 Task: Explore Airbnb listings in Savannah, Georgia, focusing on historical homes, charming squares, and antebellum architecture.
Action: Mouse moved to (415, 65)
Screenshot: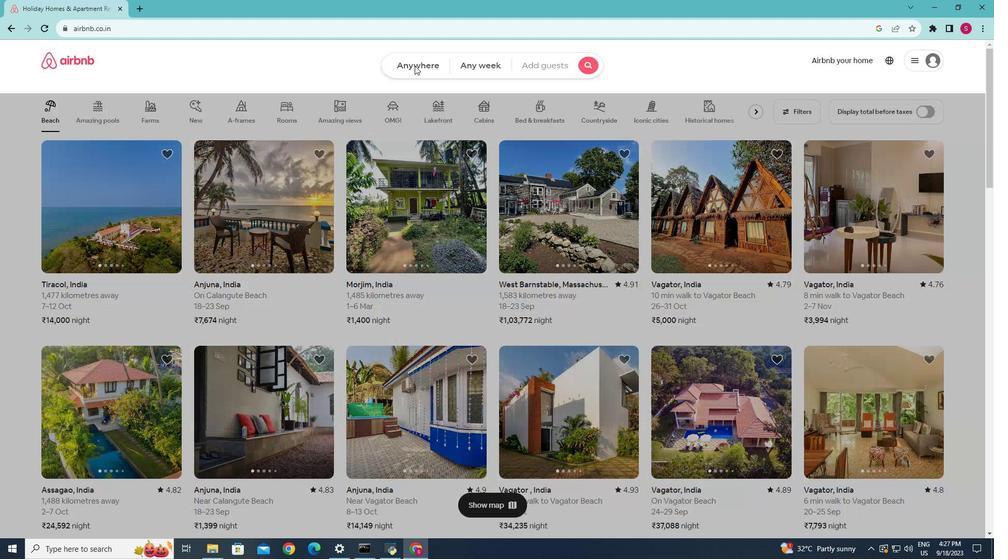 
Action: Mouse pressed left at (415, 65)
Screenshot: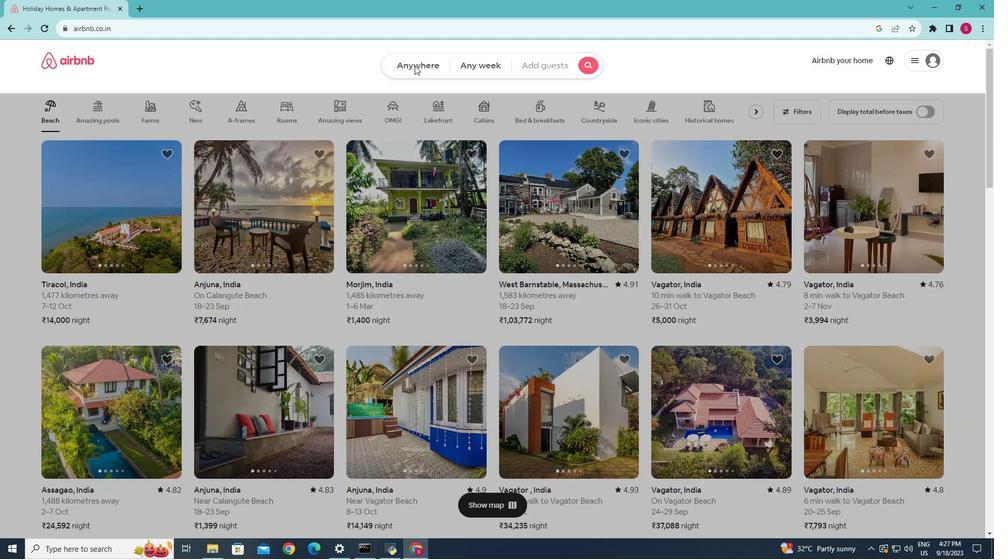 
Action: Mouse moved to (366, 94)
Screenshot: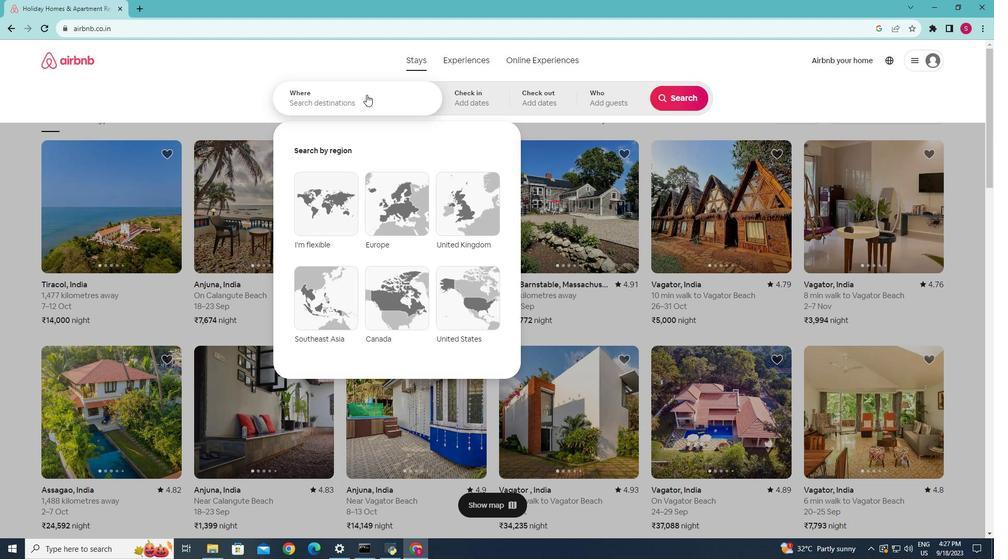 
Action: Mouse pressed left at (366, 94)
Screenshot: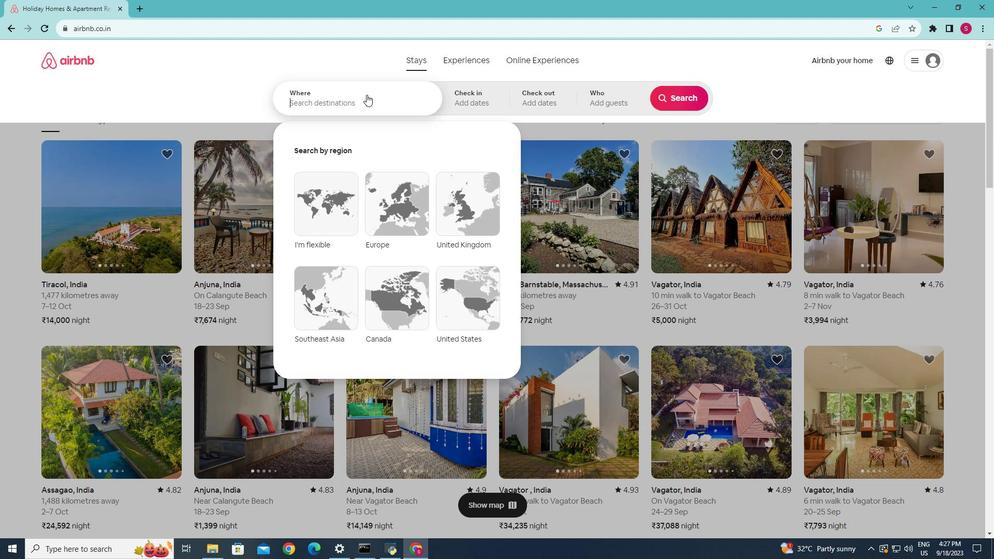 
Action: Mouse moved to (354, 92)
Screenshot: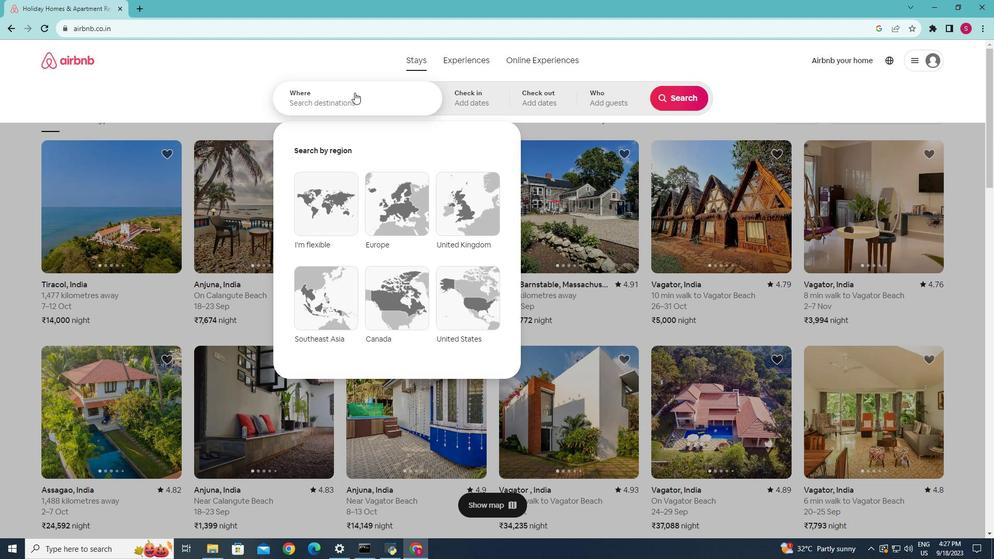 
Action: Key pressed <Key.caps_lock>S<Key.caps_lock>avannah,<Key.space><Key.caps_lock>G<Key.caps_lock>eorgia
Screenshot: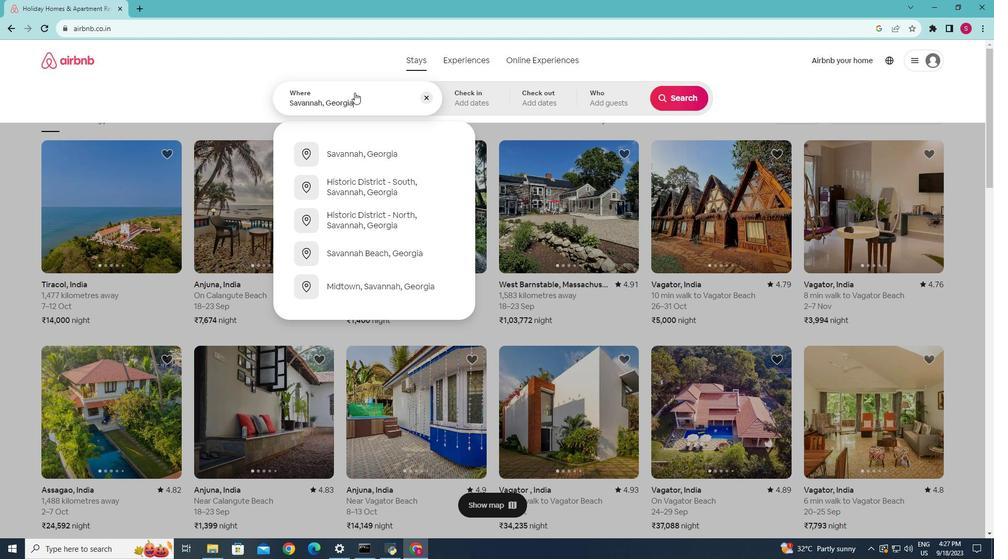 
Action: Mouse moved to (367, 152)
Screenshot: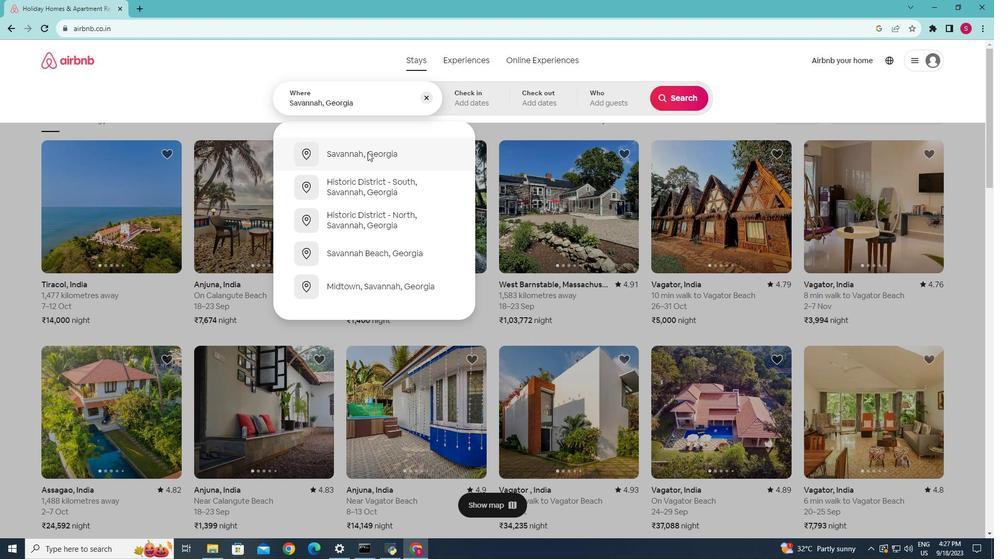 
Action: Mouse pressed left at (367, 152)
Screenshot: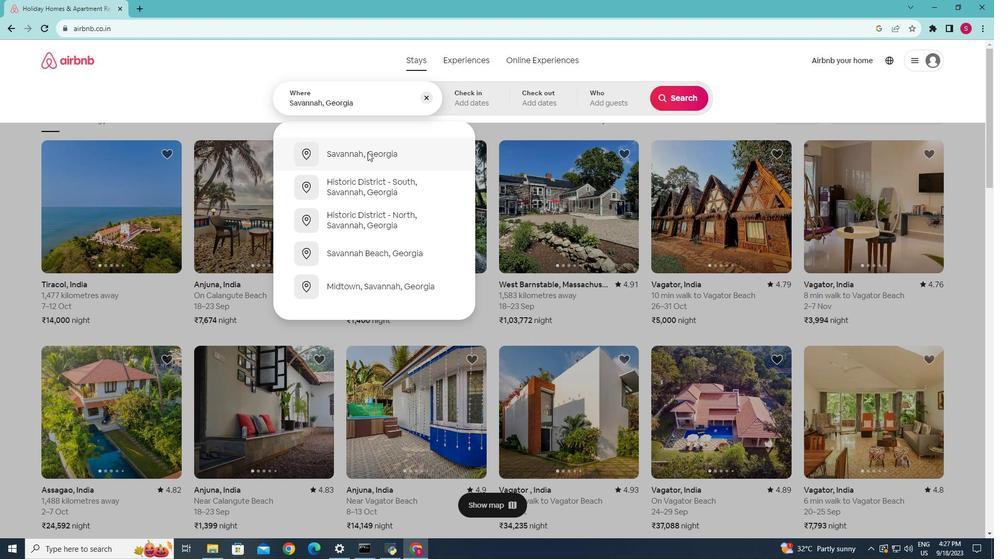 
Action: Mouse moved to (677, 101)
Screenshot: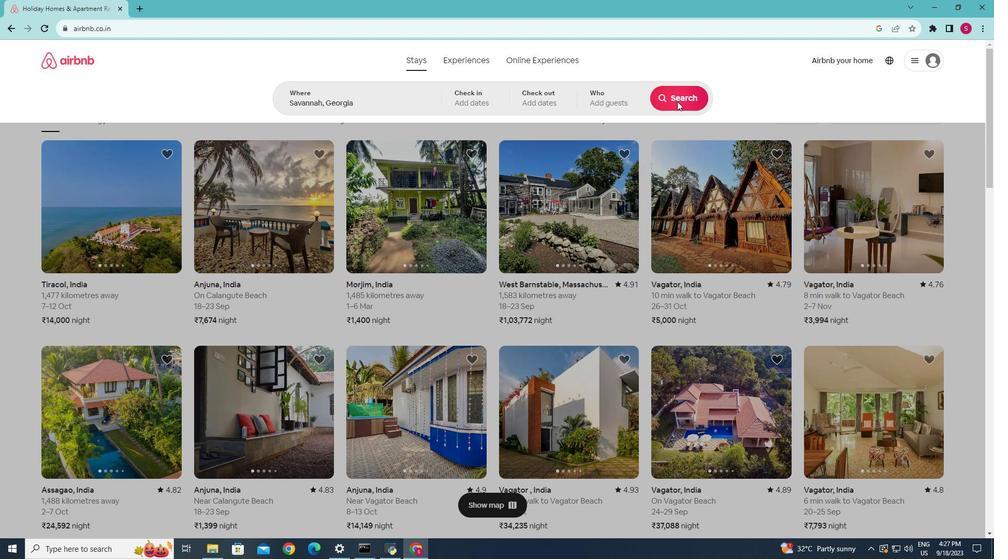 
Action: Mouse pressed left at (677, 101)
Screenshot: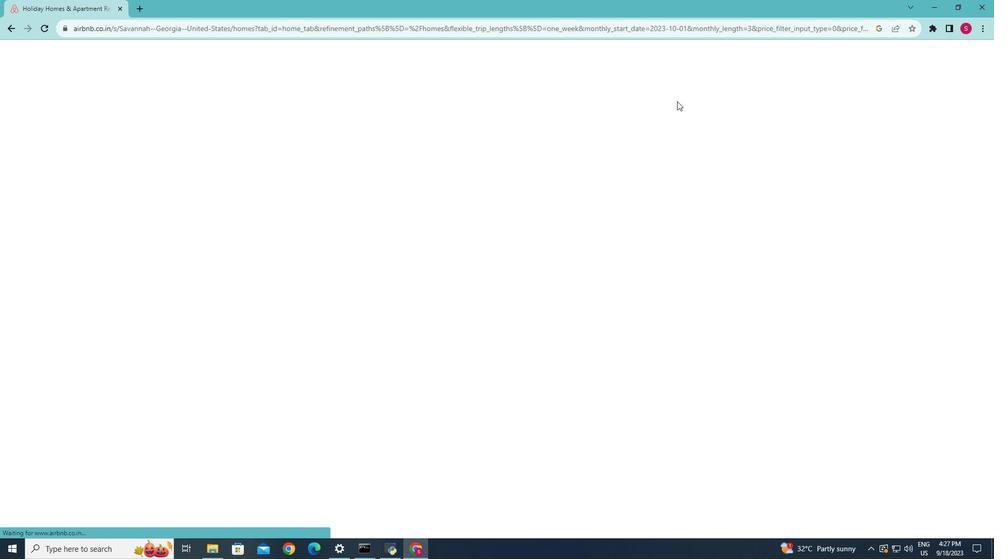 
Action: Mouse moved to (340, 261)
Screenshot: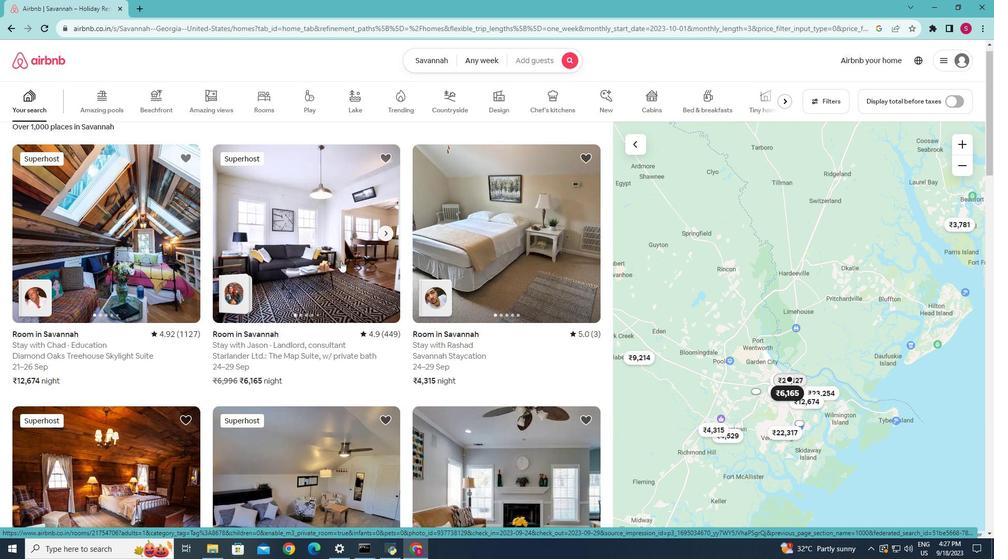 
Action: Mouse scrolled (340, 260) with delta (0, 0)
Screenshot: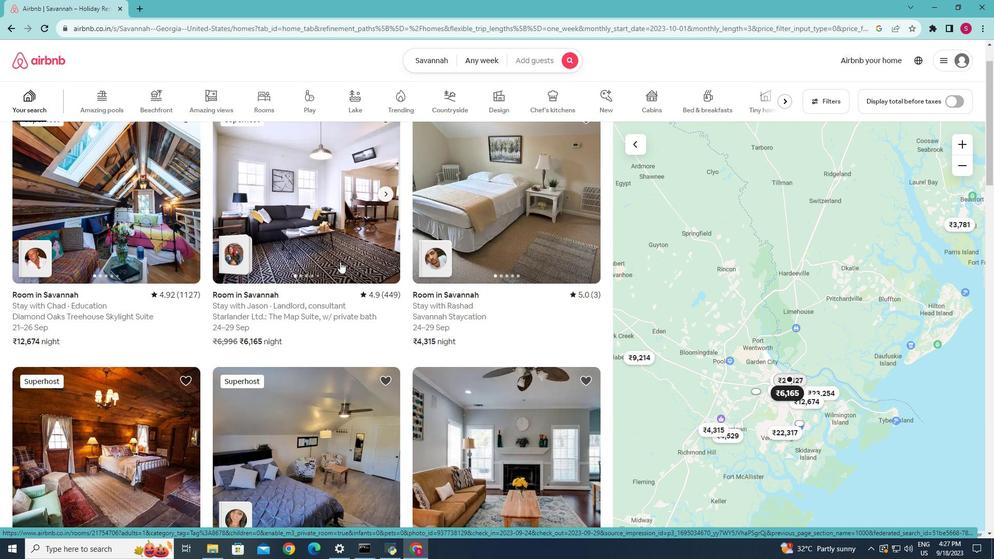 
Action: Mouse moved to (337, 264)
Screenshot: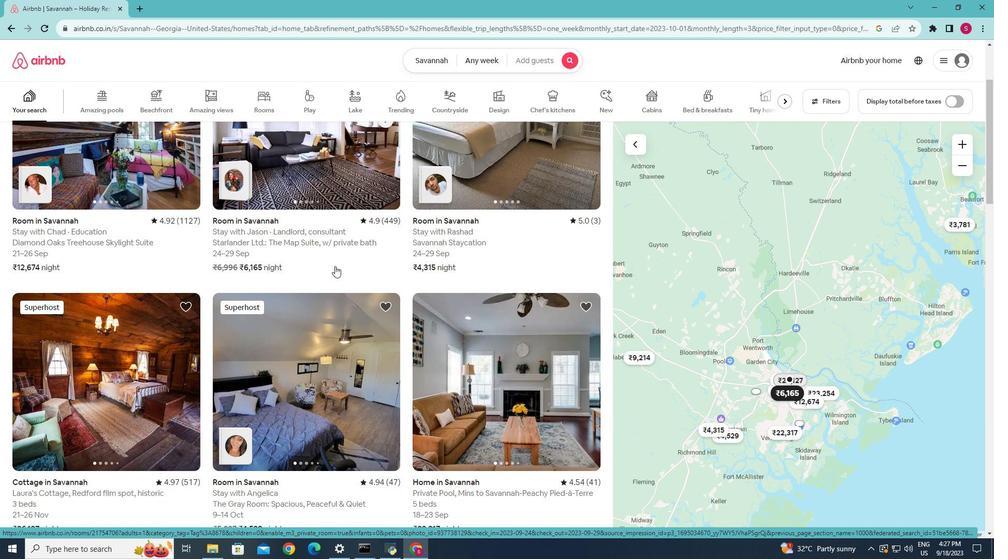 
Action: Mouse scrolled (337, 264) with delta (0, 0)
Screenshot: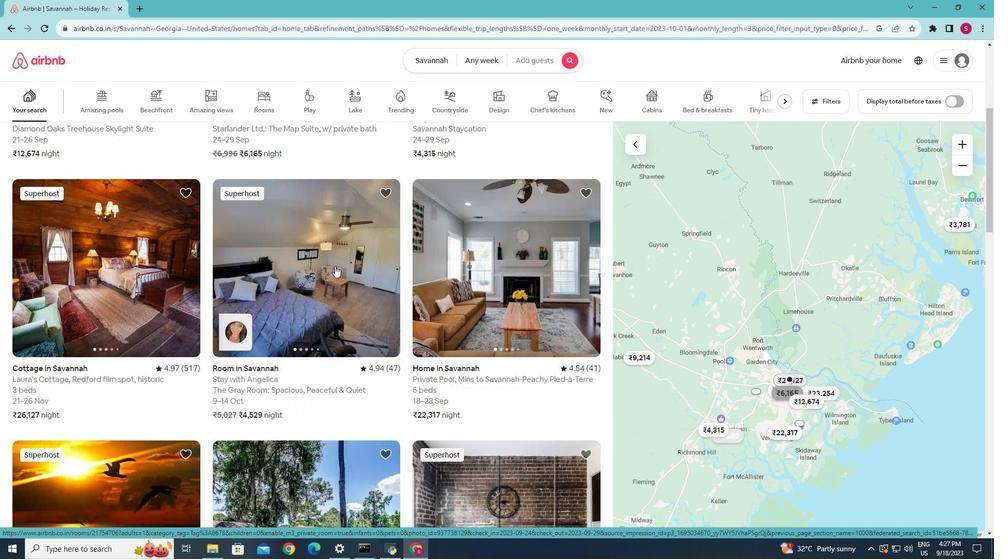 
Action: Mouse moved to (336, 265)
Screenshot: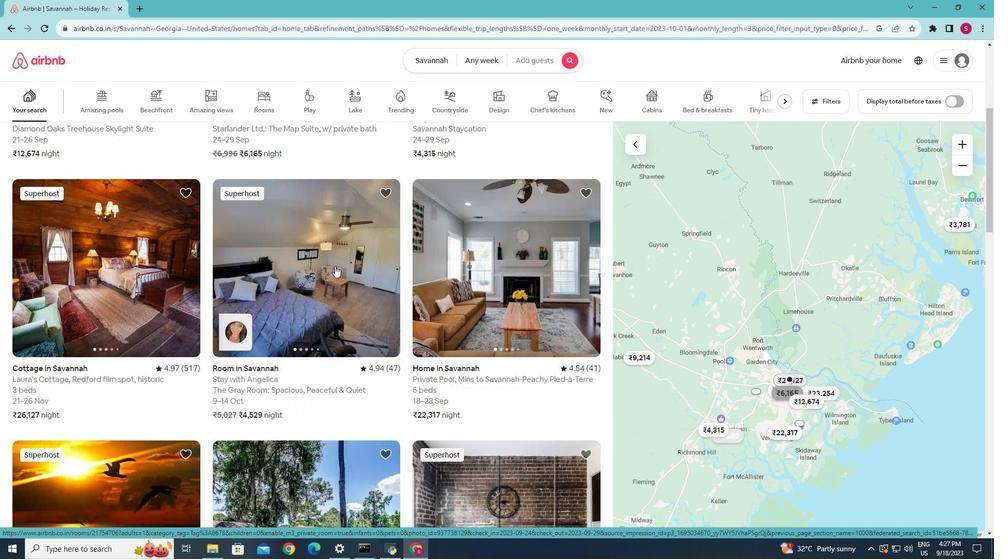
Action: Mouse scrolled (336, 264) with delta (0, 0)
Screenshot: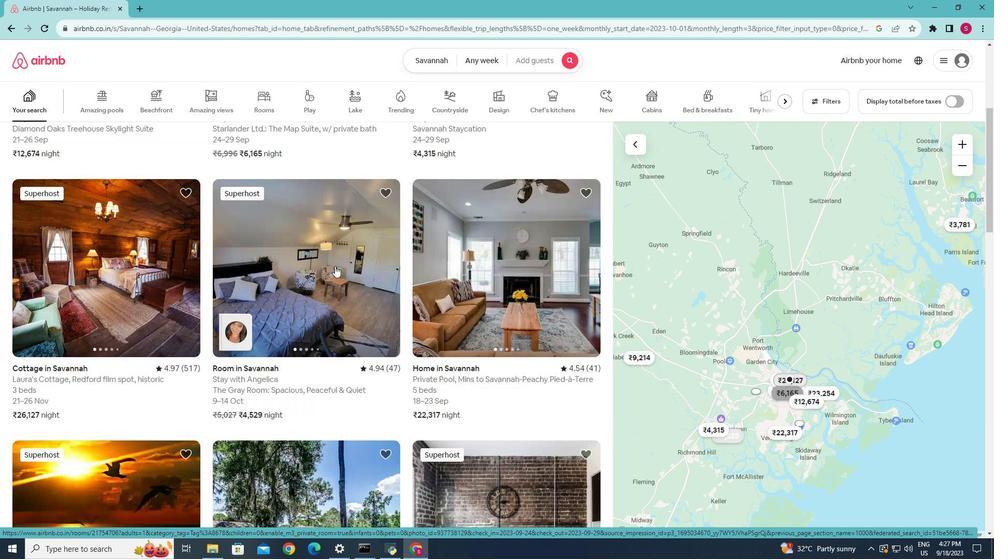 
Action: Mouse moved to (335, 265)
Screenshot: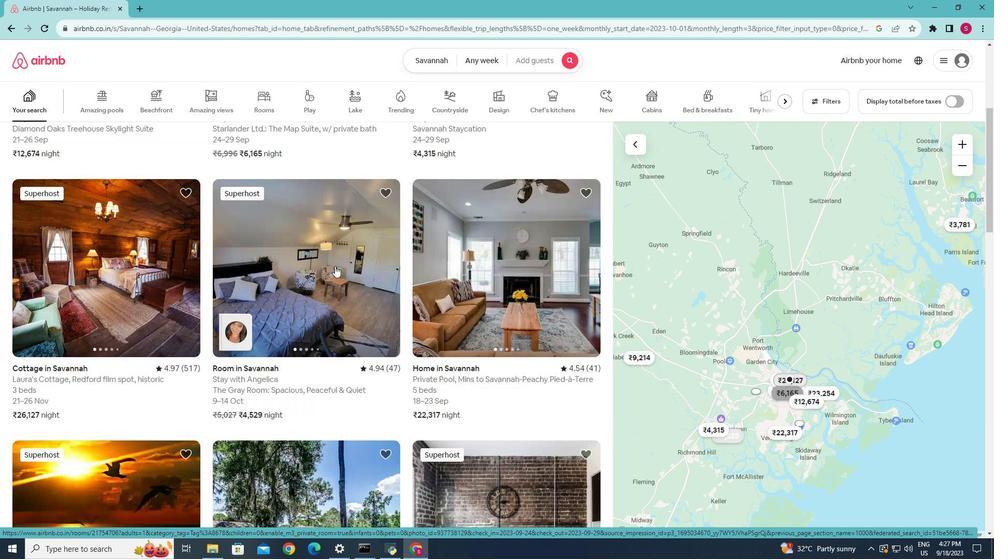 
Action: Mouse scrolled (335, 265) with delta (0, 0)
Screenshot: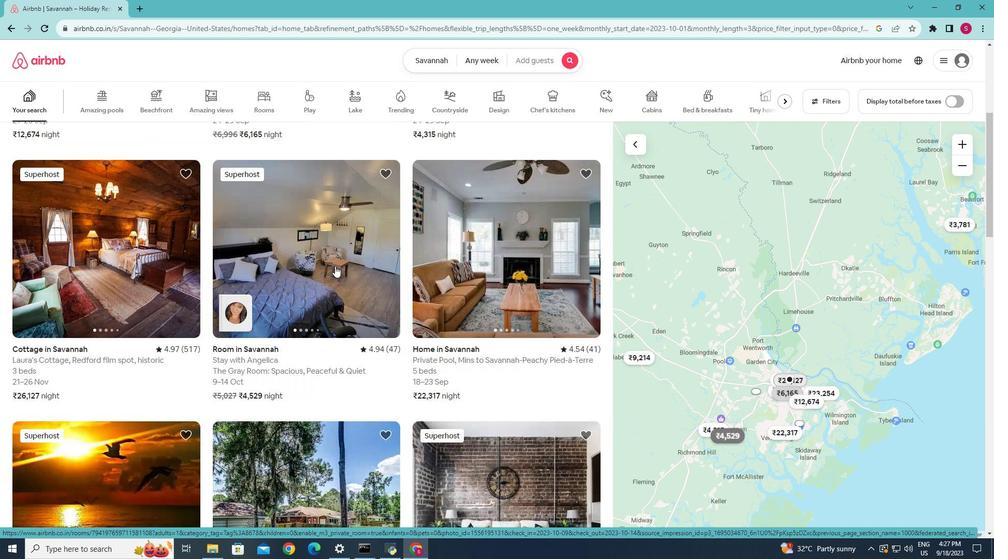 
Action: Mouse moved to (335, 266)
Screenshot: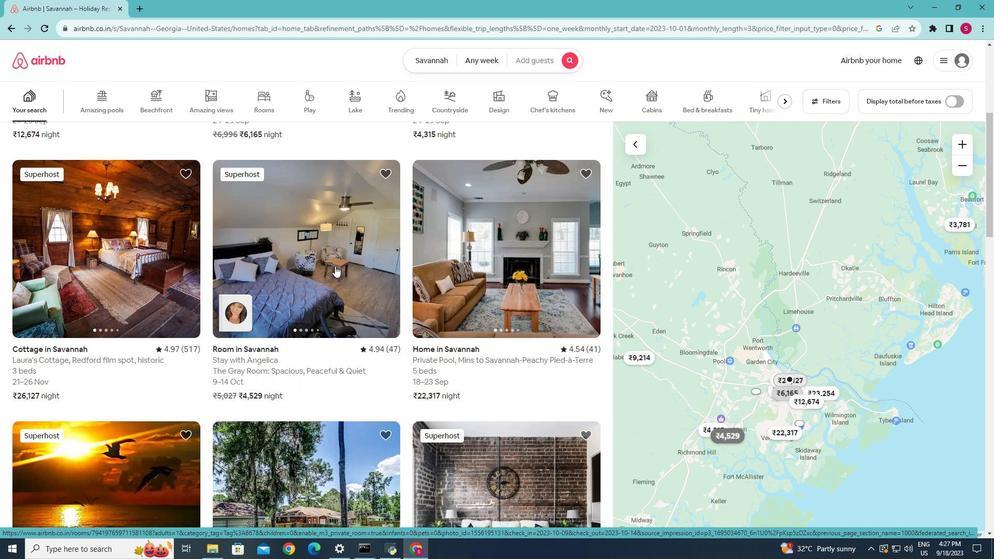 
Action: Mouse scrolled (335, 265) with delta (0, 0)
Screenshot: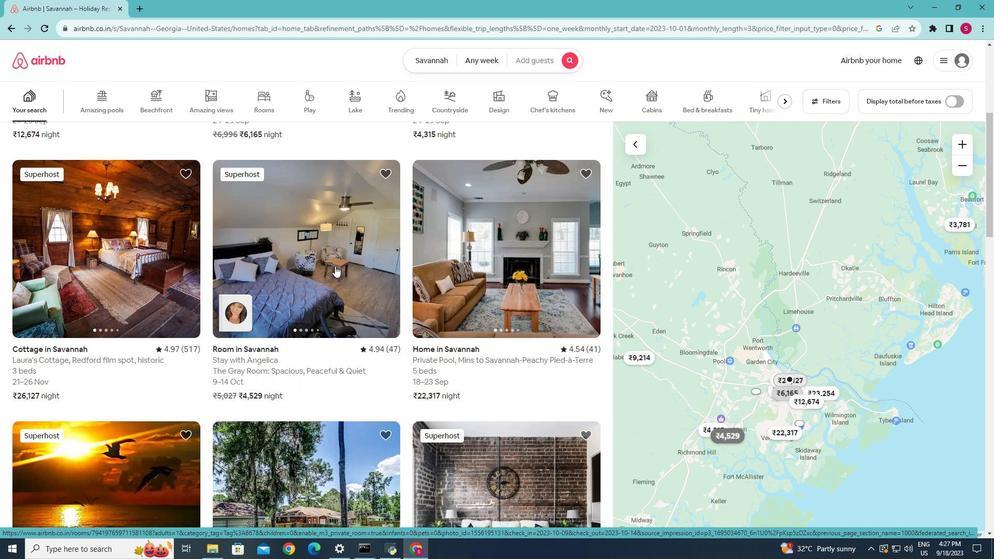 
Action: Mouse scrolled (335, 265) with delta (0, 0)
Screenshot: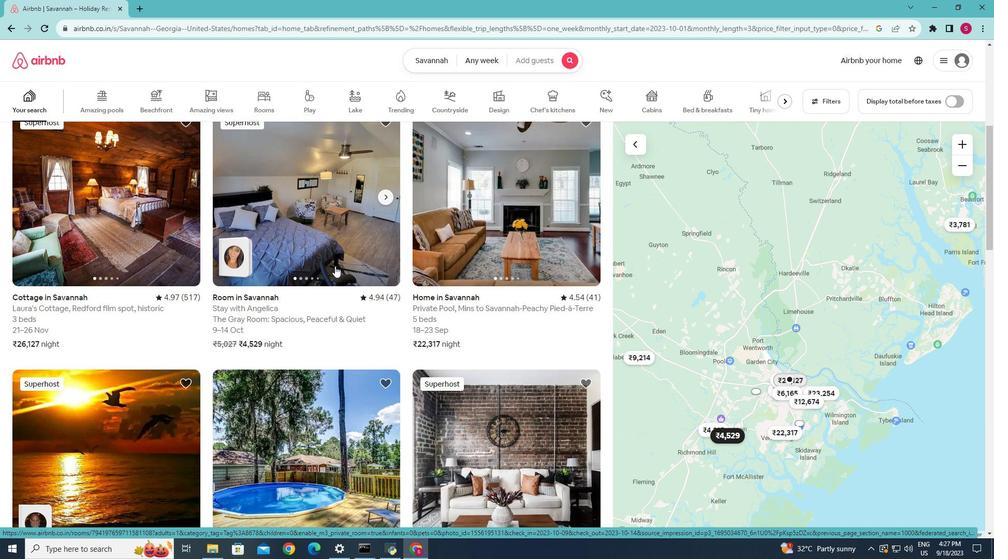 
Action: Mouse moved to (332, 269)
Screenshot: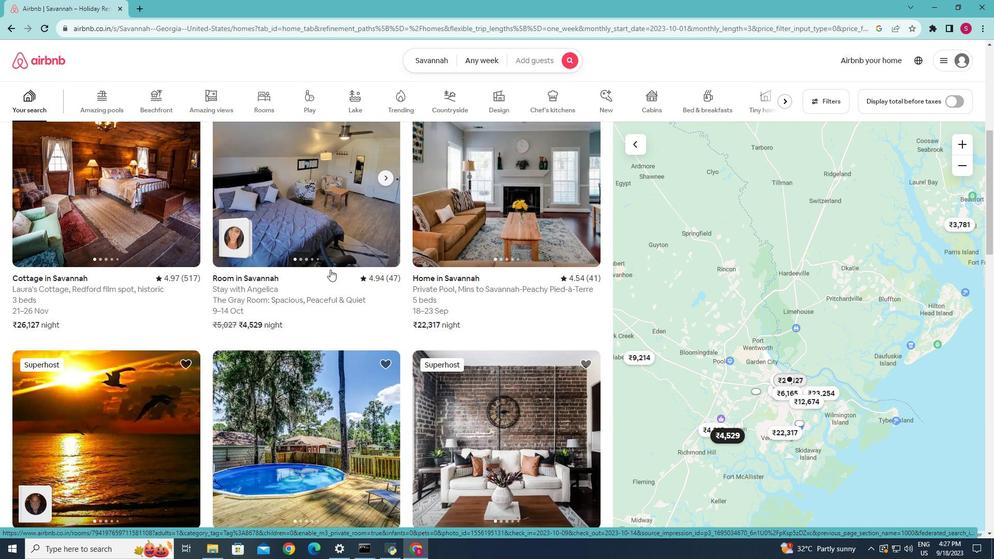 
Action: Mouse scrolled (332, 268) with delta (0, 0)
Screenshot: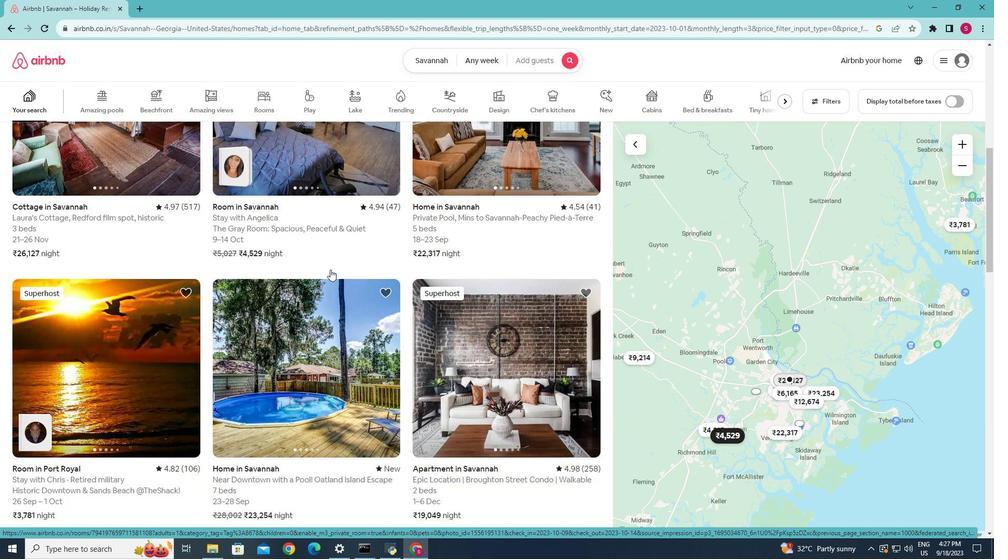 
Action: Mouse moved to (331, 269)
Screenshot: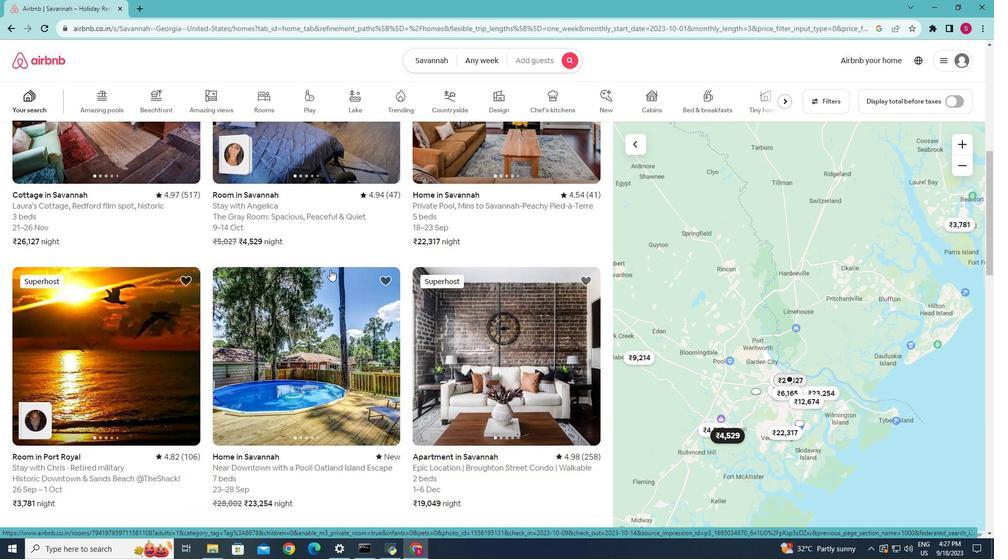
Action: Mouse scrolled (331, 268) with delta (0, 0)
Screenshot: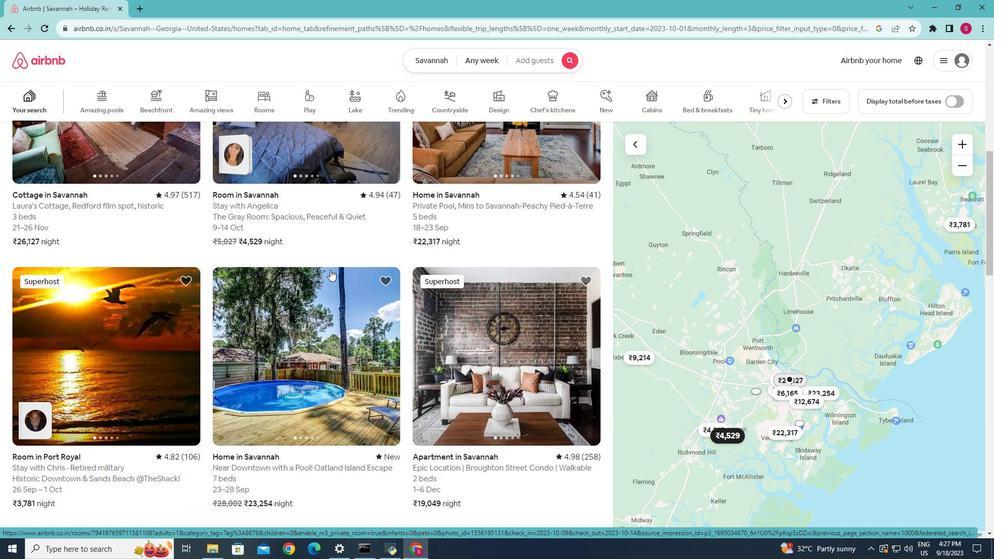 
Action: Mouse moved to (330, 269)
Screenshot: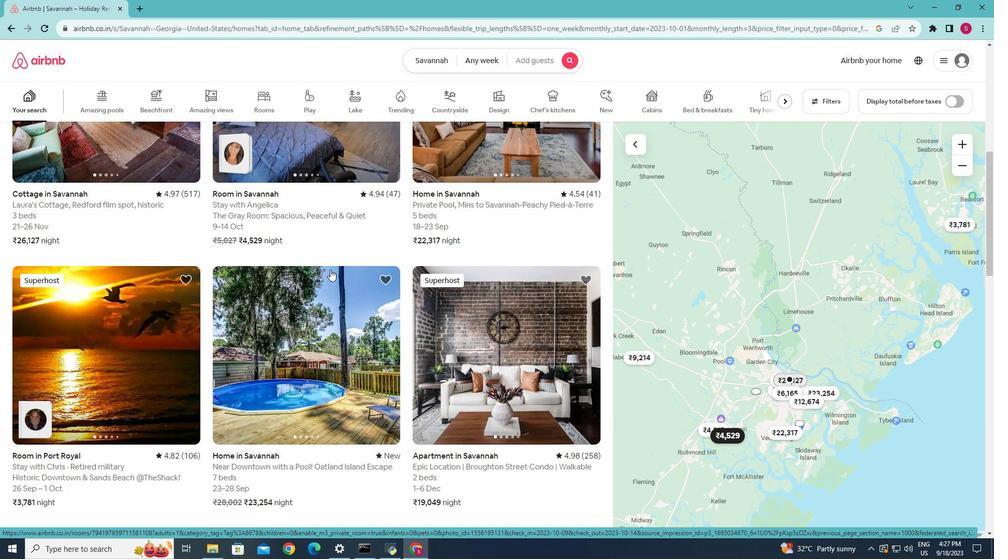 
Action: Mouse scrolled (330, 269) with delta (0, 0)
Screenshot: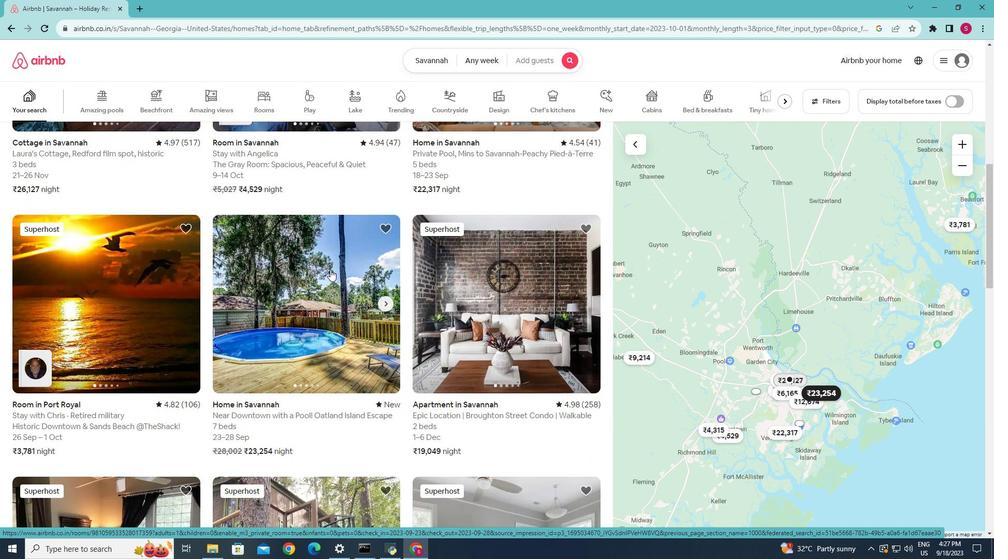 
Action: Mouse scrolled (330, 269) with delta (0, 0)
Screenshot: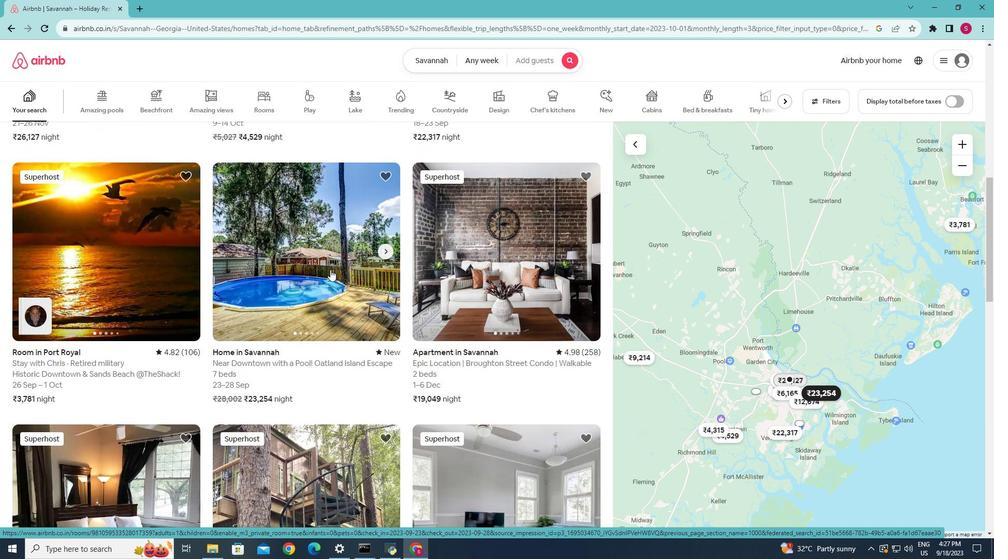 
Action: Mouse scrolled (330, 269) with delta (0, 0)
Screenshot: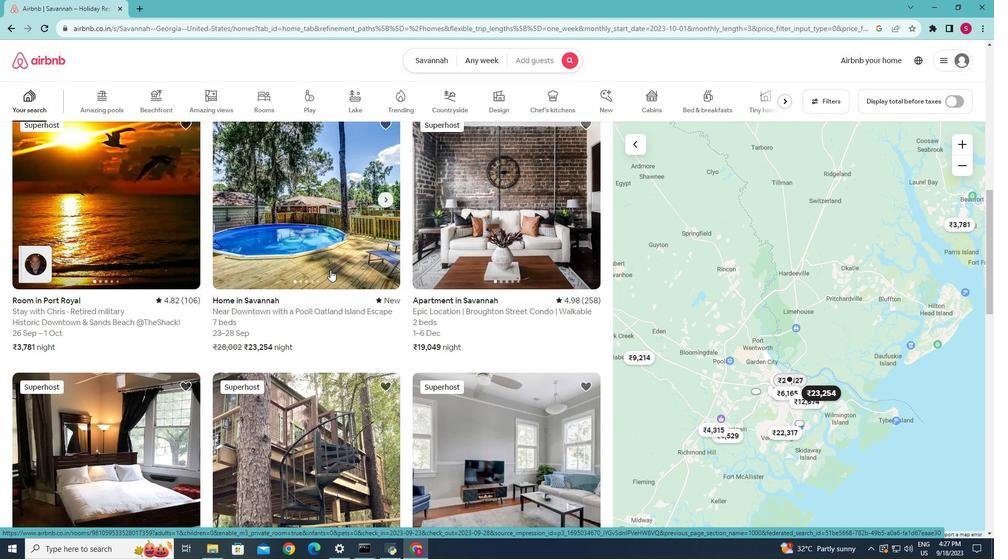 
Action: Mouse moved to (330, 270)
Screenshot: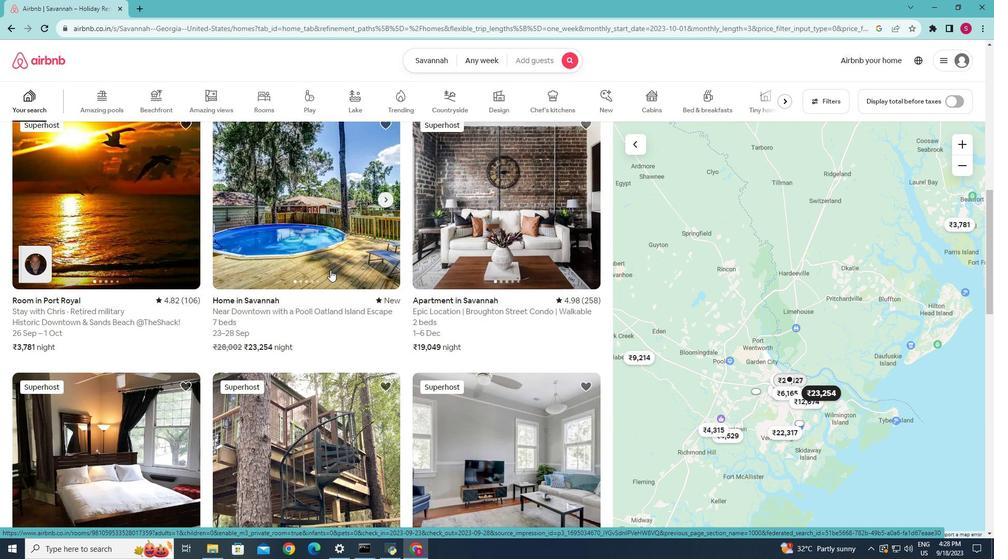 
Action: Mouse scrolled (330, 269) with delta (0, 0)
Screenshot: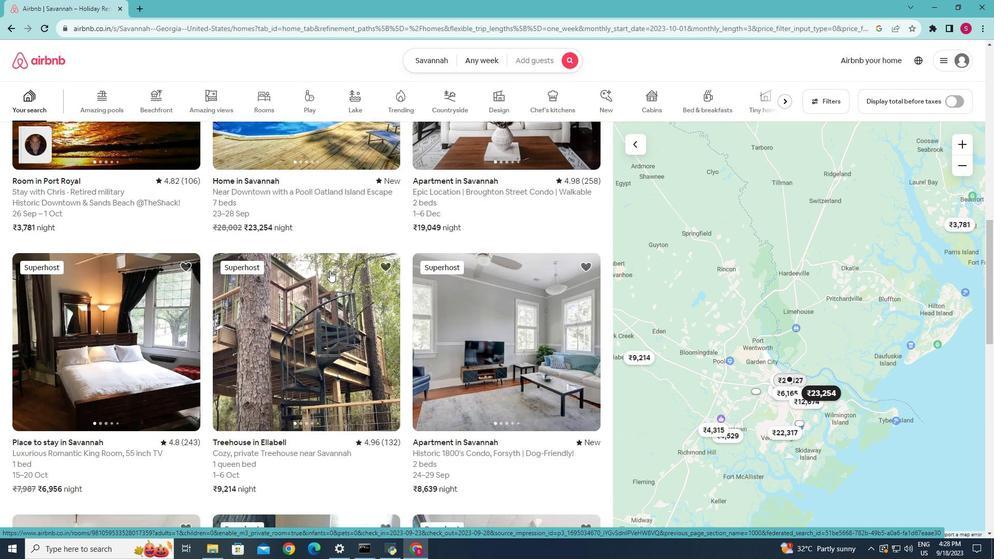 
Action: Mouse scrolled (330, 269) with delta (0, 0)
Screenshot: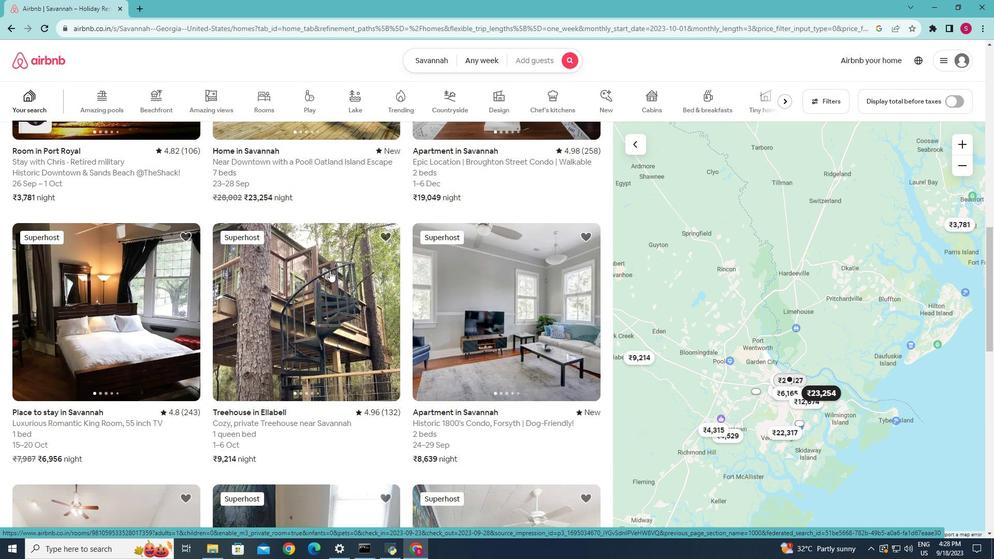 
Action: Mouse moved to (330, 271)
Screenshot: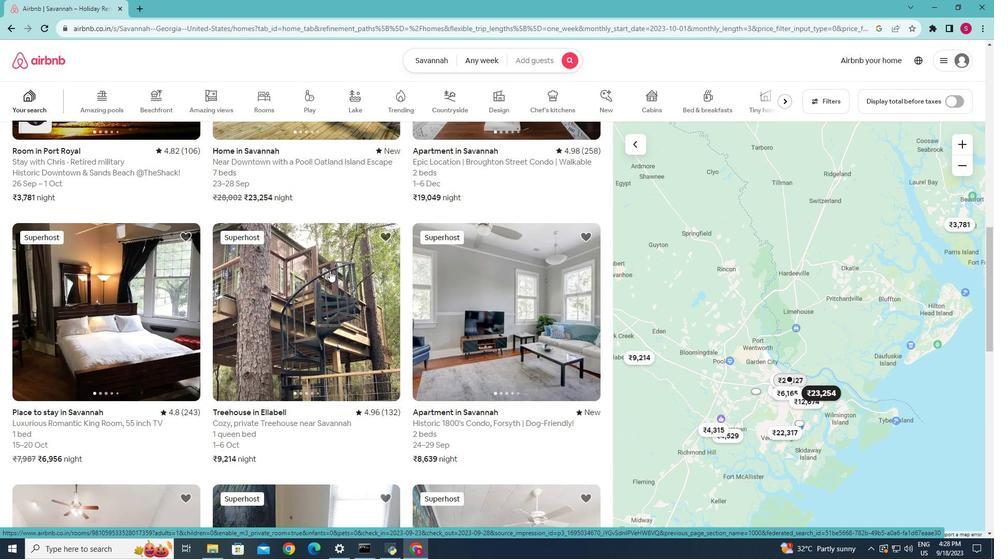 
Action: Mouse scrolled (330, 270) with delta (0, 0)
Screenshot: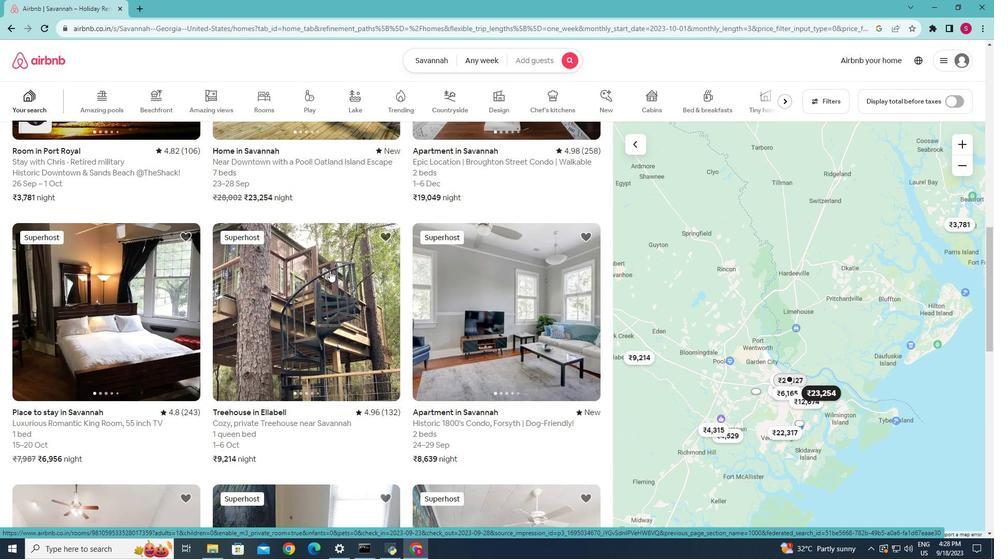 
Action: Mouse scrolled (330, 270) with delta (0, 0)
Screenshot: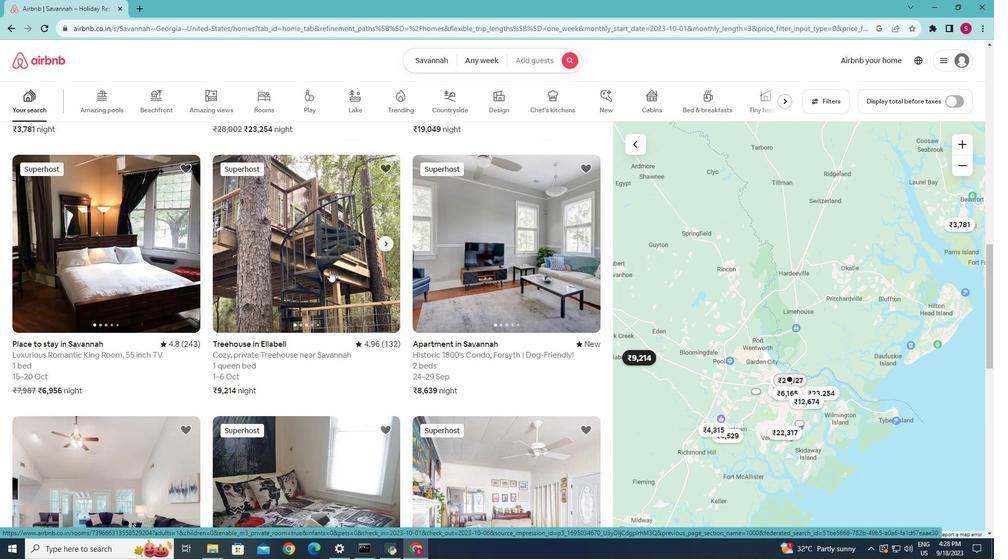 
Action: Mouse scrolled (330, 270) with delta (0, 0)
Screenshot: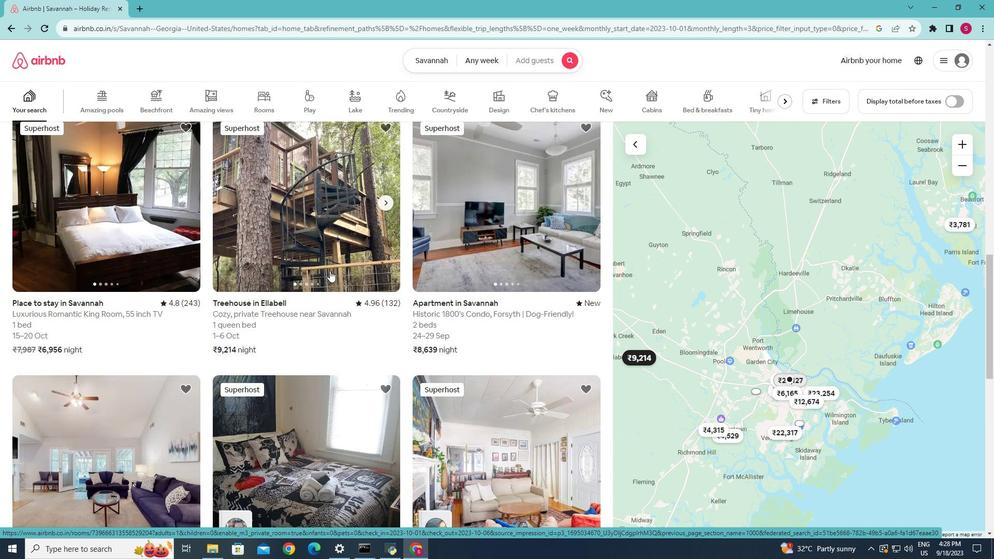 
Action: Mouse scrolled (330, 270) with delta (0, 0)
Screenshot: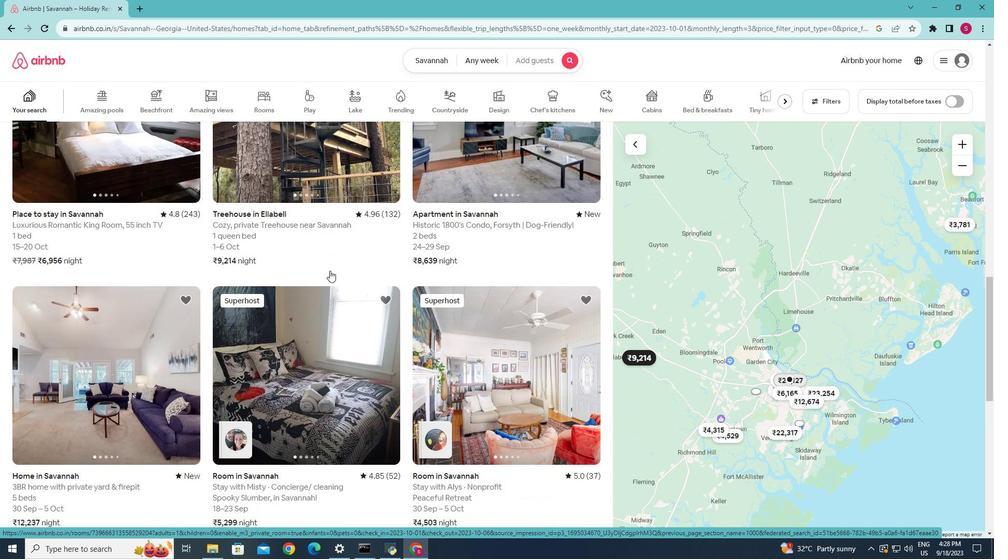 
Action: Mouse scrolled (330, 270) with delta (0, 0)
Screenshot: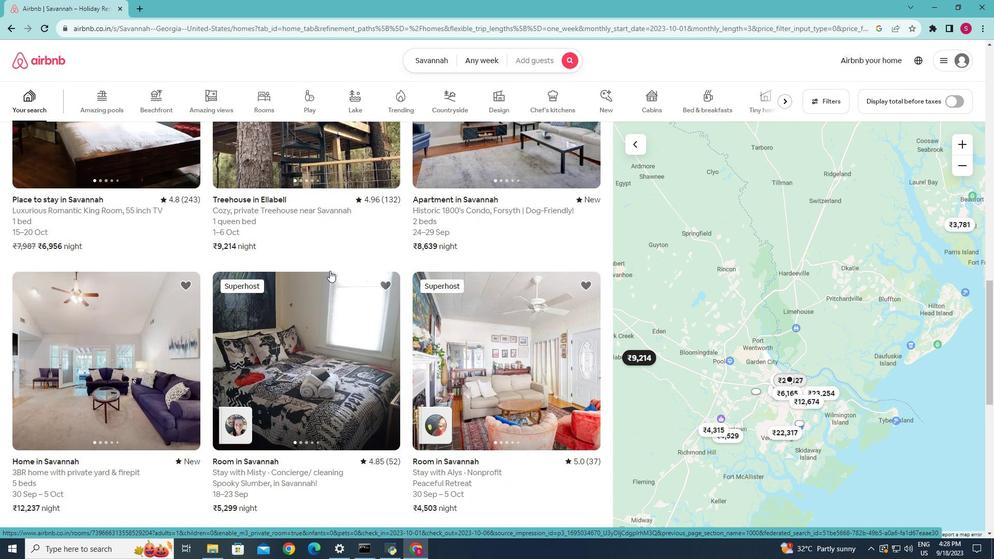 
Action: Mouse scrolled (330, 270) with delta (0, 0)
Screenshot: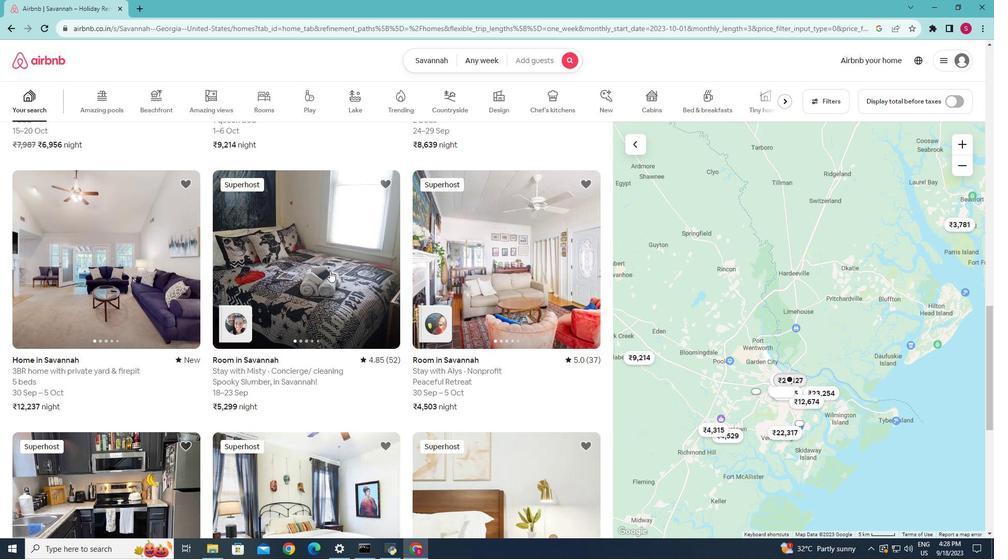
Action: Mouse scrolled (330, 270) with delta (0, 0)
Screenshot: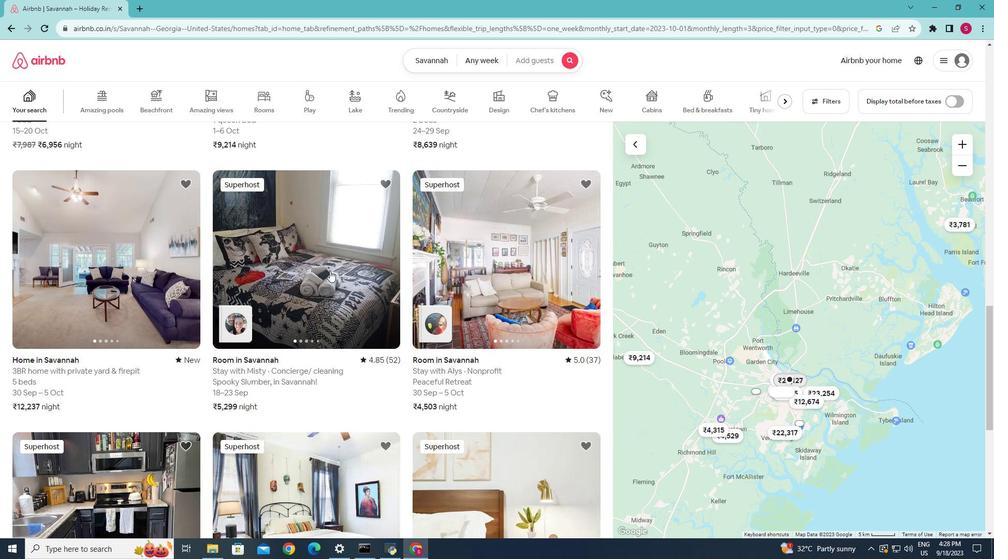 
Action: Mouse scrolled (330, 270) with delta (0, 0)
Screenshot: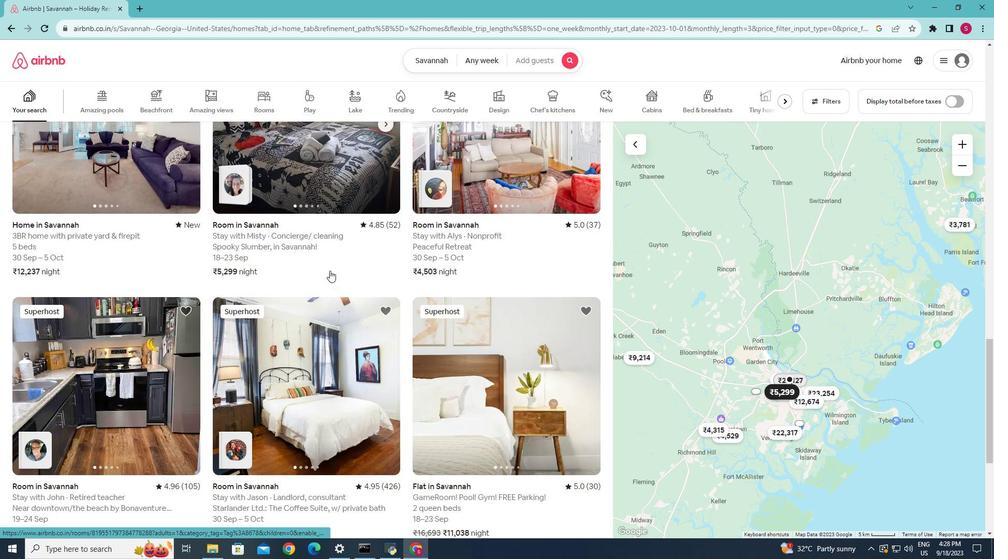 
Action: Mouse scrolled (330, 270) with delta (0, 0)
Screenshot: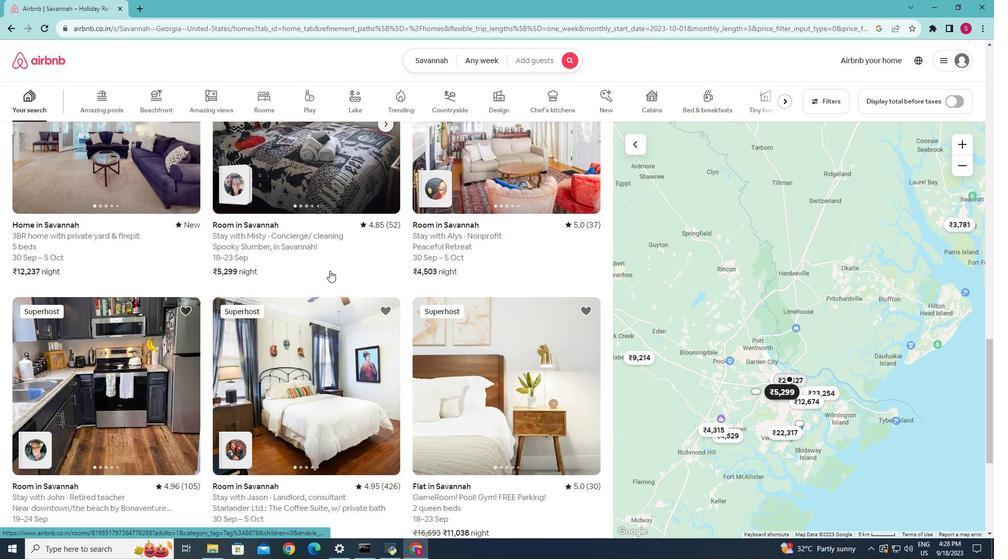 
Action: Mouse scrolled (330, 270) with delta (0, 0)
Screenshot: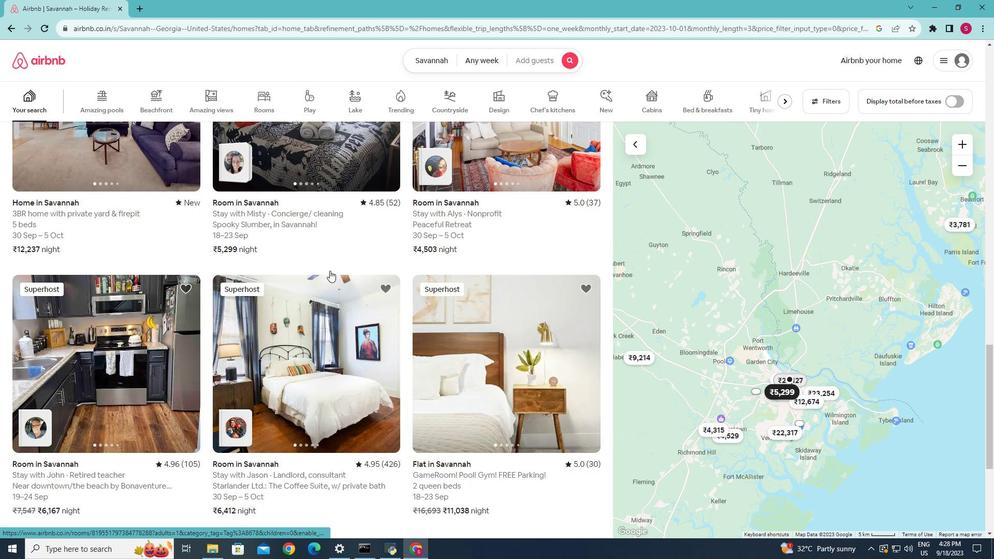 
Action: Mouse scrolled (330, 270) with delta (0, 0)
Screenshot: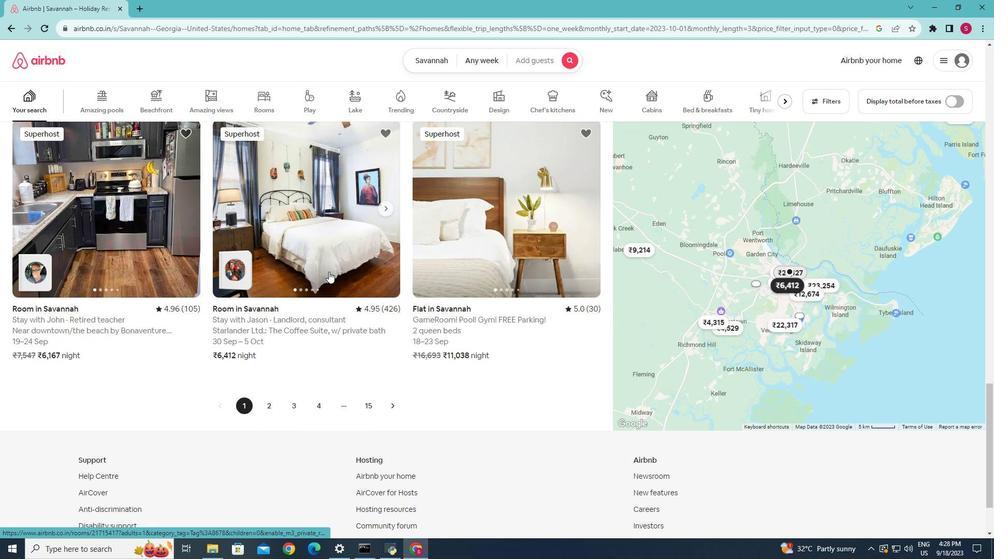 
Action: Mouse moved to (329, 271)
Screenshot: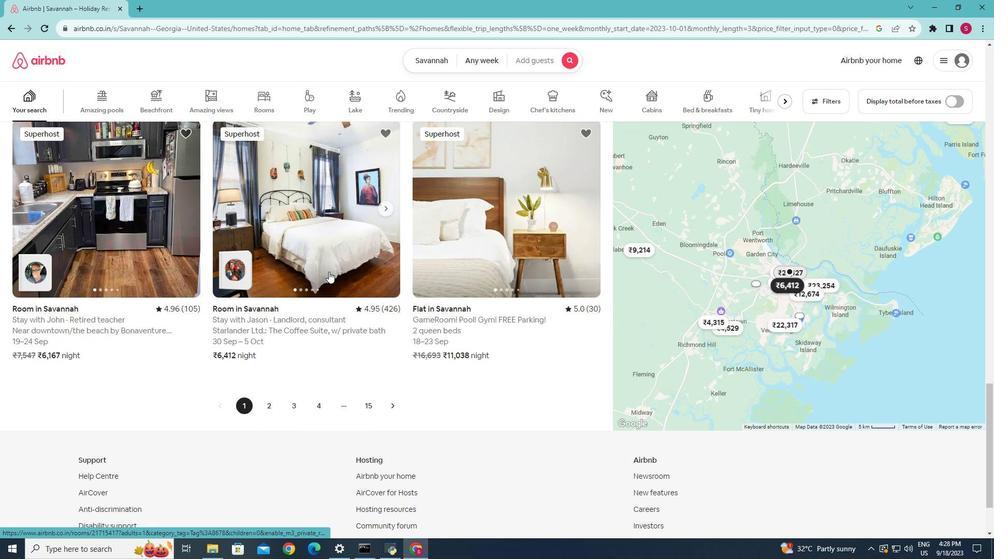 
Action: Mouse scrolled (329, 271) with delta (0, 0)
Screenshot: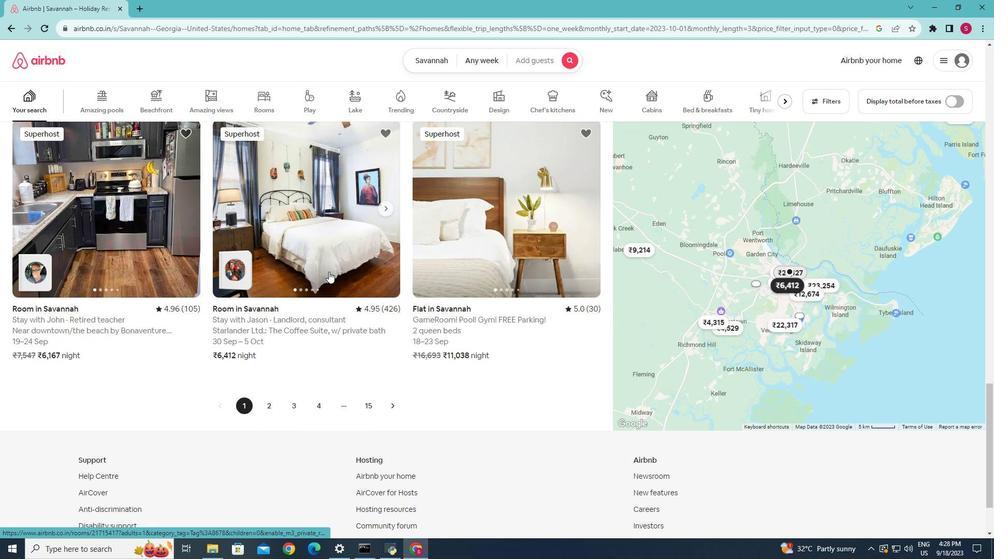 
Action: Mouse moved to (329, 272)
Screenshot: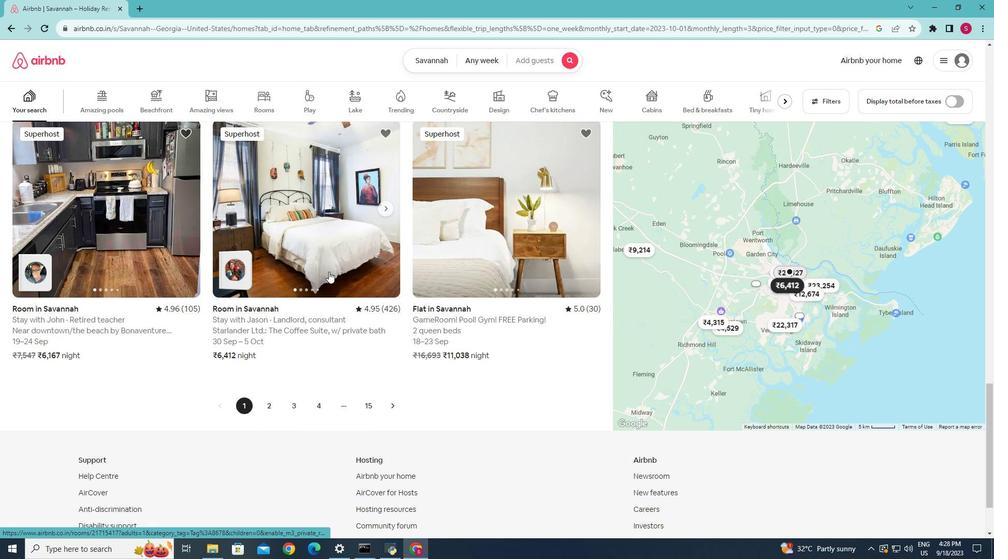 
Action: Mouse scrolled (329, 271) with delta (0, 0)
Screenshot: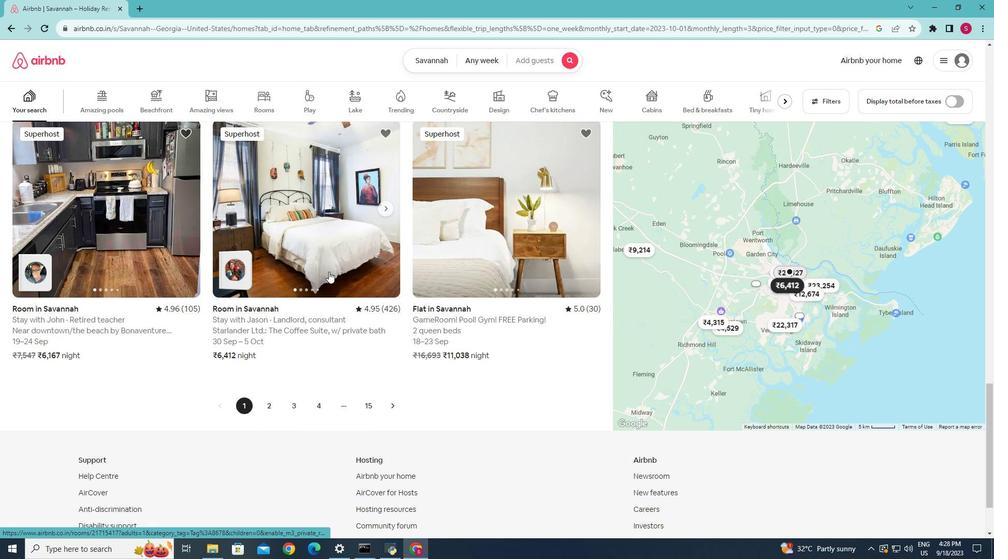 
Action: Mouse moved to (269, 407)
Screenshot: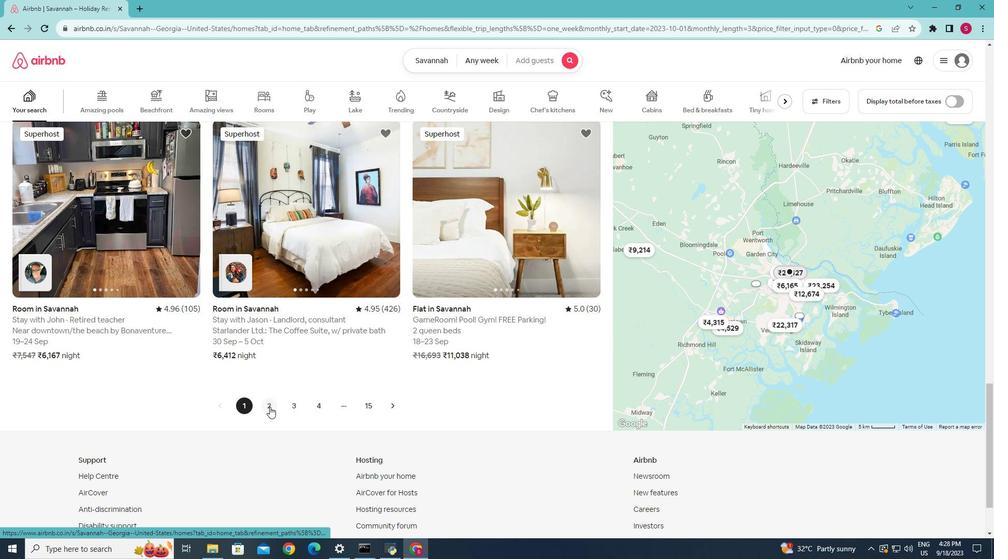 
Action: Mouse pressed left at (269, 407)
Screenshot: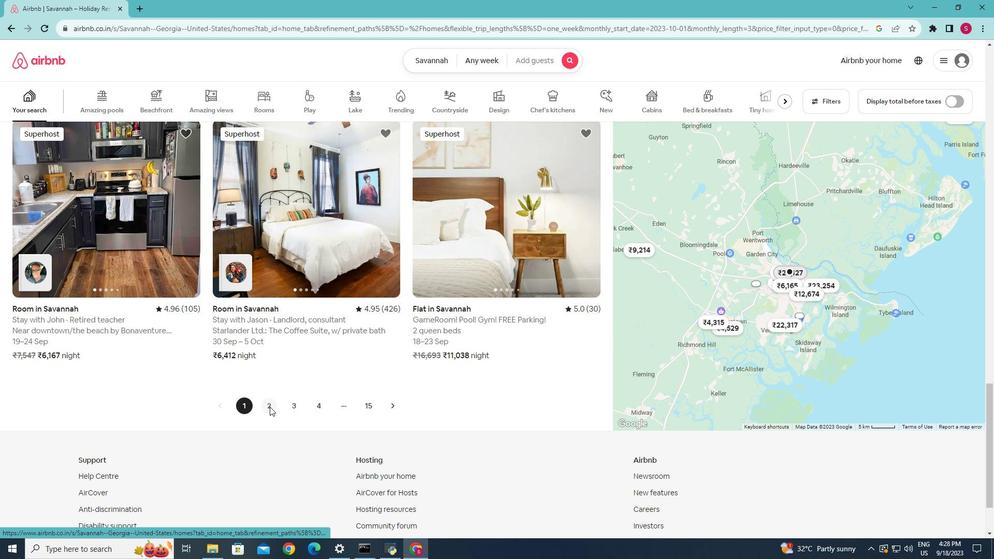 
Action: Mouse moved to (375, 359)
Screenshot: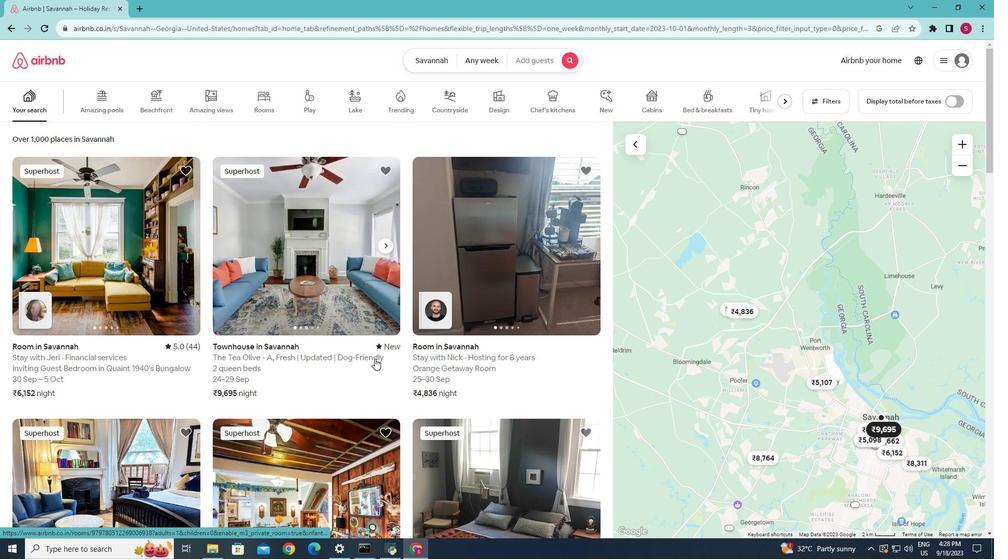 
Action: Mouse scrolled (375, 358) with delta (0, 0)
Screenshot: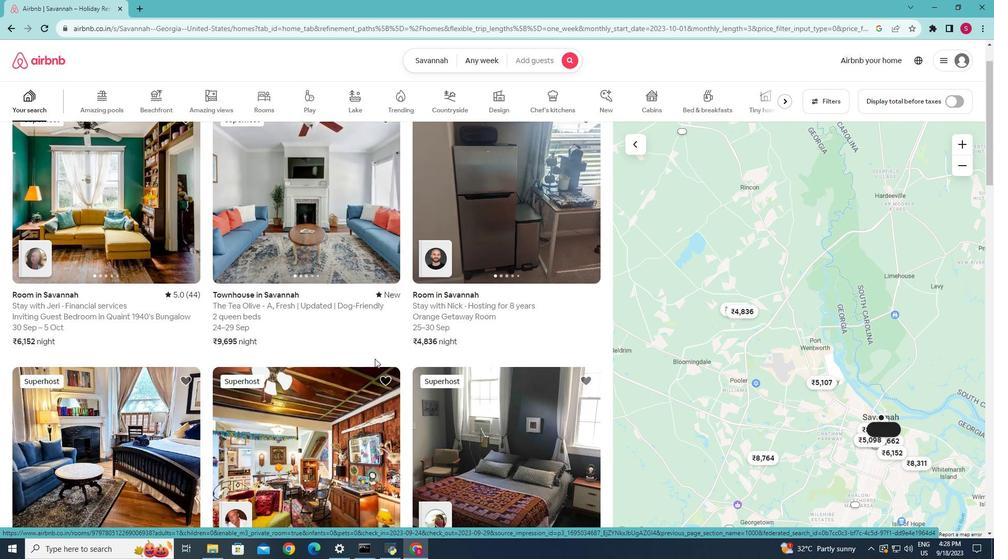 
Action: Mouse scrolled (375, 358) with delta (0, 0)
Screenshot: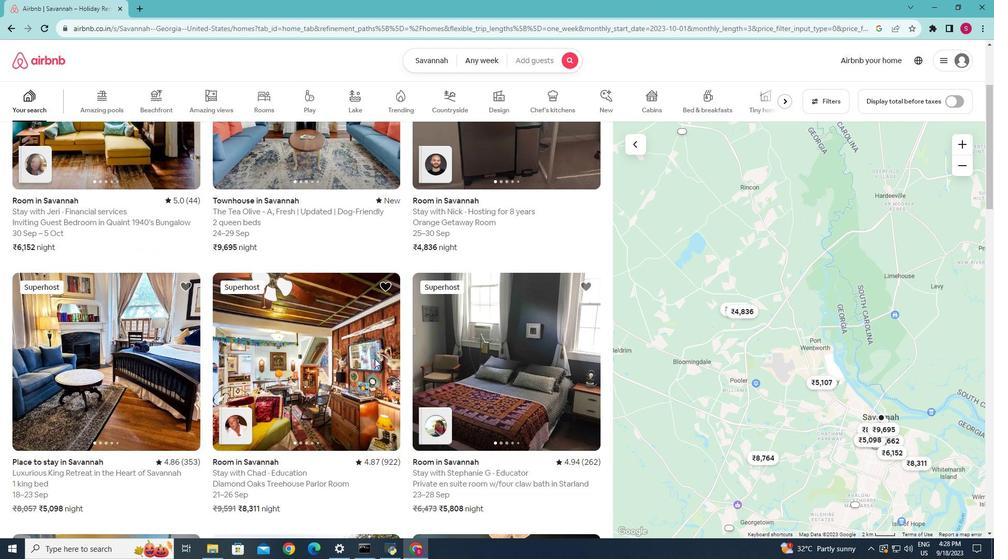 
Action: Mouse scrolled (375, 358) with delta (0, 0)
Screenshot: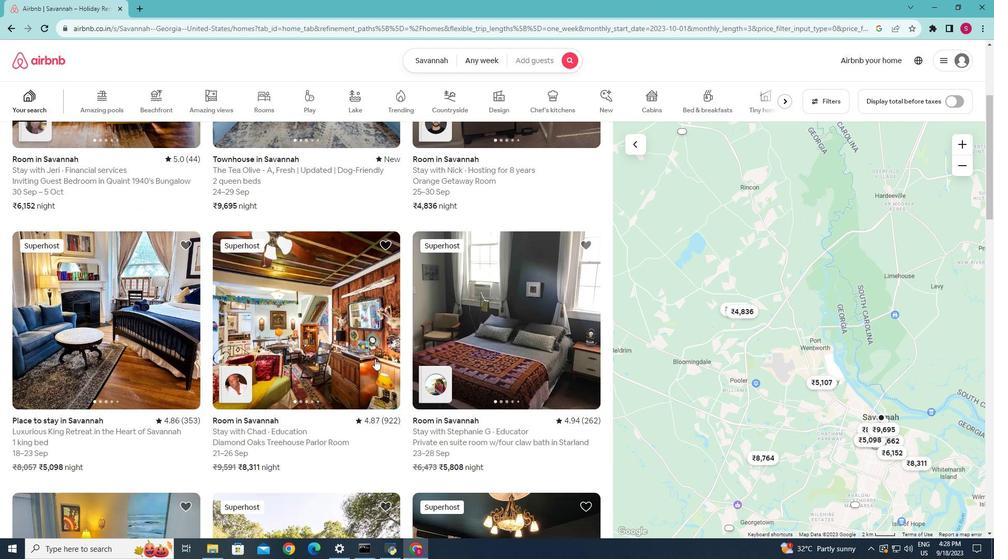 
Action: Mouse scrolled (375, 358) with delta (0, 0)
Screenshot: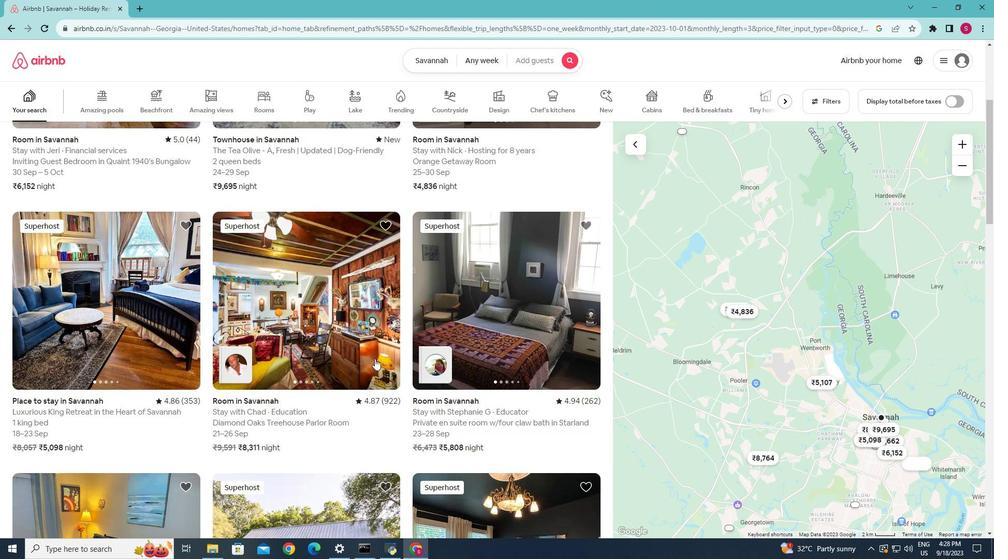 
Action: Mouse scrolled (375, 358) with delta (0, 0)
Screenshot: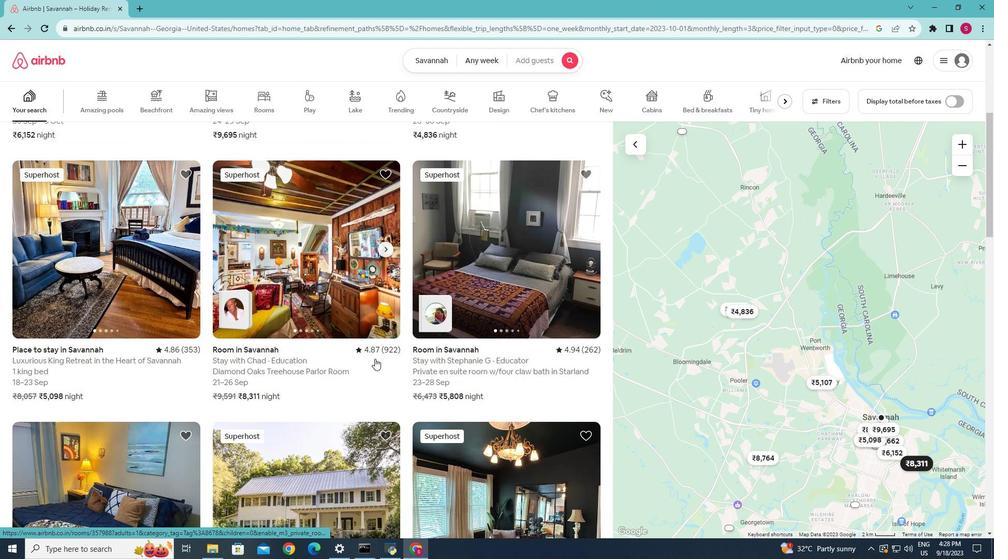 
Action: Mouse scrolled (375, 358) with delta (0, 0)
Screenshot: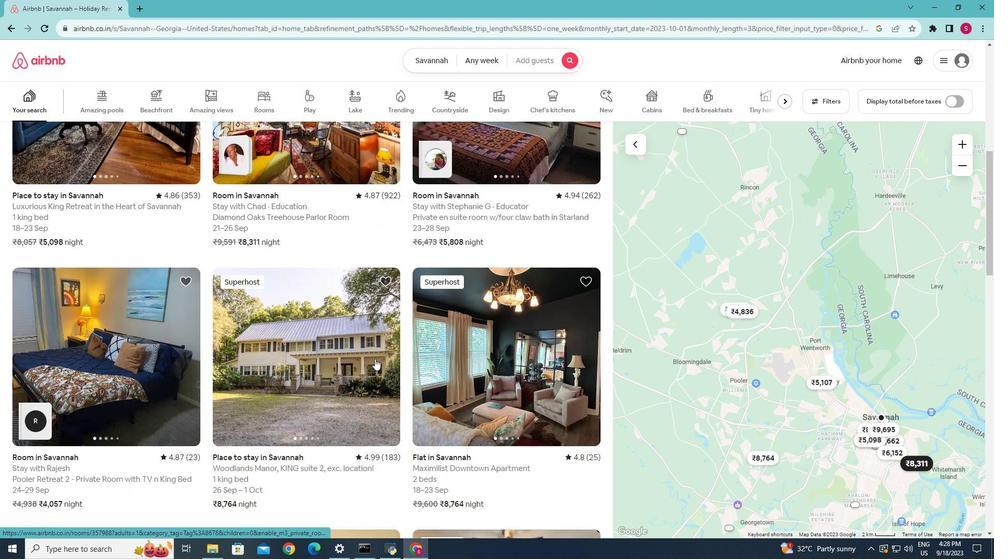 
Action: Mouse scrolled (375, 358) with delta (0, 0)
Screenshot: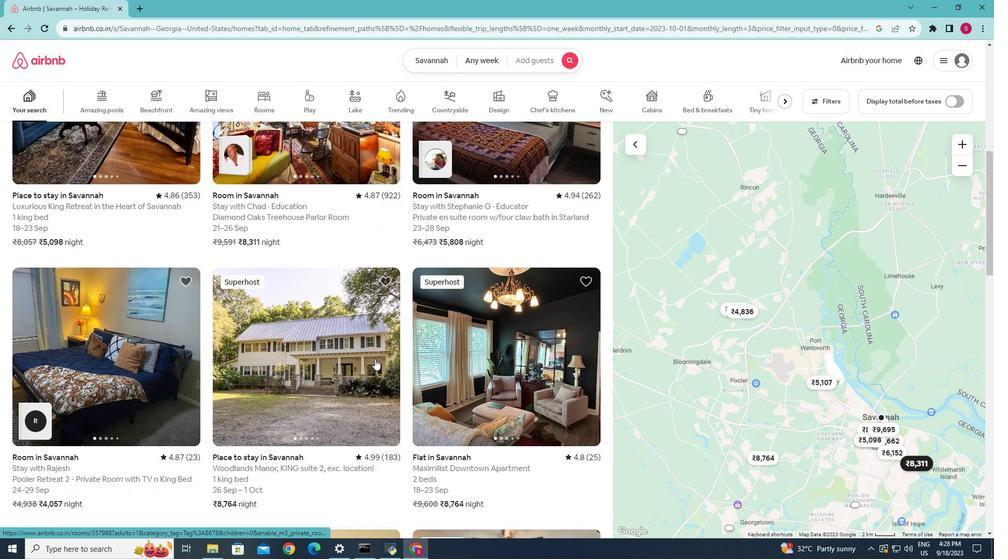 
Action: Mouse scrolled (375, 358) with delta (0, 0)
Screenshot: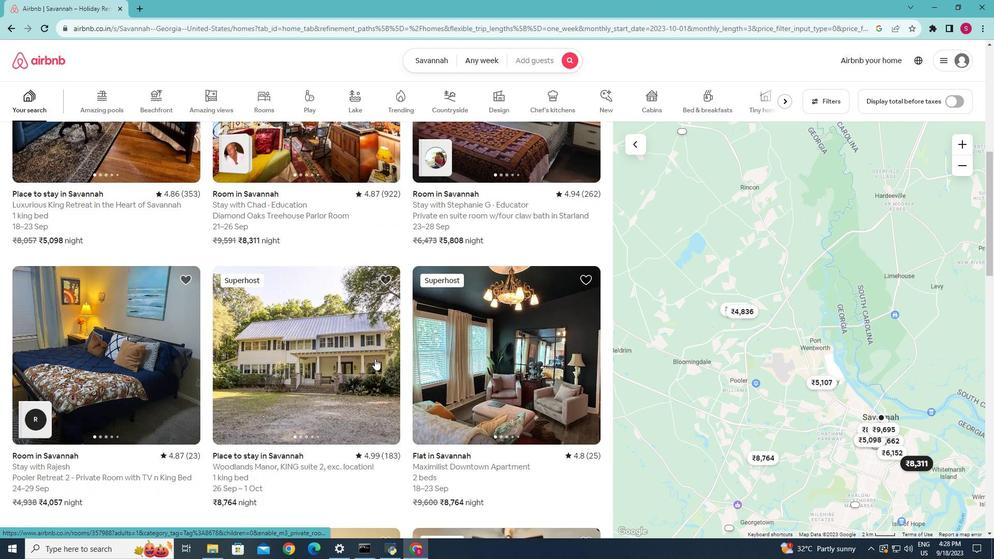 
Action: Mouse scrolled (375, 358) with delta (0, 0)
Screenshot: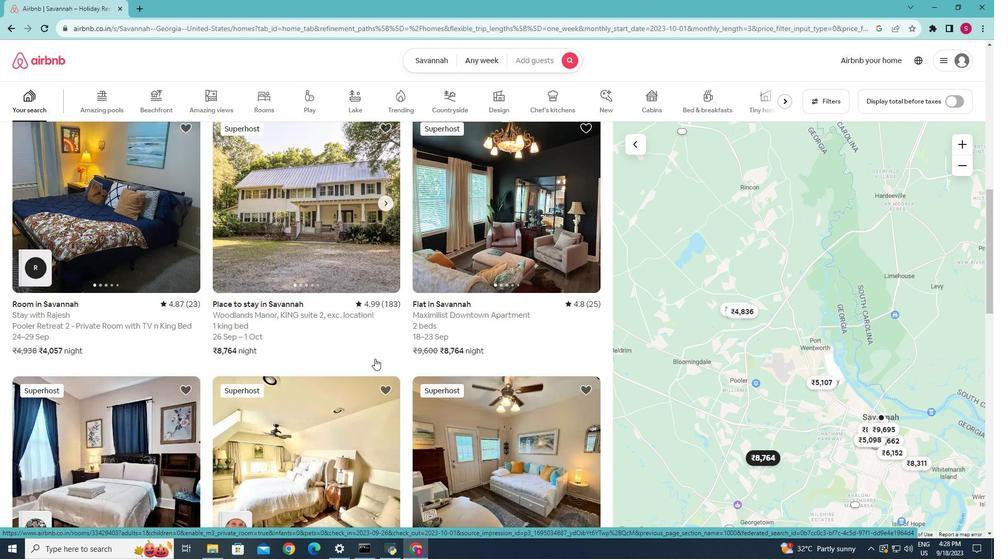 
Action: Mouse scrolled (375, 358) with delta (0, 0)
Screenshot: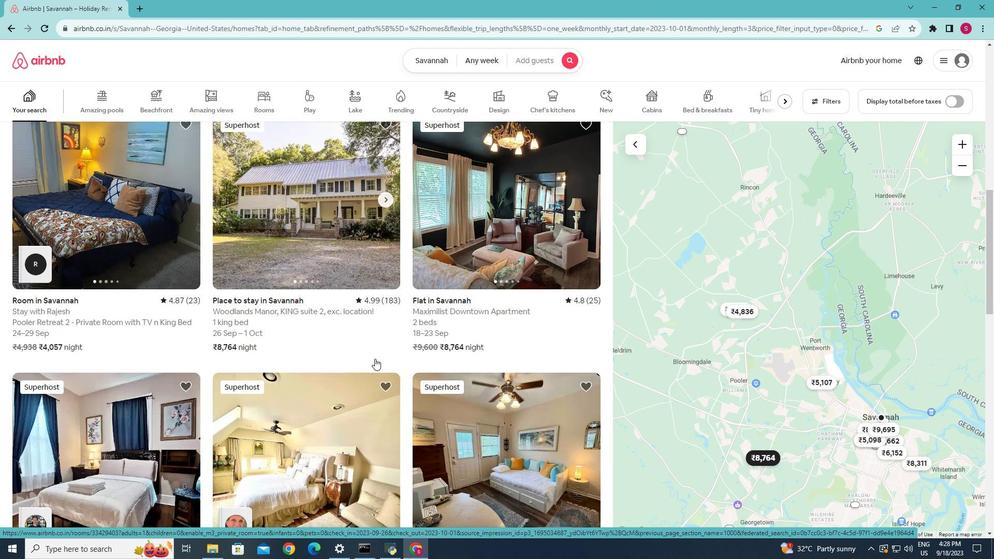 
Action: Mouse scrolled (375, 358) with delta (0, 0)
Screenshot: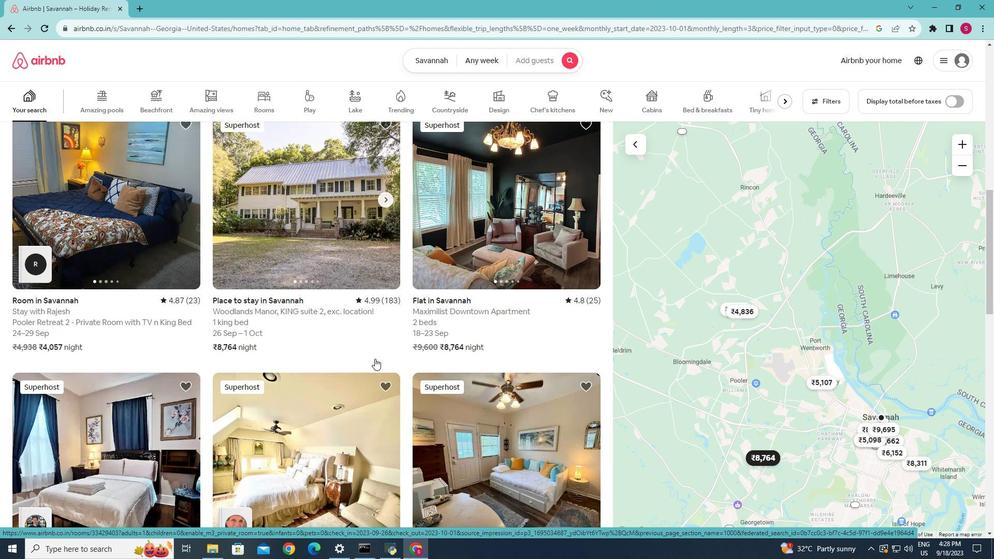 
Action: Mouse scrolled (375, 358) with delta (0, 0)
Screenshot: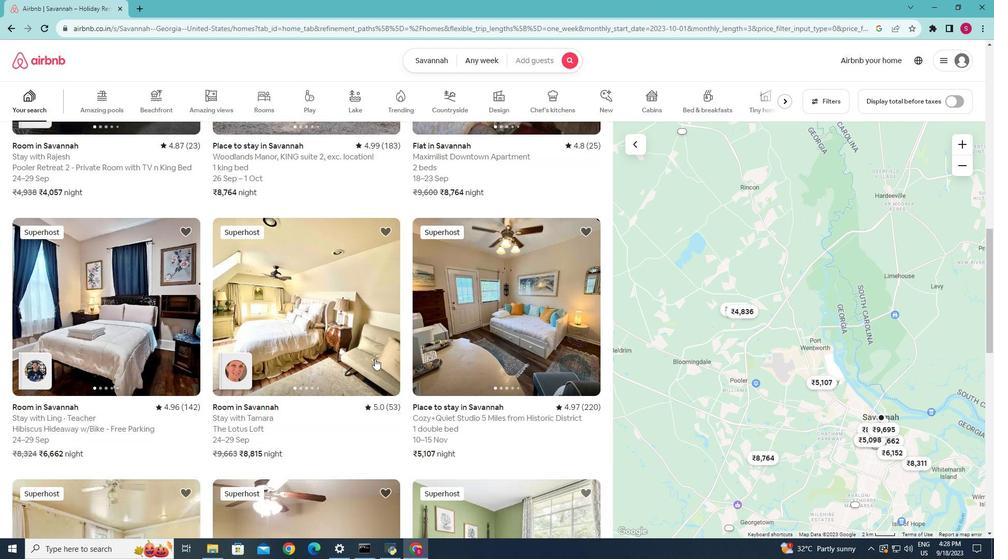 
Action: Mouse scrolled (375, 358) with delta (0, 0)
Screenshot: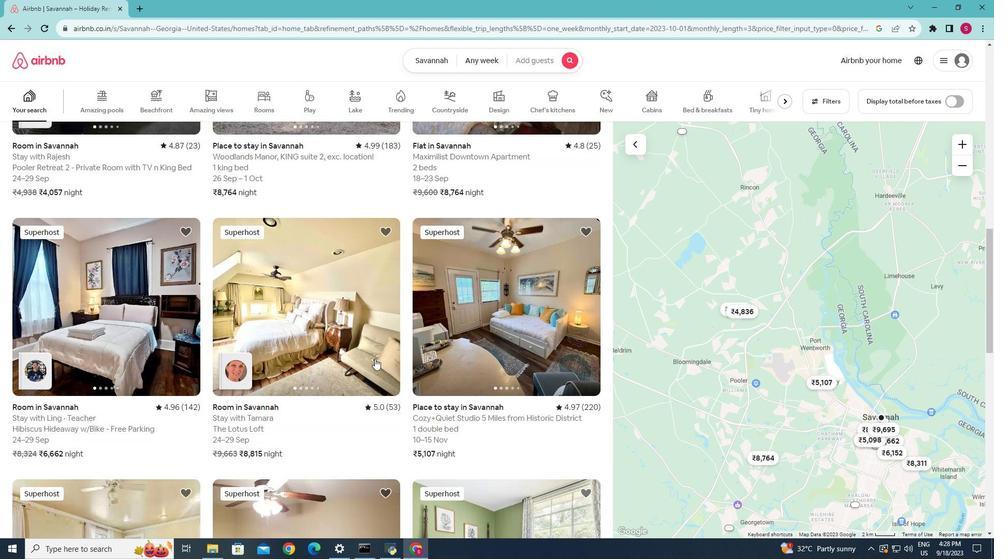 
Action: Mouse scrolled (375, 358) with delta (0, 0)
Screenshot: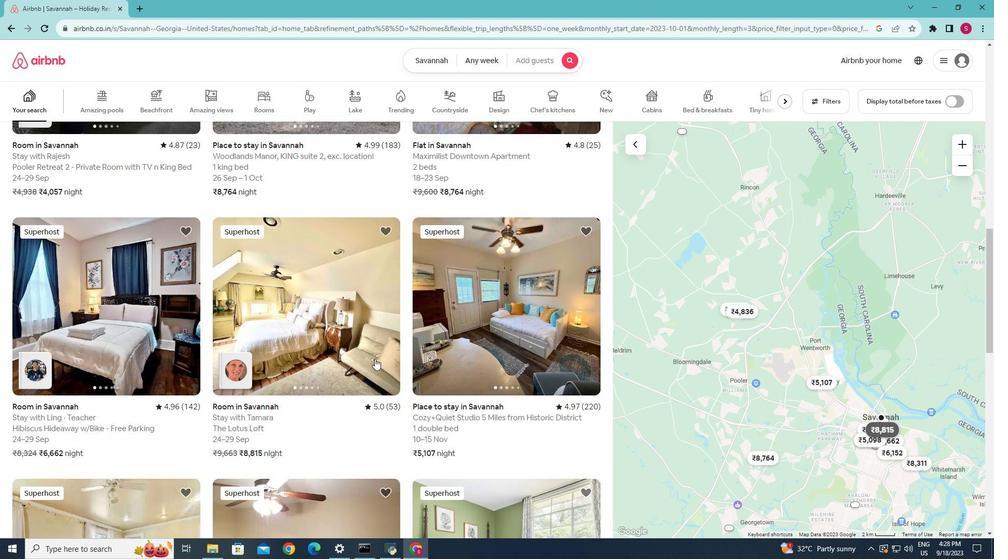 
Action: Mouse scrolled (375, 358) with delta (0, 0)
Screenshot: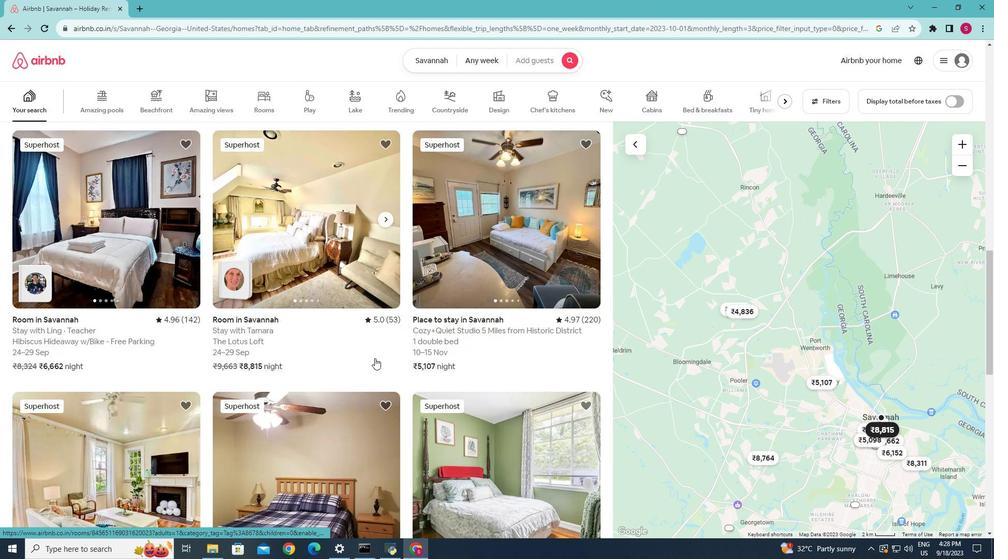 
Action: Mouse scrolled (375, 358) with delta (0, 0)
Screenshot: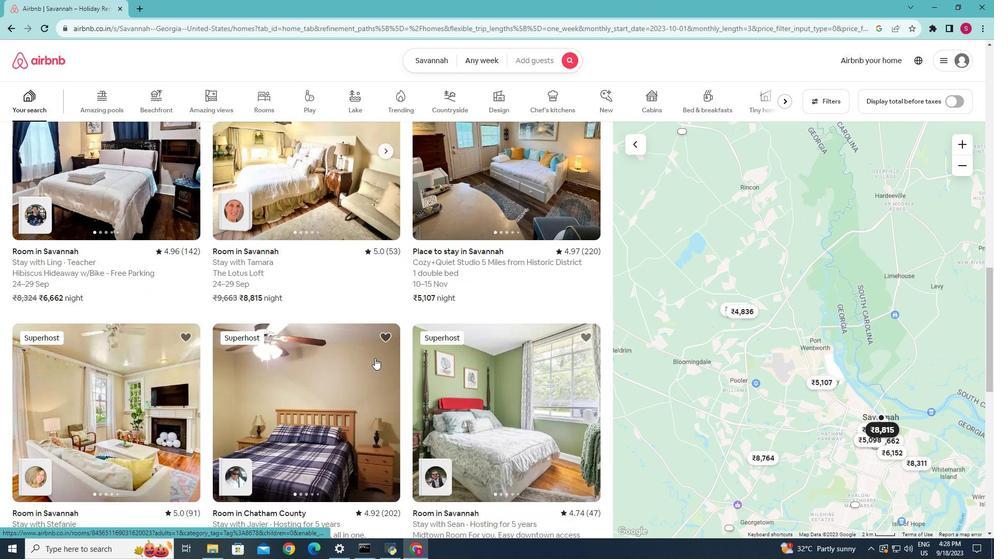 
Action: Mouse moved to (375, 358)
Screenshot: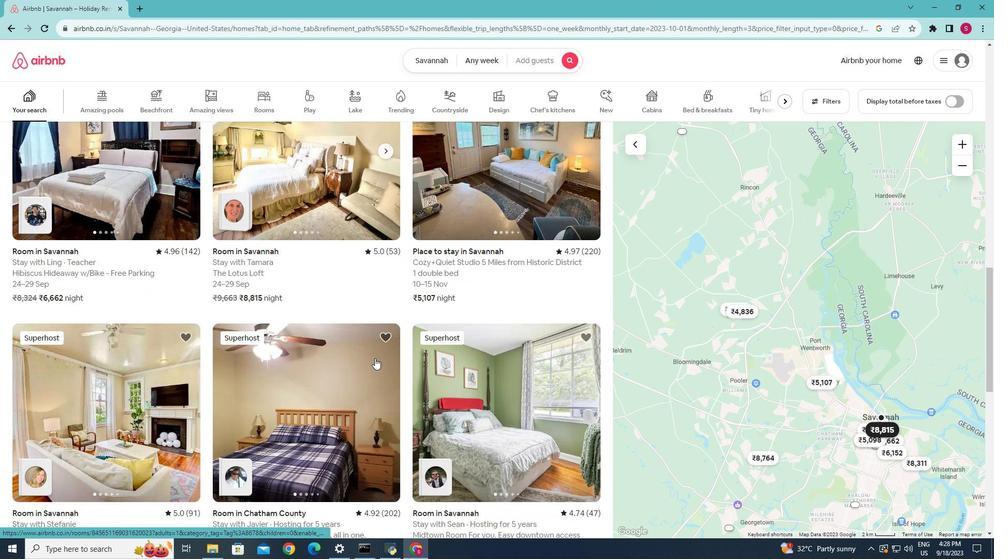 
Action: Mouse scrolled (375, 358) with delta (0, 0)
Screenshot: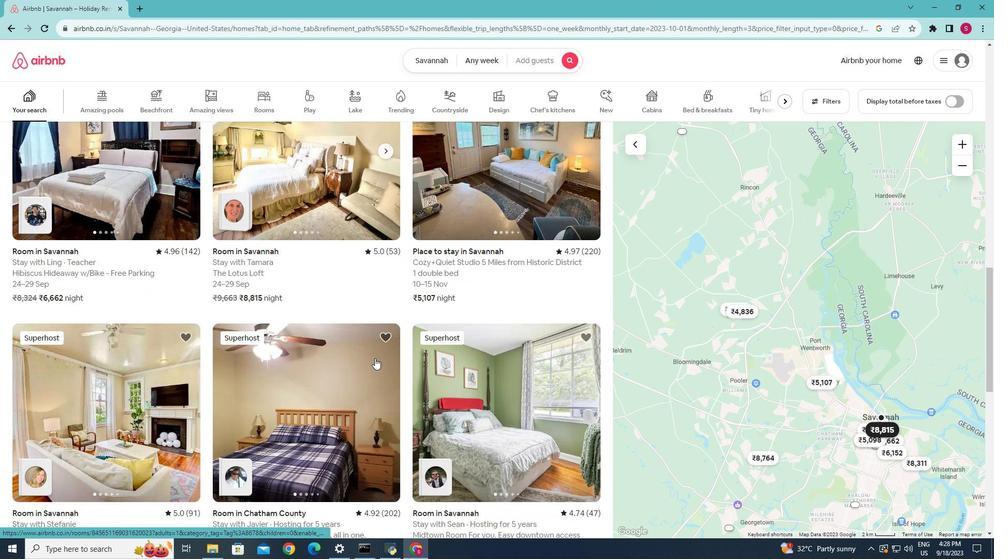 
Action: Mouse scrolled (375, 358) with delta (0, 0)
Screenshot: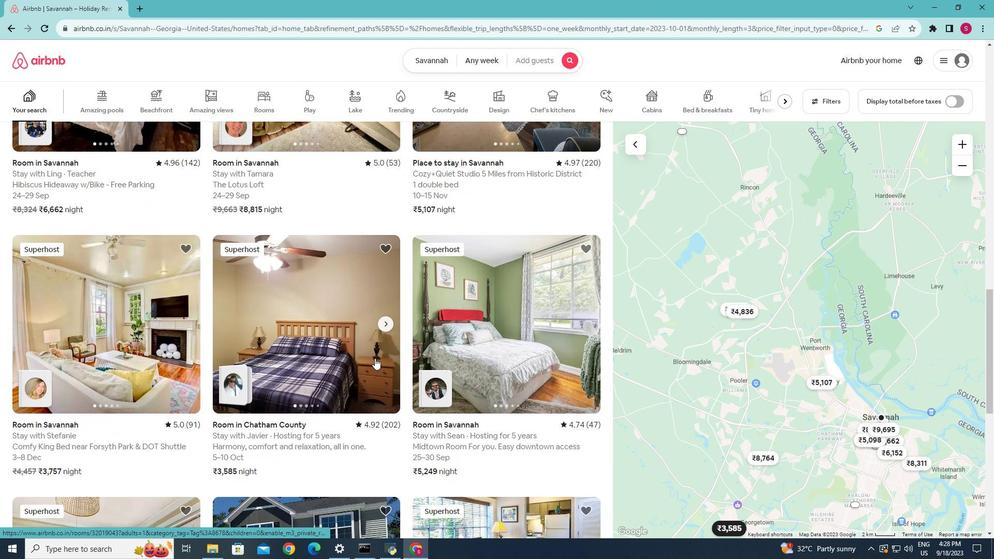
Action: Mouse scrolled (375, 358) with delta (0, 0)
Screenshot: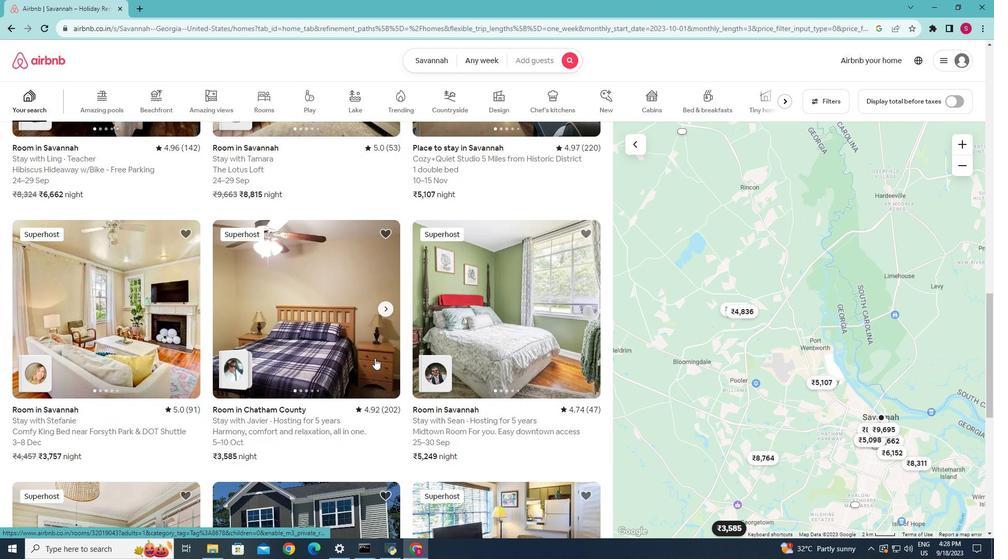 
Action: Mouse scrolled (375, 358) with delta (0, 0)
Screenshot: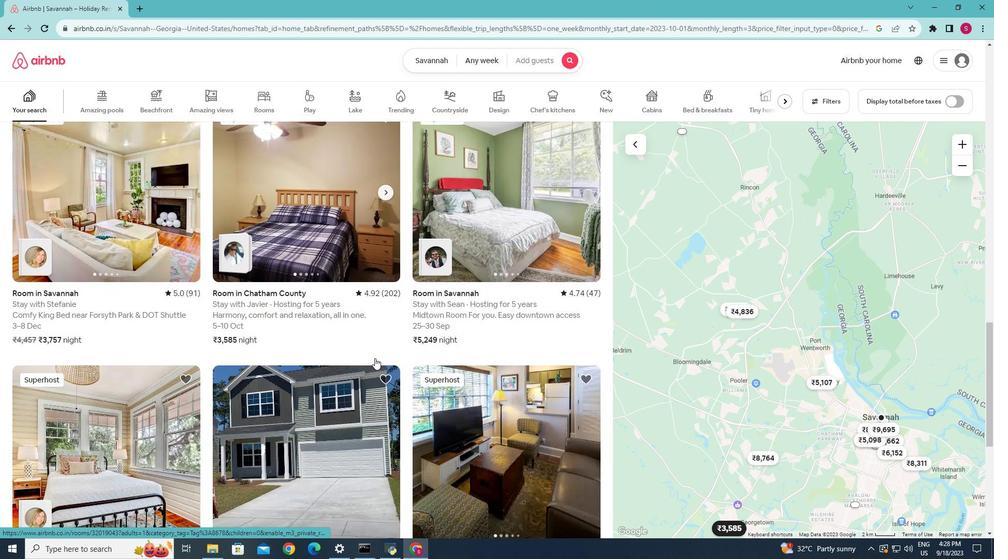 
Action: Mouse scrolled (375, 358) with delta (0, 0)
Screenshot: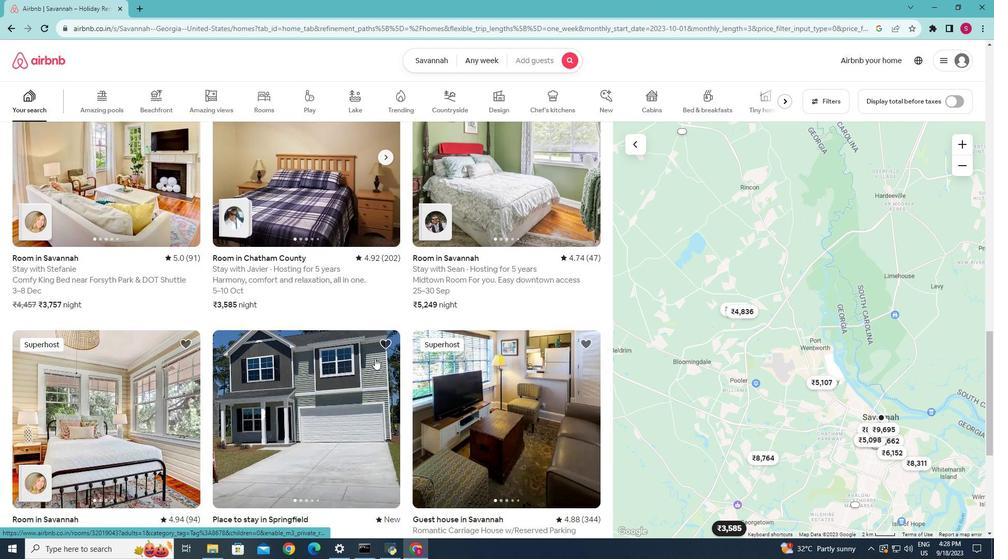
Action: Mouse scrolled (375, 358) with delta (0, 0)
Screenshot: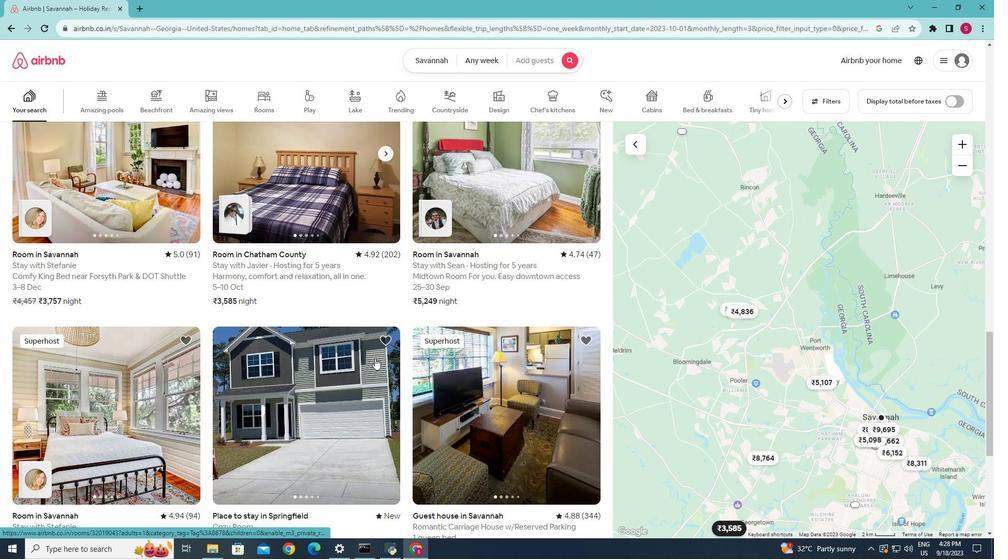 
Action: Mouse scrolled (375, 358) with delta (0, 0)
Screenshot: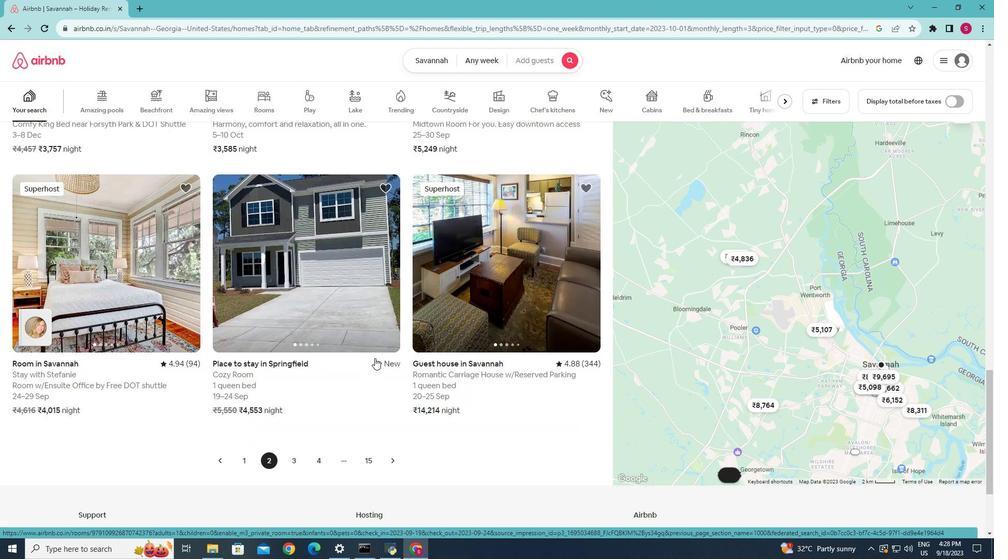 
Action: Mouse scrolled (375, 358) with delta (0, 0)
Screenshot: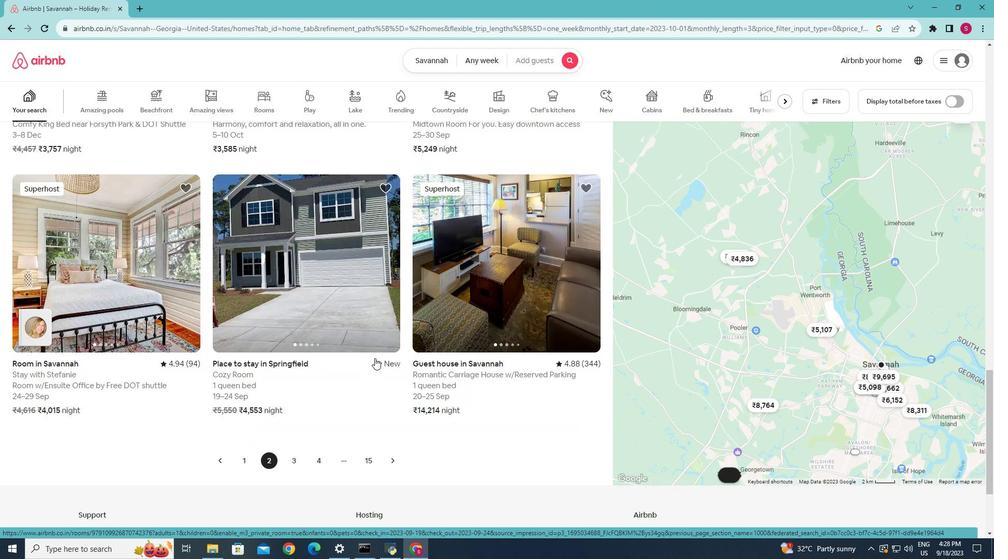 
Action: Mouse scrolled (375, 358) with delta (0, 0)
Screenshot: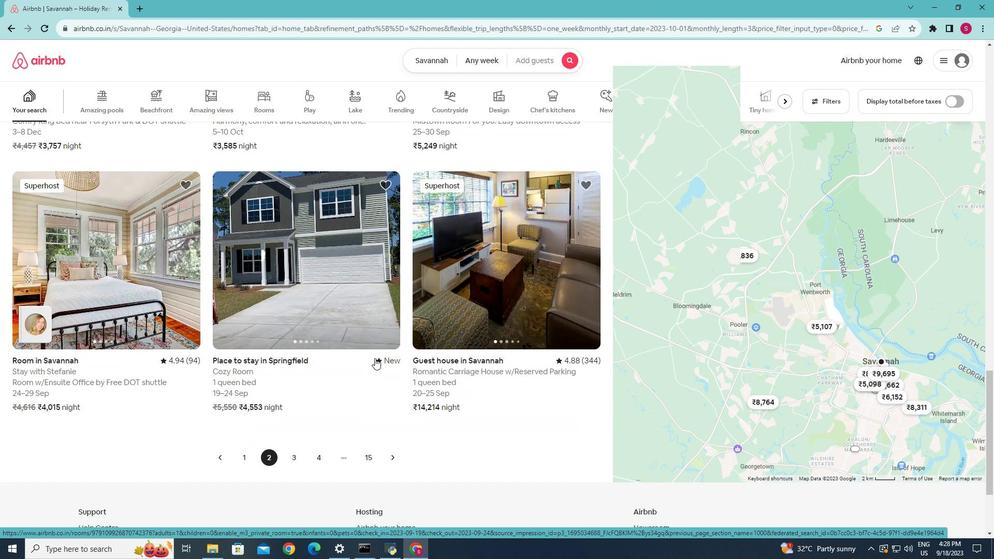 
Action: Mouse moved to (288, 456)
Screenshot: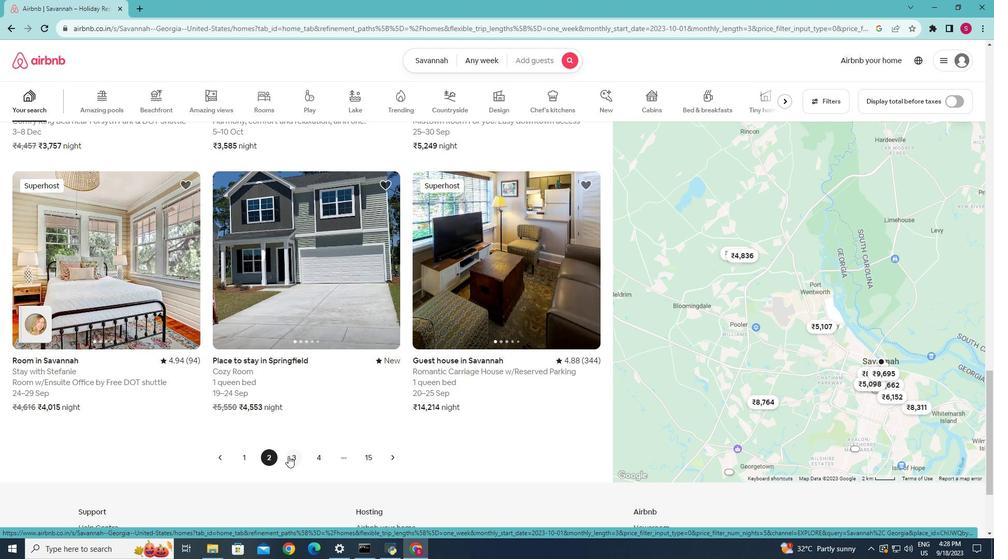 
Action: Mouse pressed left at (288, 456)
Screenshot: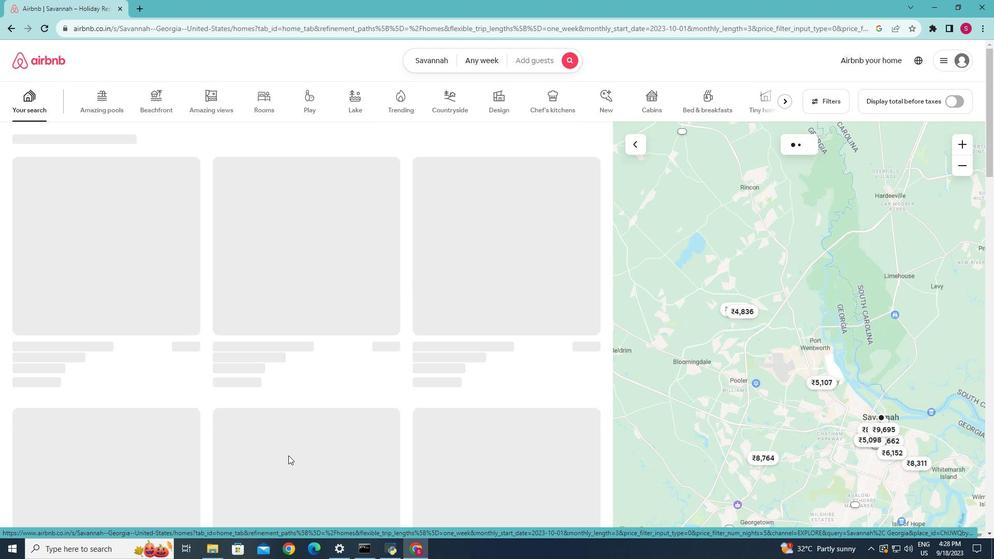 
Action: Mouse moved to (347, 384)
Screenshot: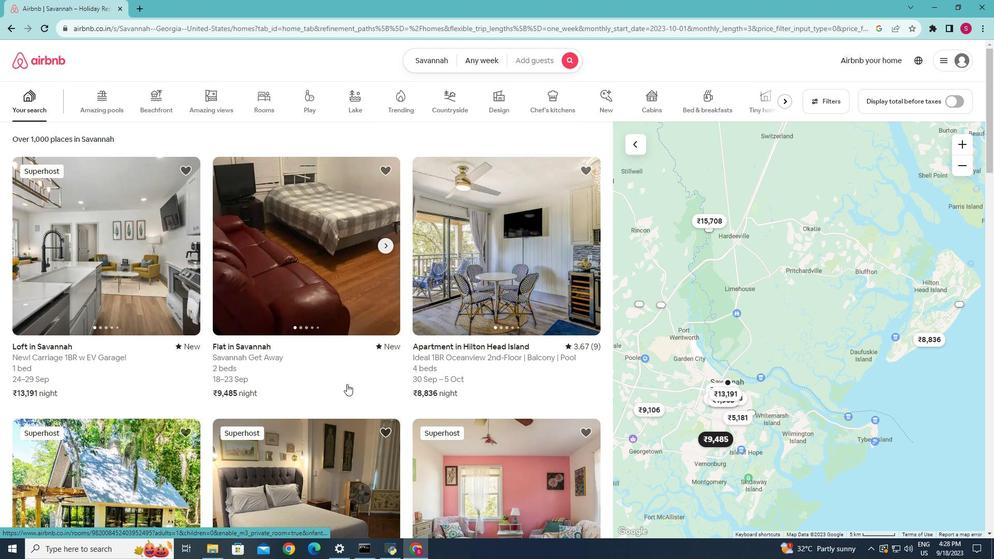 
Action: Mouse scrolled (347, 383) with delta (0, 0)
Screenshot: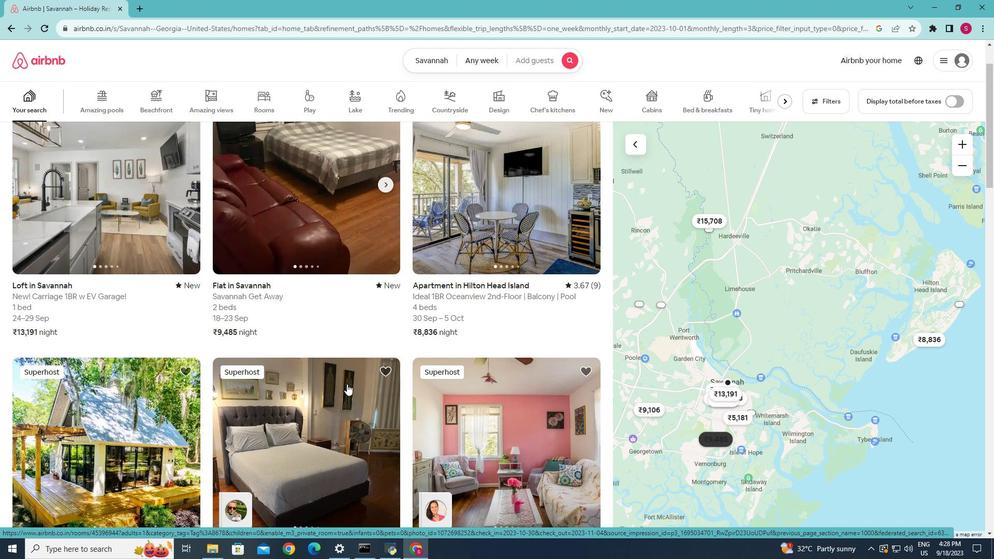 
Action: Mouse scrolled (347, 383) with delta (0, 0)
Screenshot: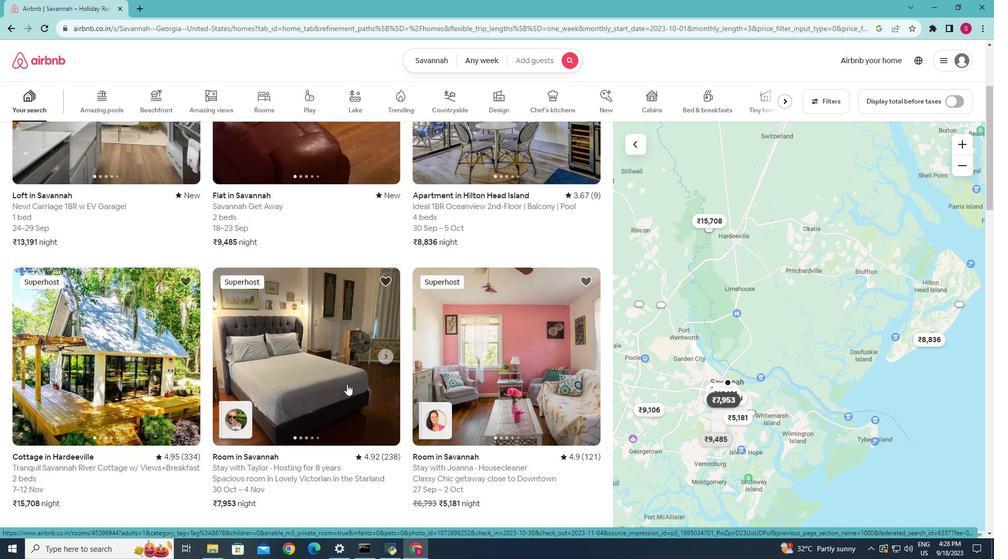
Action: Mouse scrolled (347, 383) with delta (0, 0)
Screenshot: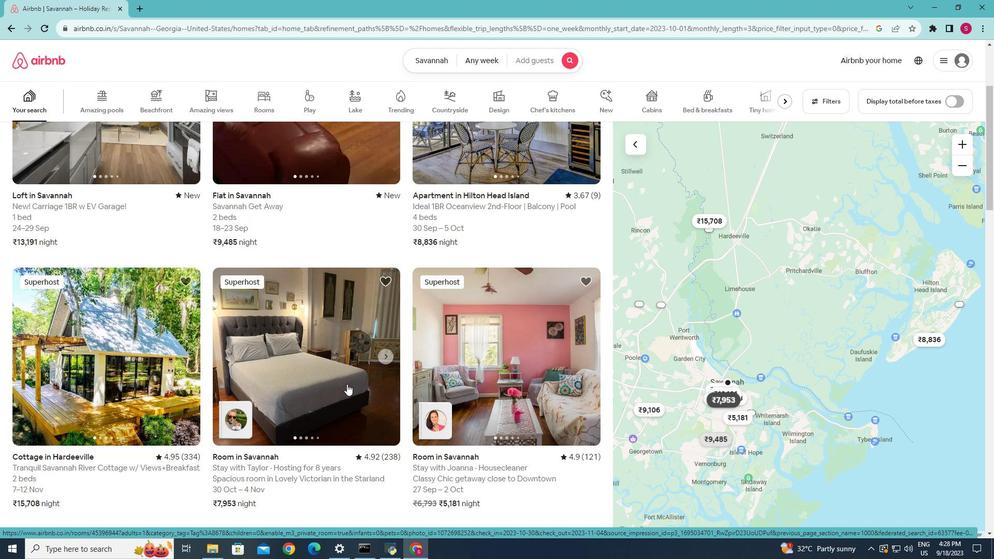 
Action: Mouse scrolled (347, 383) with delta (0, 0)
Screenshot: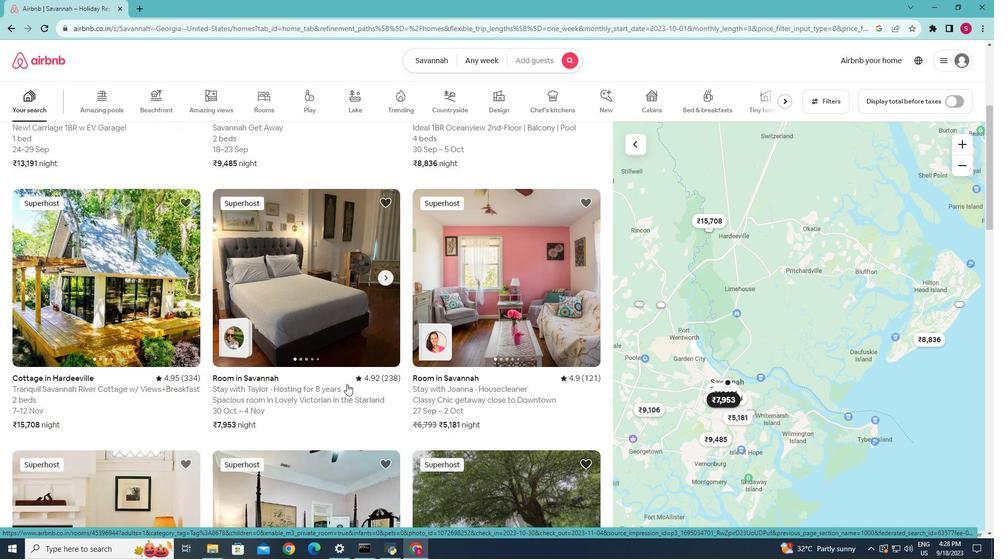 
Action: Mouse scrolled (347, 383) with delta (0, 0)
Screenshot: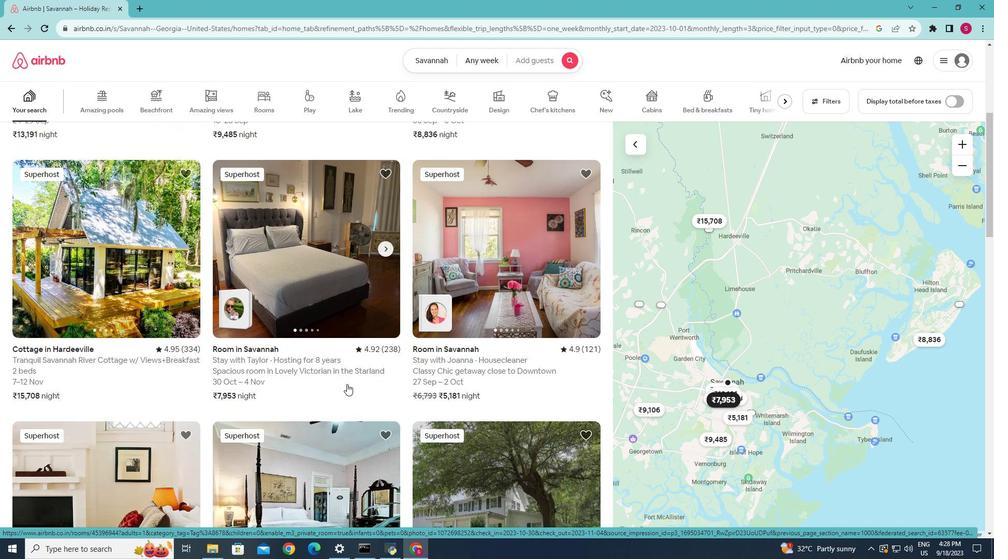 
Action: Mouse scrolled (347, 383) with delta (0, 0)
Screenshot: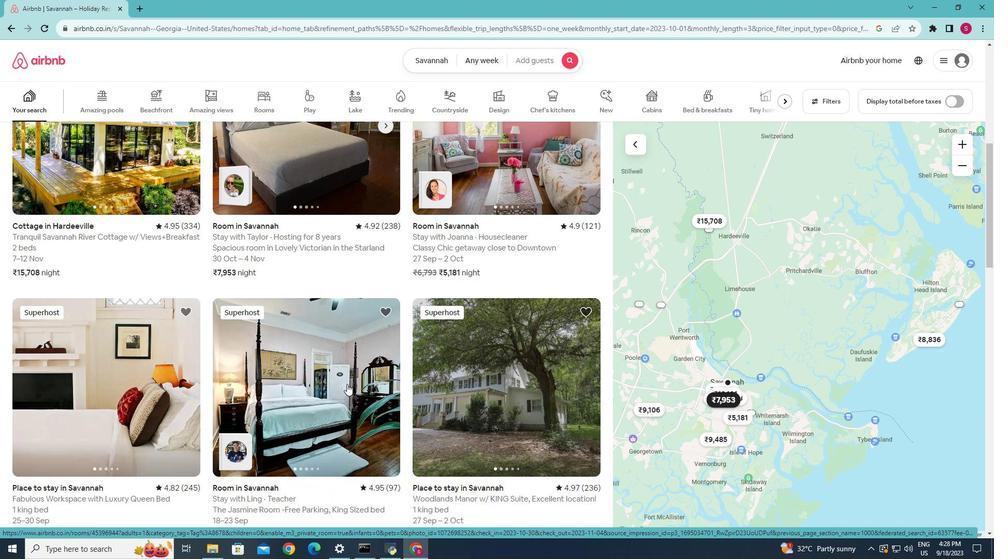 
Action: Mouse scrolled (347, 383) with delta (0, 0)
Screenshot: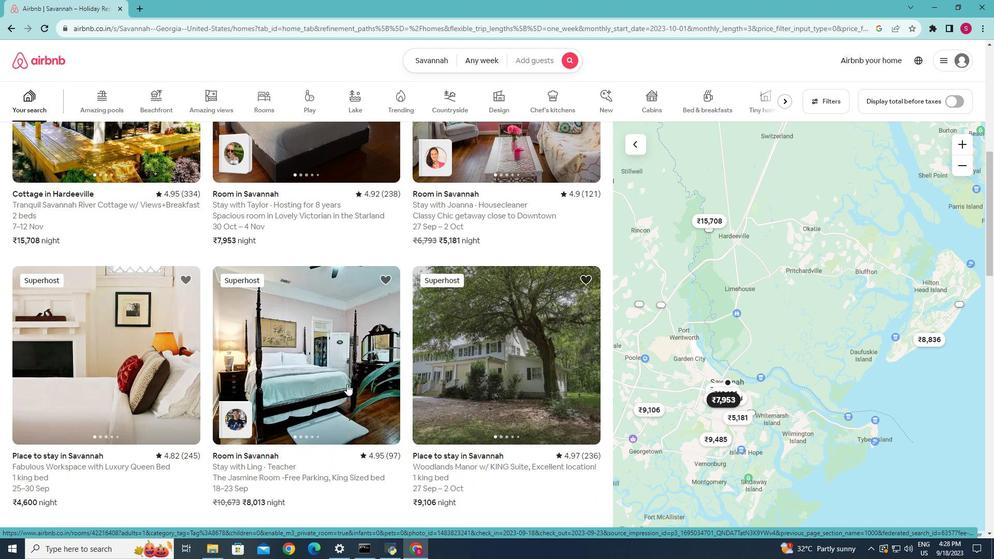 
Action: Mouse scrolled (347, 383) with delta (0, 0)
Screenshot: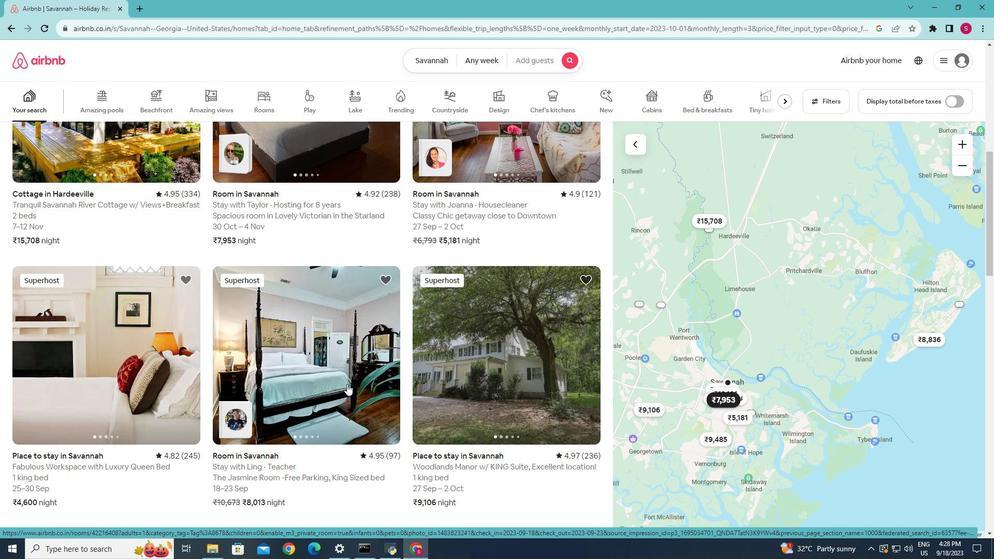 
Action: Mouse scrolled (347, 383) with delta (0, 0)
Screenshot: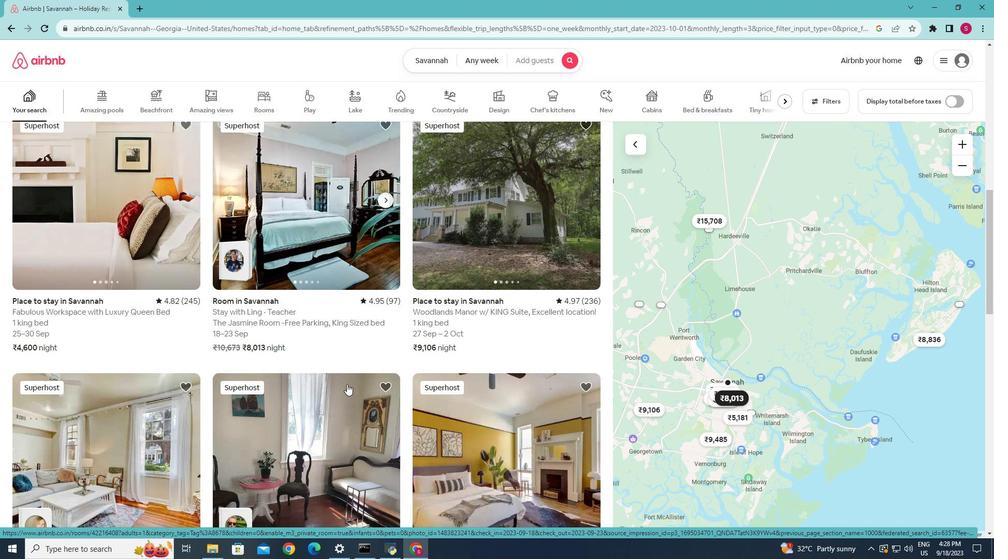 
Action: Mouse scrolled (347, 383) with delta (0, 0)
Screenshot: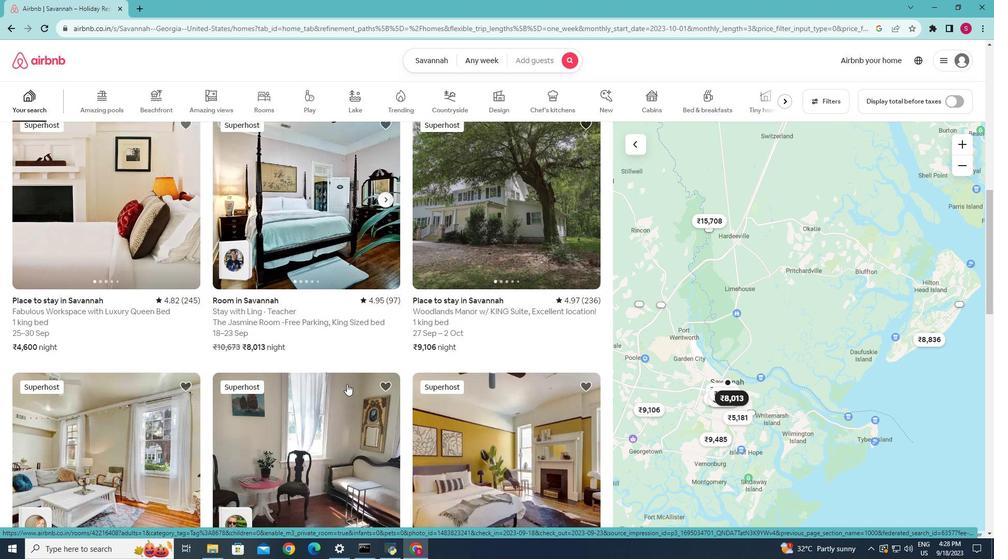 
Action: Mouse scrolled (347, 383) with delta (0, 0)
Screenshot: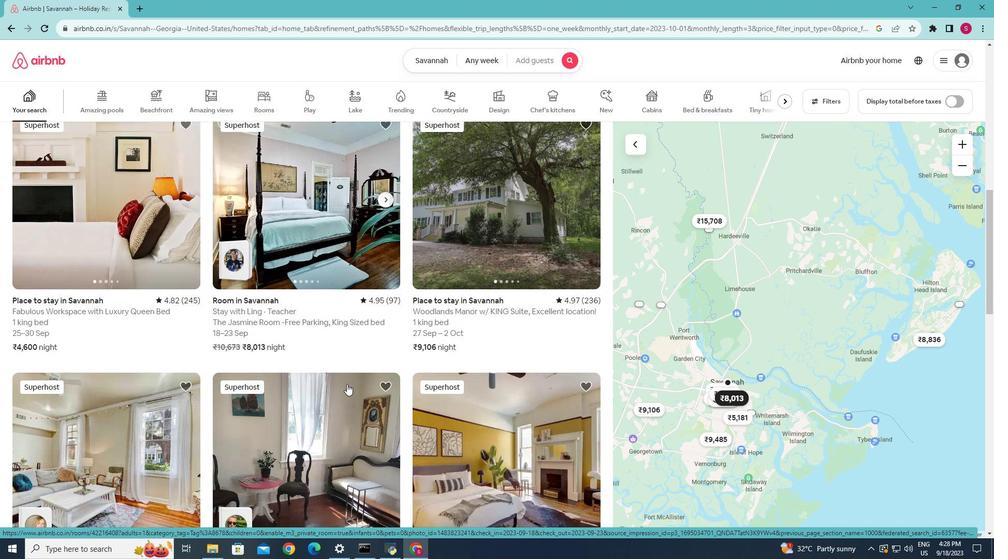 
Action: Mouse scrolled (347, 383) with delta (0, 0)
Screenshot: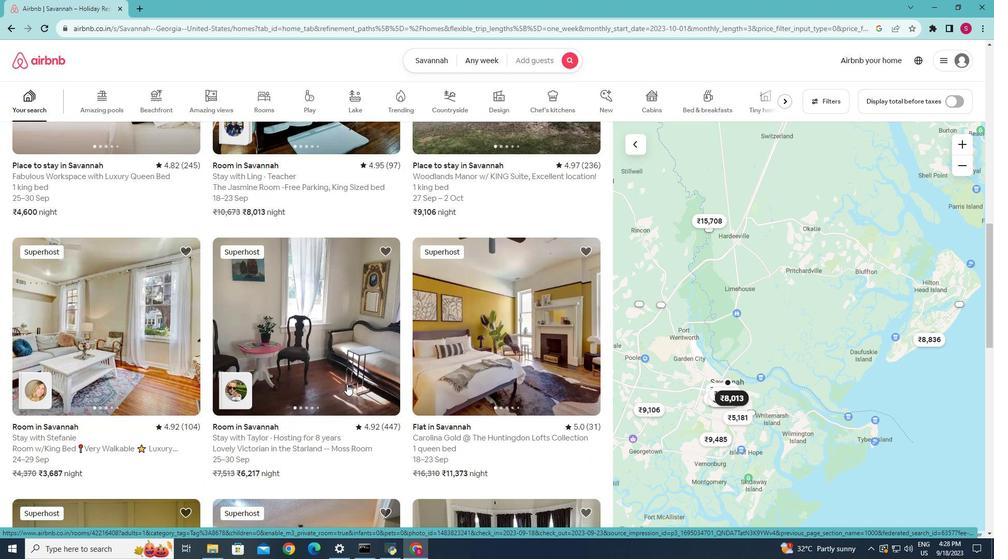 
Action: Mouse scrolled (347, 383) with delta (0, 0)
Screenshot: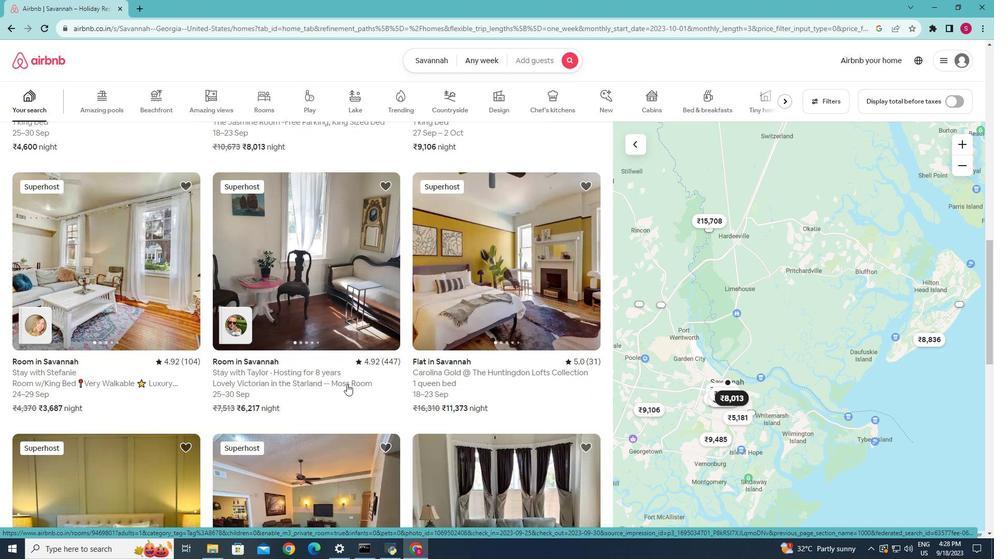 
Action: Mouse scrolled (347, 383) with delta (0, 0)
Screenshot: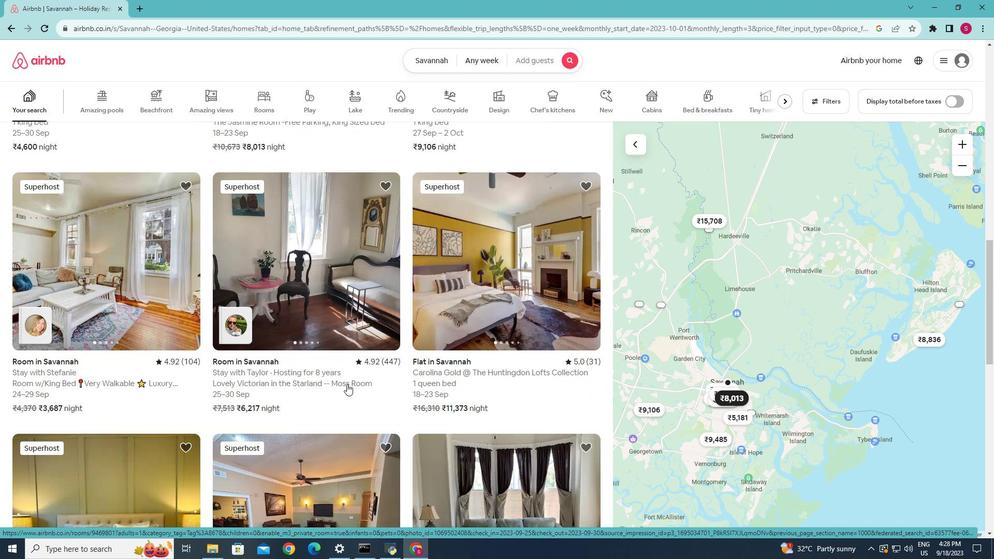 
Action: Mouse scrolled (347, 383) with delta (0, 0)
Screenshot: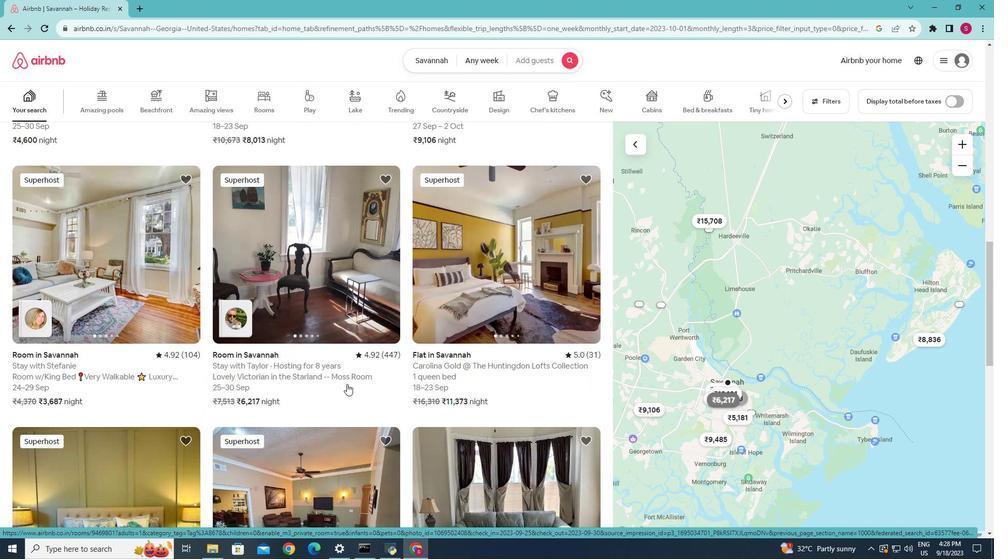 
Action: Mouse moved to (347, 383)
Screenshot: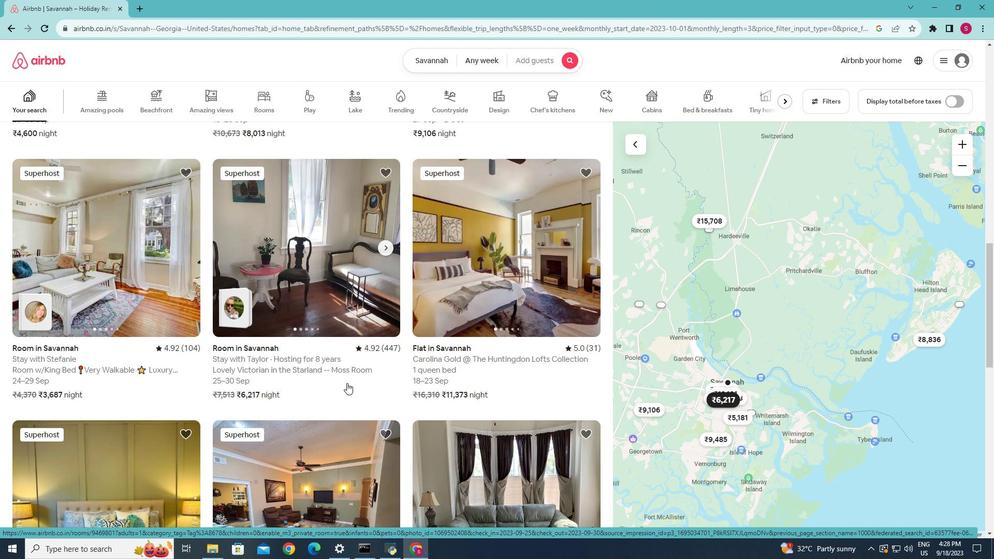
Action: Mouse scrolled (347, 382) with delta (0, 0)
Screenshot: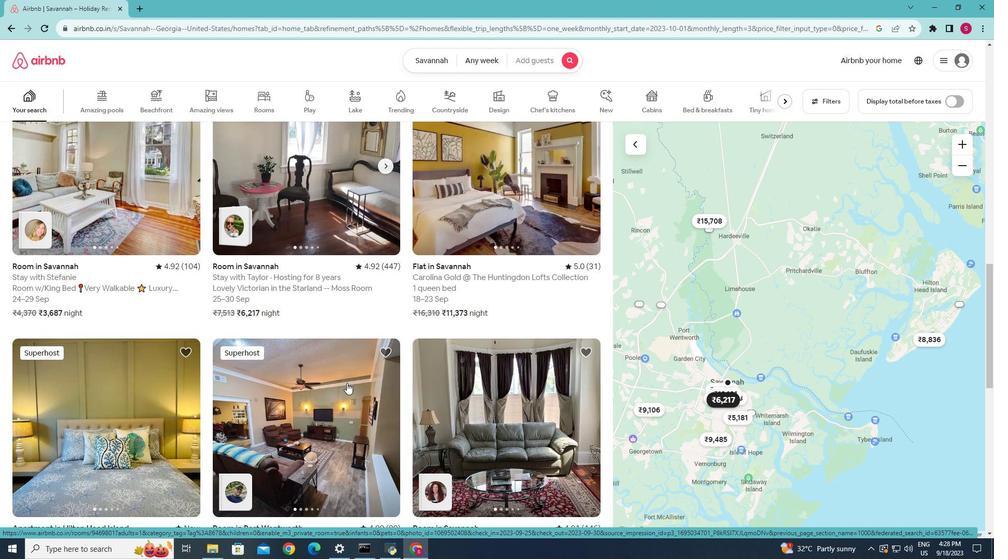 
Action: Mouse scrolled (347, 382) with delta (0, 0)
Screenshot: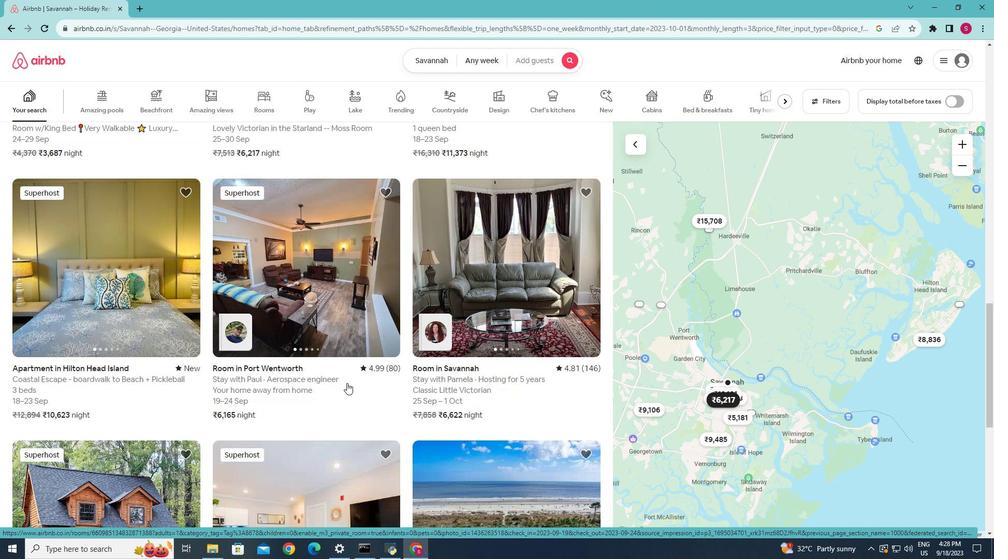 
Action: Mouse scrolled (347, 382) with delta (0, 0)
Screenshot: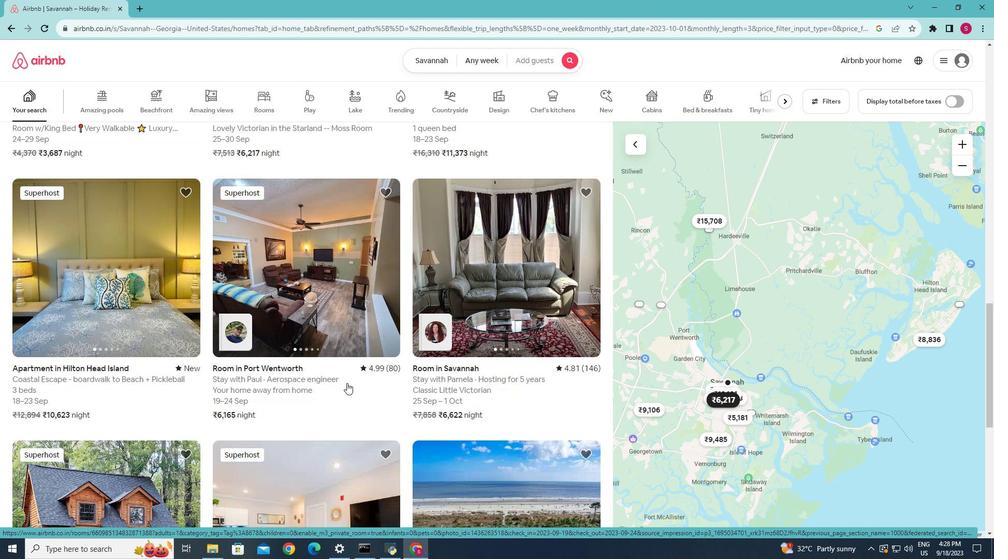 
Action: Mouse scrolled (347, 382) with delta (0, 0)
Screenshot: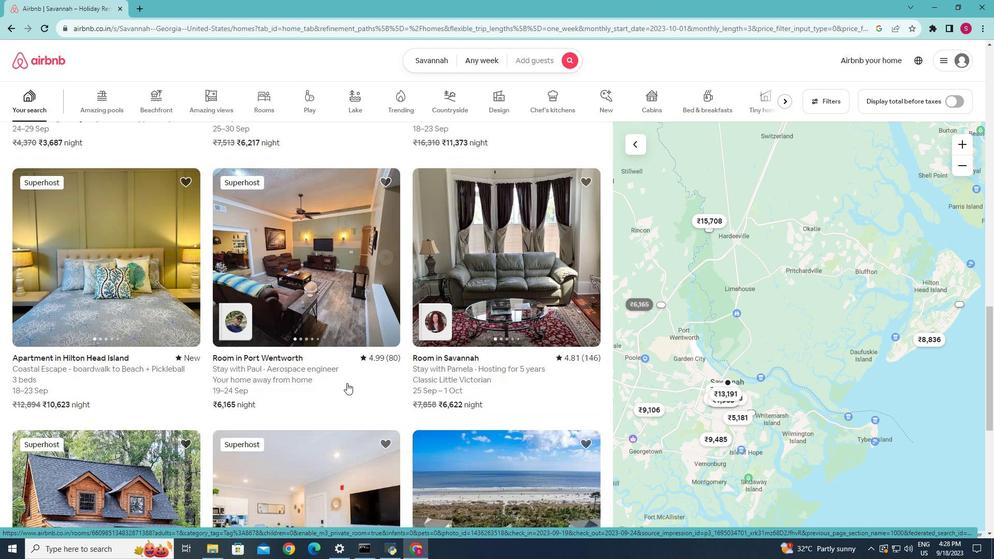 
Action: Mouse scrolled (347, 382) with delta (0, 0)
Screenshot: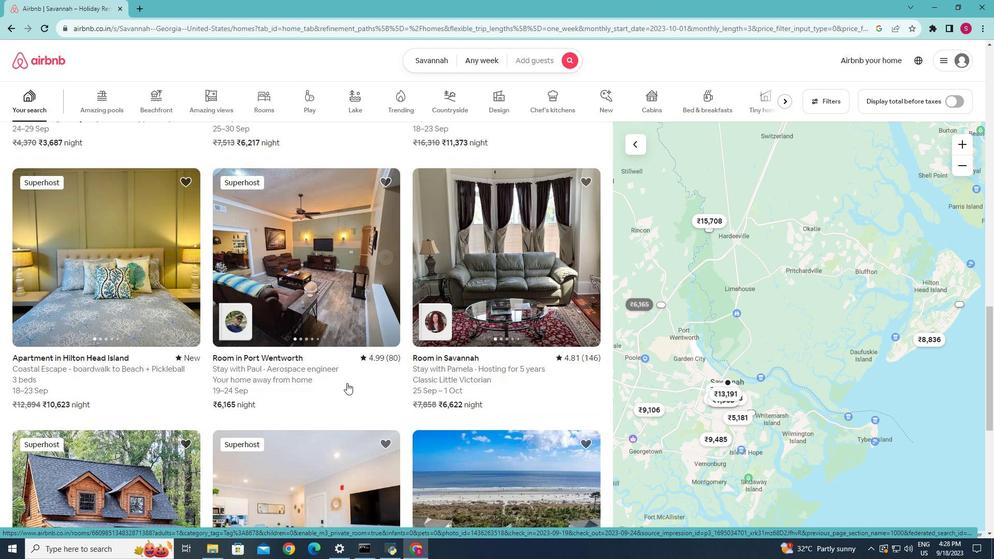 
Action: Mouse moved to (345, 382)
Screenshot: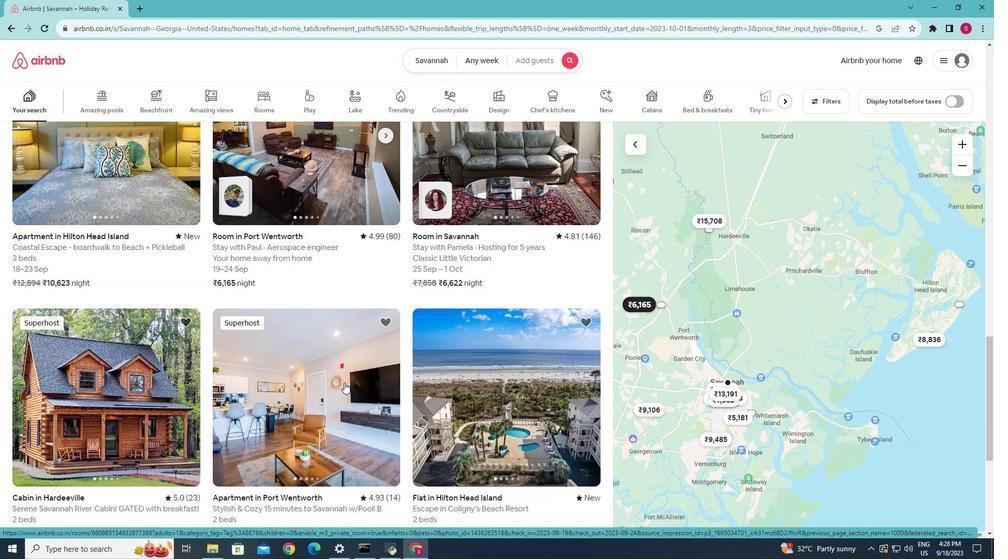 
Action: Mouse scrolled (345, 382) with delta (0, 0)
Screenshot: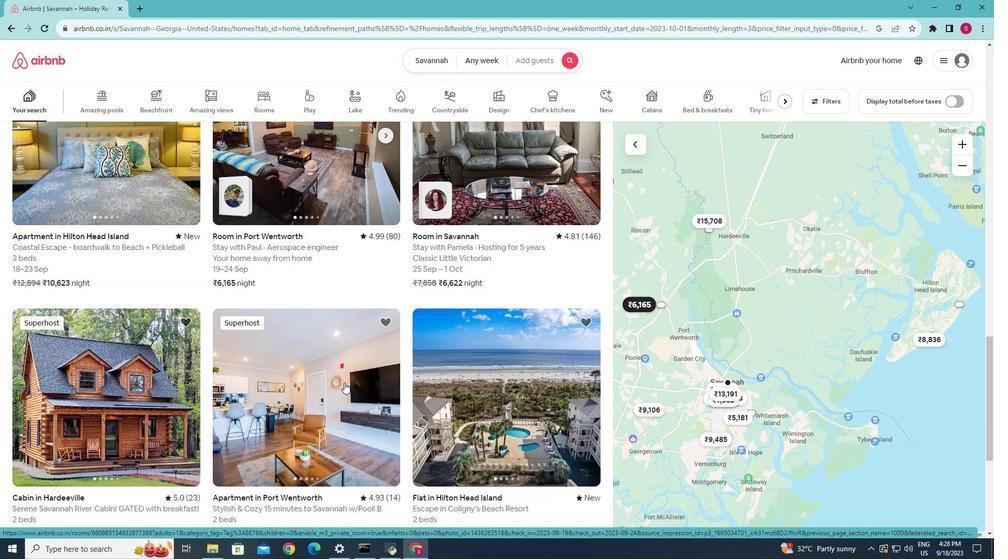 
Action: Mouse moved to (344, 382)
Screenshot: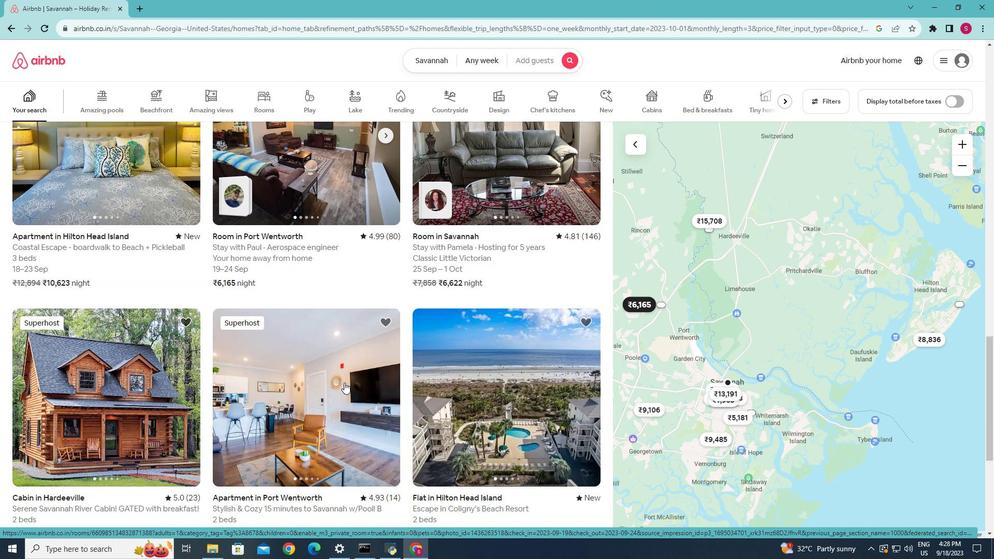 
Action: Mouse scrolled (344, 382) with delta (0, 0)
Screenshot: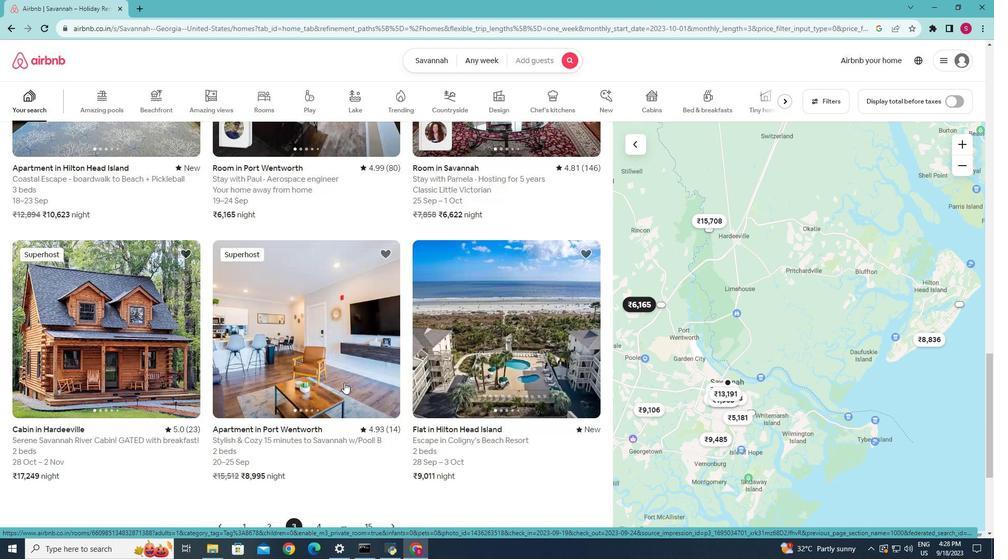 
Action: Mouse scrolled (344, 382) with delta (0, 0)
Screenshot: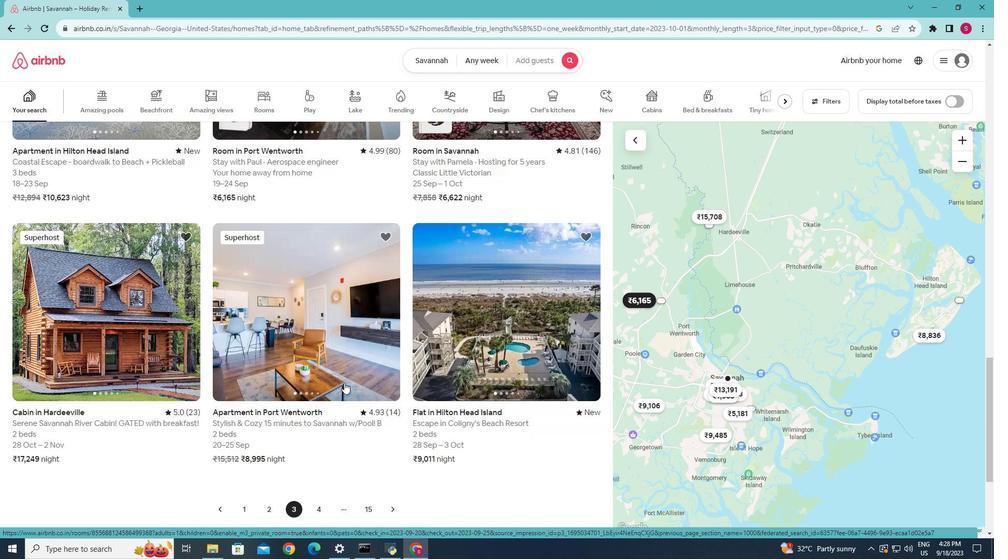 
Action: Mouse scrolled (344, 382) with delta (0, 0)
Screenshot: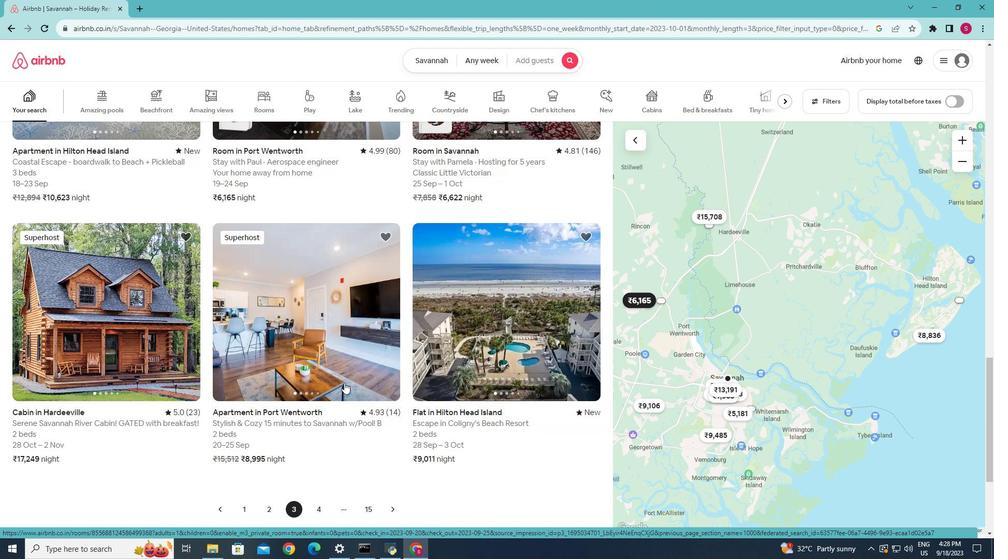 
Action: Mouse moved to (315, 506)
Screenshot: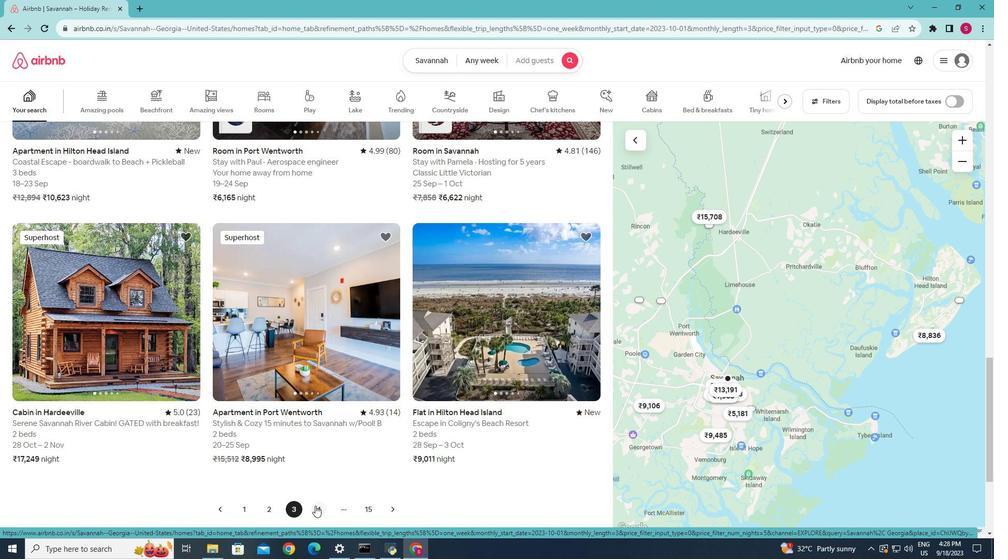 
Action: Mouse pressed left at (315, 506)
Screenshot: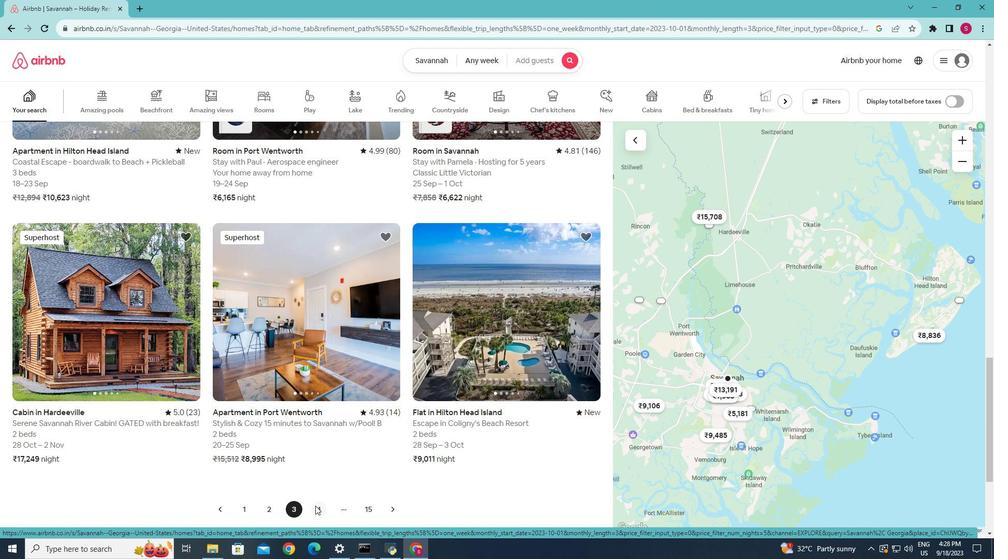 
Action: Mouse moved to (264, 332)
Screenshot: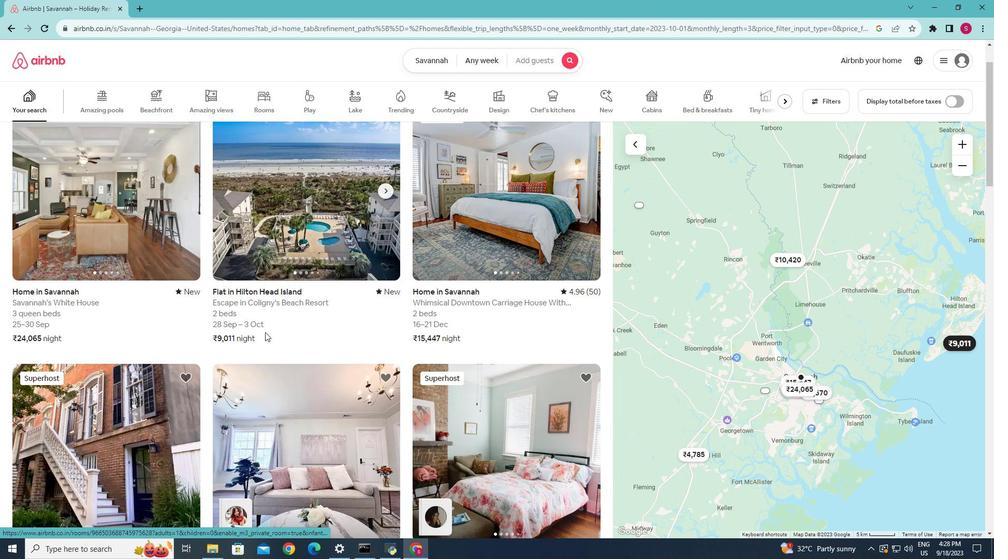 
Action: Mouse scrolled (264, 332) with delta (0, 0)
Screenshot: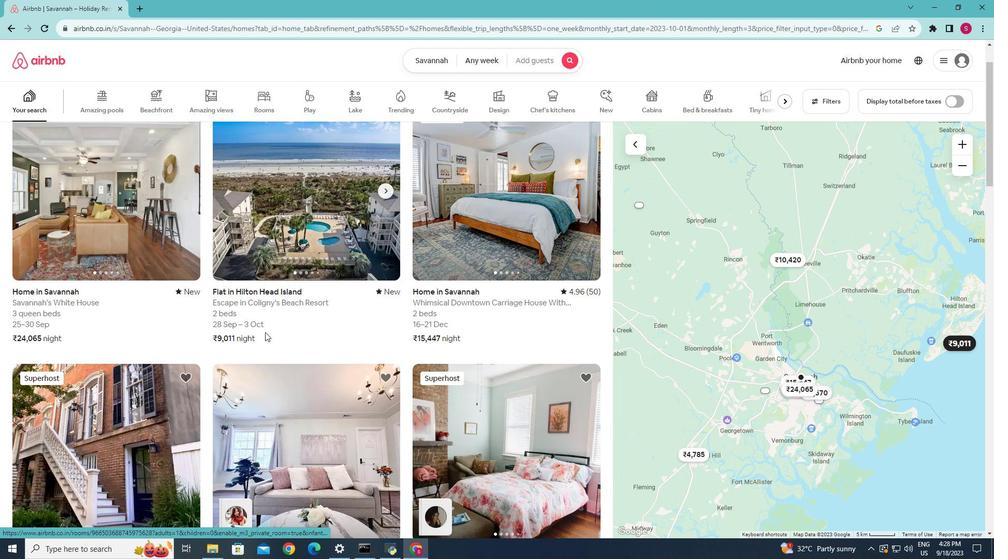 
Action: Mouse moved to (265, 332)
Screenshot: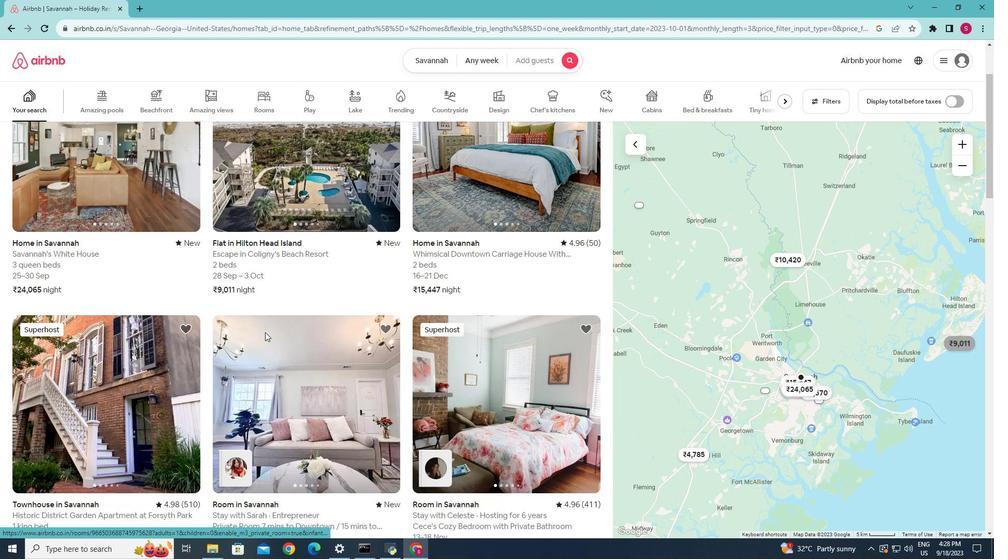 
Action: Mouse scrolled (265, 332) with delta (0, 0)
Screenshot: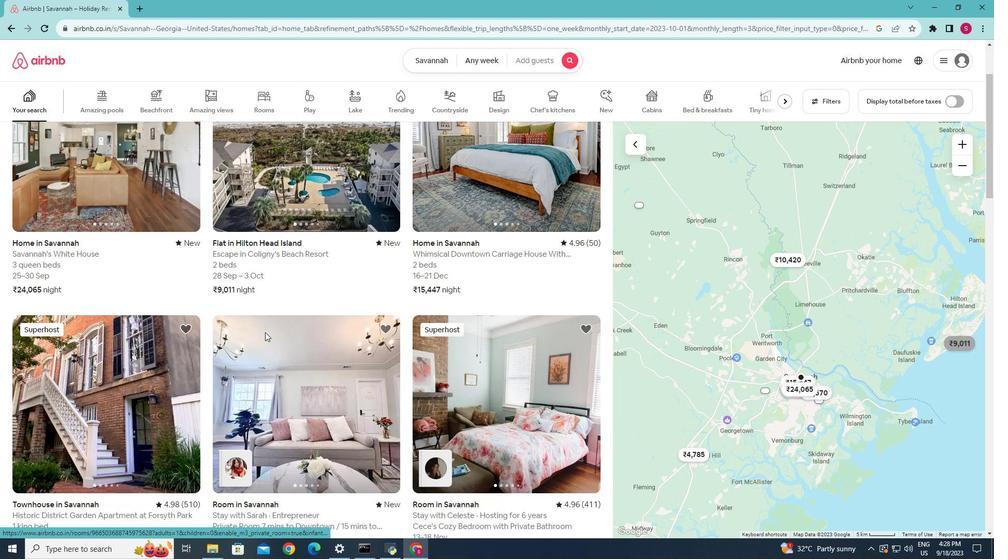 
Action: Mouse scrolled (265, 332) with delta (0, 0)
Screenshot: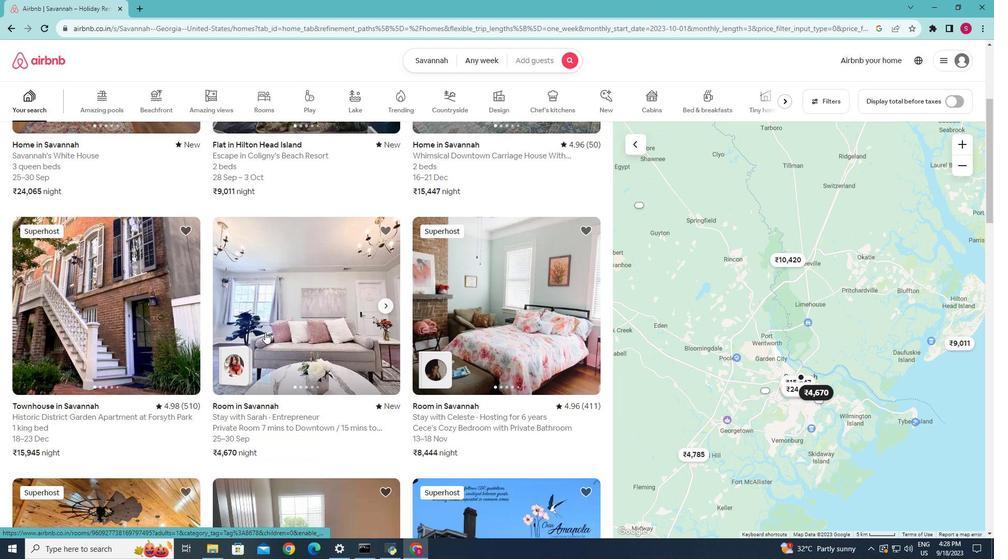 
Action: Mouse scrolled (265, 332) with delta (0, 0)
Screenshot: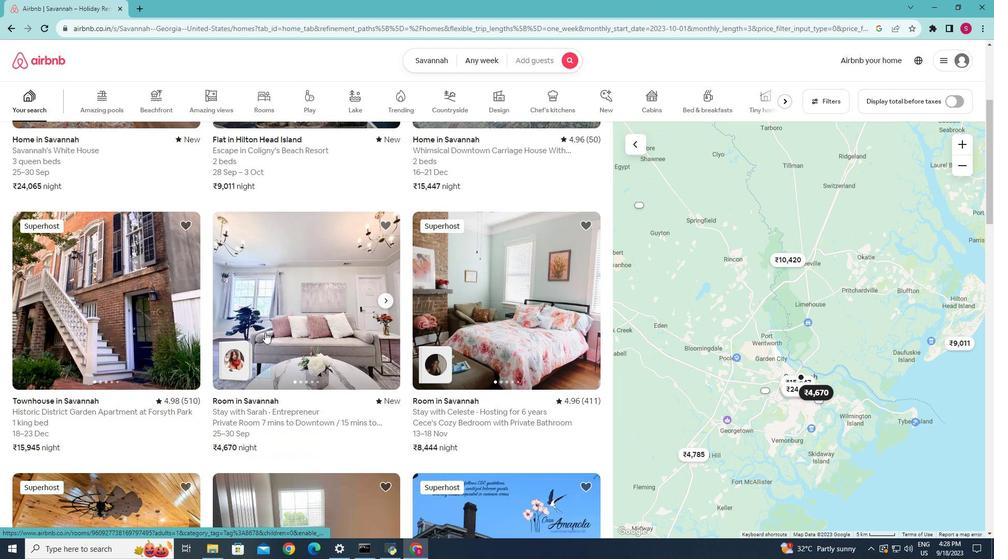 
Action: Mouse scrolled (265, 332) with delta (0, 0)
Screenshot: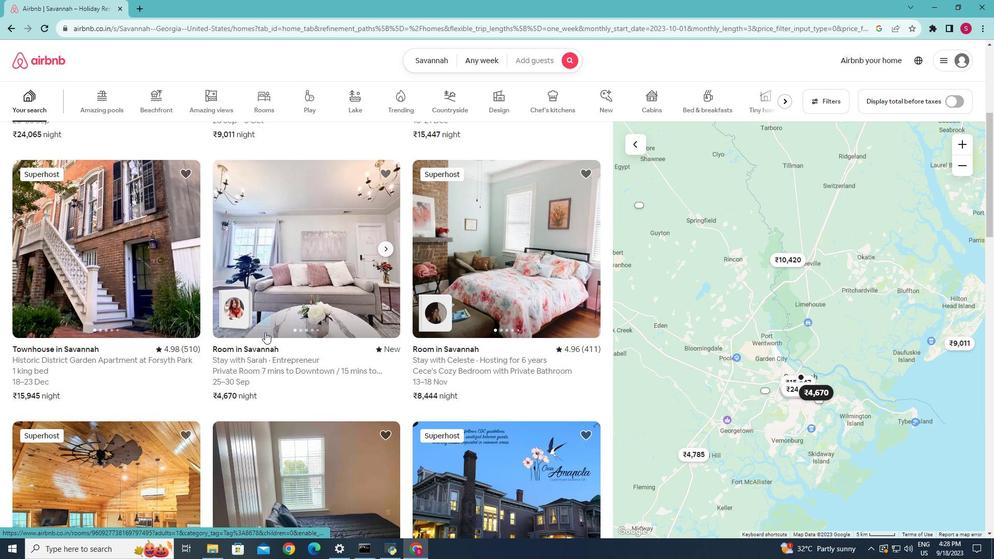 
Action: Mouse scrolled (265, 333) with delta (0, 0)
Screenshot: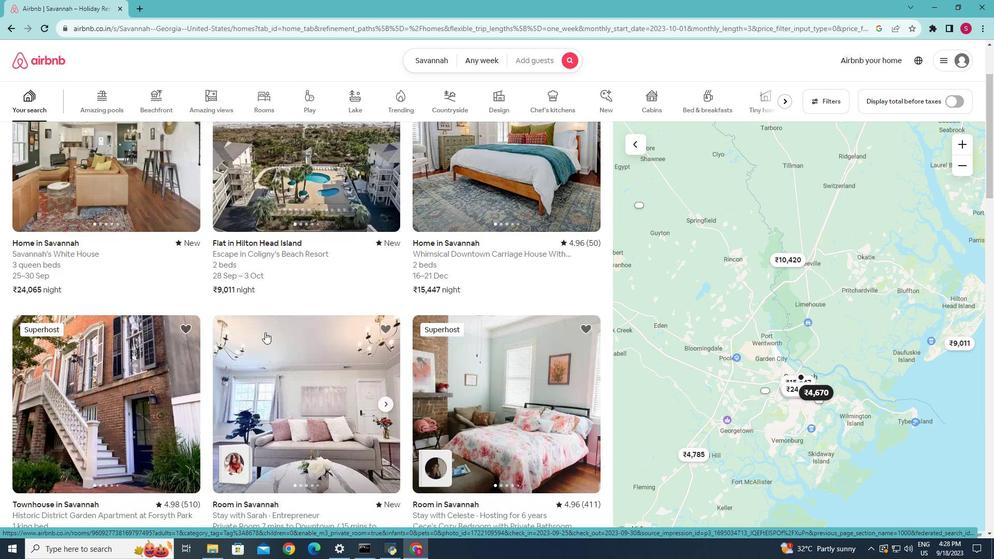 
Action: Mouse scrolled (265, 333) with delta (0, 0)
Screenshot: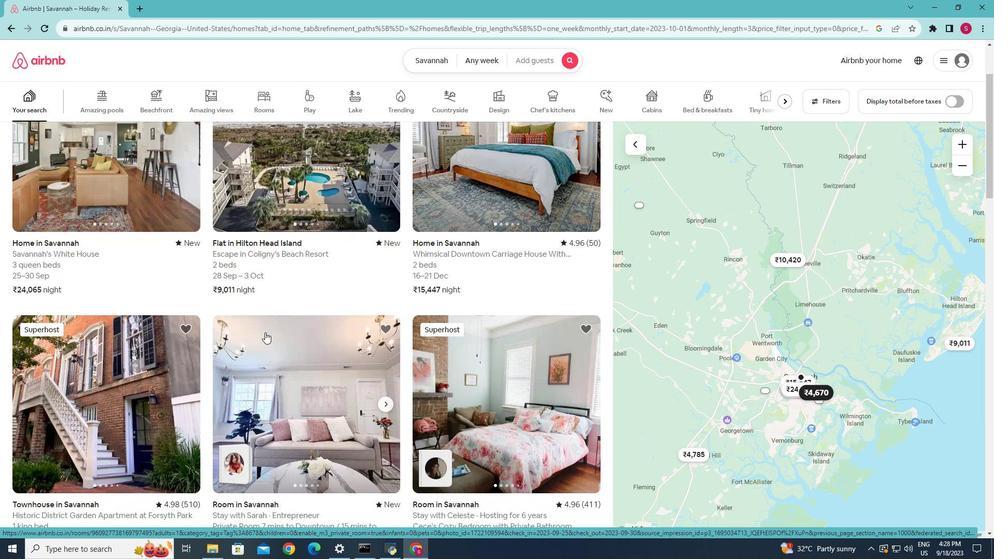 
Action: Mouse scrolled (265, 333) with delta (0, 0)
Screenshot: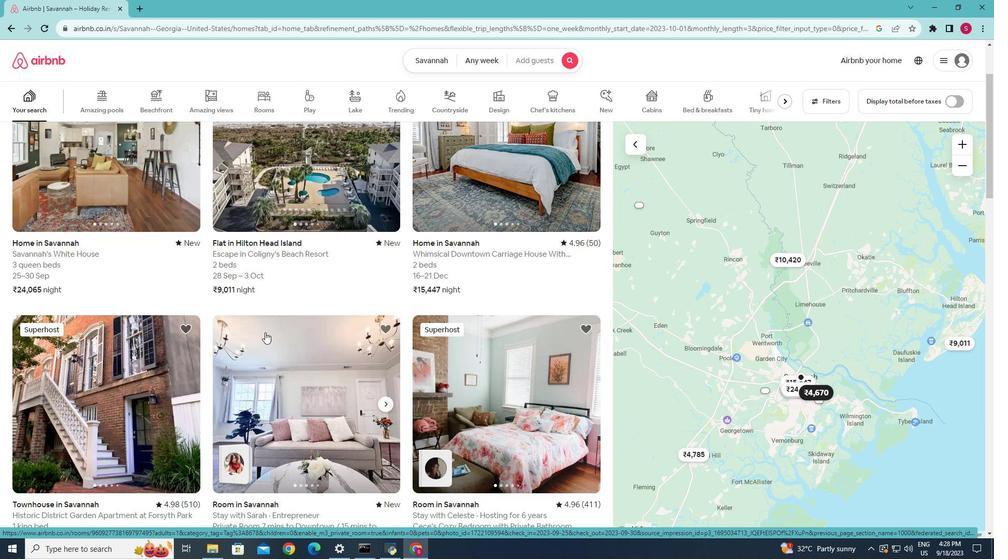 
Action: Mouse moved to (265, 332)
Screenshot: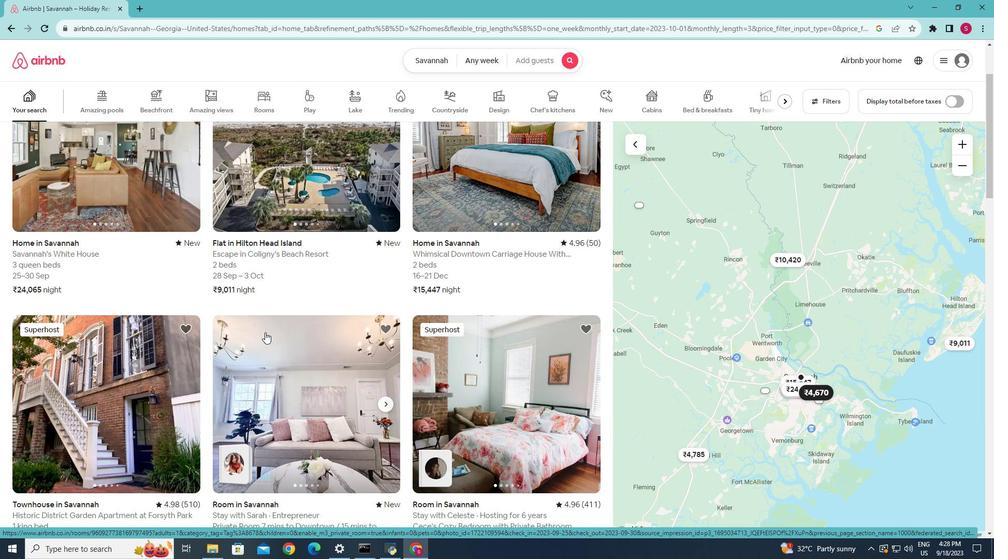 
Action: Mouse scrolled (265, 332) with delta (0, 0)
Screenshot: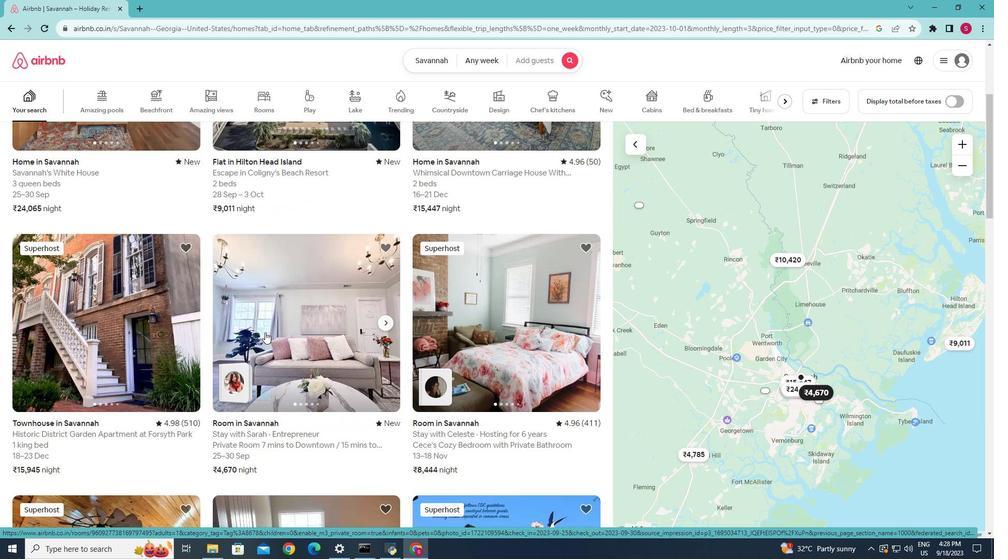 
Action: Mouse scrolled (265, 332) with delta (0, 0)
Screenshot: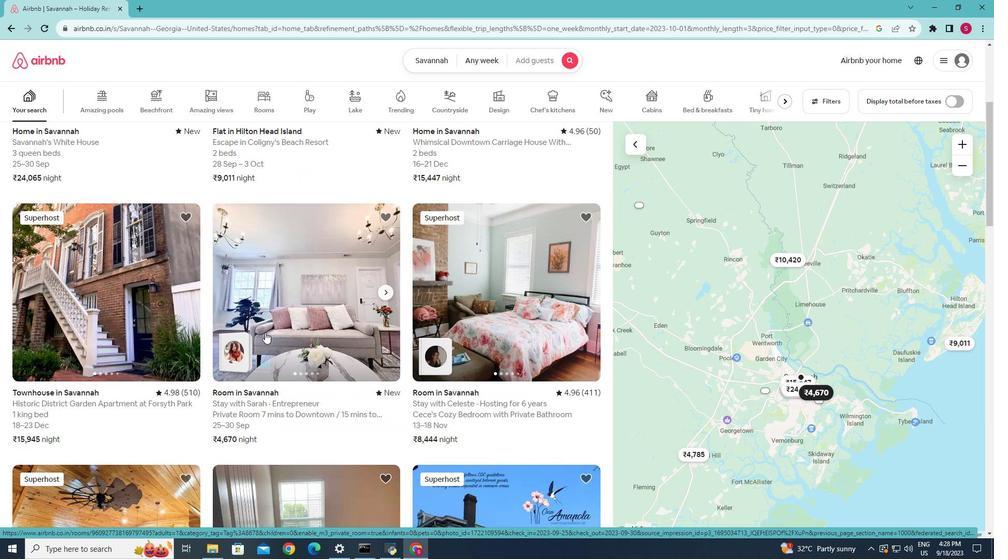 
Action: Mouse scrolled (265, 332) with delta (0, 0)
Screenshot: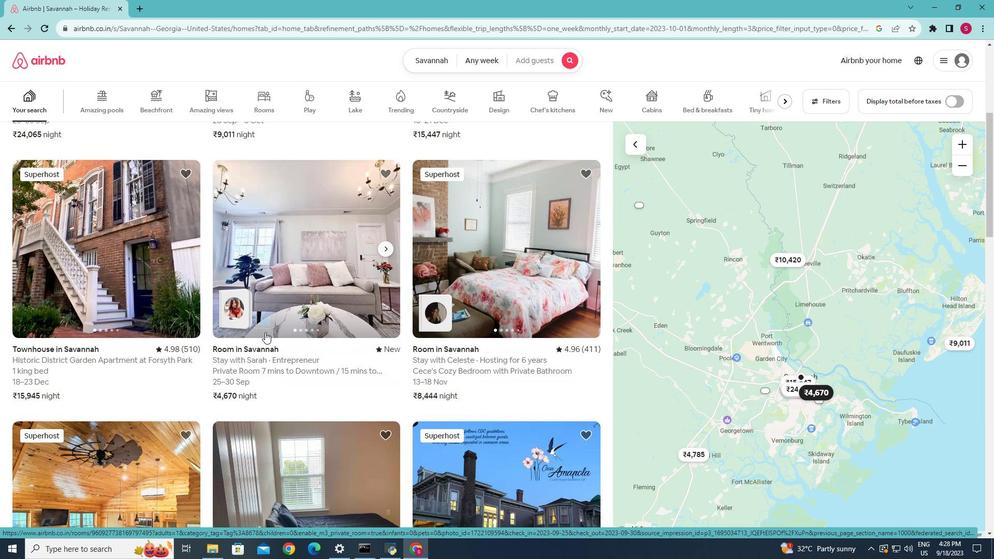 
Action: Mouse moved to (113, 258)
Screenshot: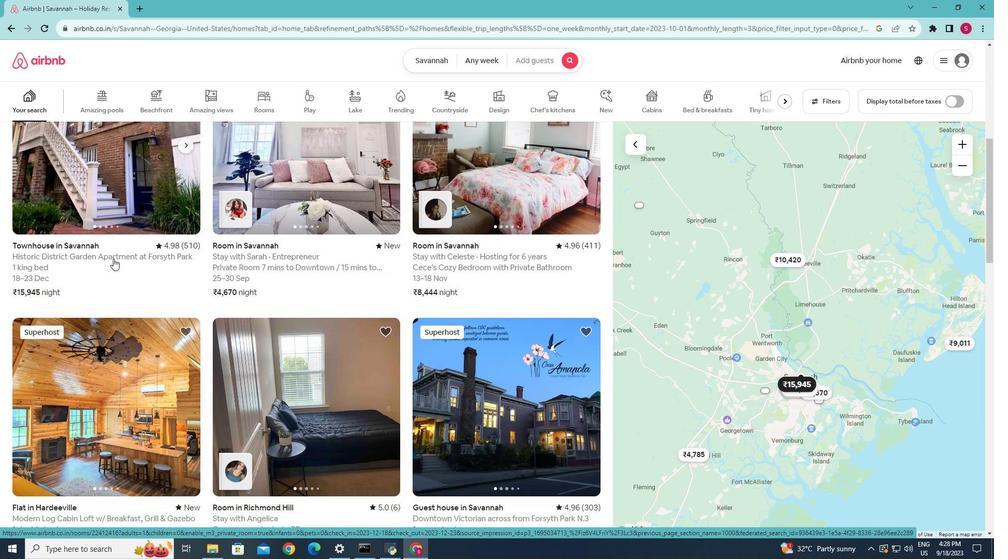 
Action: Mouse scrolled (113, 258) with delta (0, 0)
Screenshot: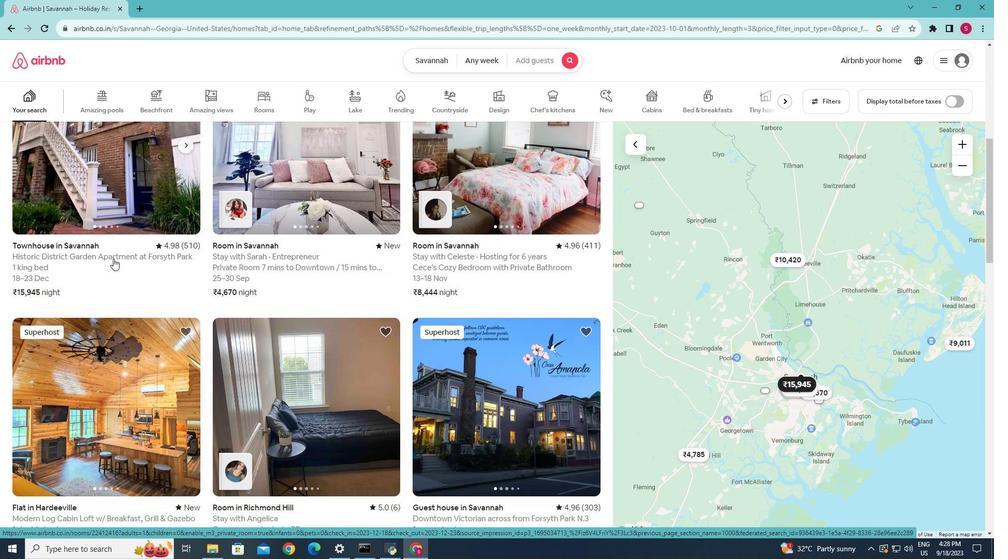 
Action: Mouse moved to (113, 259)
Screenshot: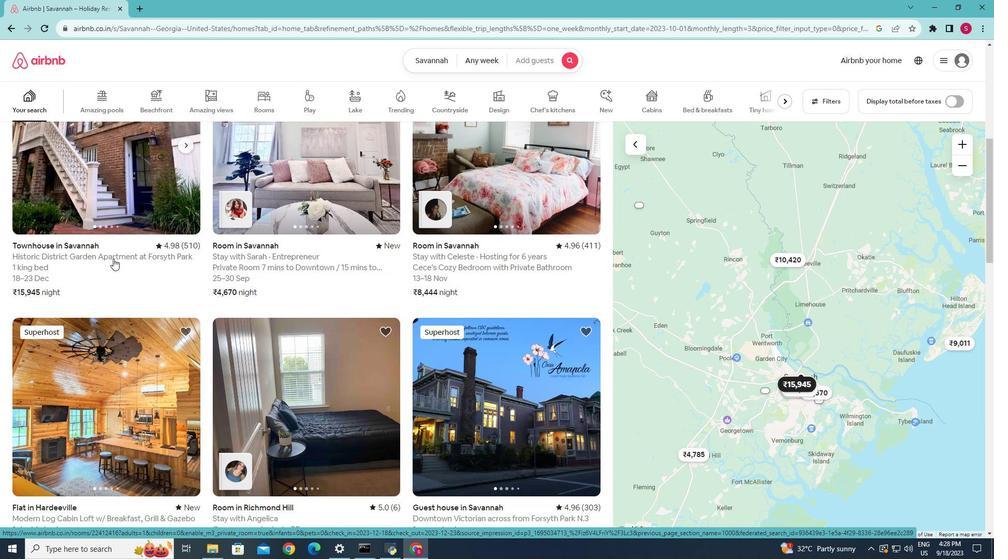 
Action: Mouse scrolled (113, 258) with delta (0, 0)
Screenshot: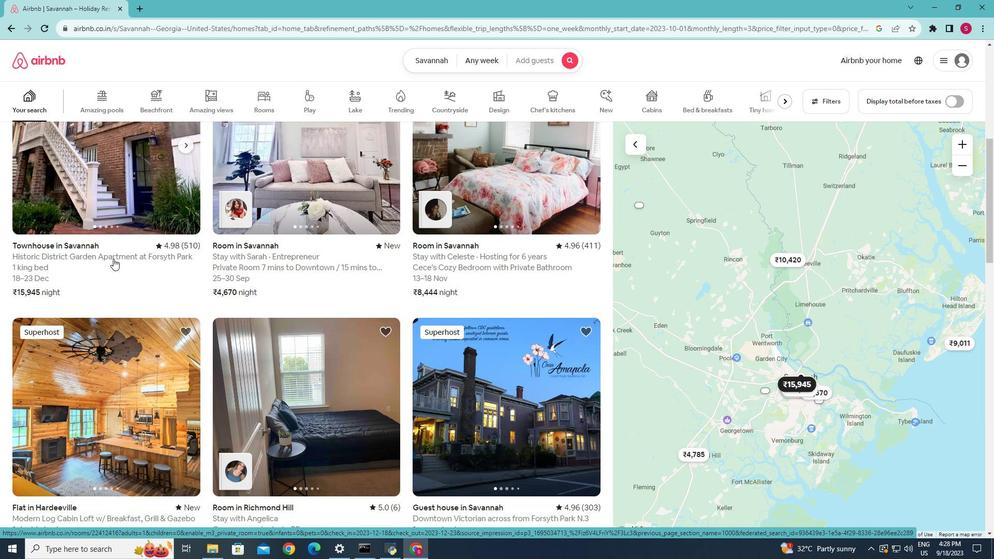 
Action: Mouse moved to (116, 249)
Screenshot: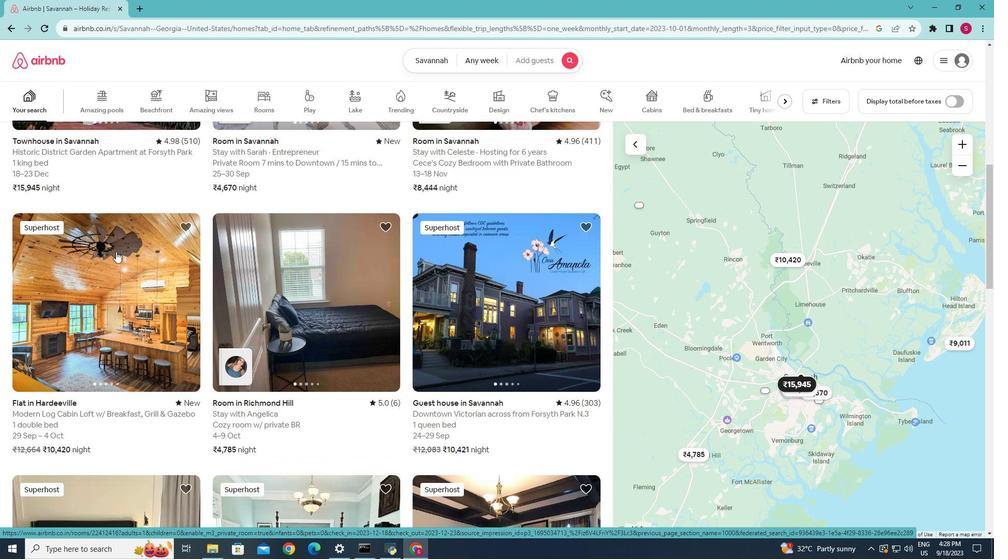 
Action: Mouse scrolled (116, 249) with delta (0, 0)
Screenshot: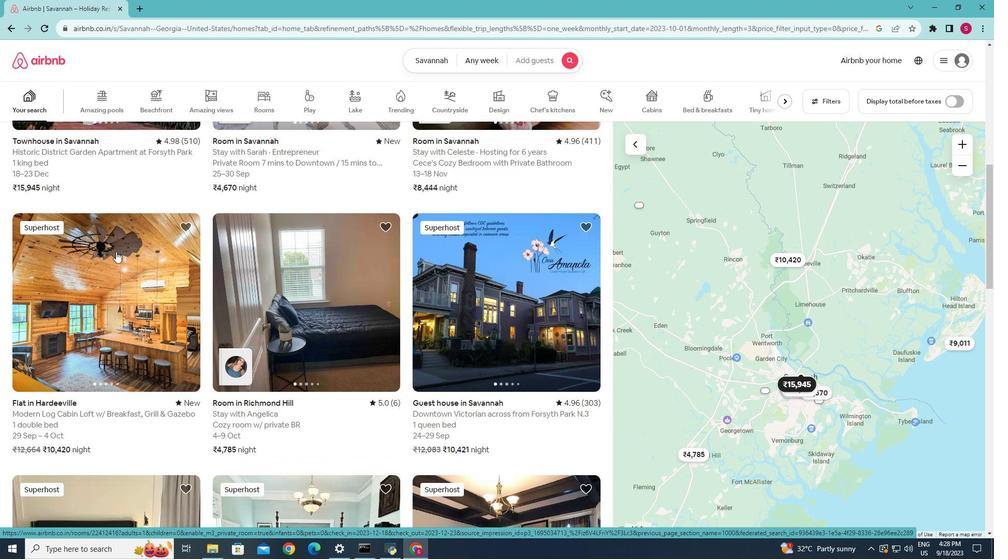 
Action: Mouse moved to (116, 250)
Screenshot: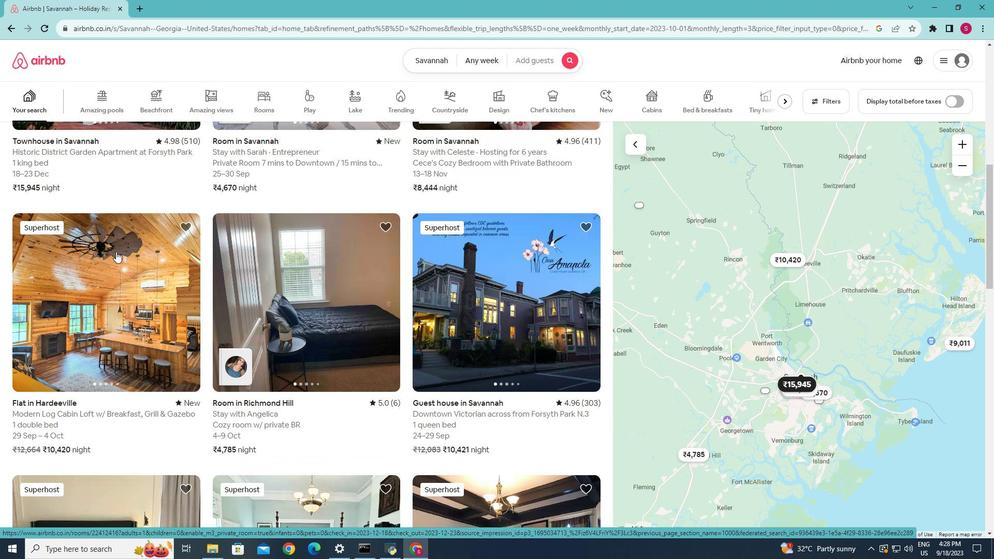 
Action: Mouse scrolled (116, 250) with delta (0, 0)
Screenshot: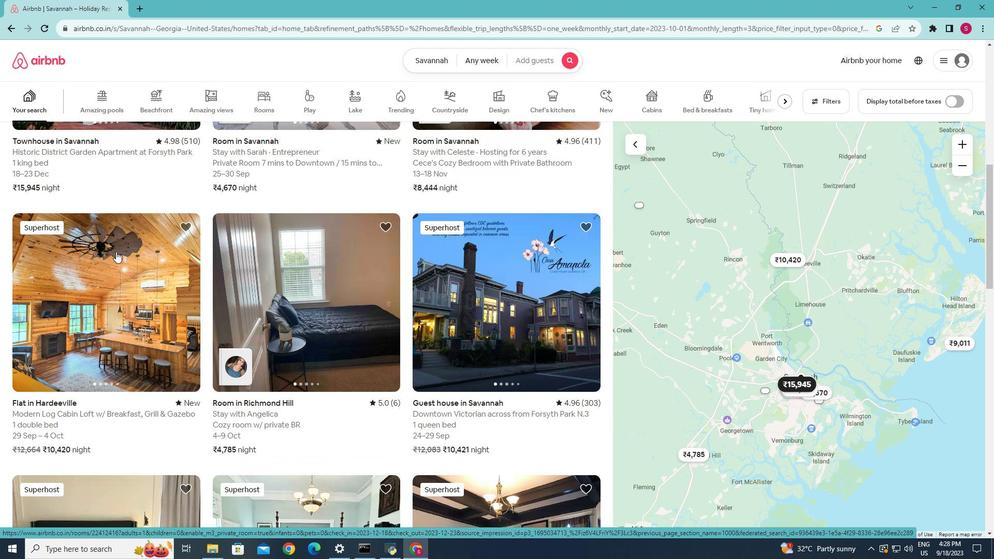 
Action: Mouse moved to (116, 251)
Screenshot: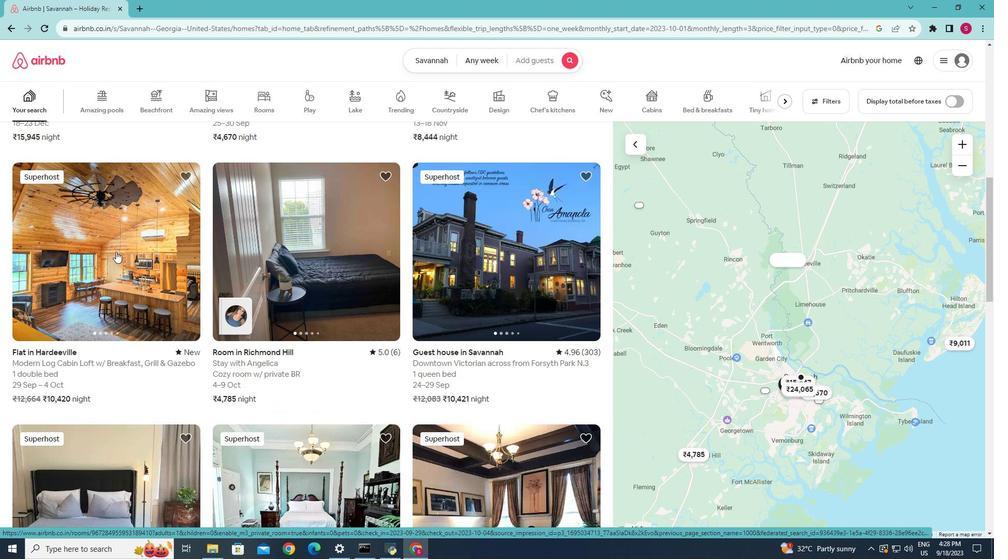 
Action: Mouse scrolled (116, 251) with delta (0, 0)
Screenshot: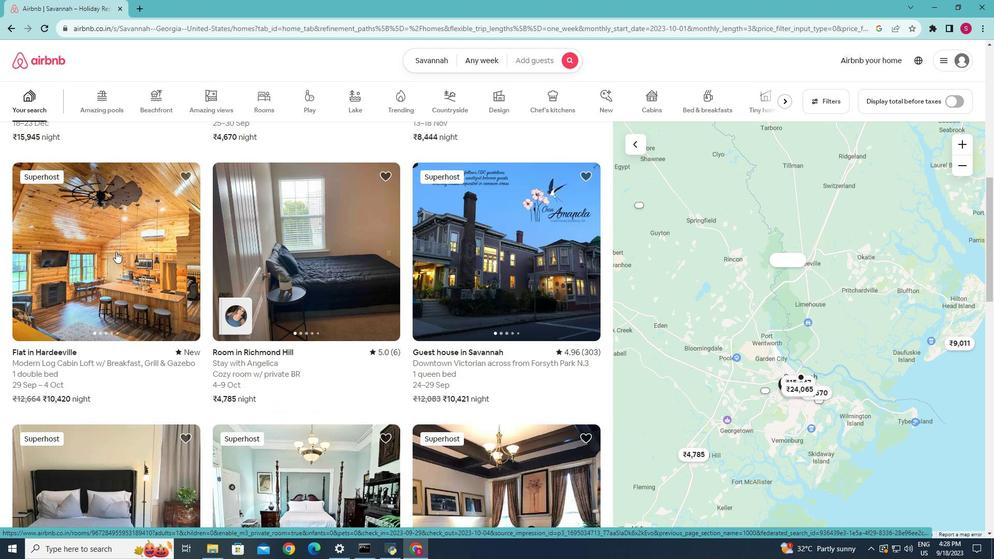 
Action: Mouse moved to (329, 406)
Screenshot: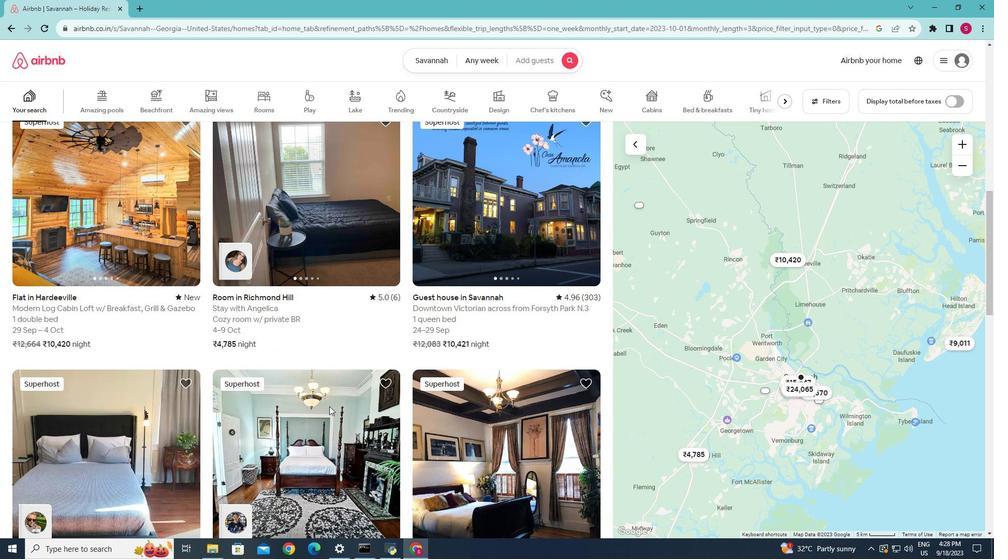 
Action: Mouse scrolled (329, 406) with delta (0, 0)
Screenshot: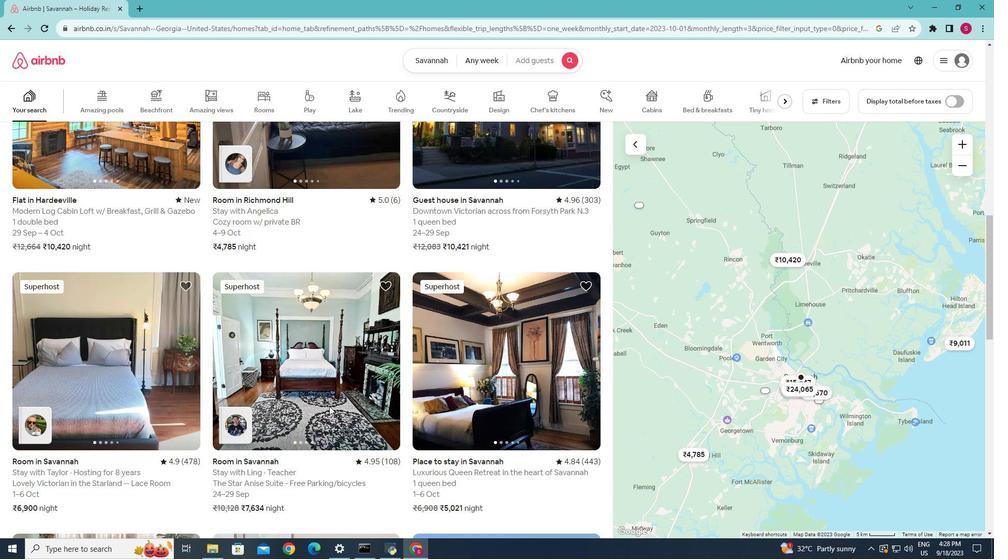 
Action: Mouse scrolled (329, 406) with delta (0, 0)
Screenshot: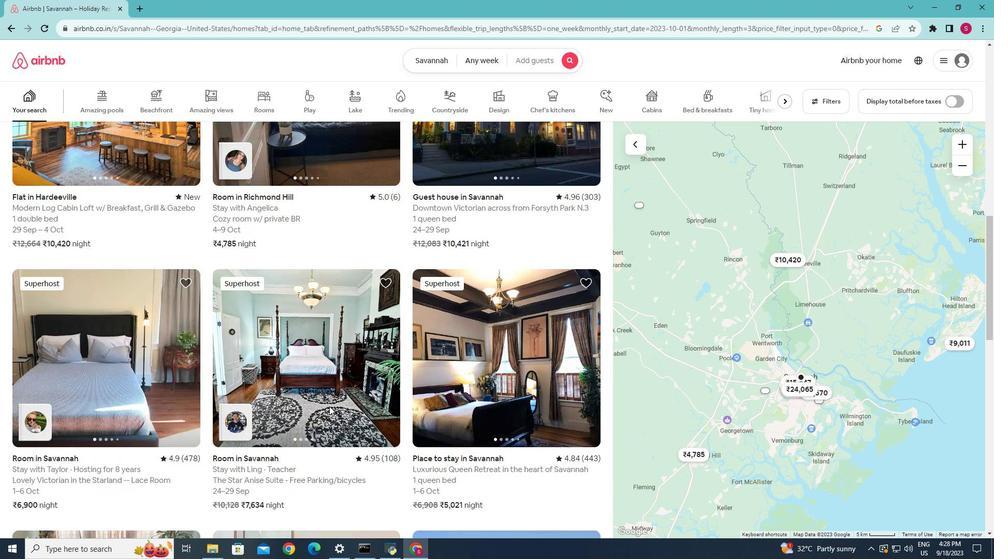 
Action: Mouse scrolled (329, 406) with delta (0, 0)
Screenshot: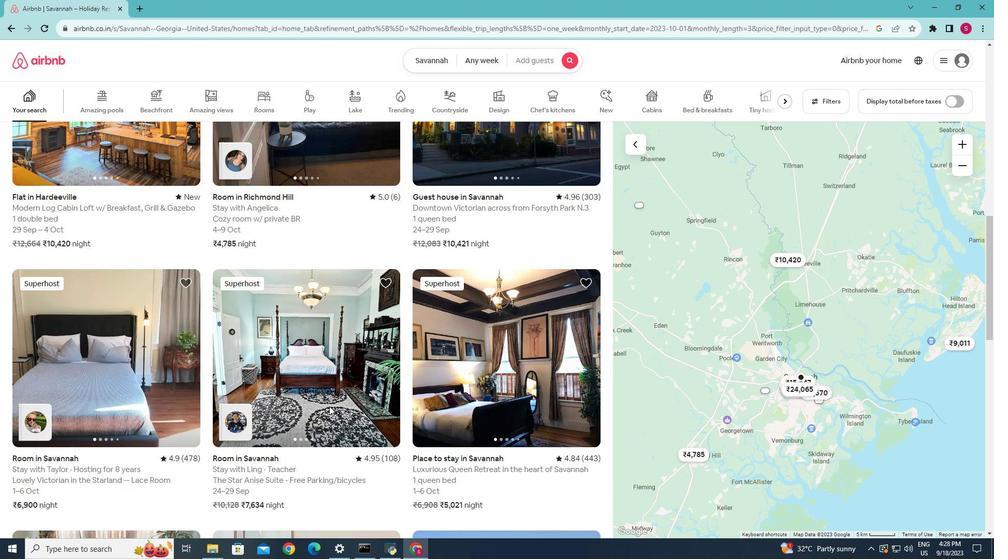 
Action: Mouse moved to (439, 459)
Screenshot: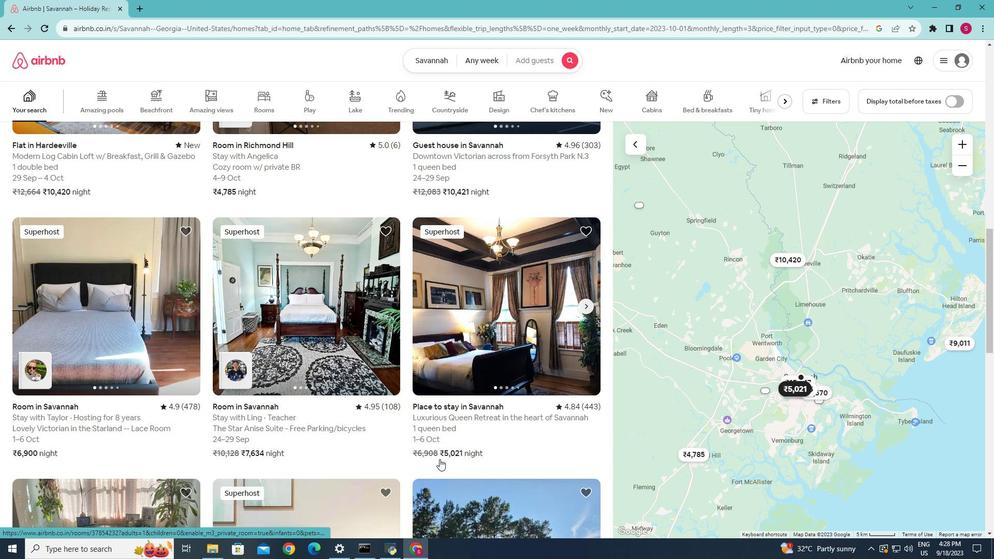
Action: Mouse scrolled (439, 459) with delta (0, 0)
Screenshot: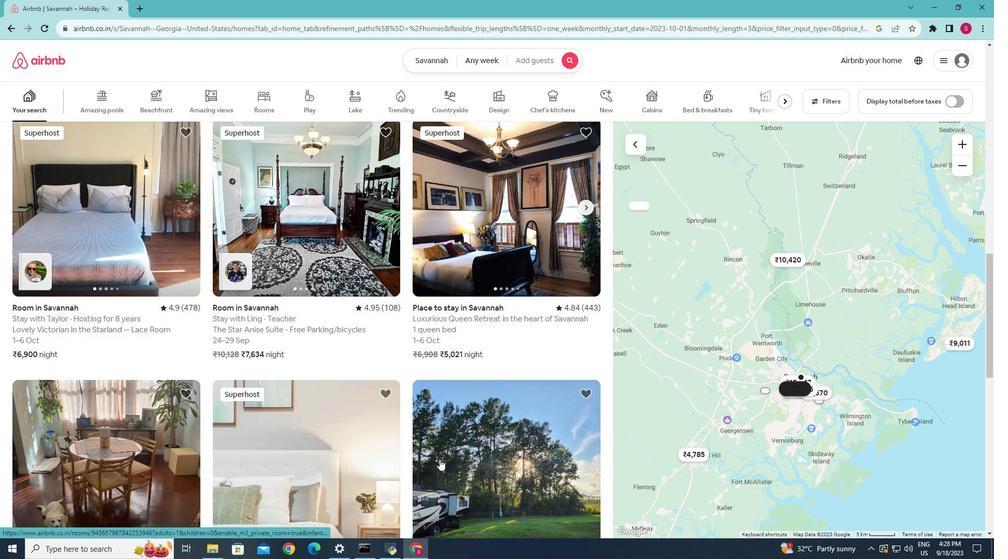 
Action: Mouse scrolled (439, 459) with delta (0, 0)
Screenshot: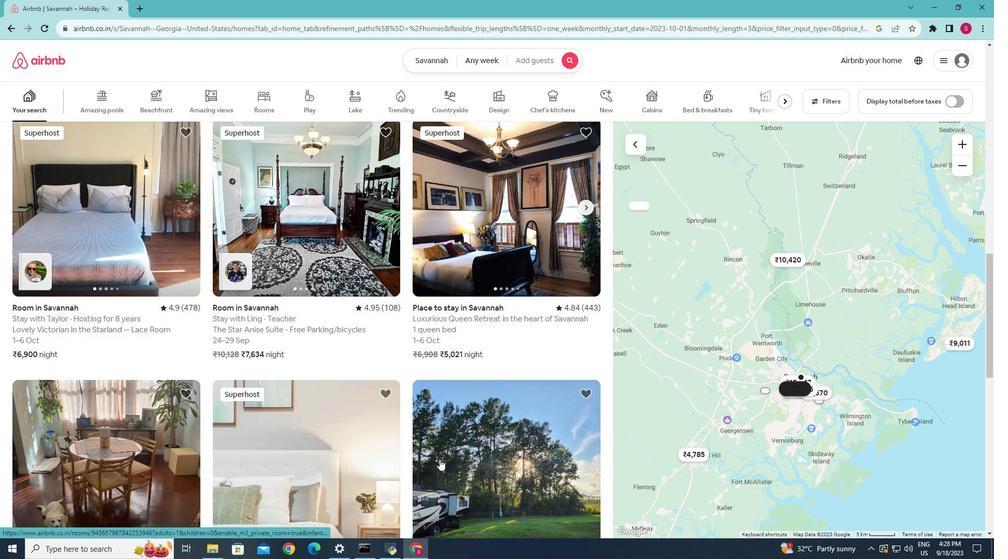 
Action: Mouse scrolled (439, 459) with delta (0, 0)
Screenshot: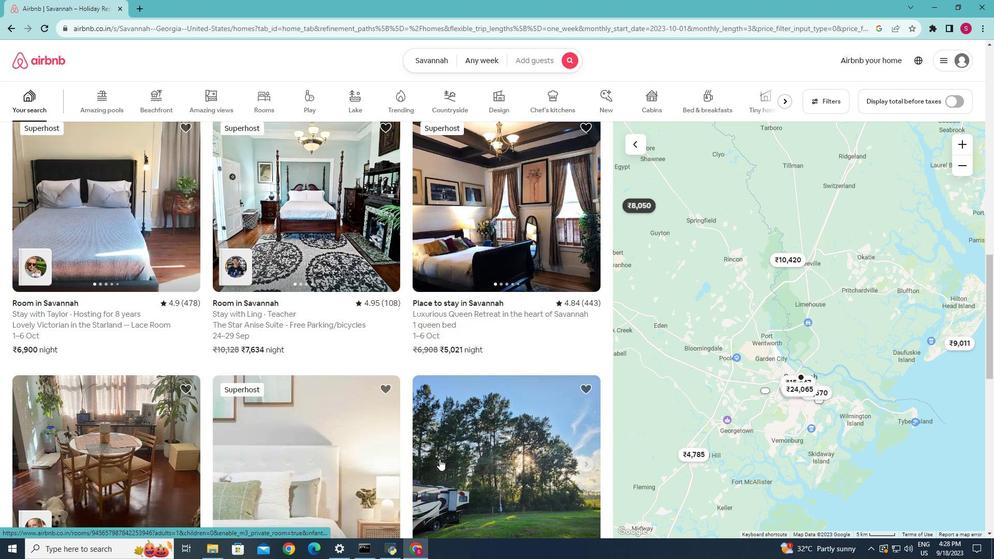 
Action: Mouse moved to (358, 466)
Screenshot: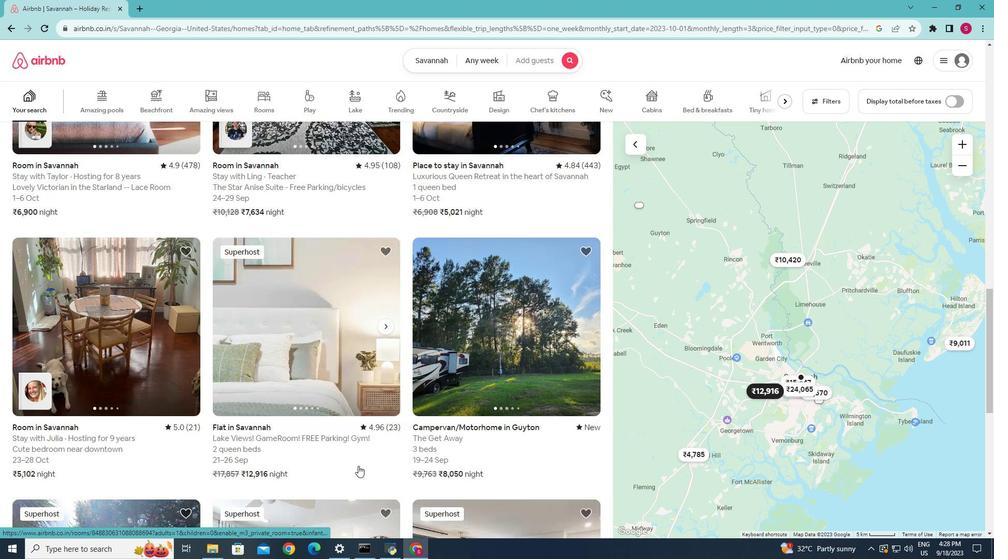
Action: Mouse scrolled (358, 465) with delta (0, 0)
Screenshot: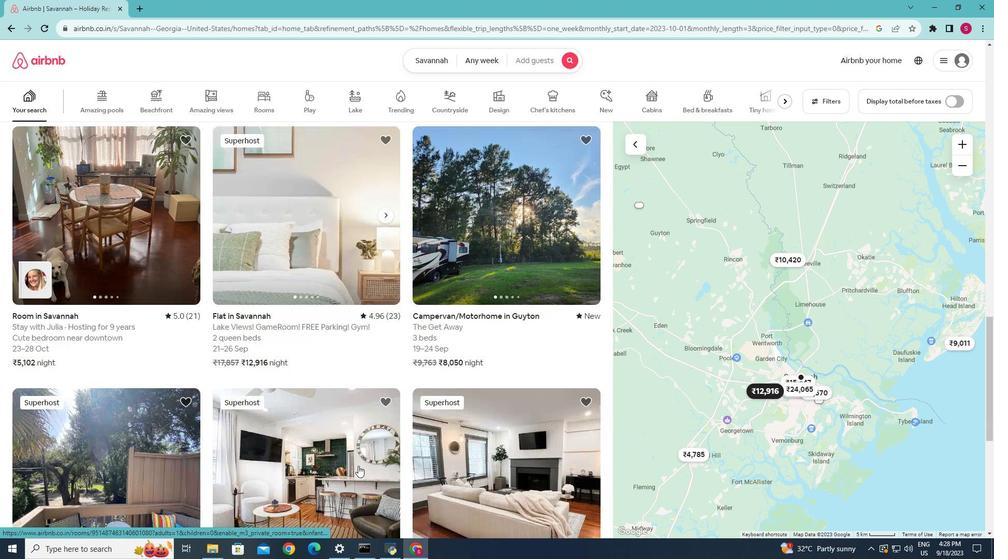 
Action: Mouse scrolled (358, 465) with delta (0, 0)
Screenshot: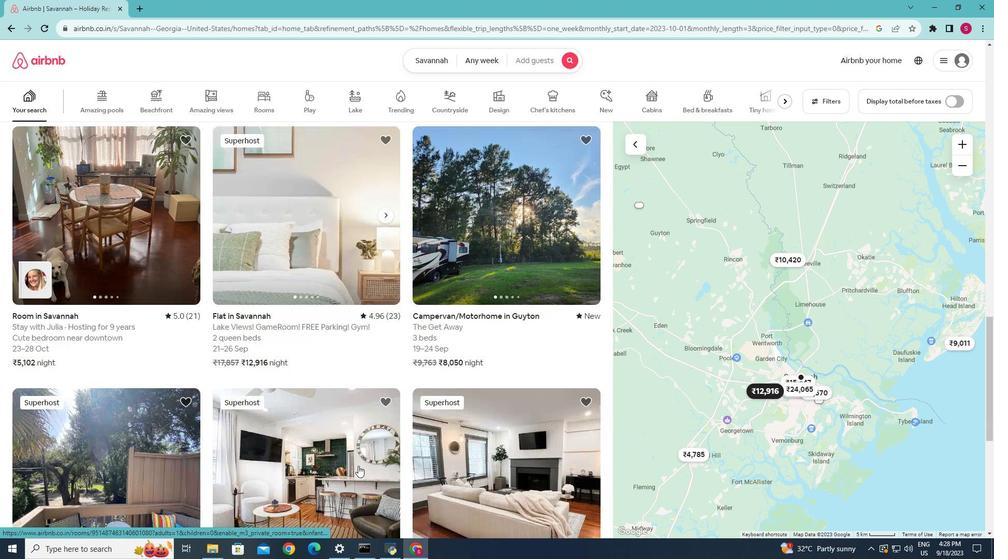 
Action: Mouse scrolled (358, 465) with delta (0, 0)
Screenshot: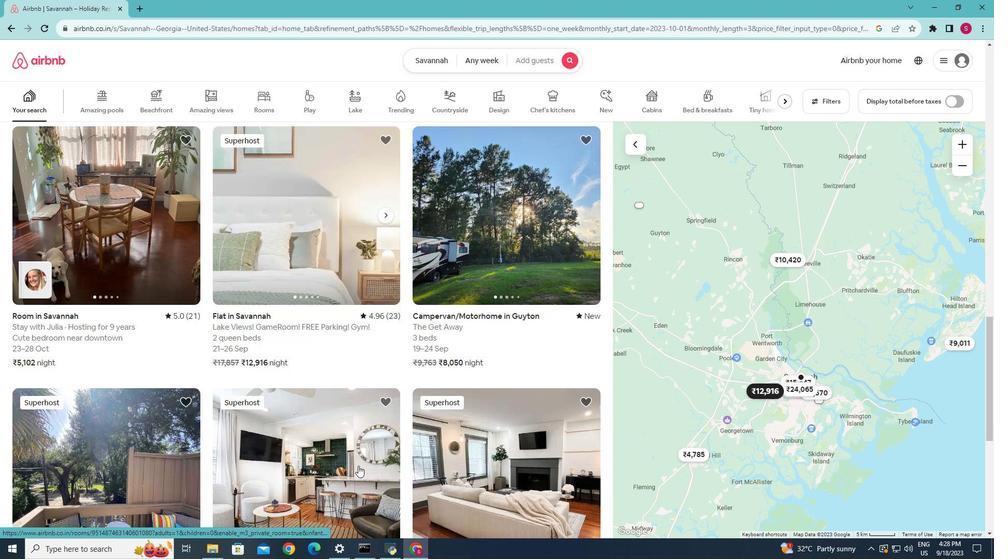 
Action: Mouse scrolled (358, 465) with delta (0, 0)
Screenshot: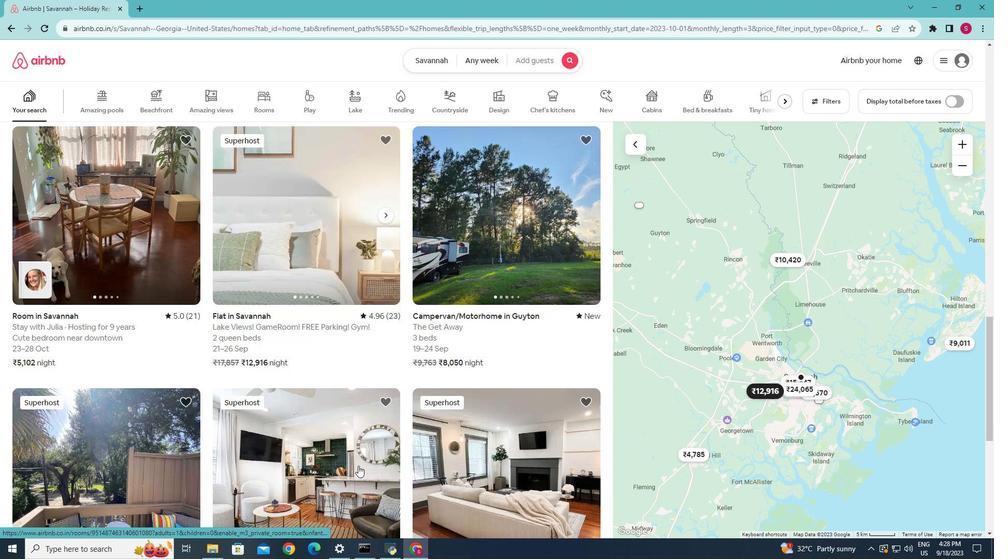 
Action: Mouse scrolled (358, 465) with delta (0, 0)
Screenshot: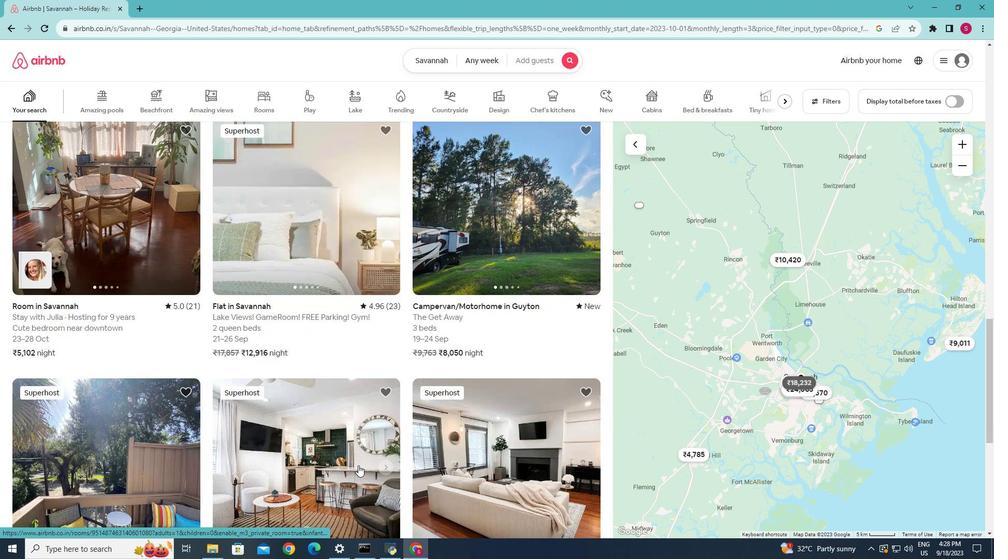 
Action: Mouse moved to (306, 365)
Screenshot: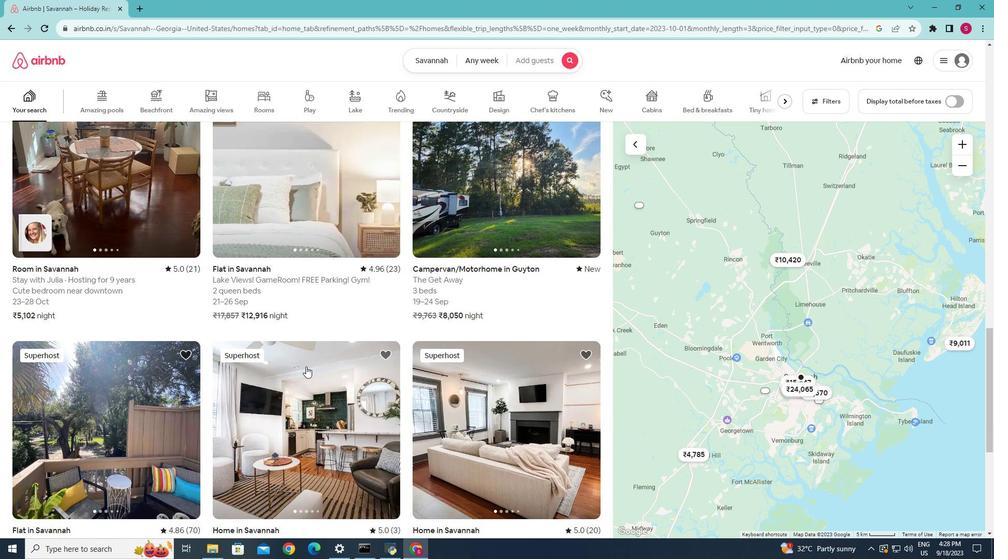 
Action: Mouse scrolled (306, 364) with delta (0, 0)
Screenshot: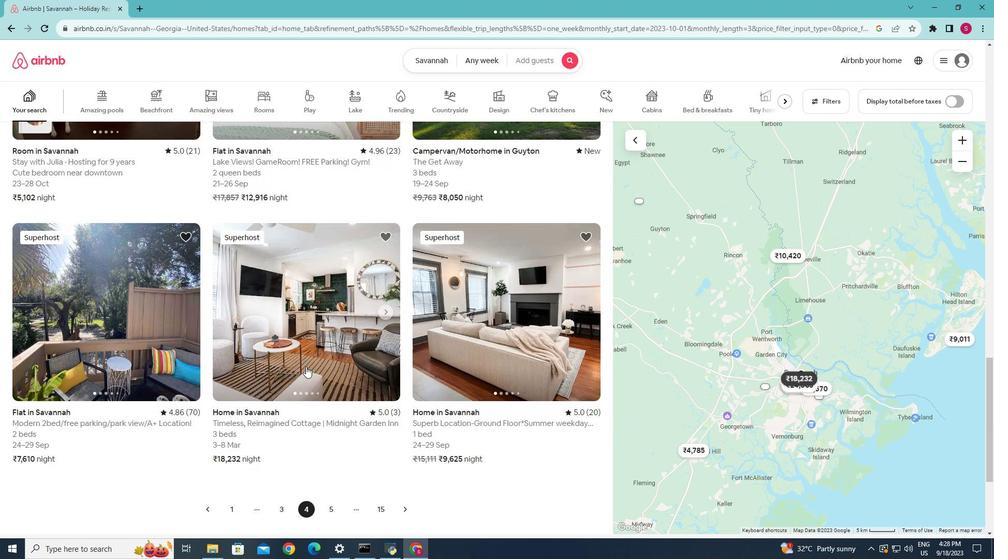 
Action: Mouse scrolled (306, 364) with delta (0, 0)
Screenshot: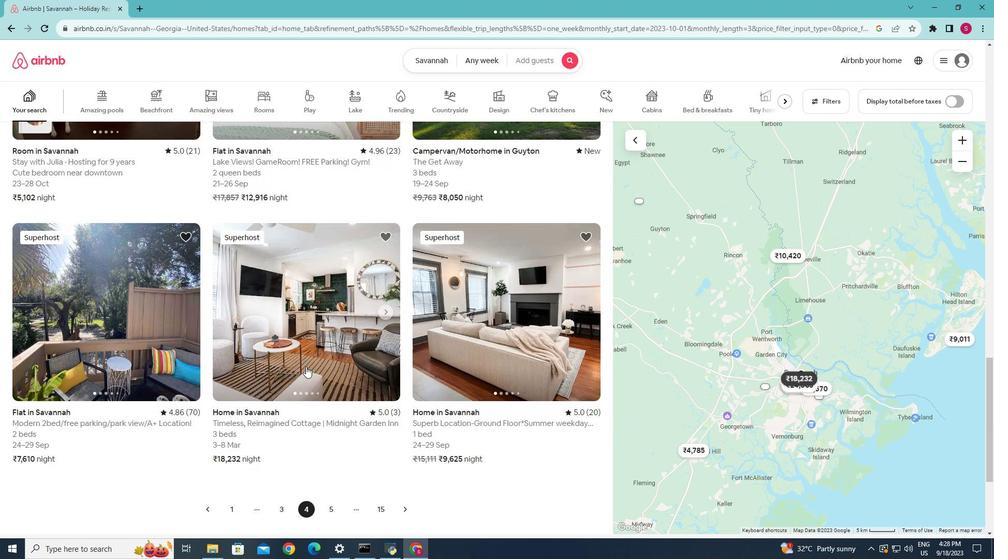 
Action: Mouse moved to (306, 365)
Screenshot: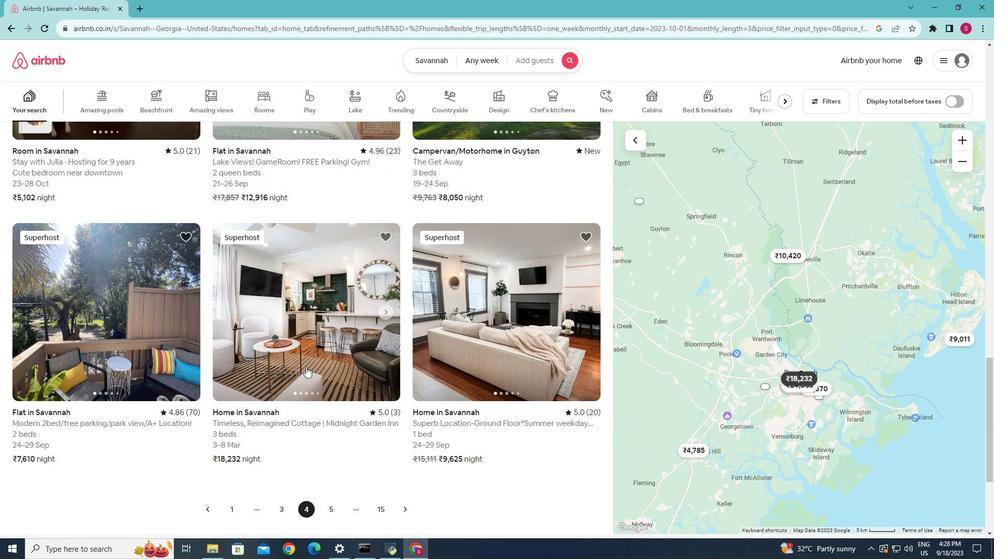 
Action: Mouse scrolled (306, 365) with delta (0, 0)
Screenshot: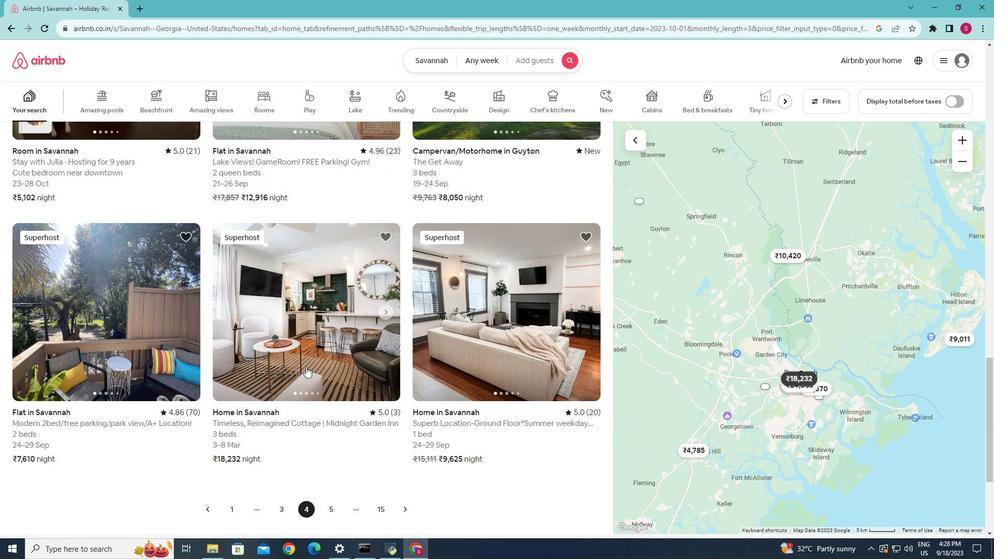 
Action: Mouse moved to (431, 425)
Screenshot: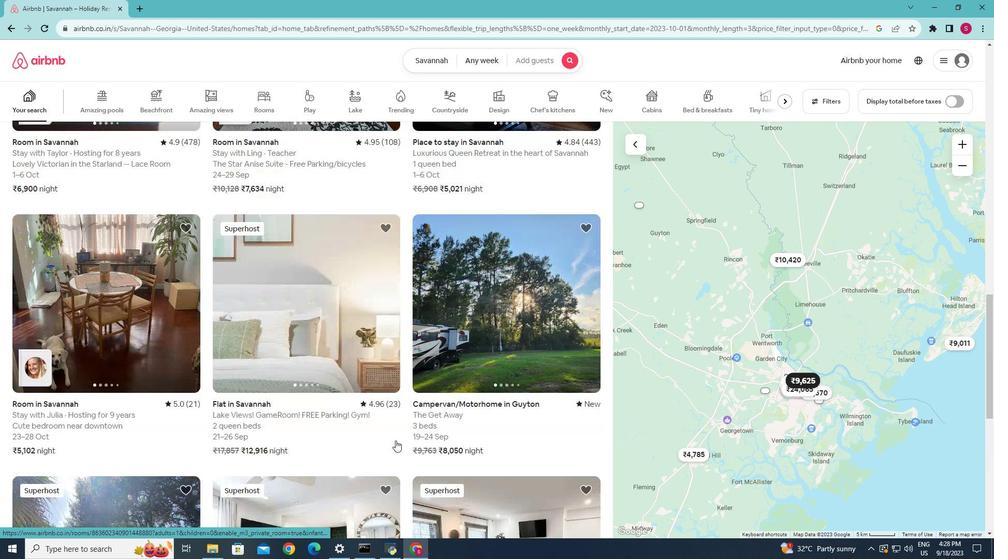 
Action: Mouse scrolled (431, 426) with delta (0, 0)
Screenshot: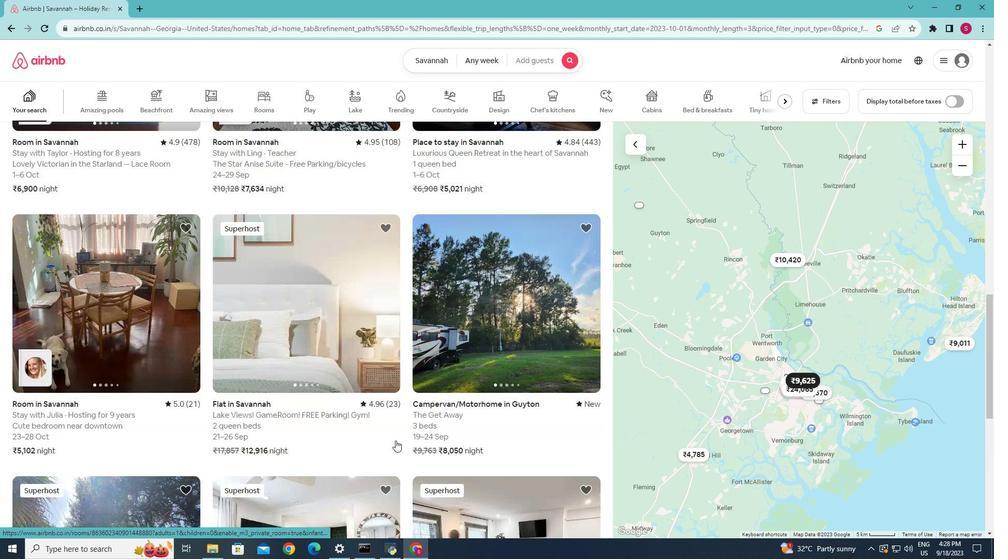 
Action: Mouse scrolled (431, 426) with delta (0, 0)
Screenshot: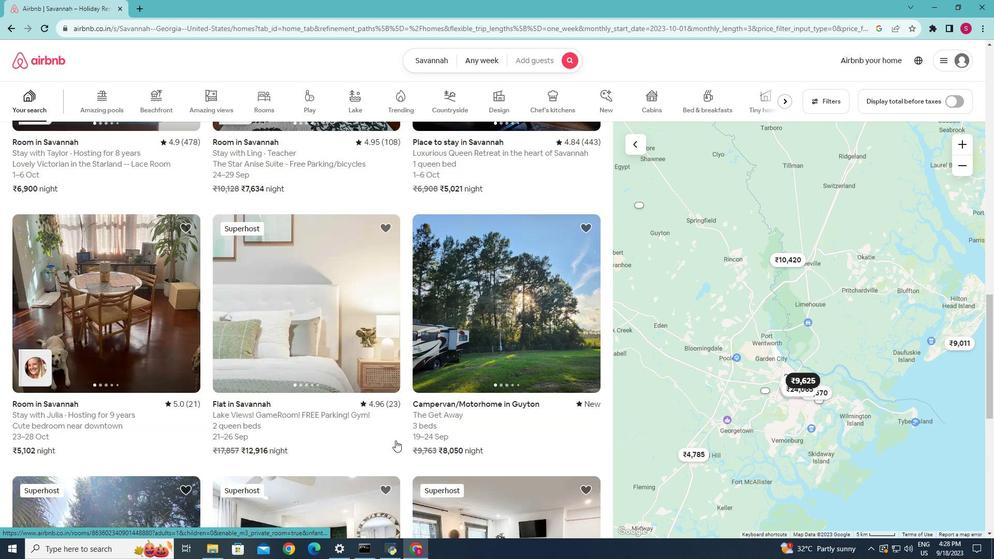 
Action: Mouse scrolled (431, 426) with delta (0, 0)
Screenshot: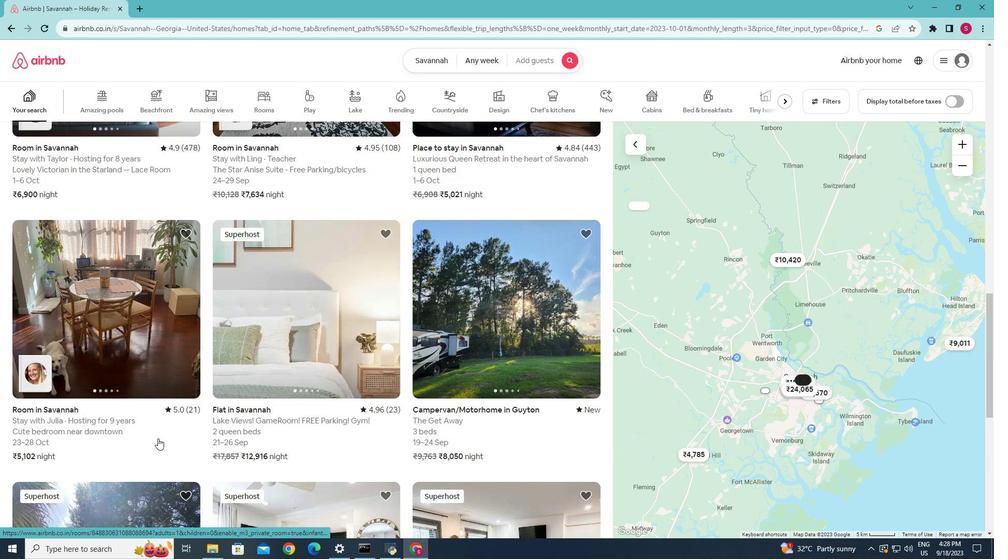 
Action: Mouse scrolled (431, 426) with delta (0, 0)
Screenshot: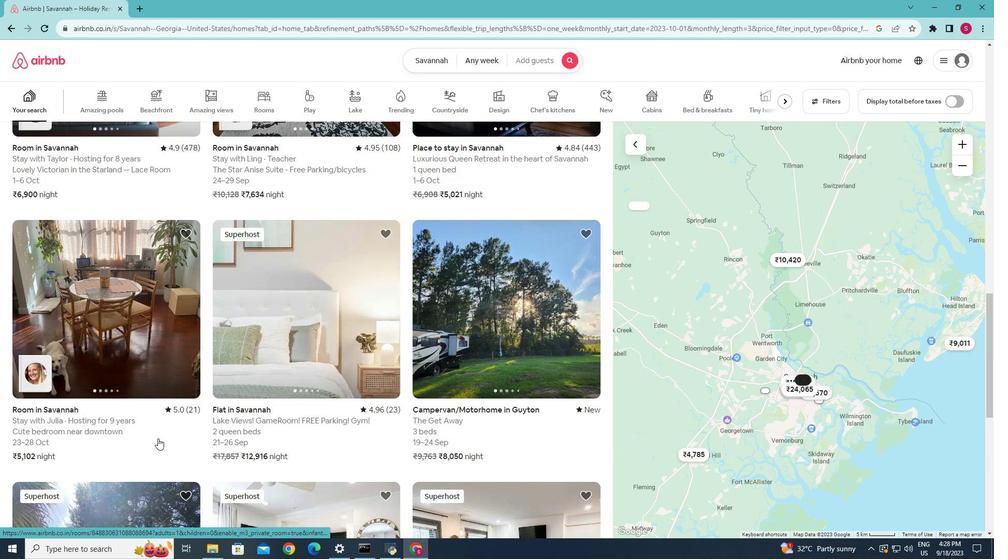 
Action: Mouse scrolled (431, 426) with delta (0, 0)
Screenshot: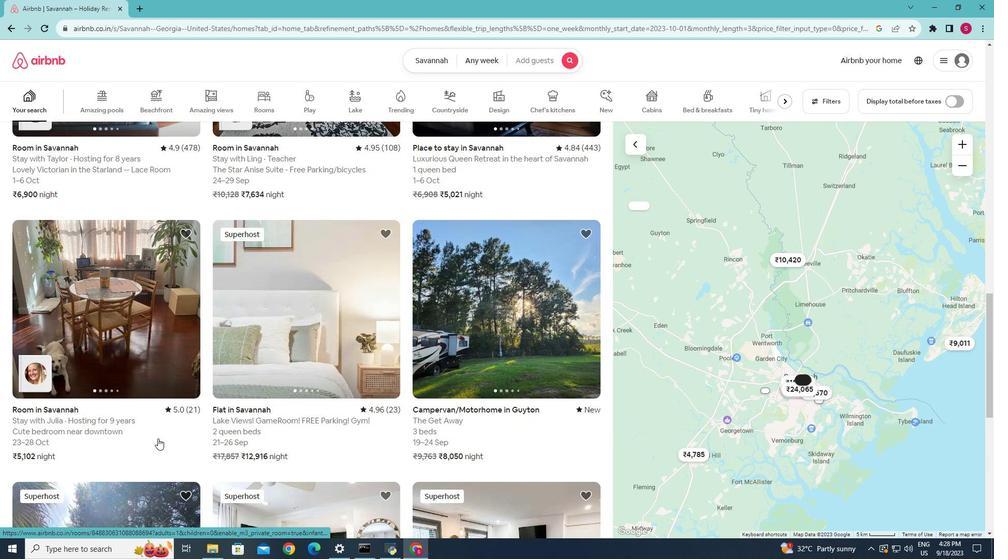 
Action: Mouse moved to (139, 433)
Screenshot: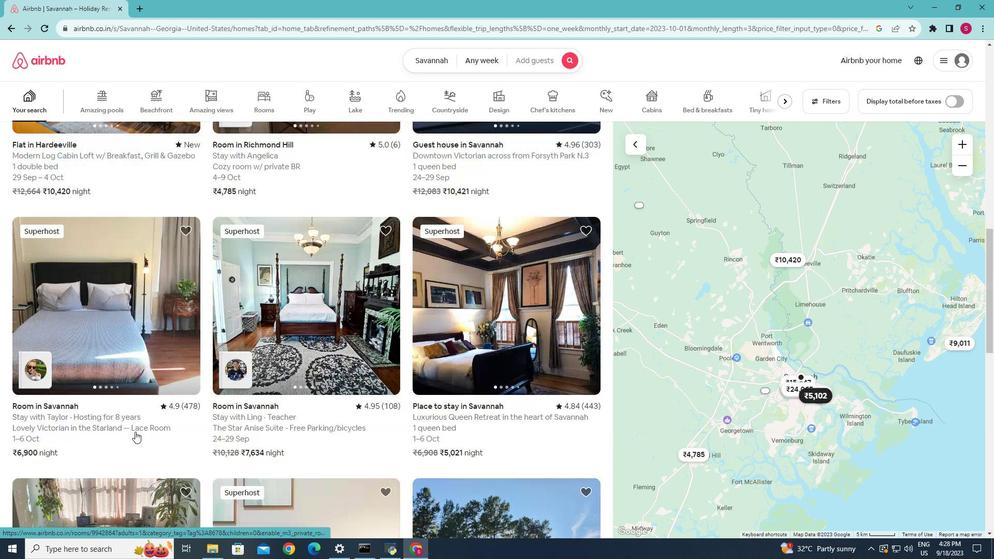 
Action: Mouse scrolled (139, 433) with delta (0, 0)
Screenshot: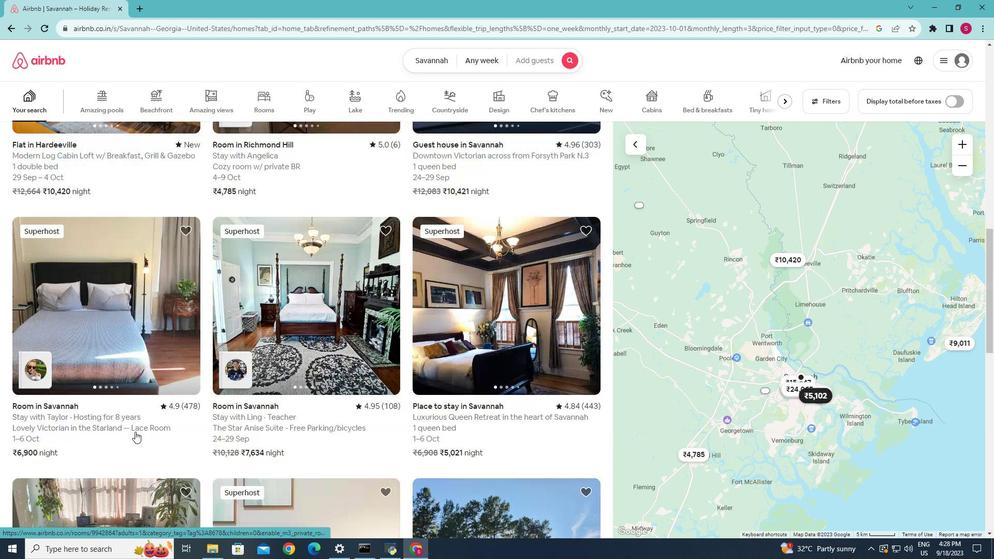 
Action: Mouse moved to (138, 433)
Screenshot: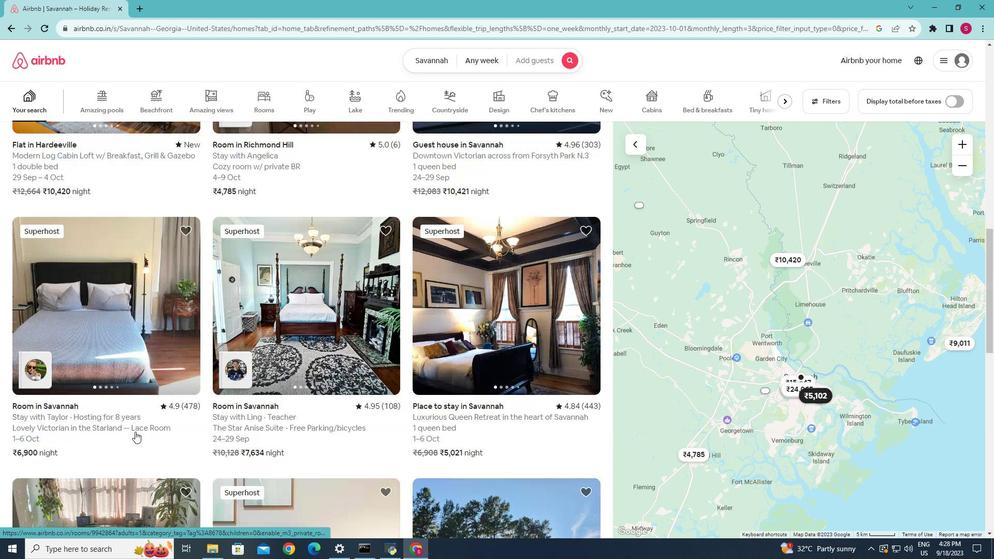 
Action: Mouse scrolled (138, 433) with delta (0, 0)
Screenshot: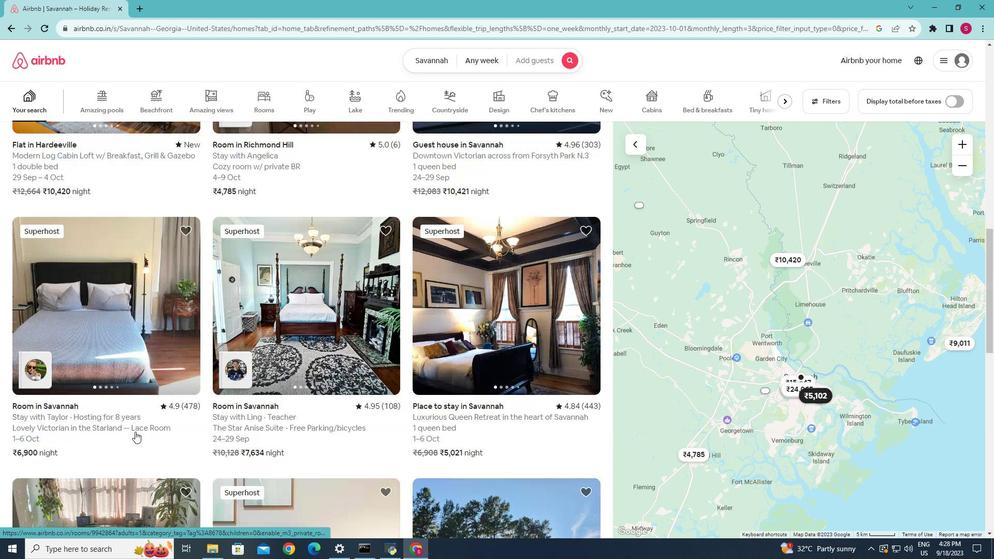 
Action: Mouse moved to (138, 432)
Screenshot: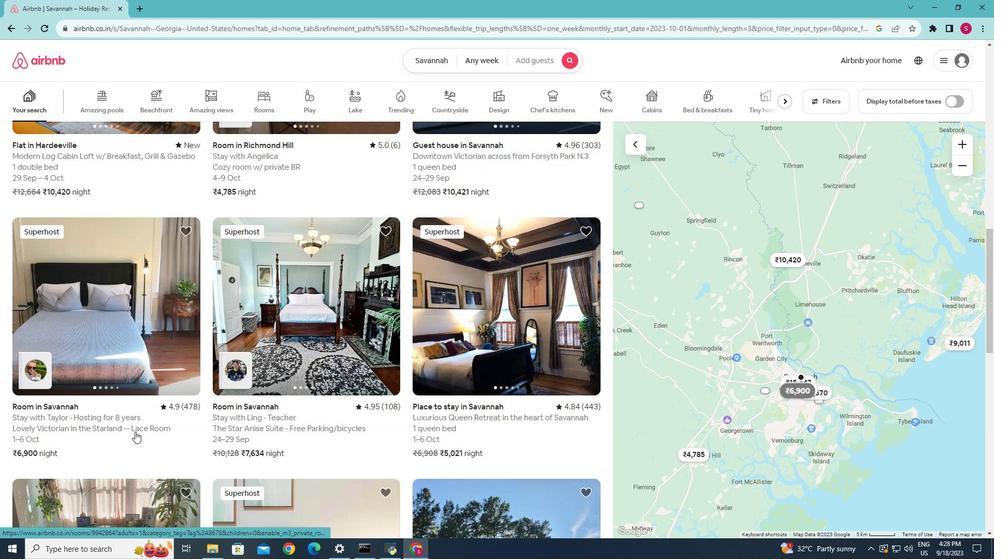 
Action: Mouse scrolled (138, 433) with delta (0, 0)
Screenshot: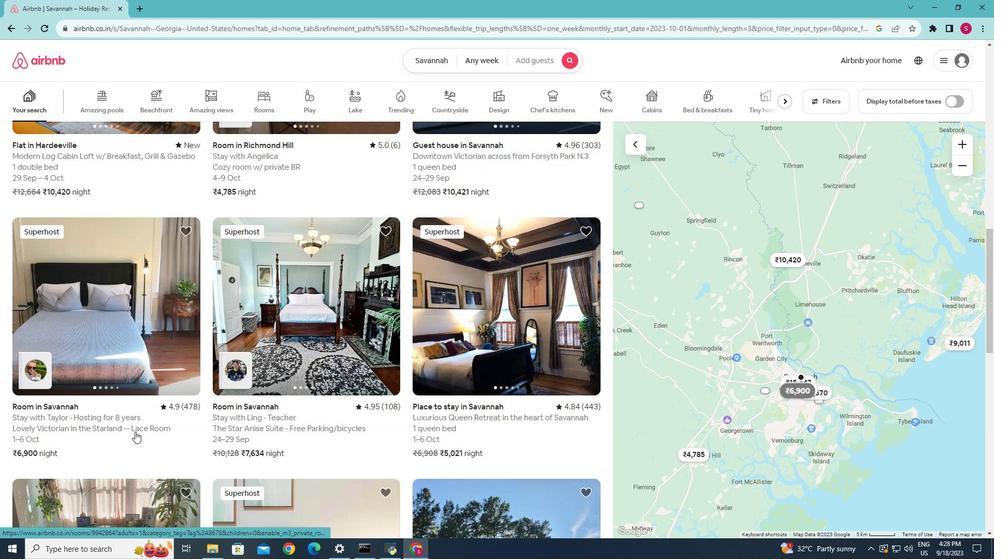 
Action: Mouse moved to (137, 432)
Screenshot: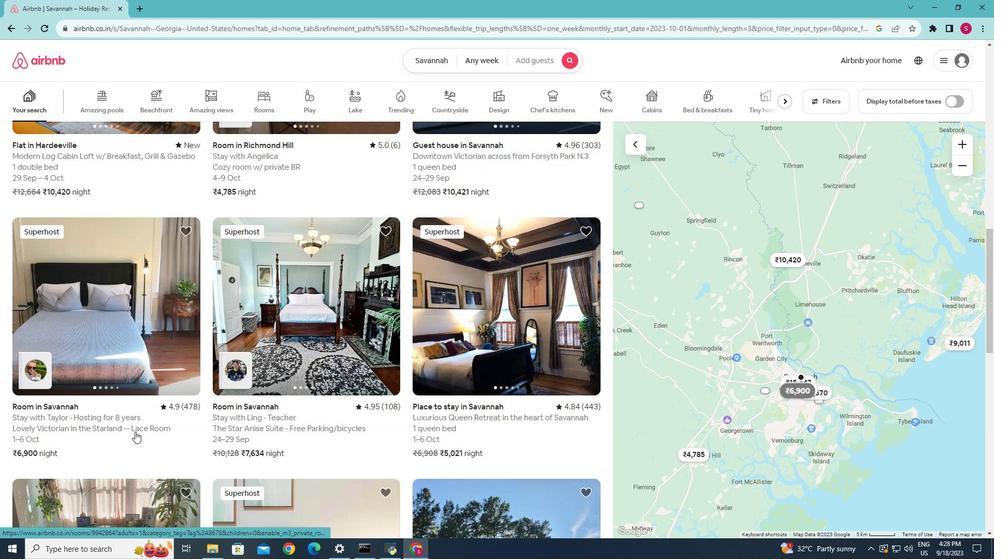 
Action: Mouse scrolled (137, 432) with delta (0, 0)
Screenshot: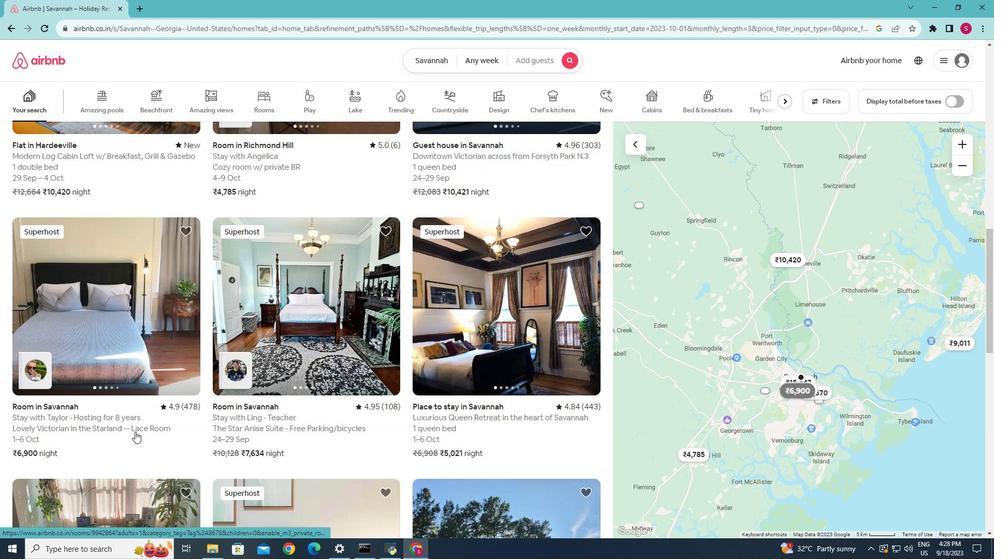 
Action: Mouse moved to (136, 432)
Screenshot: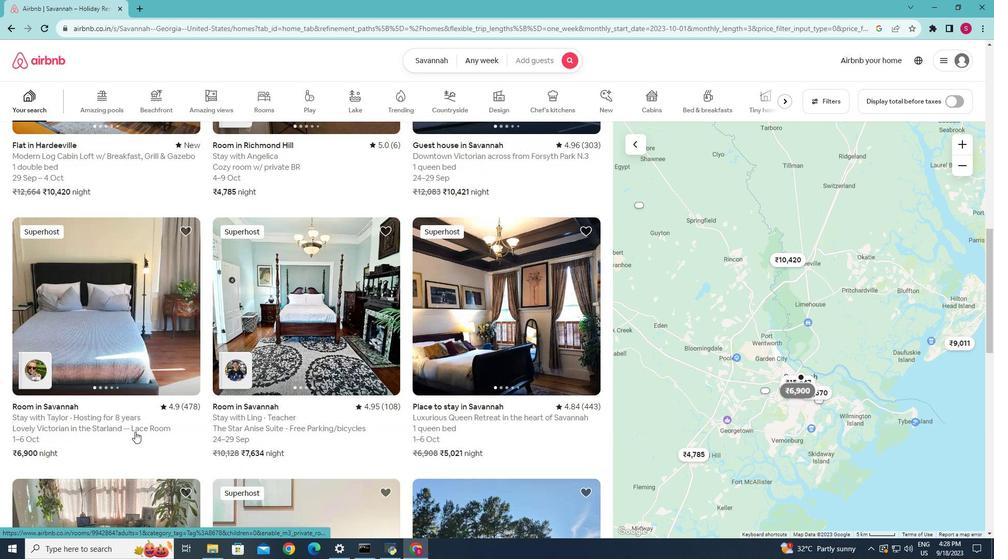 
Action: Mouse scrolled (136, 432) with delta (0, 0)
Screenshot: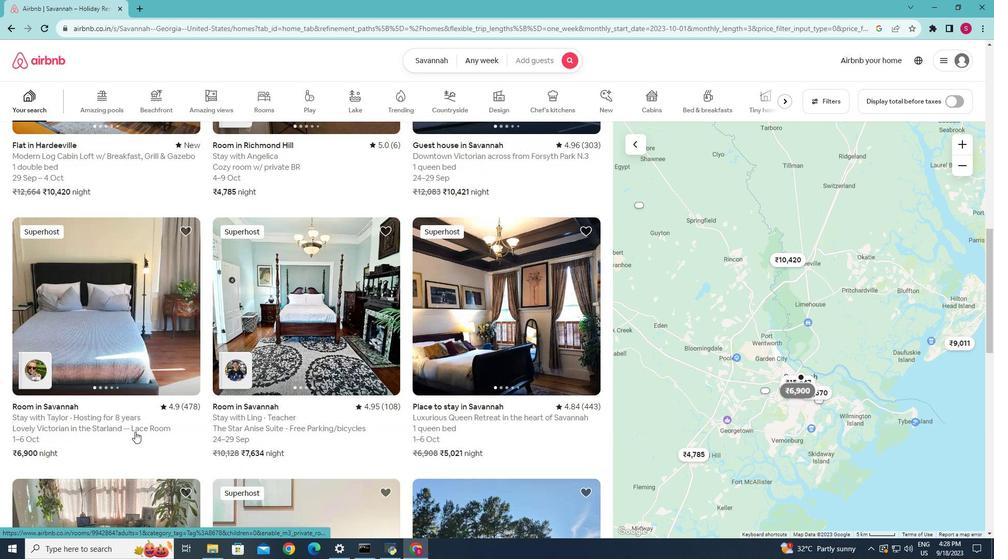 
Action: Mouse moved to (134, 432)
Screenshot: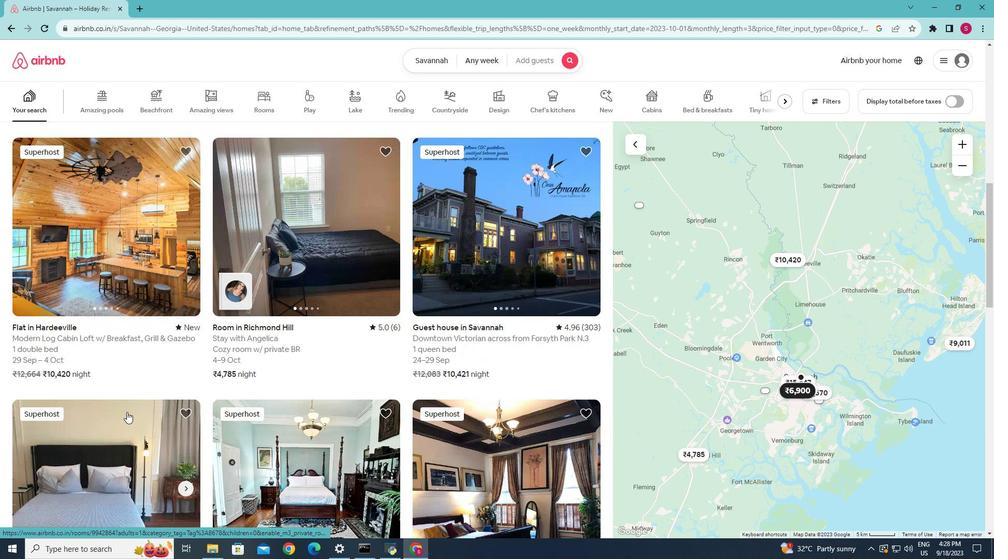 
Action: Mouse scrolled (134, 432) with delta (0, 0)
Screenshot: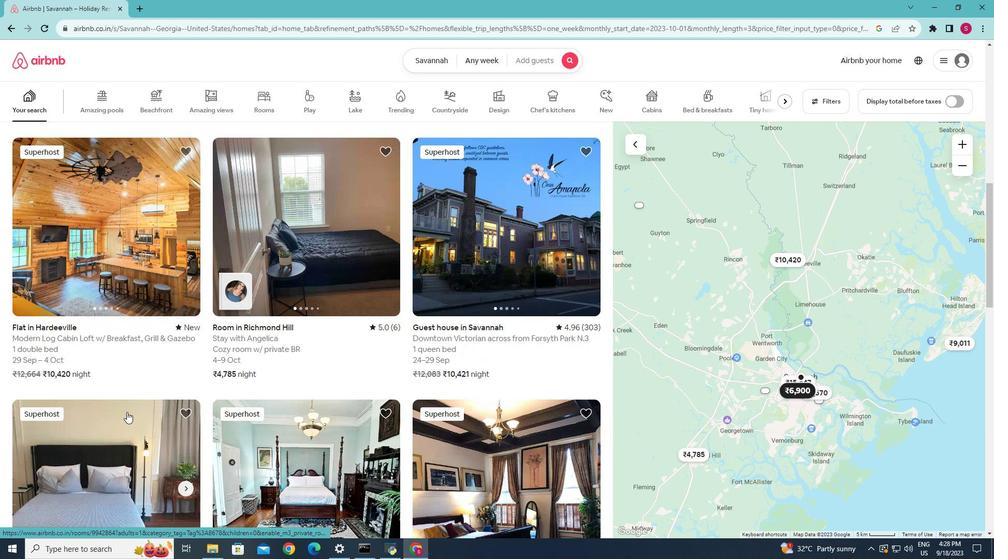 
Action: Mouse scrolled (134, 432) with delta (0, 0)
Screenshot: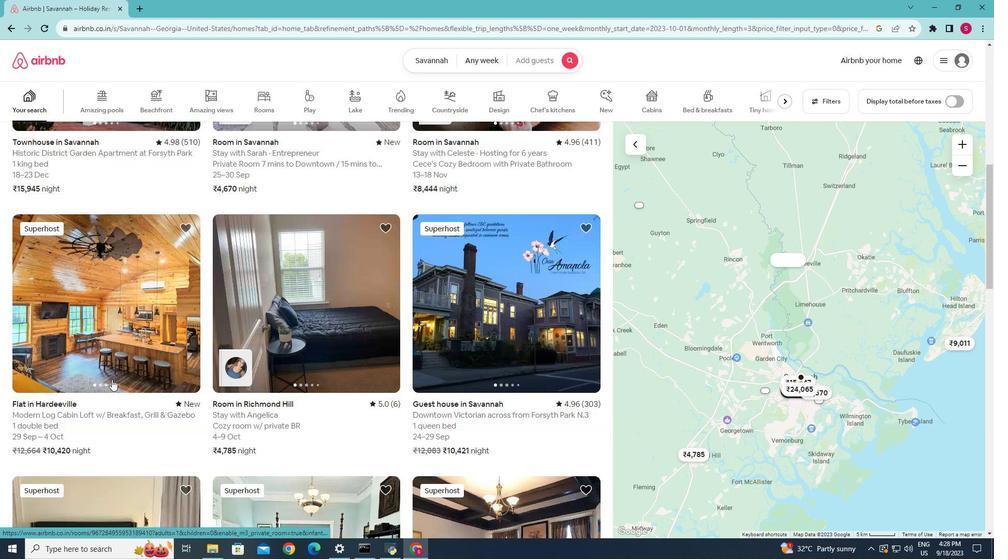 
Action: Mouse moved to (134, 432)
Screenshot: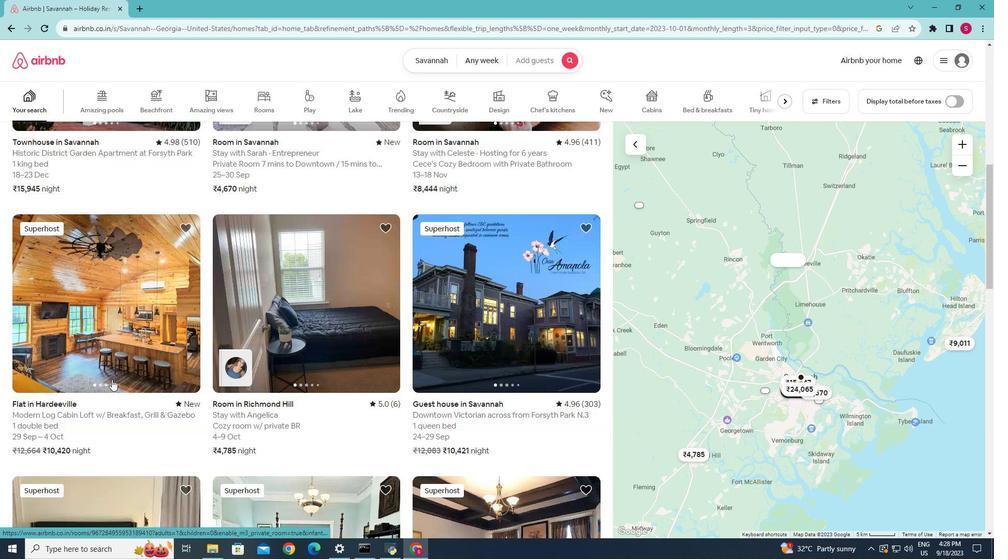
Action: Mouse scrolled (134, 432) with delta (0, 0)
Screenshot: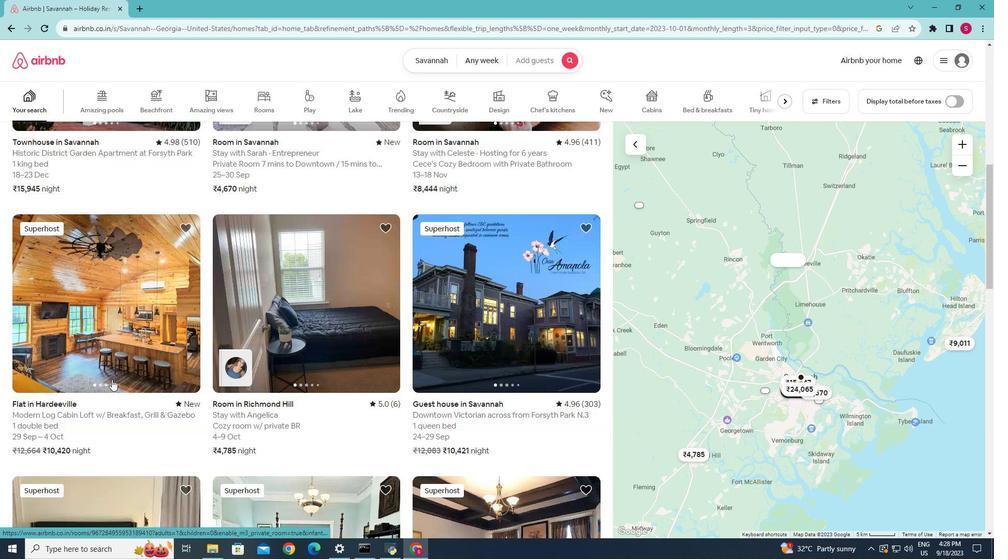 
Action: Mouse moved to (133, 431)
Screenshot: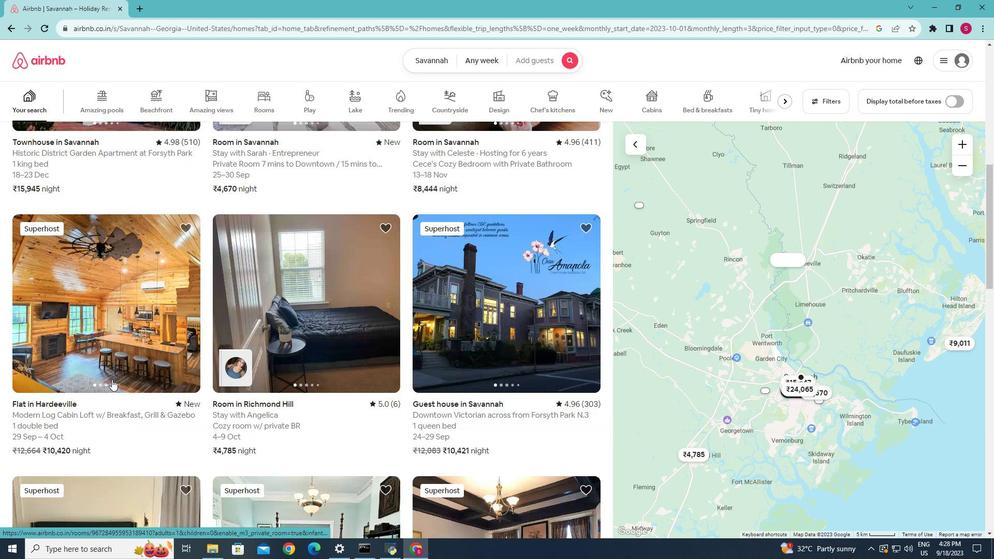 
Action: Mouse scrolled (133, 432) with delta (0, 0)
Screenshot: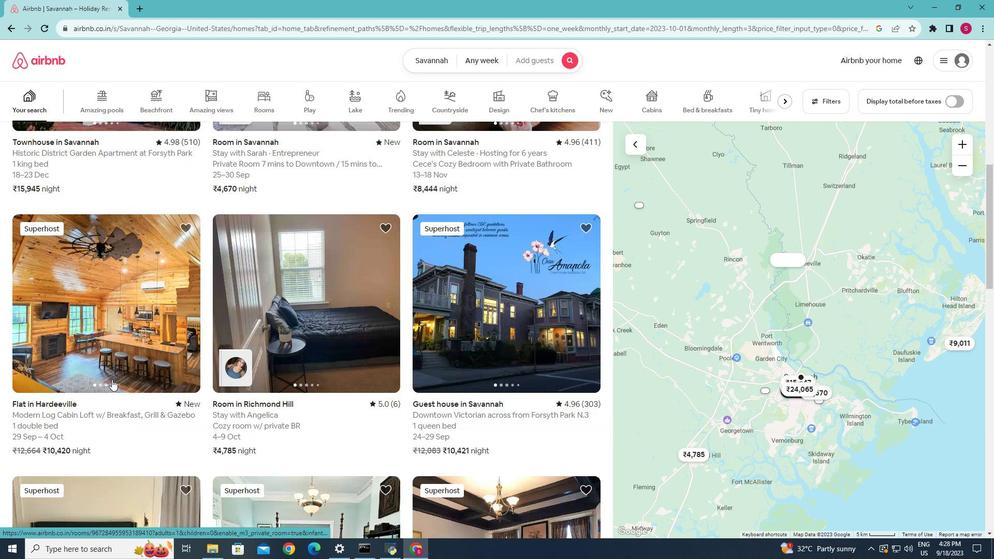 
Action: Mouse moved to (133, 431)
Screenshot: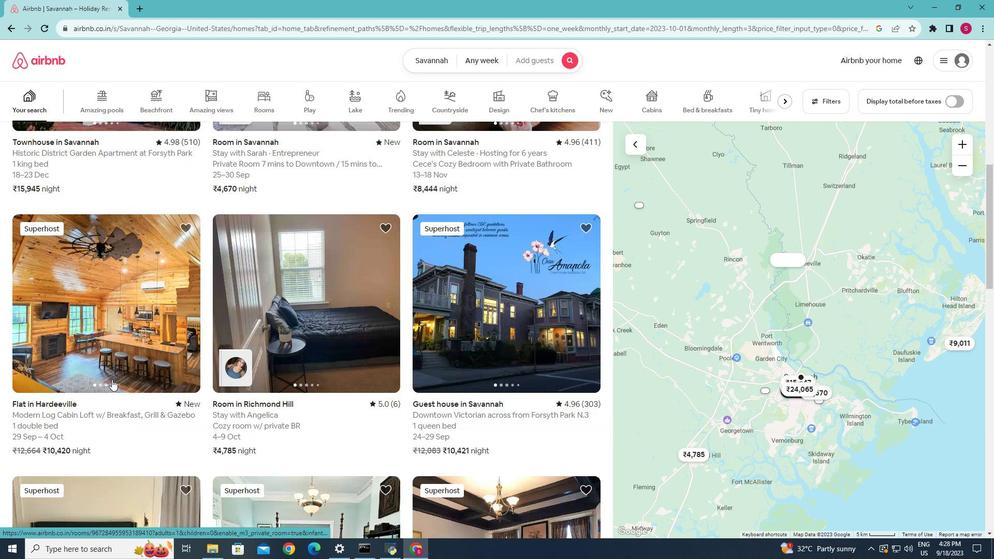 
Action: Mouse scrolled (133, 431) with delta (0, 0)
Screenshot: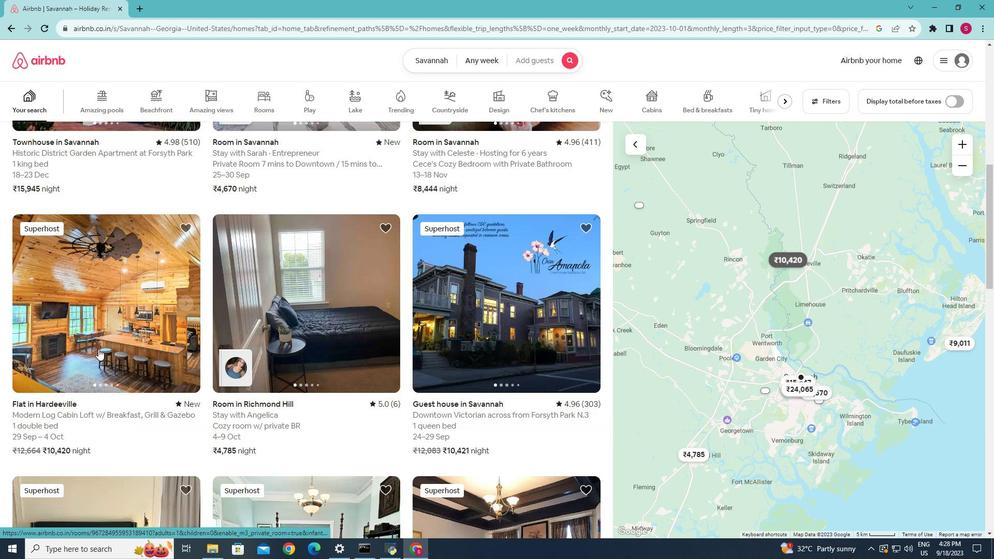 
Action: Mouse moved to (96, 289)
Screenshot: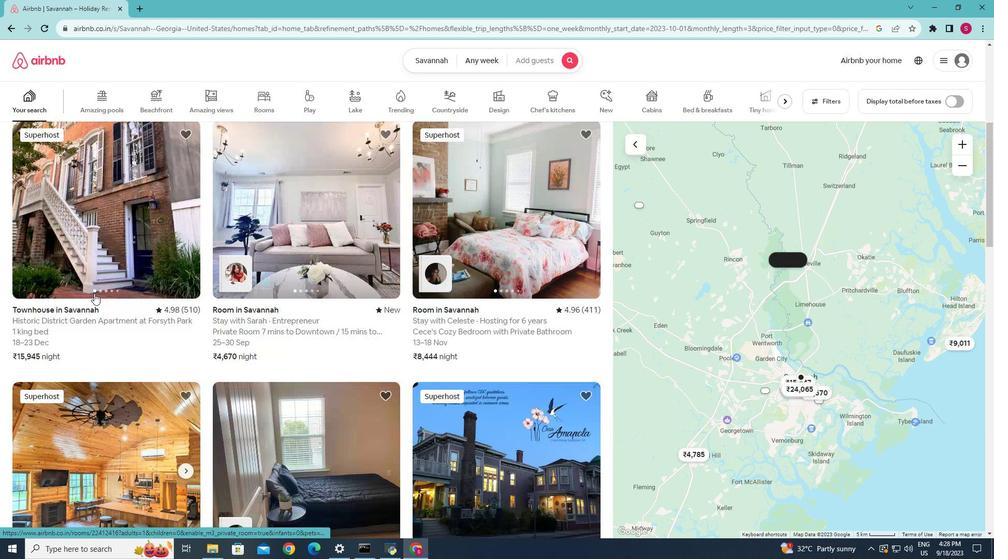 
Action: Mouse scrolled (96, 290) with delta (0, 0)
Screenshot: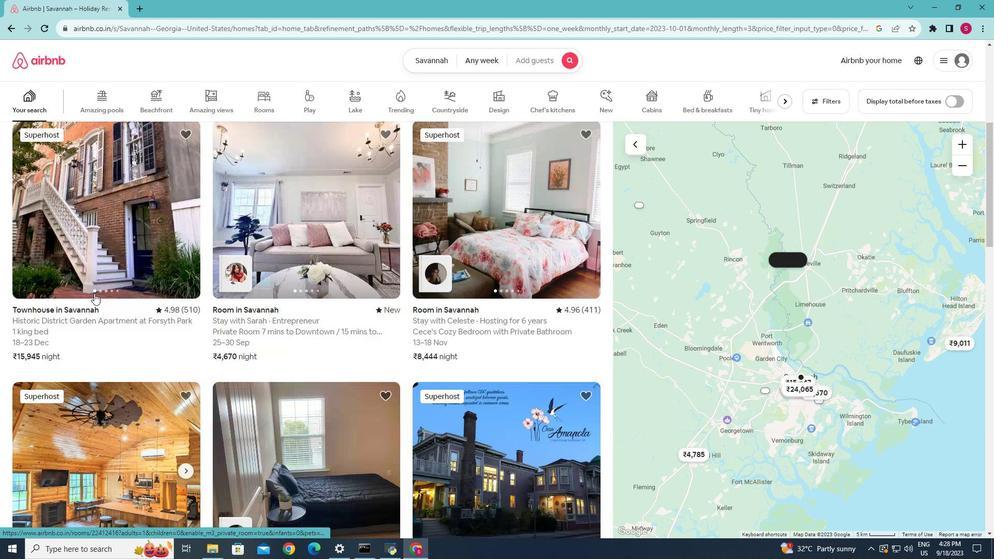 
Action: Mouse moved to (95, 291)
Screenshot: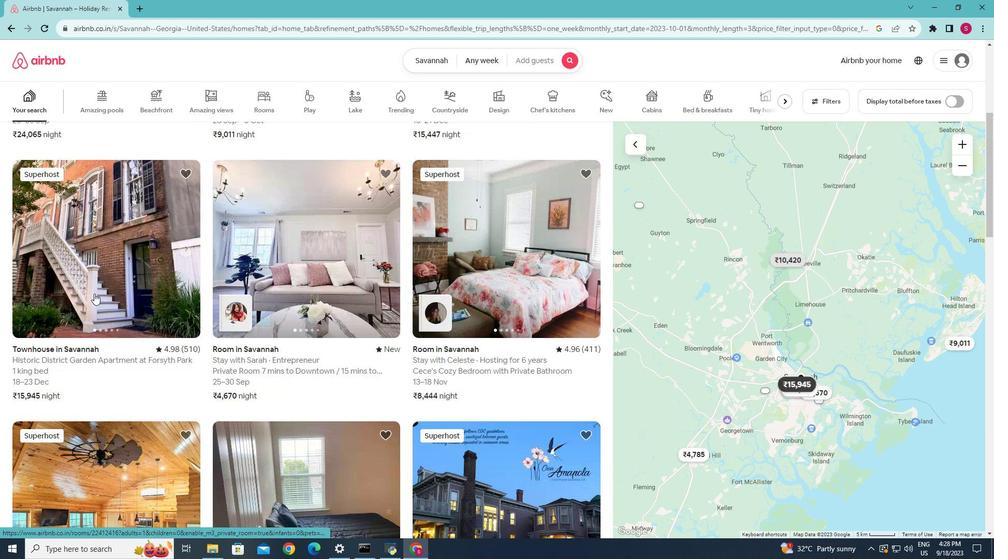 
Action: Mouse scrolled (95, 292) with delta (0, 0)
Screenshot: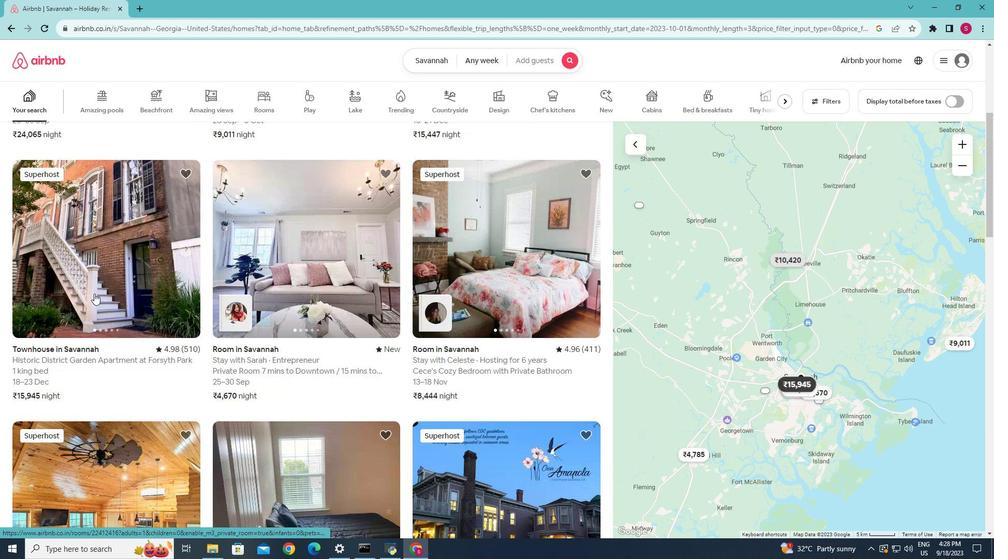 
Action: Mouse moved to (94, 292)
Screenshot: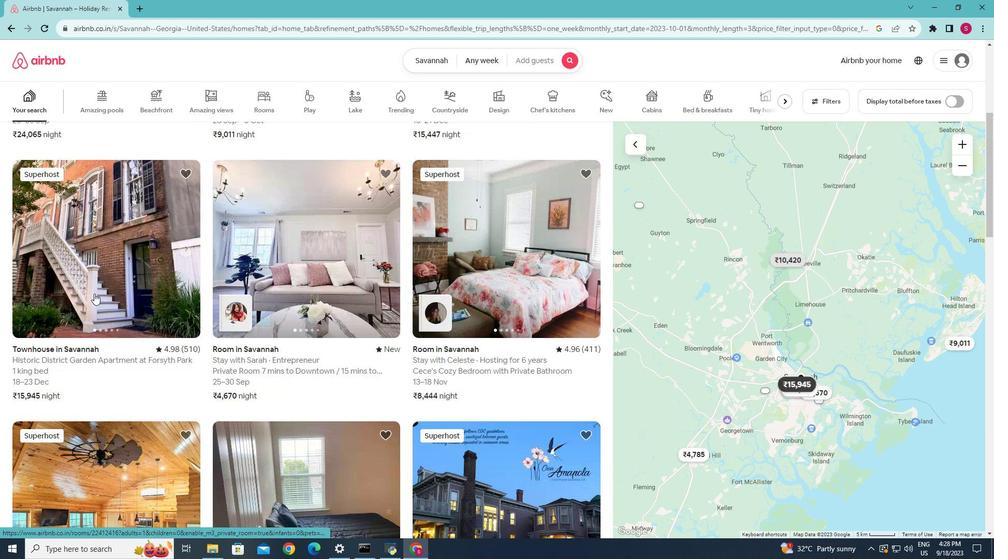 
Action: Mouse scrolled (94, 293) with delta (0, 0)
Screenshot: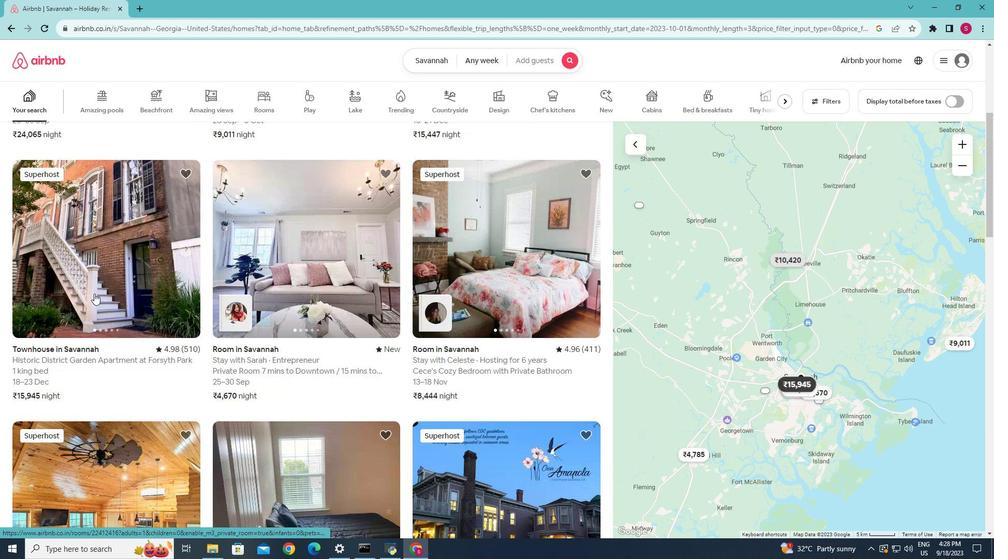 
Action: Mouse moved to (94, 293)
Screenshot: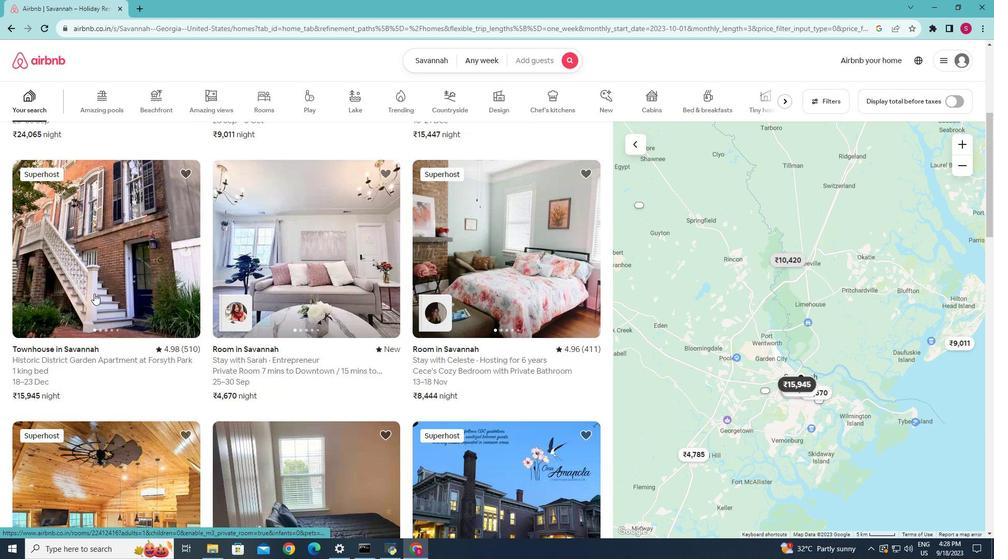 
Action: Mouse scrolled (94, 294) with delta (0, 0)
Screenshot: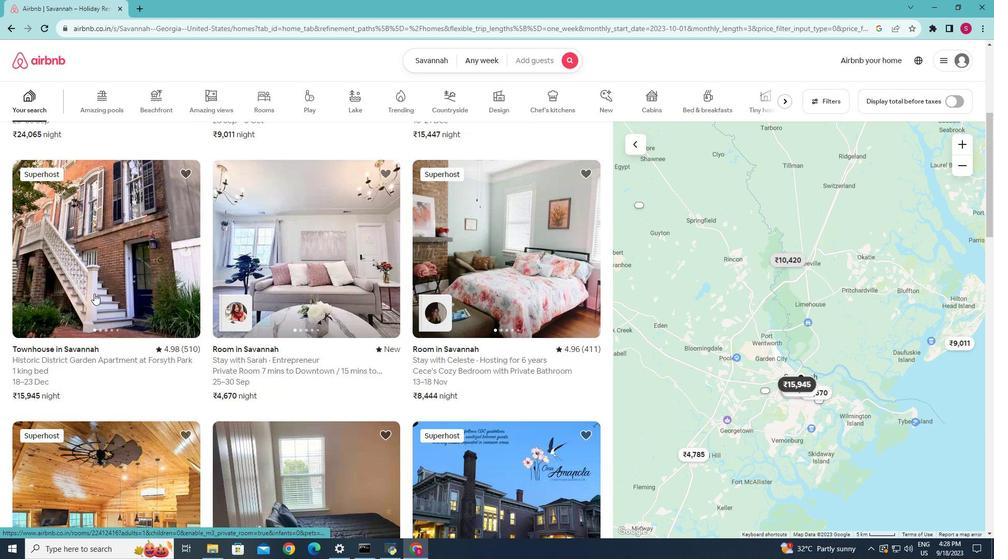 
Action: Mouse moved to (75, 289)
Screenshot: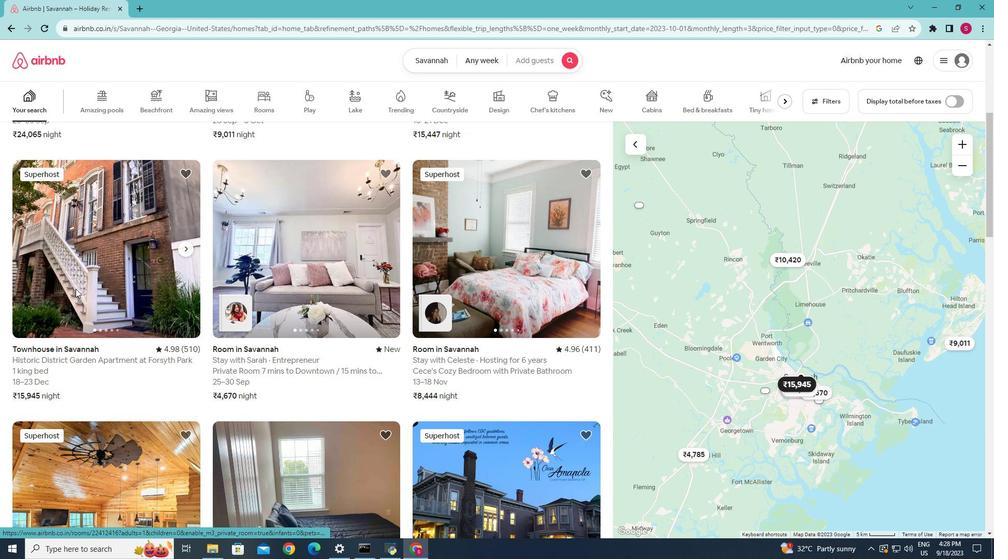 
Action: Mouse pressed left at (75, 289)
Screenshot: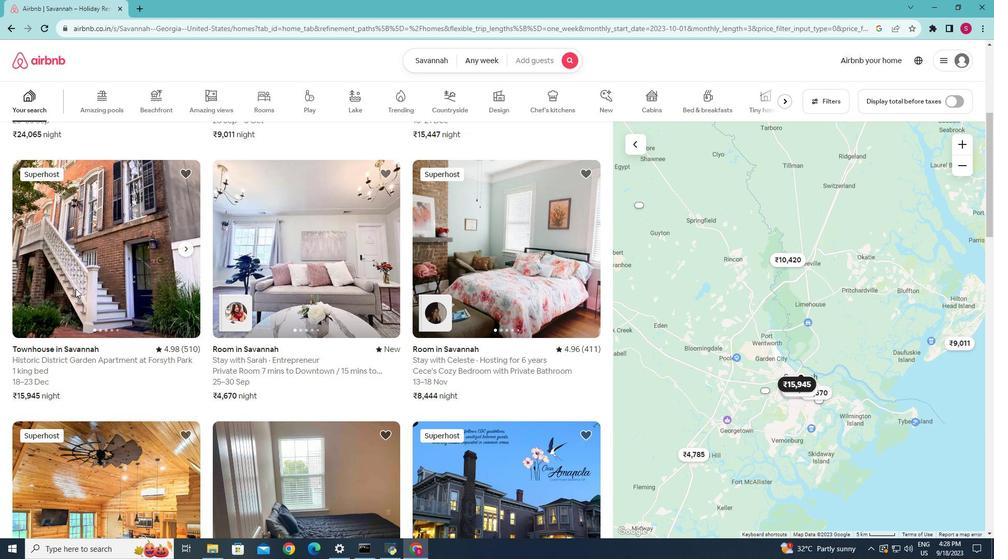 
Action: Mouse moved to (425, 285)
Screenshot: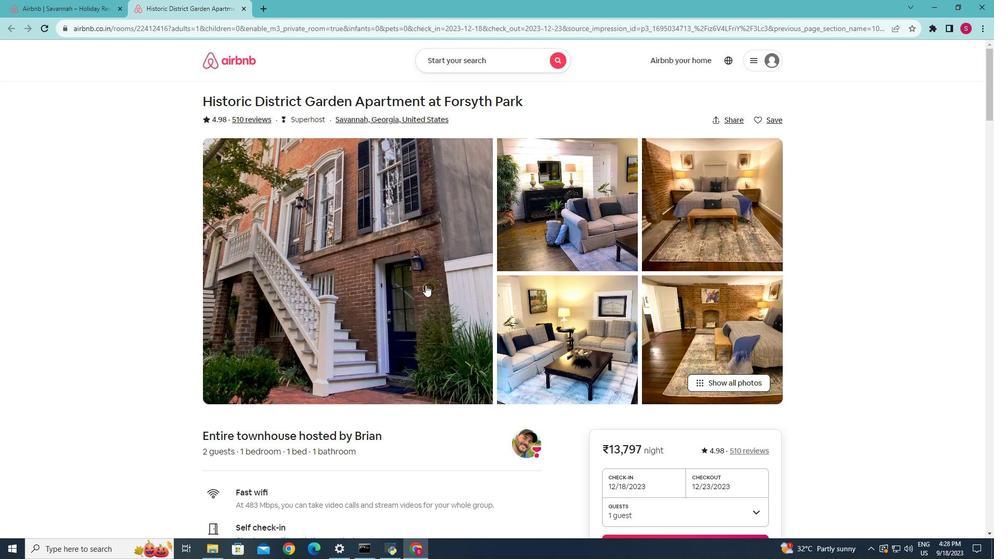 
Action: Mouse pressed left at (425, 285)
Screenshot: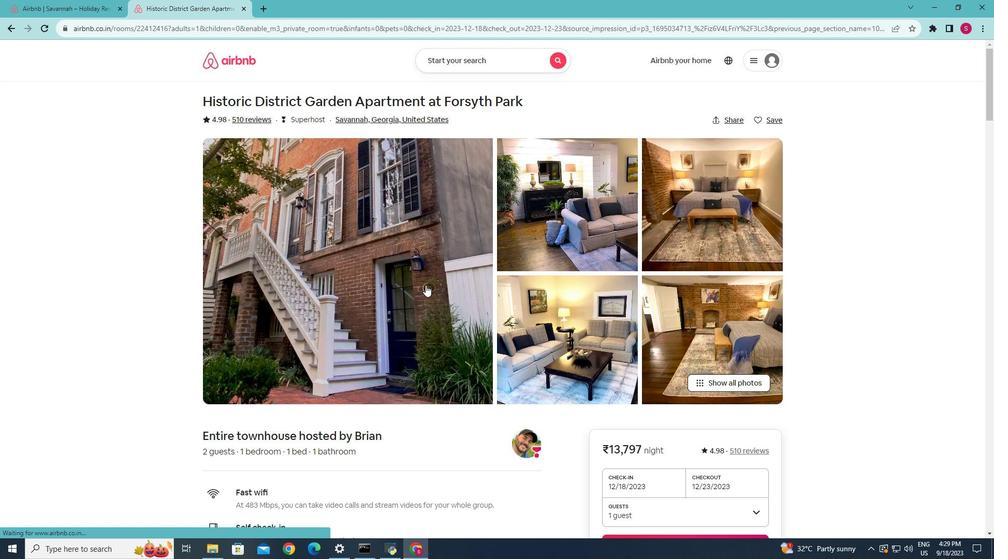 
Action: Mouse moved to (425, 285)
Screenshot: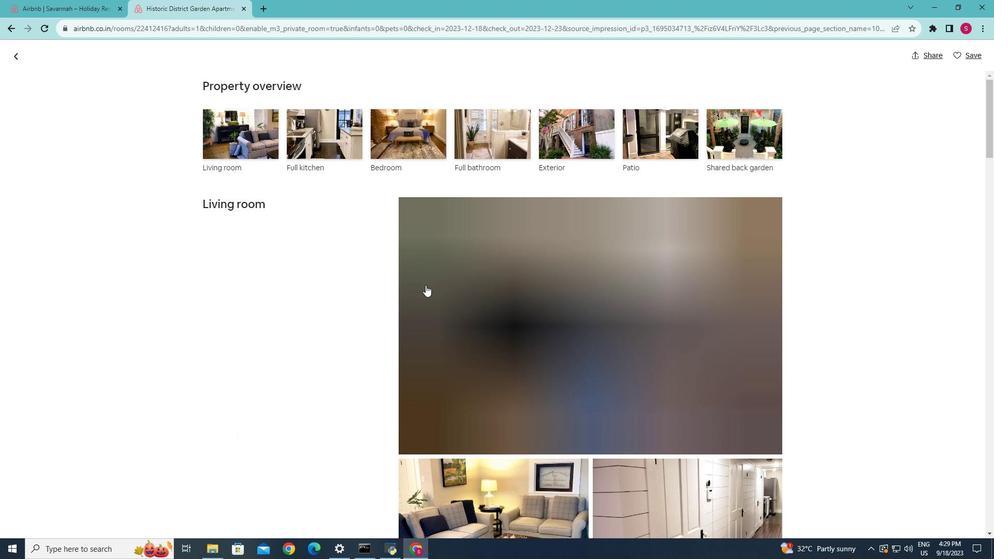 
Action: Mouse scrolled (425, 284) with delta (0, 0)
Screenshot: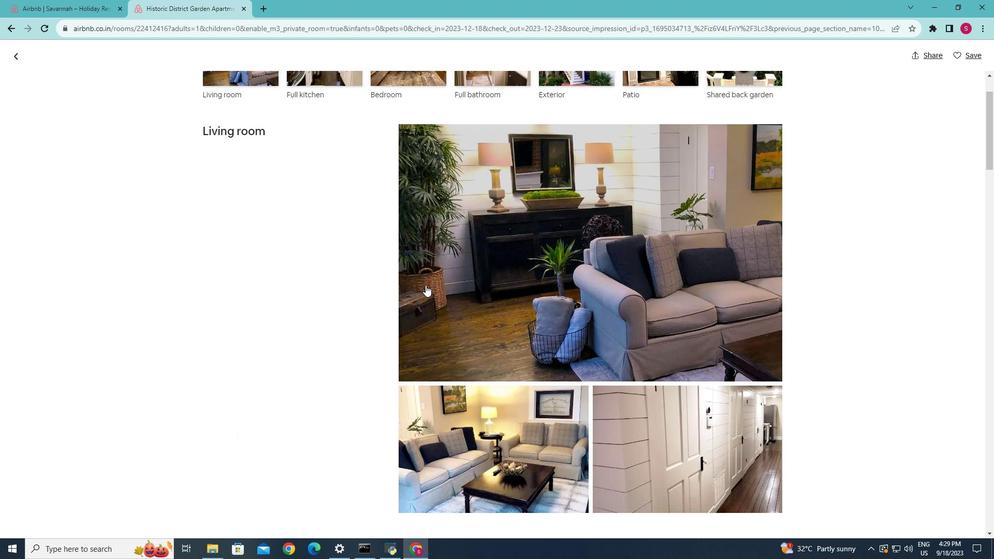 
Action: Mouse scrolled (425, 284) with delta (0, 0)
Screenshot: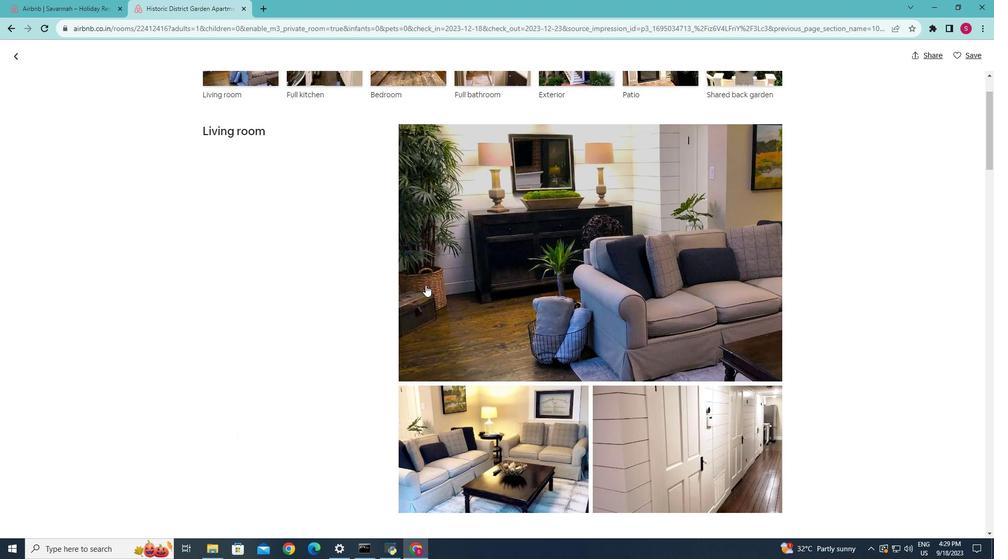 
Action: Mouse scrolled (425, 286) with delta (0, 0)
Screenshot: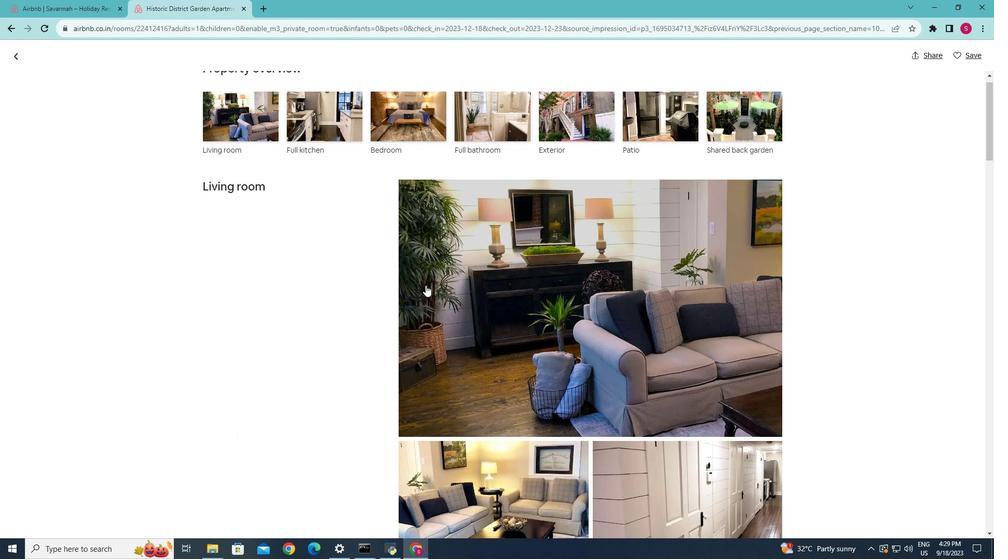
Action: Mouse scrolled (425, 286) with delta (0, 0)
Screenshot: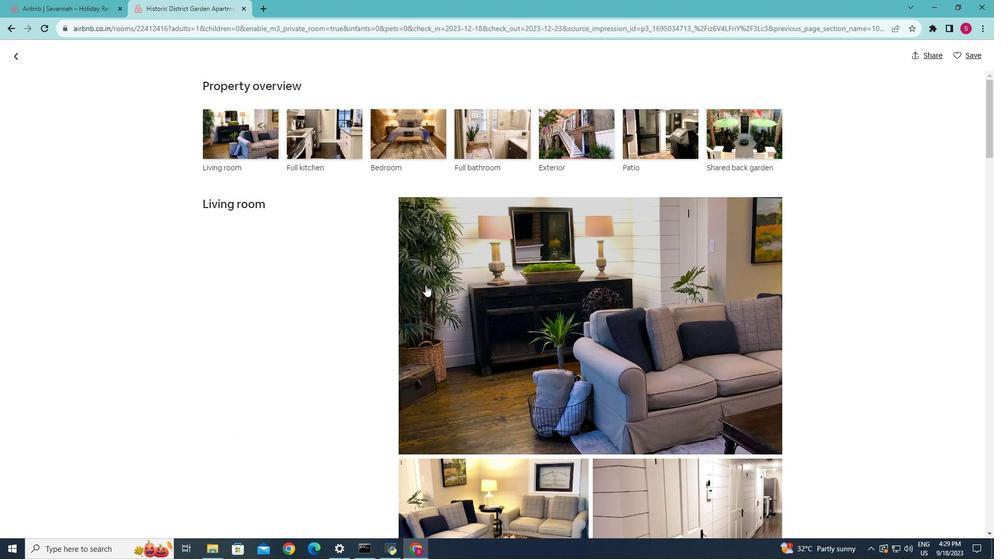 
Action: Mouse scrolled (425, 286) with delta (0, 0)
Screenshot: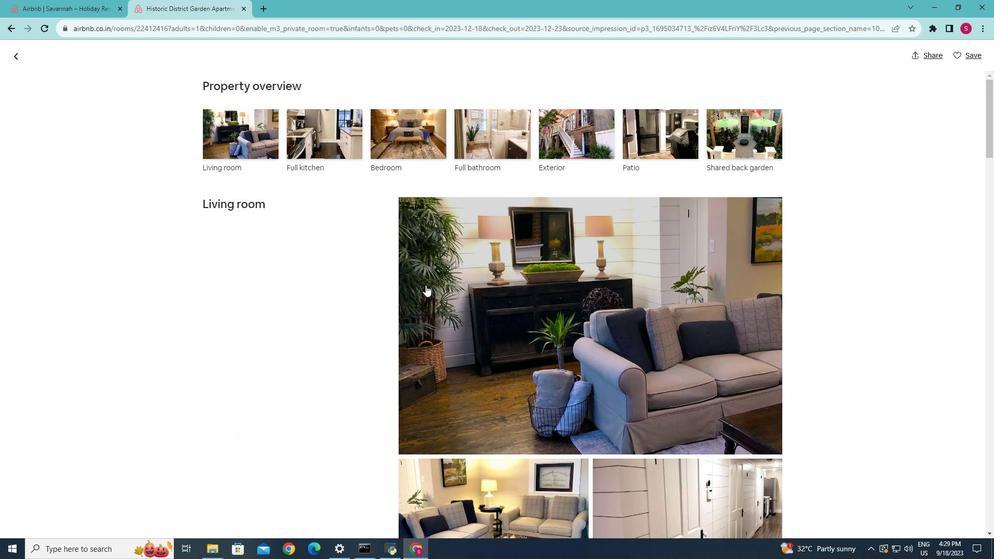 
Action: Mouse scrolled (425, 284) with delta (0, 0)
Screenshot: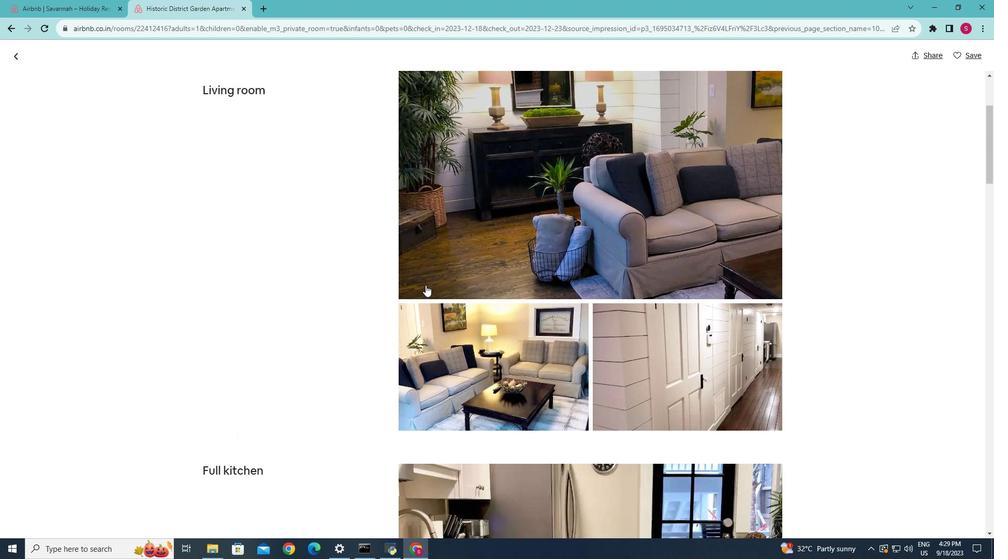 
Action: Mouse scrolled (425, 284) with delta (0, 0)
Screenshot: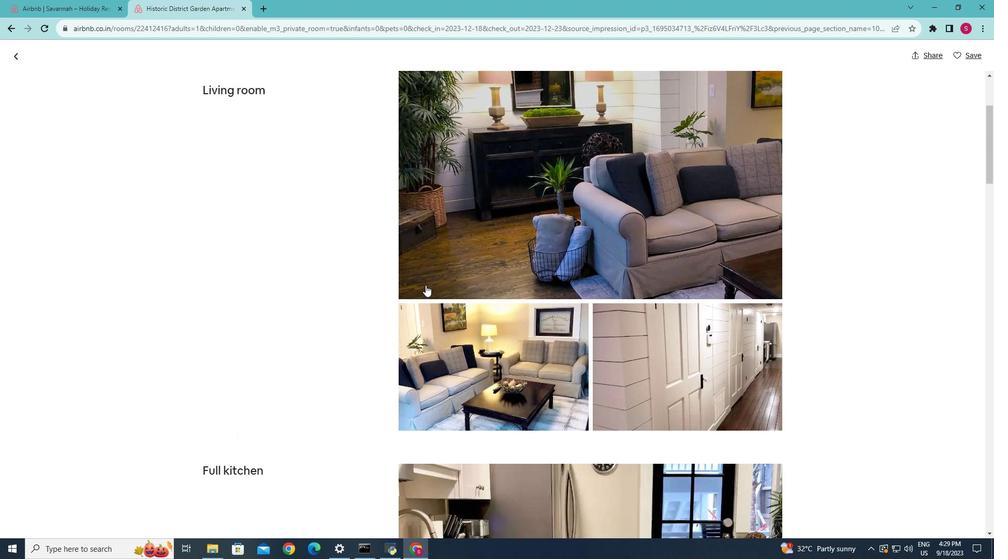 
Action: Mouse scrolled (425, 284) with delta (0, 0)
Screenshot: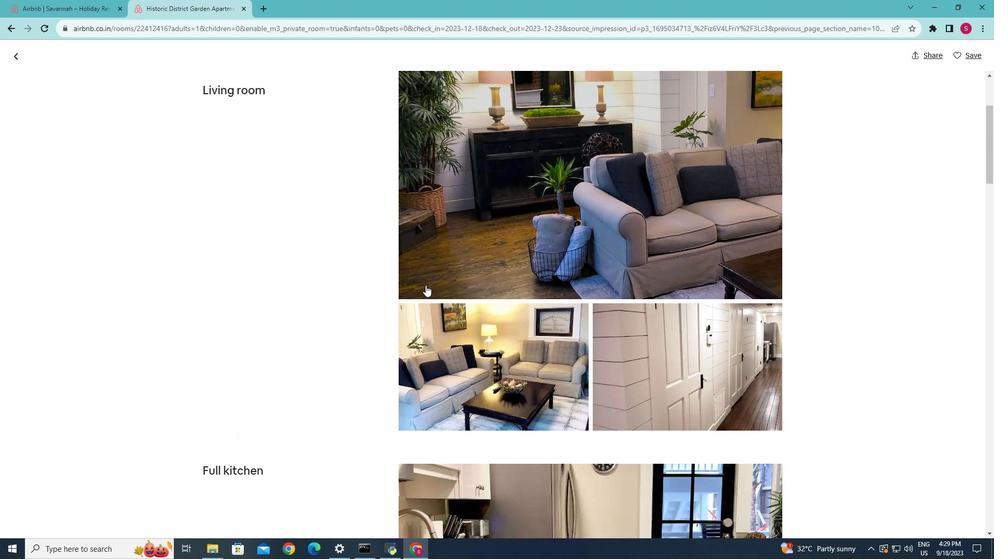 
Action: Mouse scrolled (425, 284) with delta (0, 0)
Screenshot: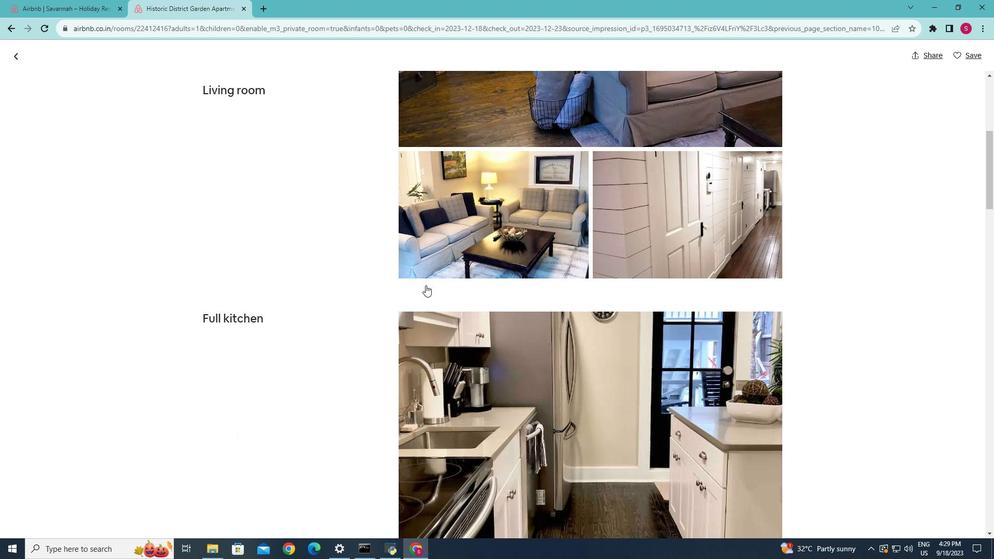 
Action: Mouse scrolled (425, 284) with delta (0, 0)
Screenshot: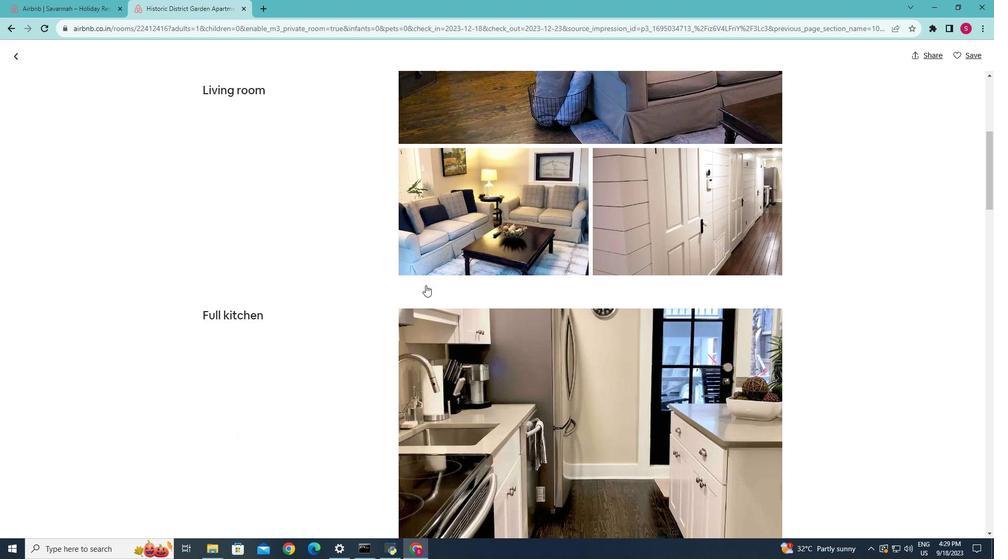 
Action: Mouse scrolled (425, 284) with delta (0, 0)
Screenshot: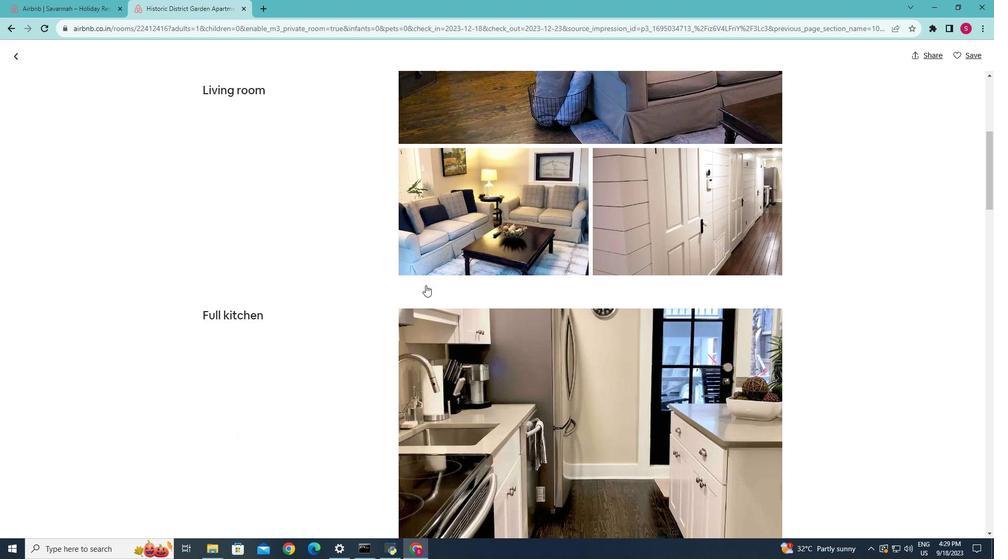 
Action: Mouse scrolled (425, 284) with delta (0, 0)
Screenshot: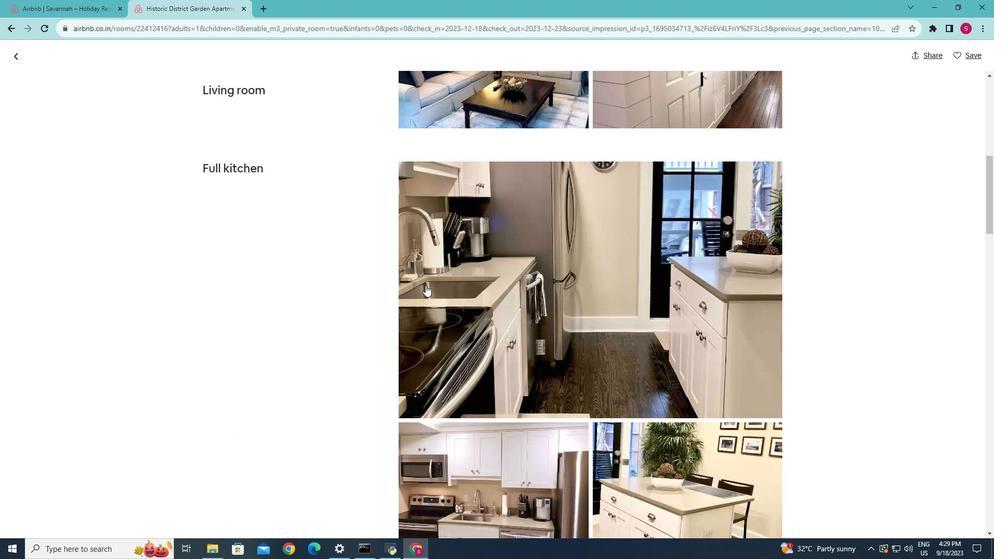 
Action: Mouse scrolled (425, 284) with delta (0, 0)
Screenshot: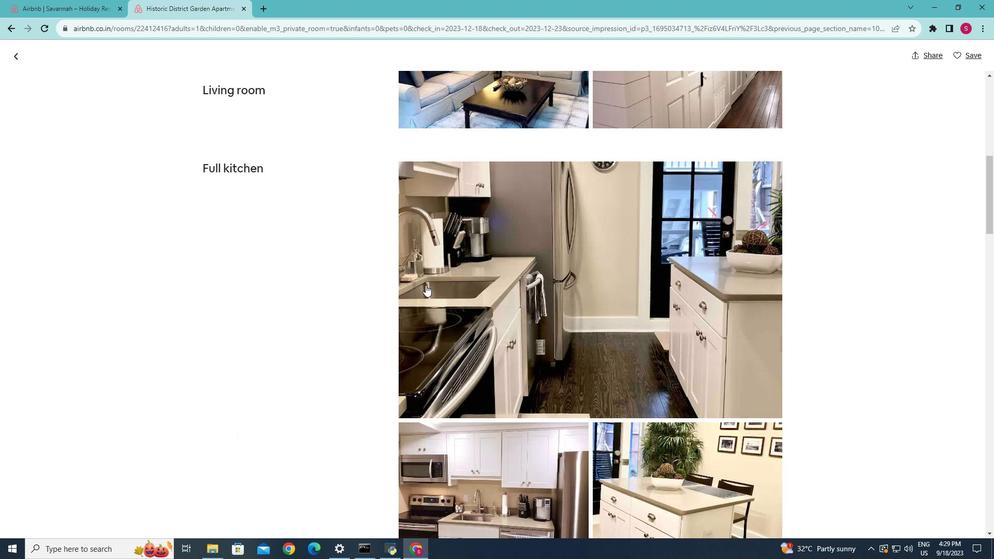 
Action: Mouse scrolled (425, 284) with delta (0, 0)
Screenshot: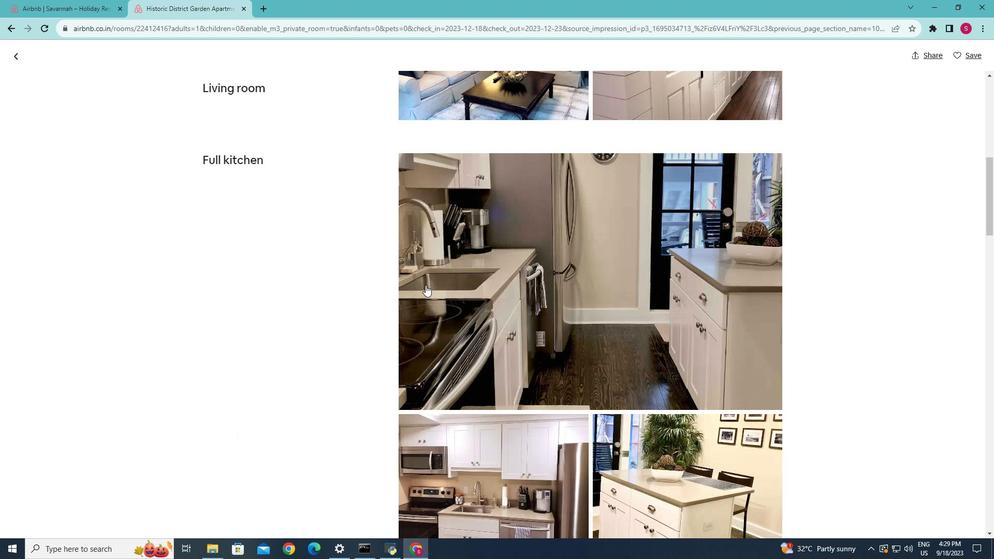 
Action: Mouse scrolled (425, 284) with delta (0, 0)
Screenshot: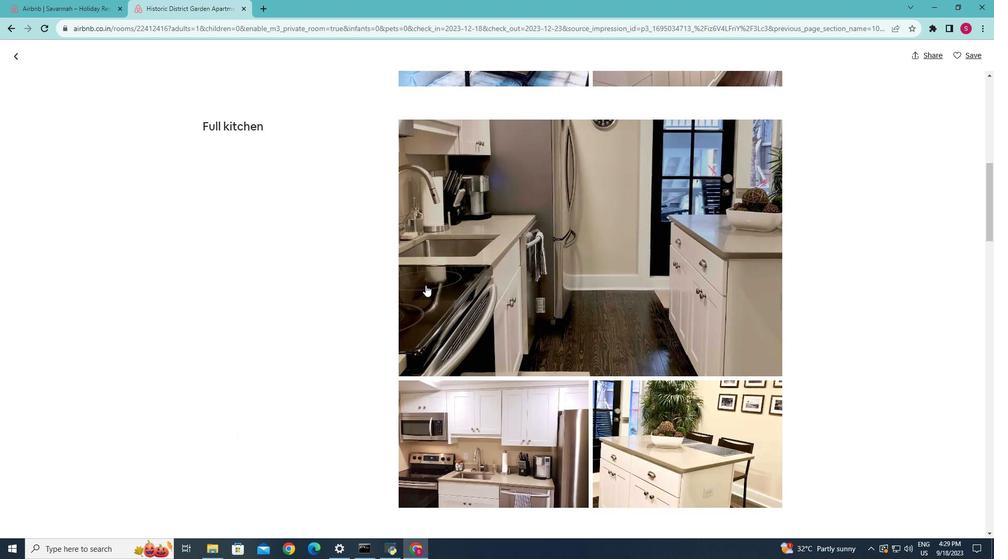 
Action: Mouse scrolled (425, 284) with delta (0, 0)
Screenshot: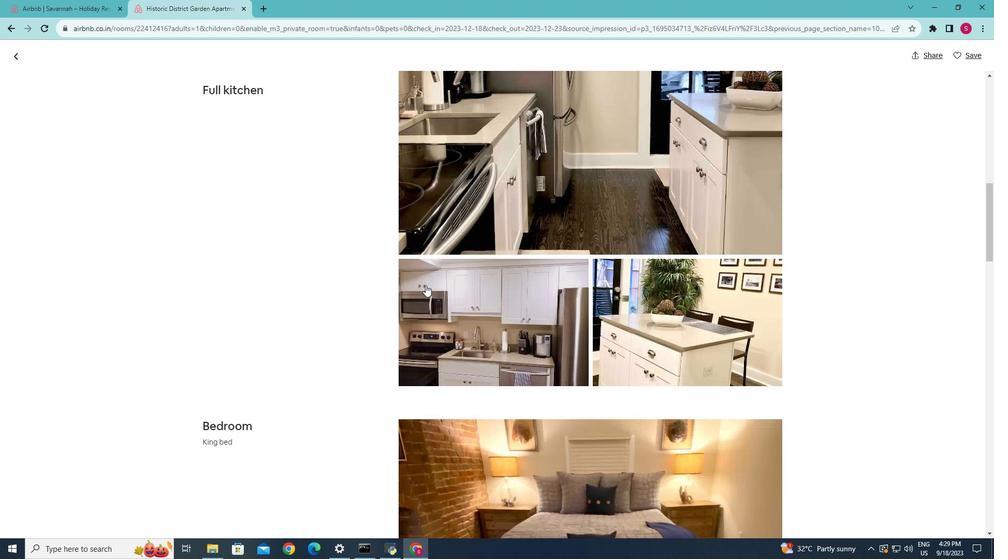 
Action: Mouse scrolled (425, 284) with delta (0, 0)
Screenshot: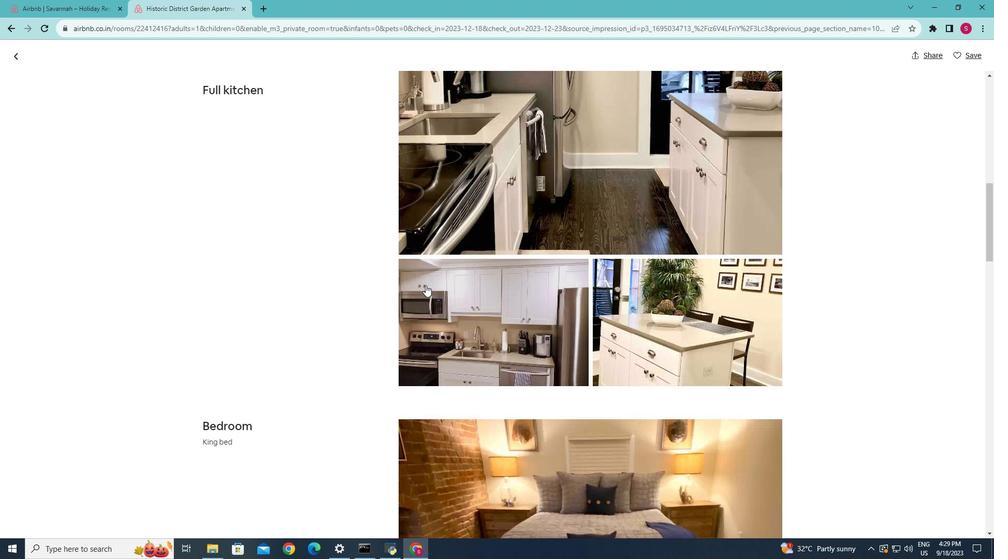 
Action: Mouse scrolled (425, 284) with delta (0, 0)
Screenshot: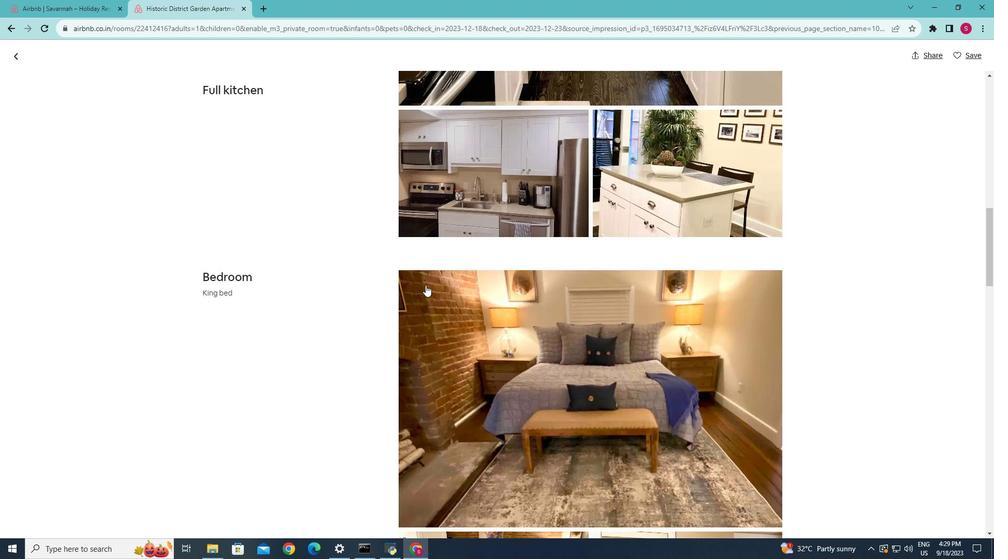 
Action: Mouse scrolled (425, 284) with delta (0, 0)
Screenshot: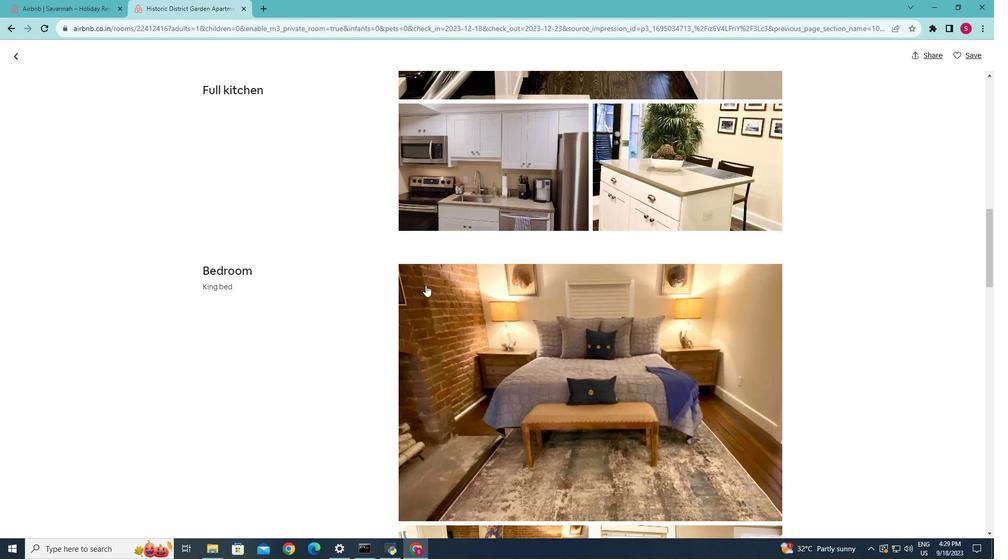 
Action: Mouse scrolled (425, 284) with delta (0, 0)
Screenshot: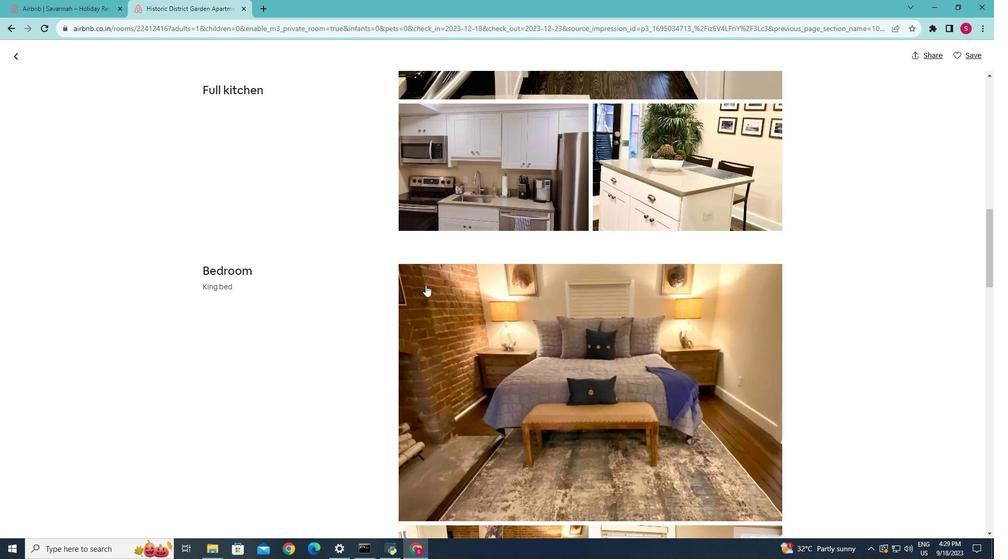 
Action: Mouse scrolled (425, 284) with delta (0, 0)
Screenshot: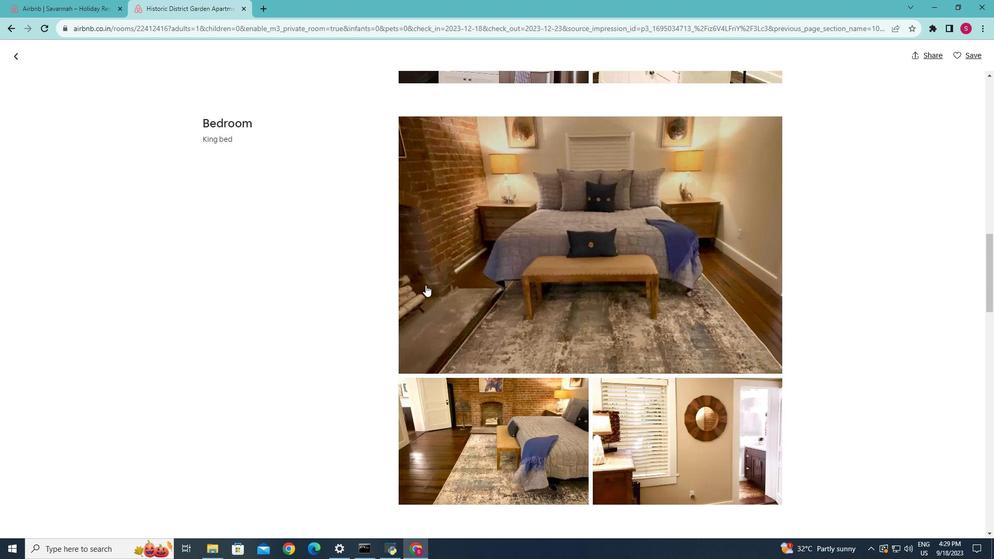 
Action: Mouse scrolled (425, 284) with delta (0, 0)
Screenshot: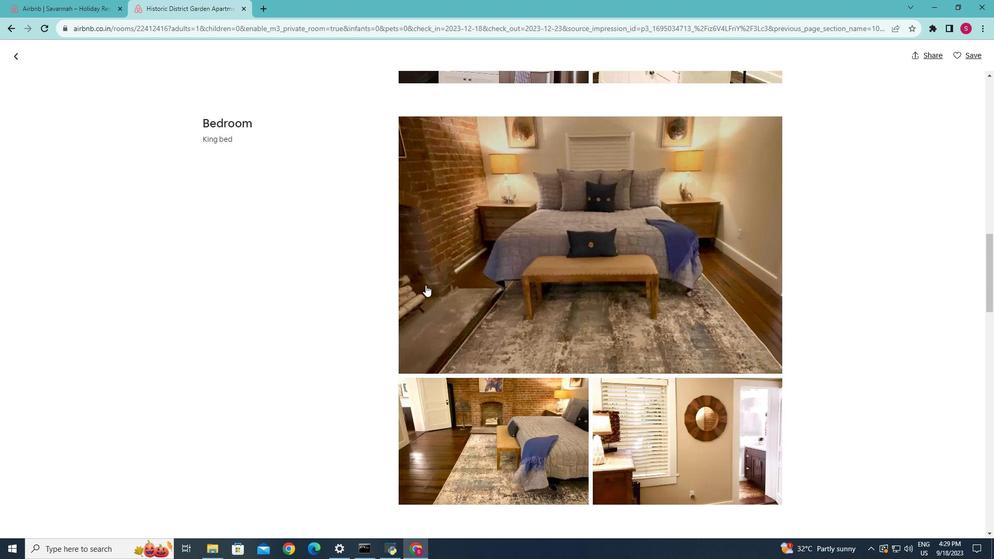 
Action: Mouse scrolled (425, 284) with delta (0, 0)
Screenshot: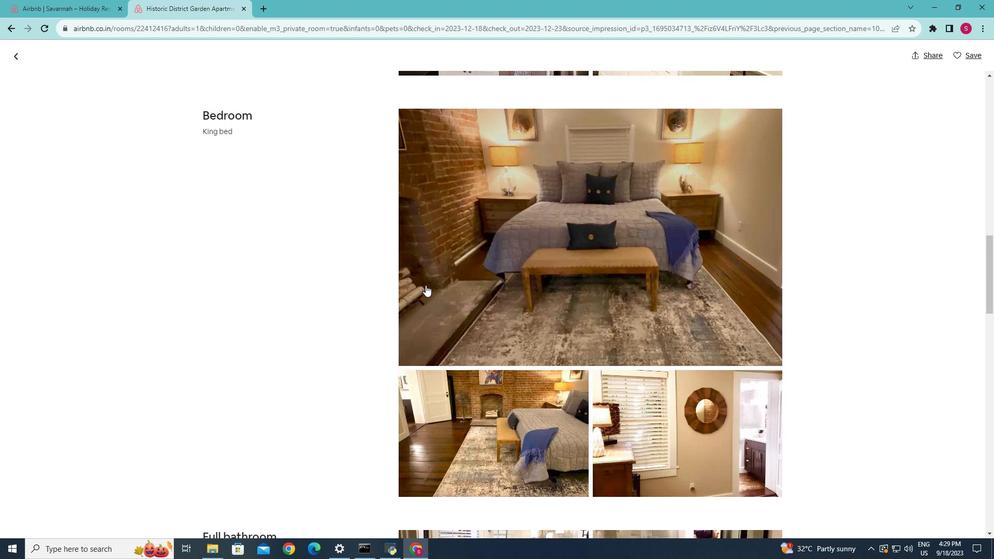 
Action: Mouse scrolled (425, 284) with delta (0, 0)
Screenshot: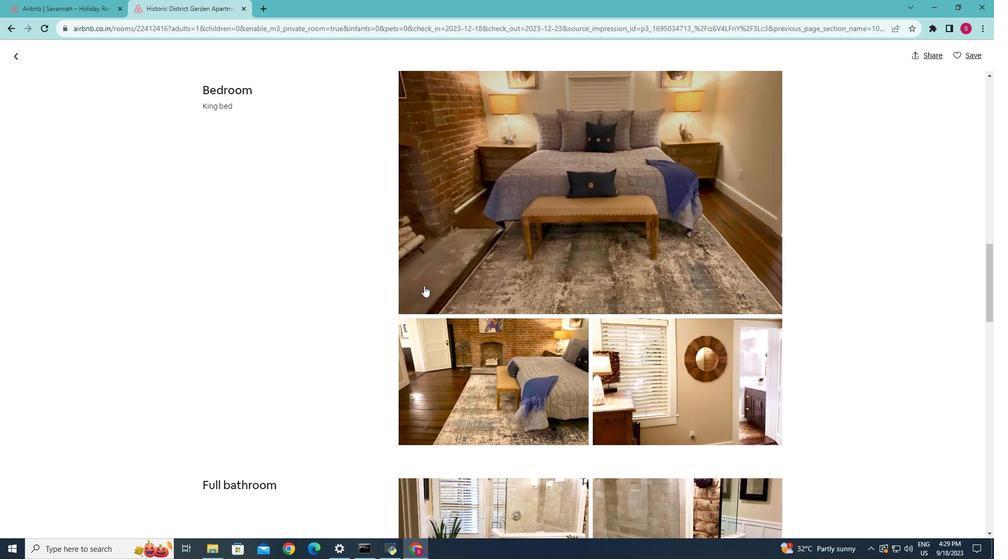 
Action: Mouse moved to (425, 285)
Screenshot: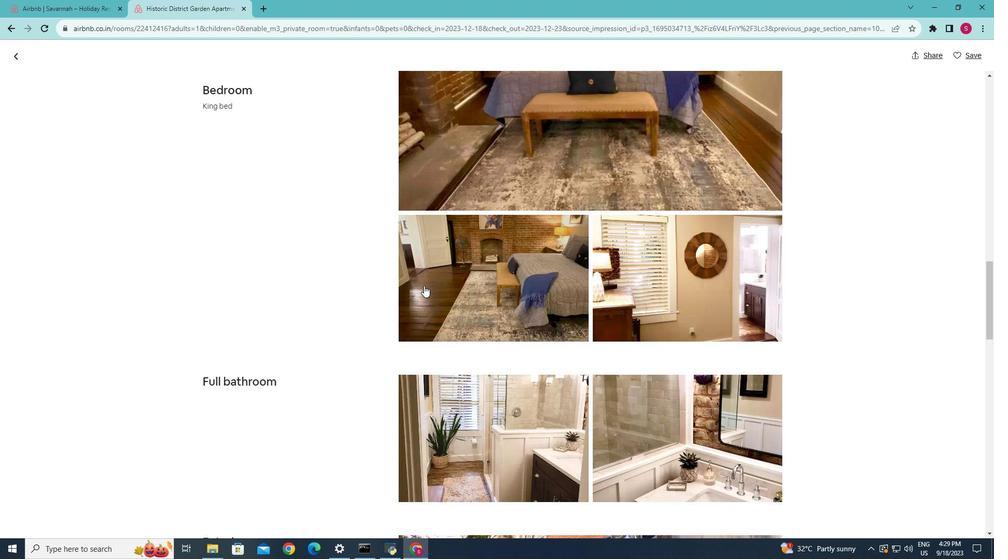 
Action: Mouse scrolled (425, 284) with delta (0, 0)
Screenshot: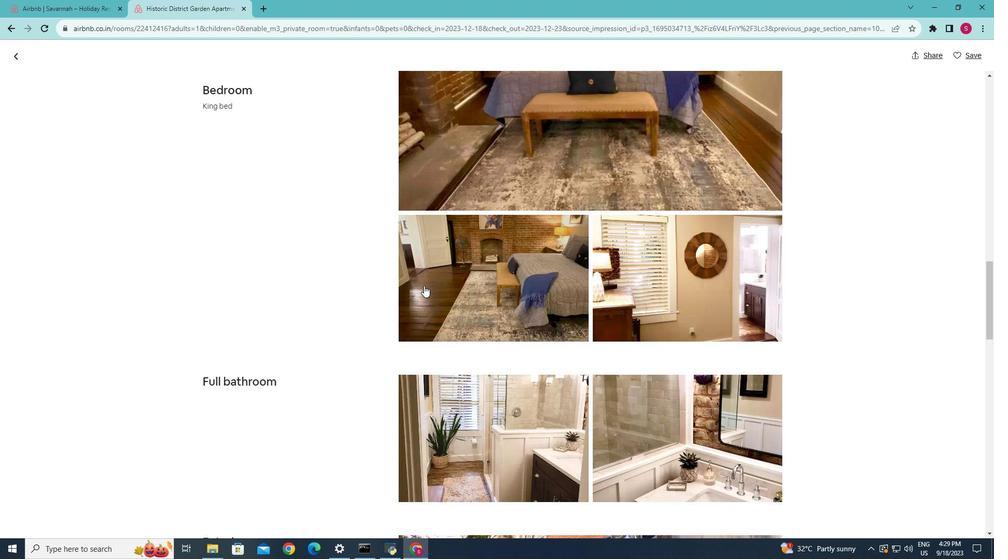 
Action: Mouse moved to (424, 286)
Screenshot: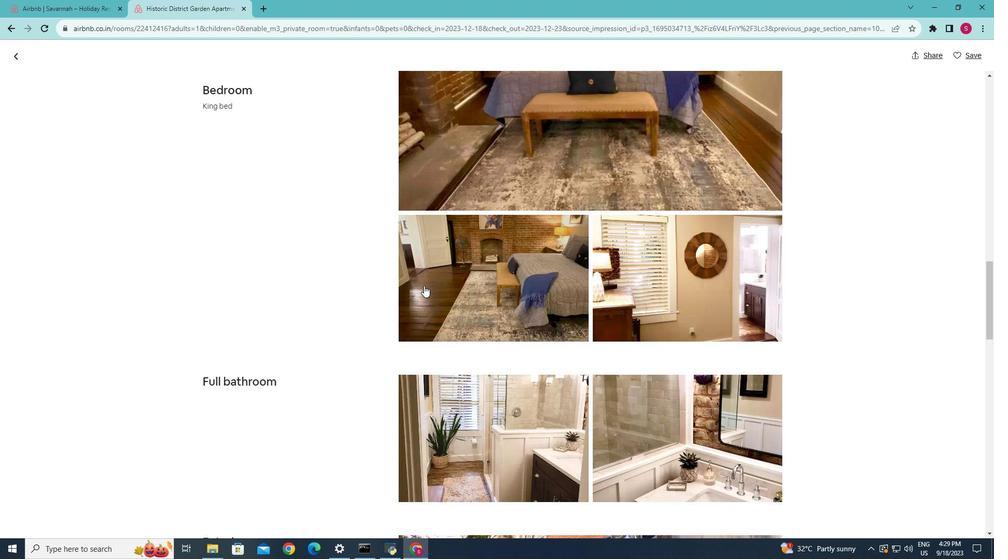
Action: Mouse scrolled (424, 285) with delta (0, 0)
Screenshot: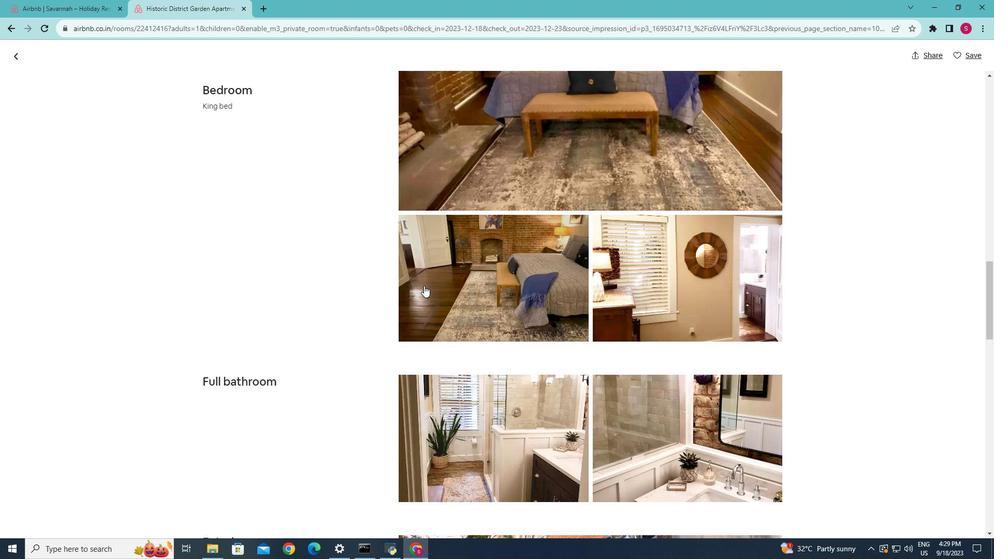
Action: Mouse scrolled (424, 285) with delta (0, 0)
Screenshot: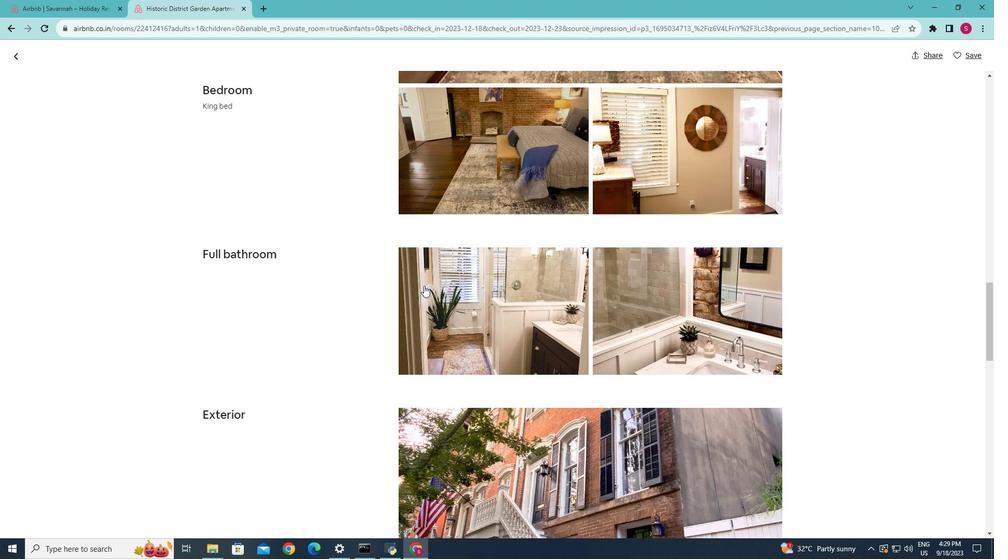 
Action: Mouse scrolled (424, 285) with delta (0, 0)
Screenshot: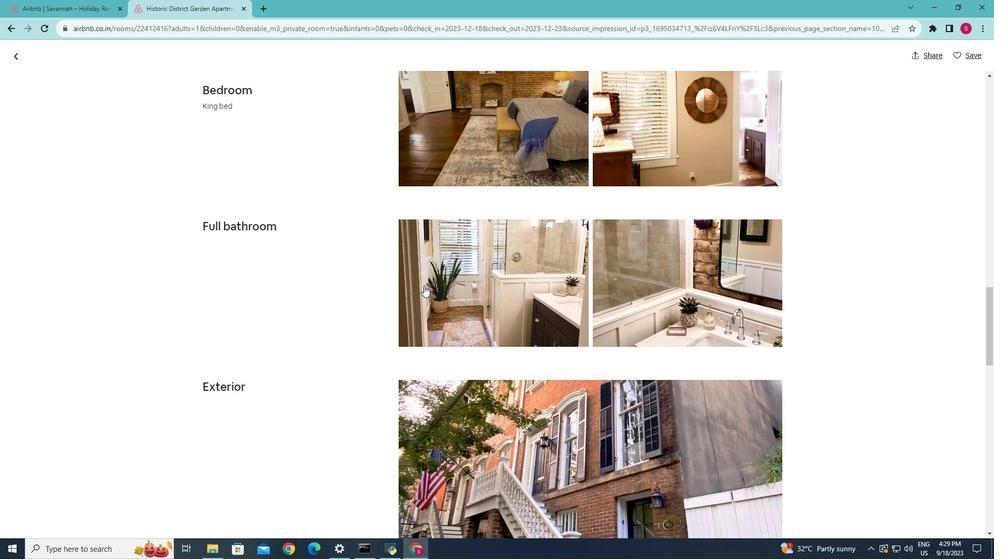 
Action: Mouse scrolled (424, 285) with delta (0, 0)
Screenshot: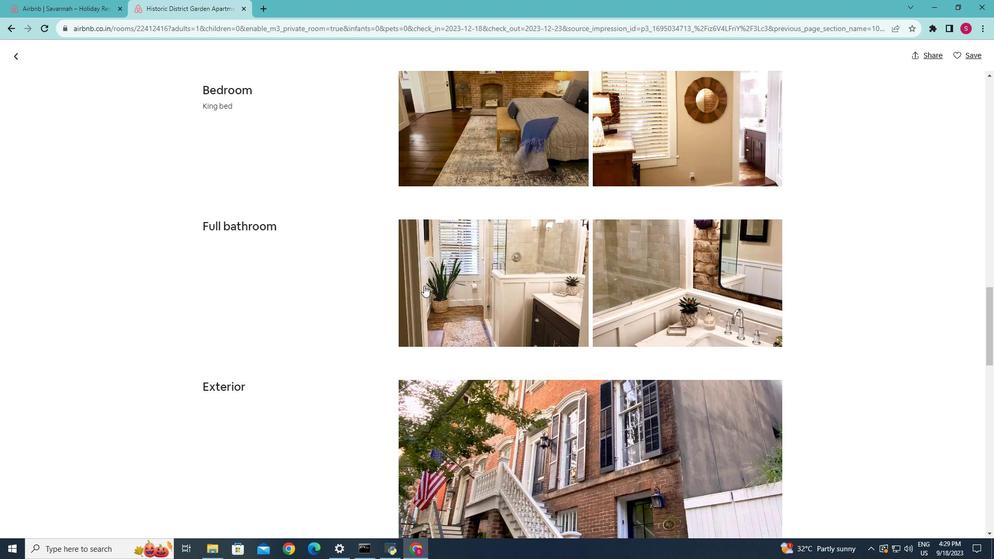 
Action: Mouse scrolled (424, 285) with delta (0, 0)
Screenshot: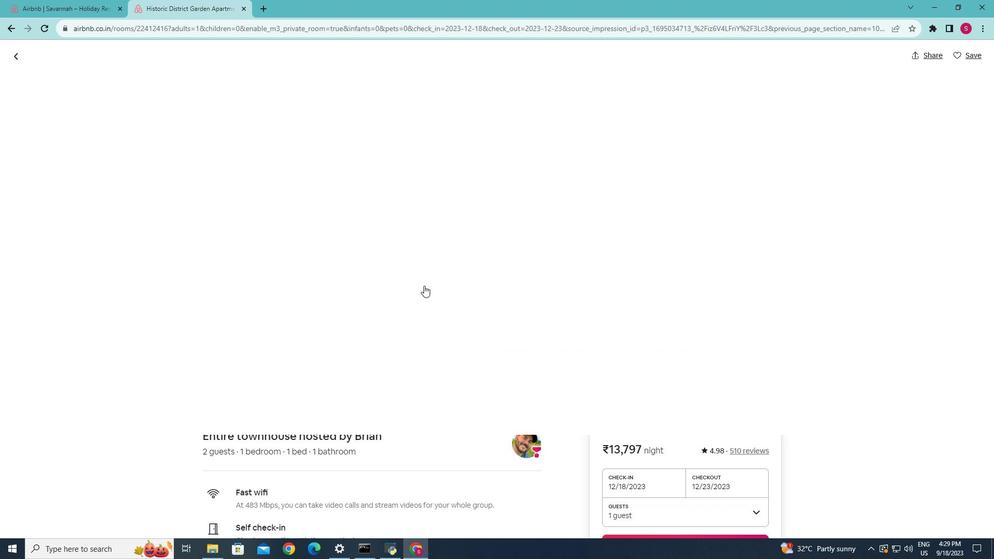 
Action: Mouse scrolled (424, 285) with delta (0, 0)
Screenshot: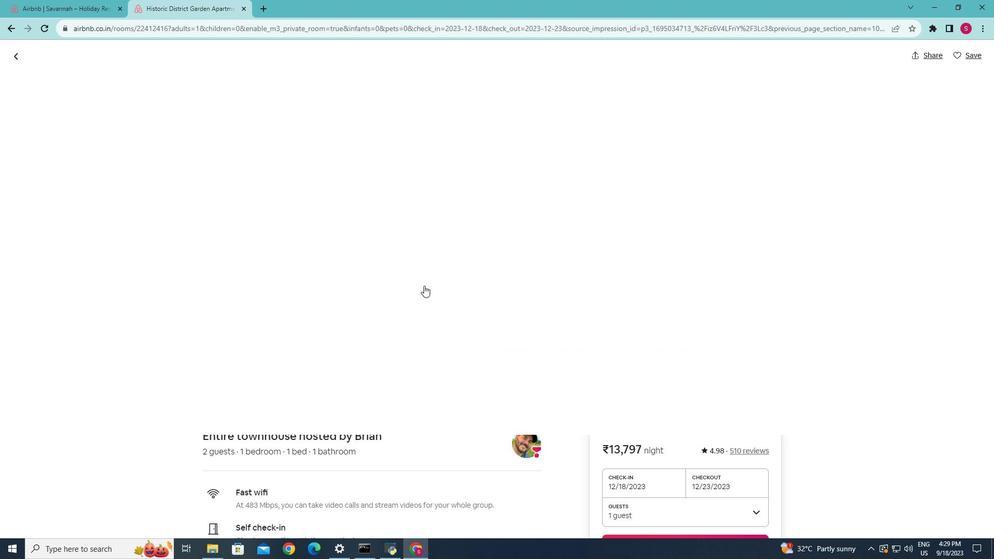 
Action: Mouse scrolled (424, 285) with delta (0, 0)
Screenshot: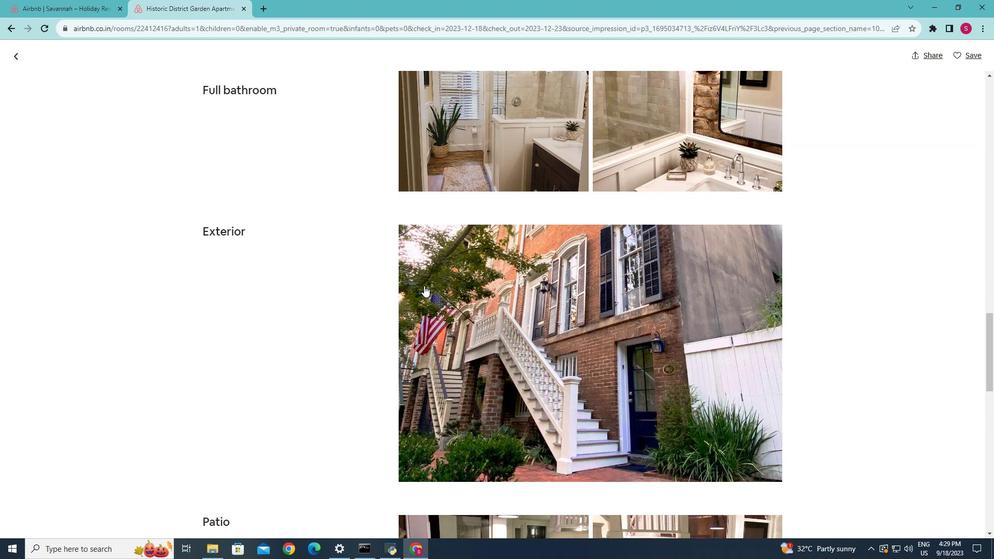 
Action: Mouse scrolled (424, 285) with delta (0, 0)
Screenshot: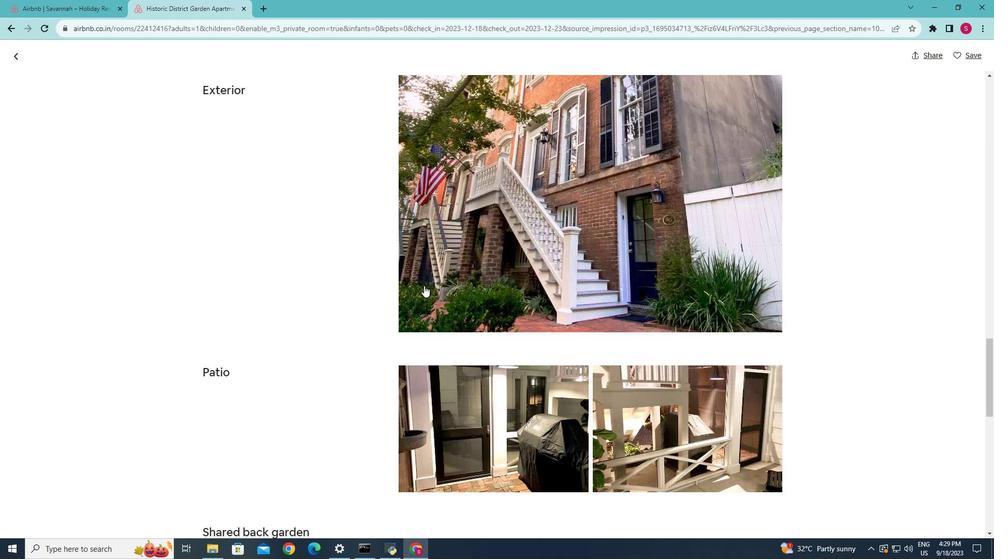 
Action: Mouse scrolled (424, 285) with delta (0, 0)
Screenshot: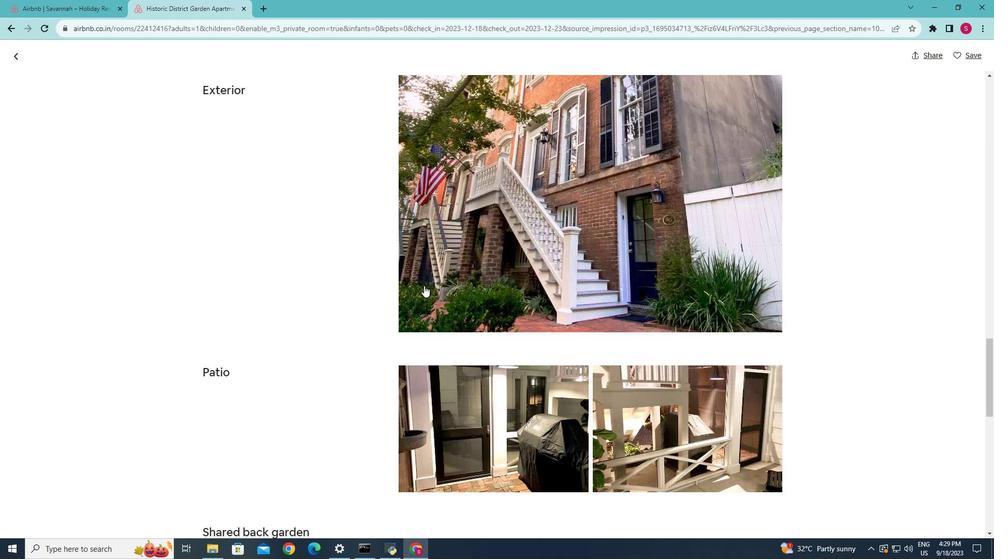 
Action: Mouse scrolled (424, 285) with delta (0, 0)
Screenshot: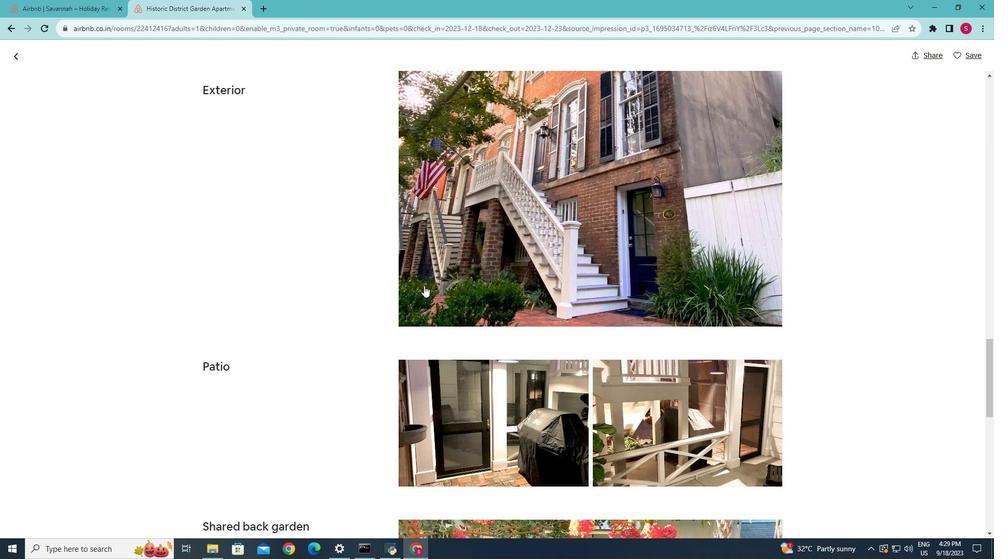 
Action: Mouse scrolled (424, 285) with delta (0, 0)
Screenshot: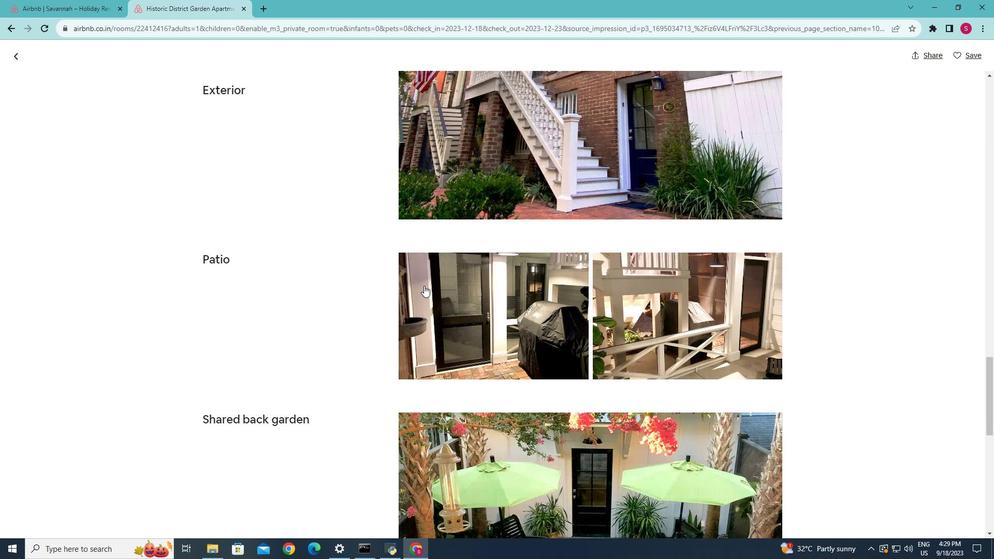 
Action: Mouse scrolled (424, 285) with delta (0, 0)
Screenshot: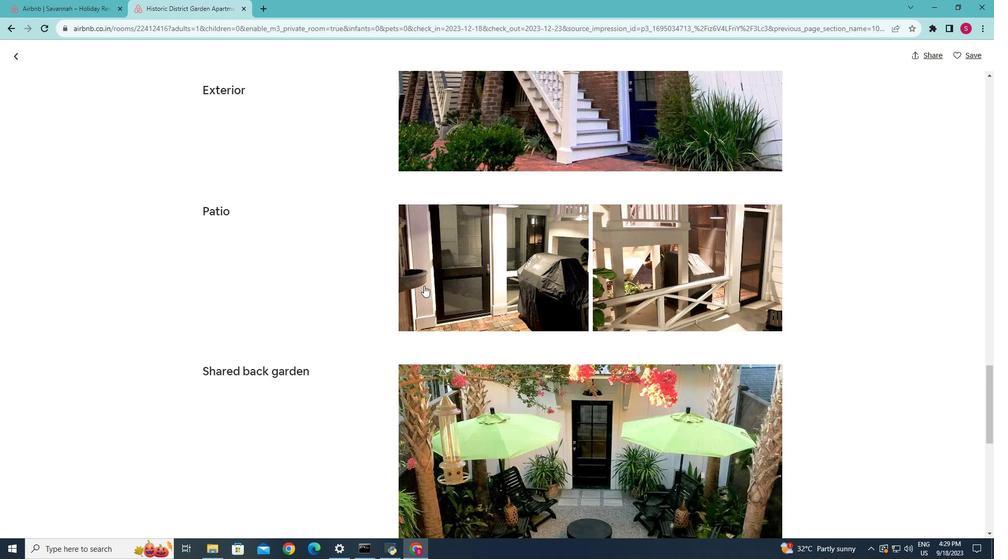 
Action: Mouse scrolled (424, 285) with delta (0, 0)
Screenshot: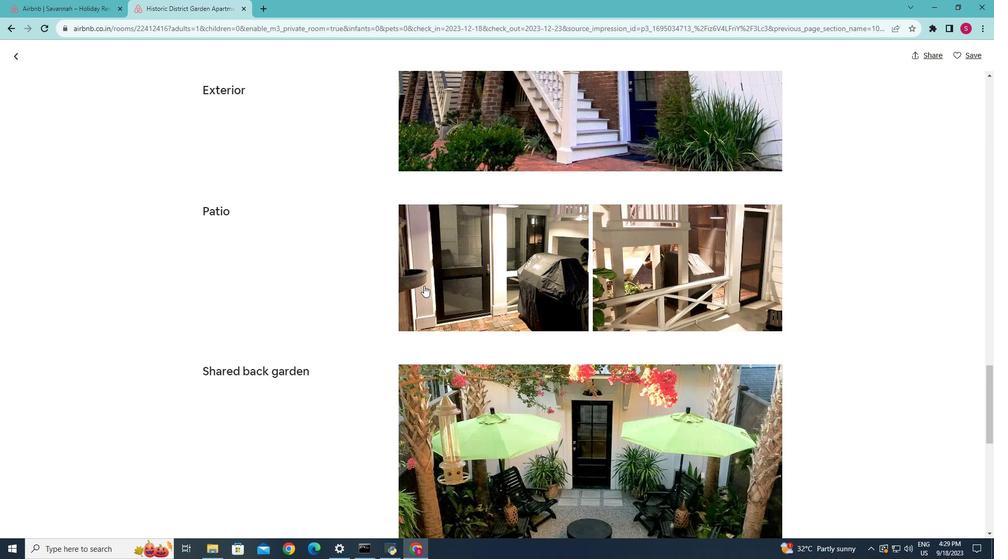 
Action: Mouse scrolled (424, 285) with delta (0, 0)
Screenshot: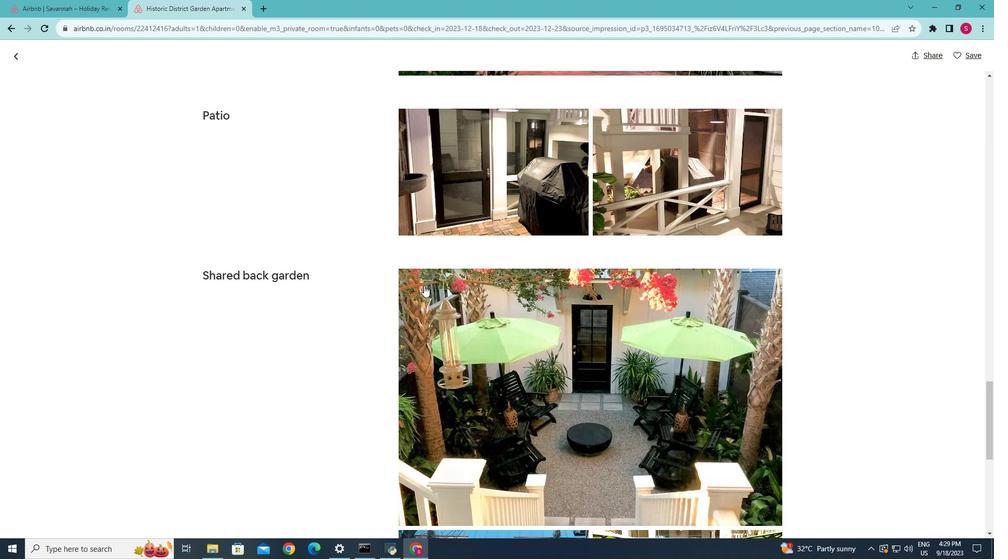 
Action: Mouse scrolled (424, 285) with delta (0, 0)
Screenshot: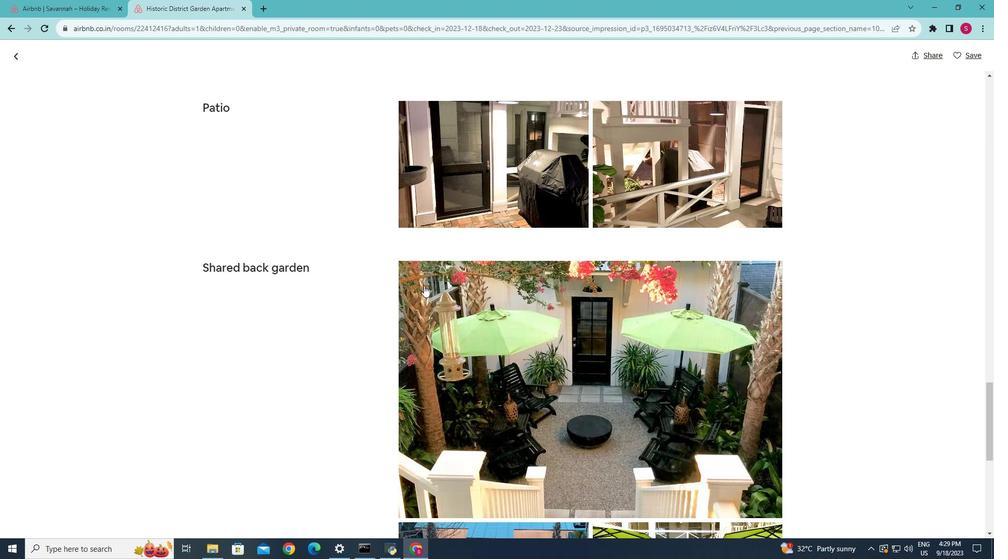 
Action: Mouse scrolled (424, 285) with delta (0, 0)
Screenshot: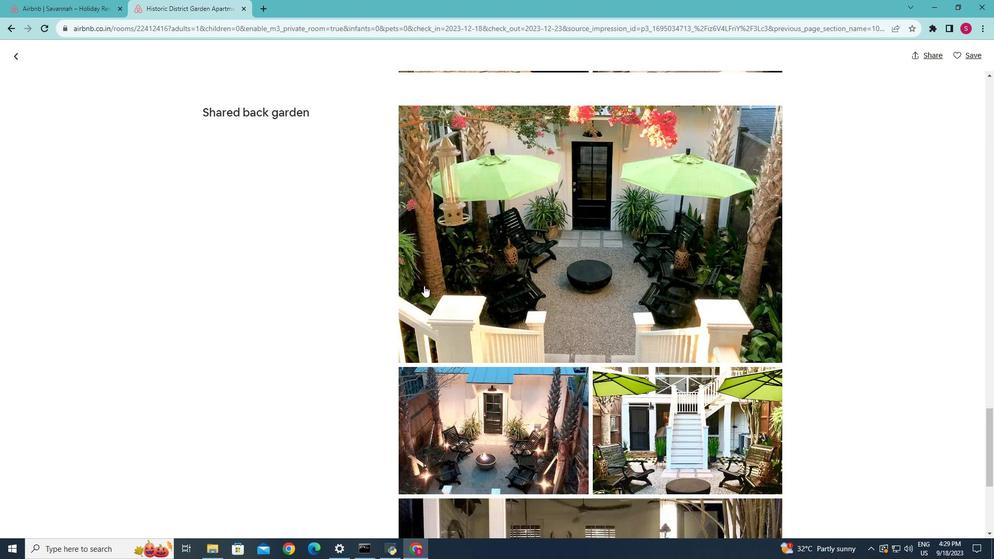 
Action: Mouse scrolled (424, 285) with delta (0, 0)
Screenshot: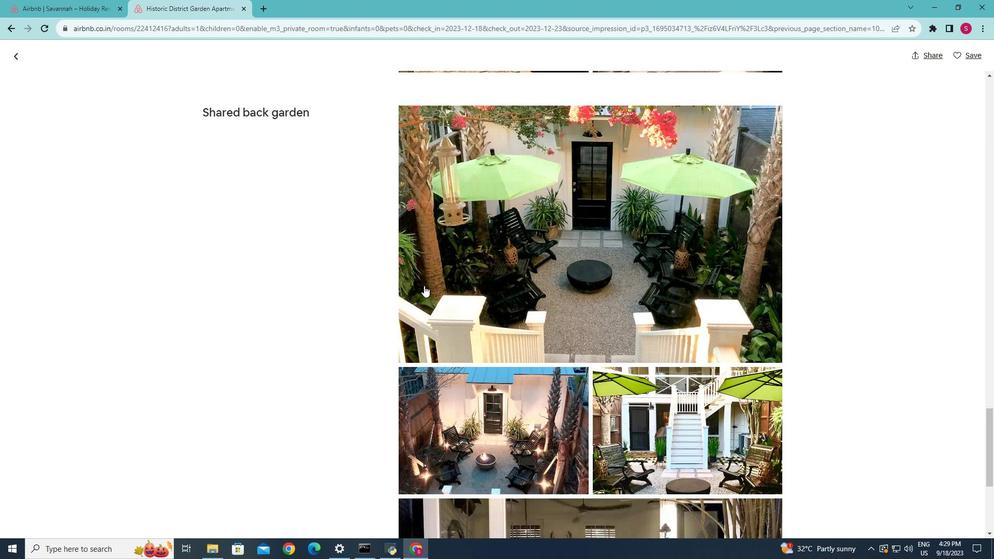 
Action: Mouse scrolled (424, 285) with delta (0, 0)
Screenshot: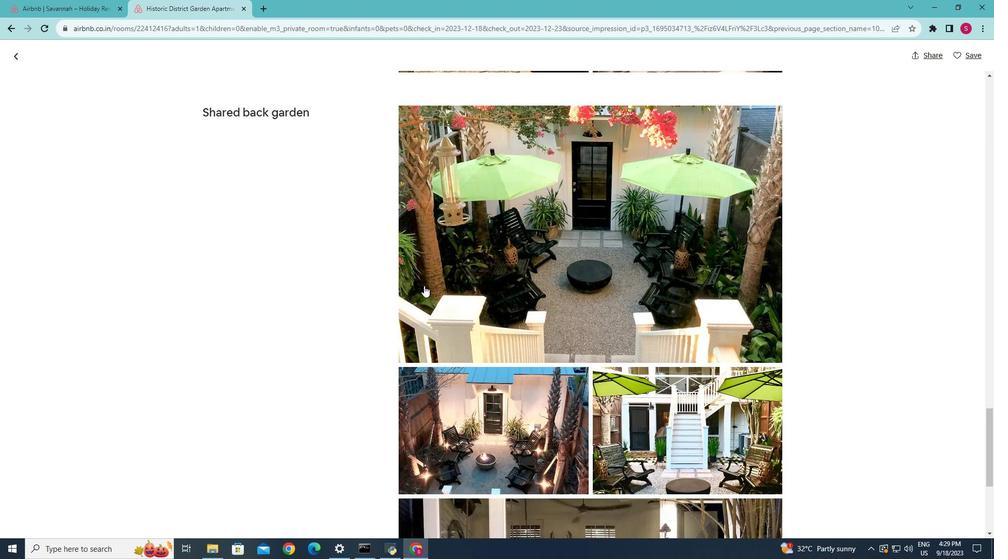 
Action: Mouse scrolled (424, 285) with delta (0, 0)
Screenshot: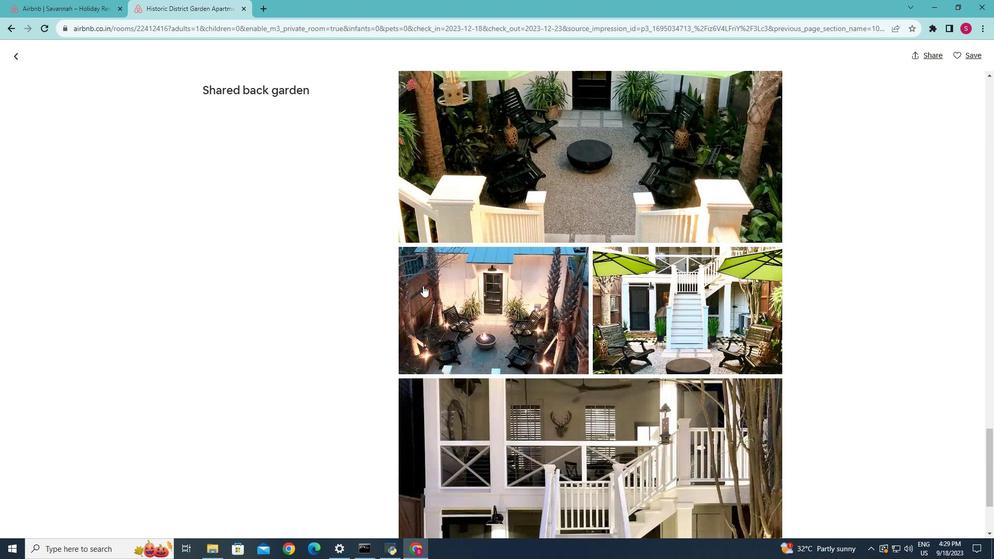 
Action: Mouse scrolled (424, 285) with delta (0, 0)
Screenshot: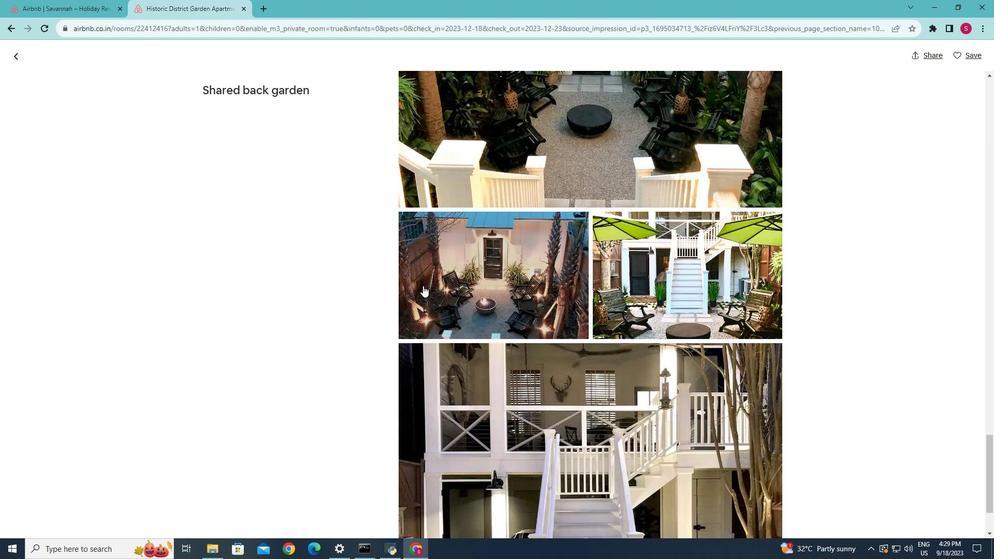 
Action: Mouse scrolled (424, 285) with delta (0, 0)
Screenshot: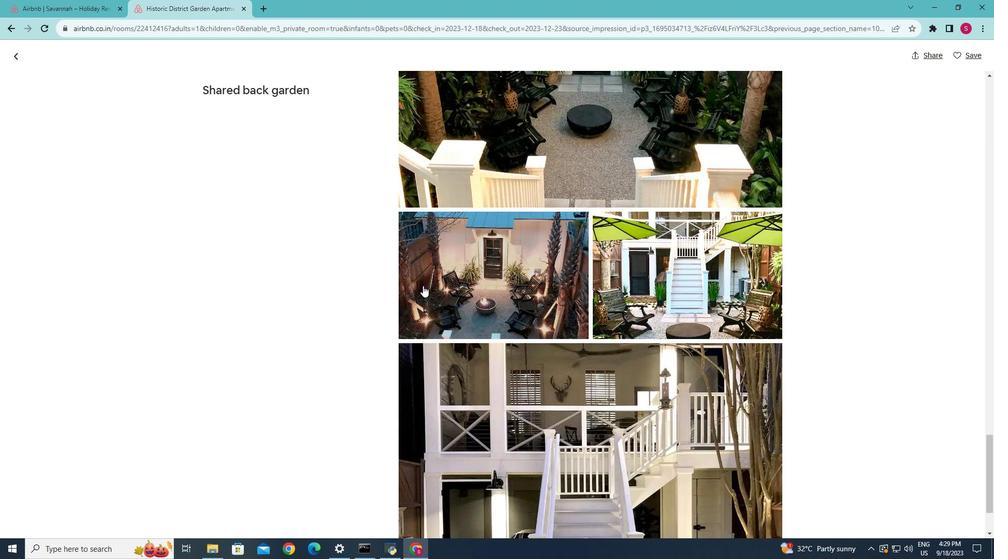 
Action: Mouse moved to (423, 286)
Screenshot: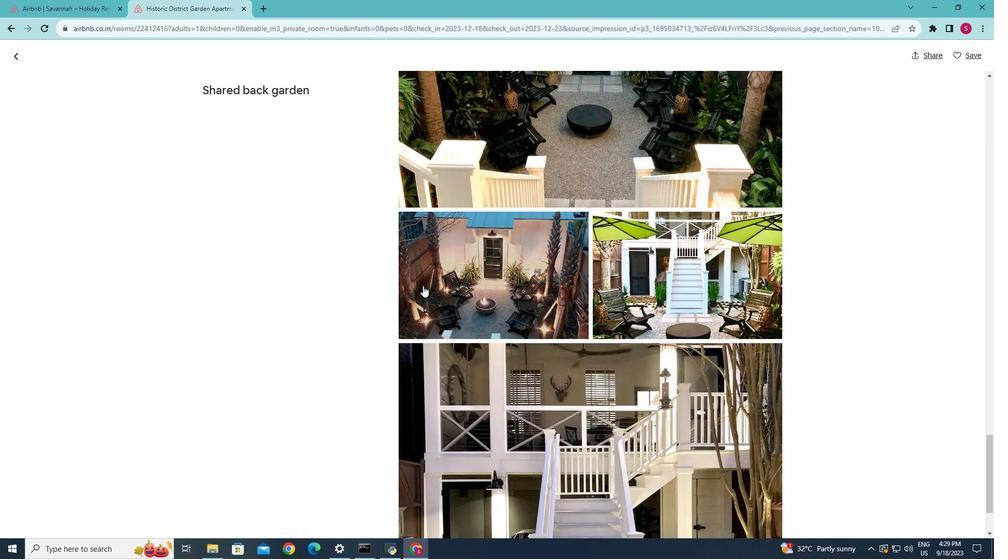 
Action: Mouse scrolled (423, 285) with delta (0, 0)
Screenshot: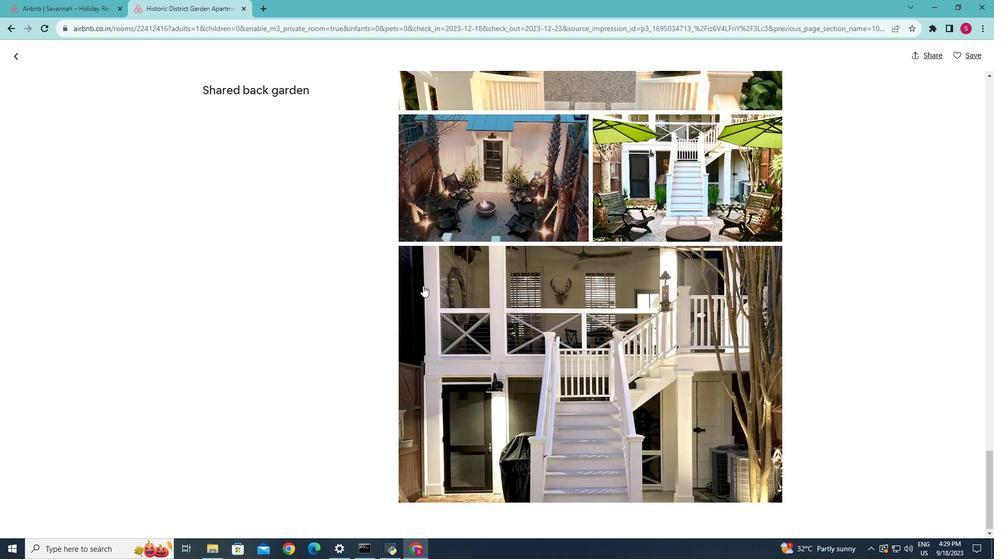 
Action: Mouse scrolled (423, 285) with delta (0, 0)
Screenshot: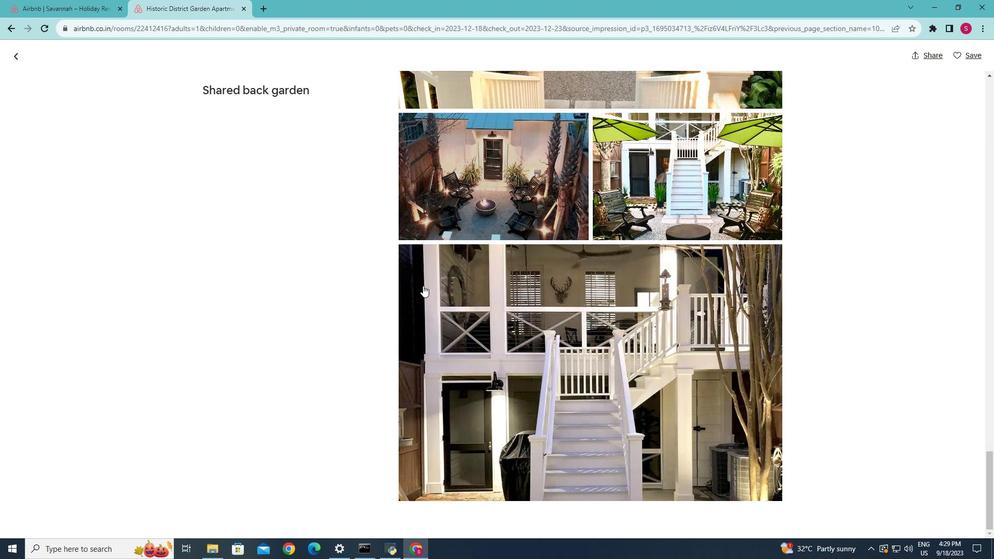 
Action: Mouse scrolled (423, 285) with delta (0, 0)
Screenshot: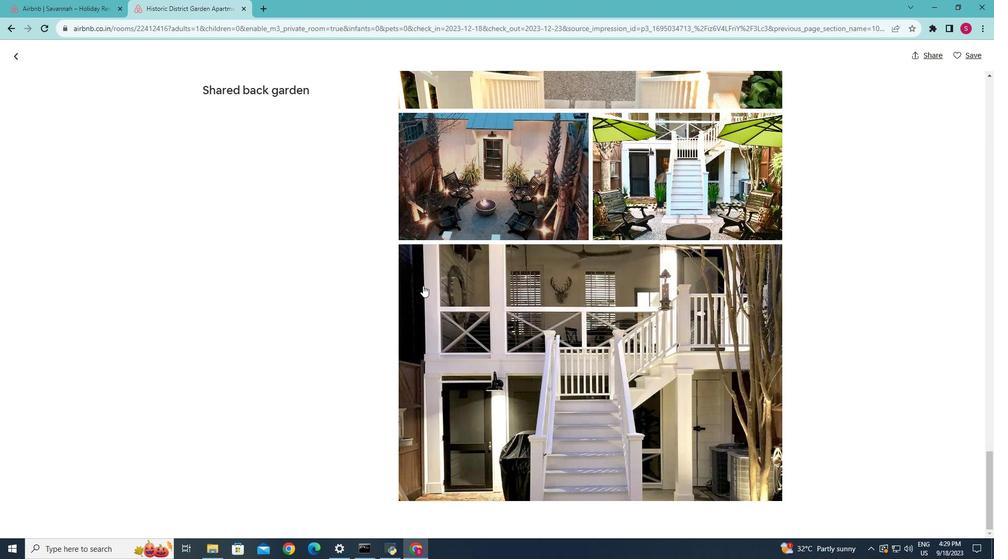 
Action: Mouse scrolled (423, 285) with delta (0, 0)
Screenshot: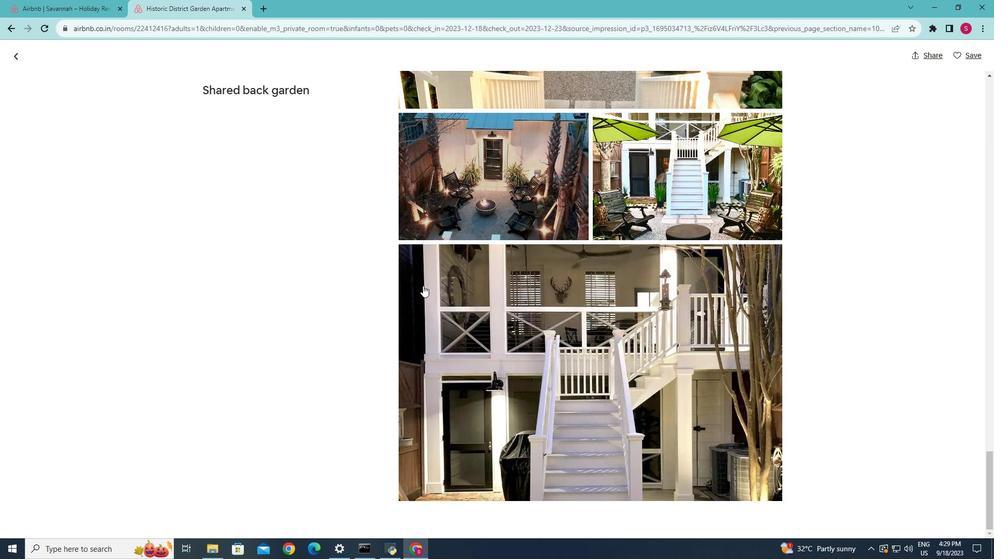 
Action: Mouse scrolled (423, 285) with delta (0, 0)
Screenshot: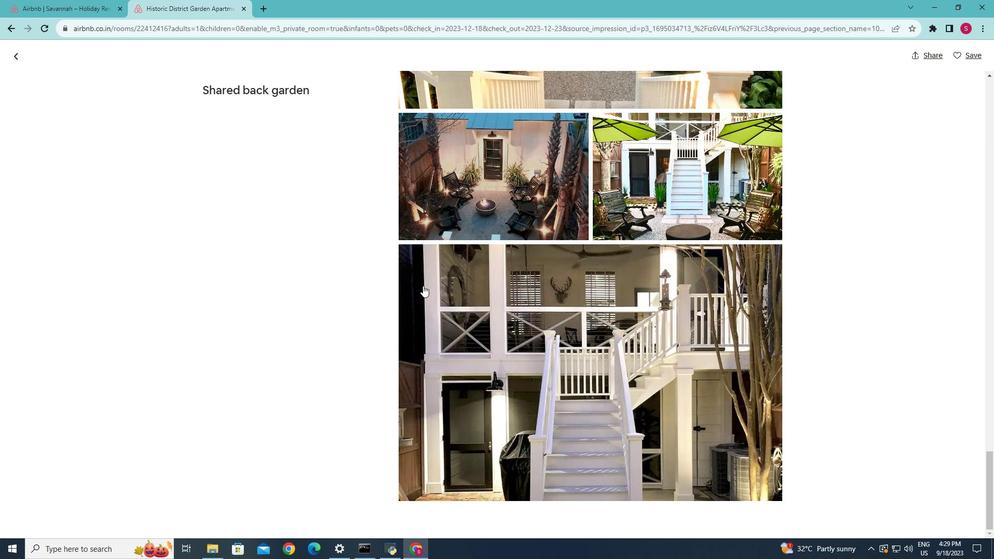 
Action: Mouse scrolled (423, 285) with delta (0, 0)
Screenshot: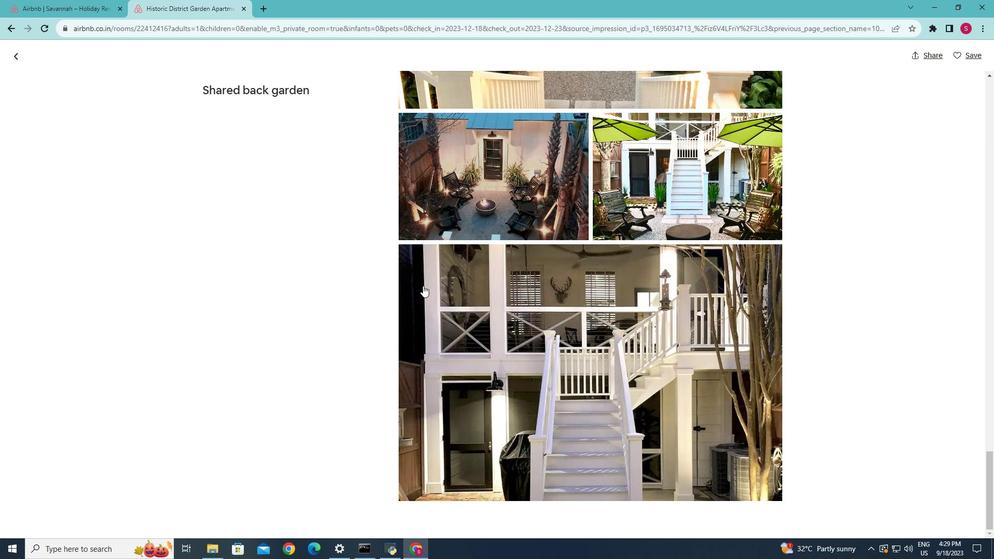 
Action: Mouse scrolled (423, 285) with delta (0, 0)
Screenshot: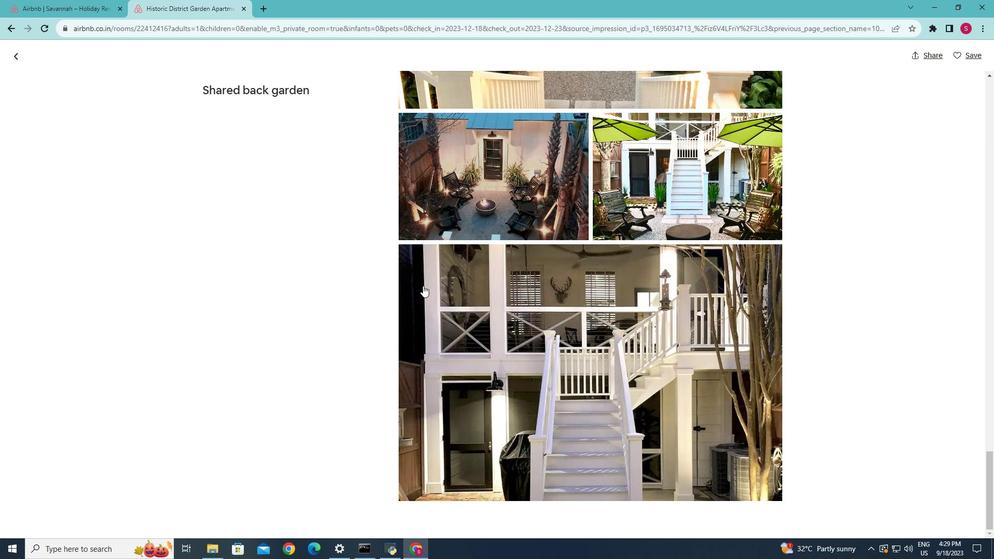 
Action: Mouse scrolled (423, 285) with delta (0, 0)
Screenshot: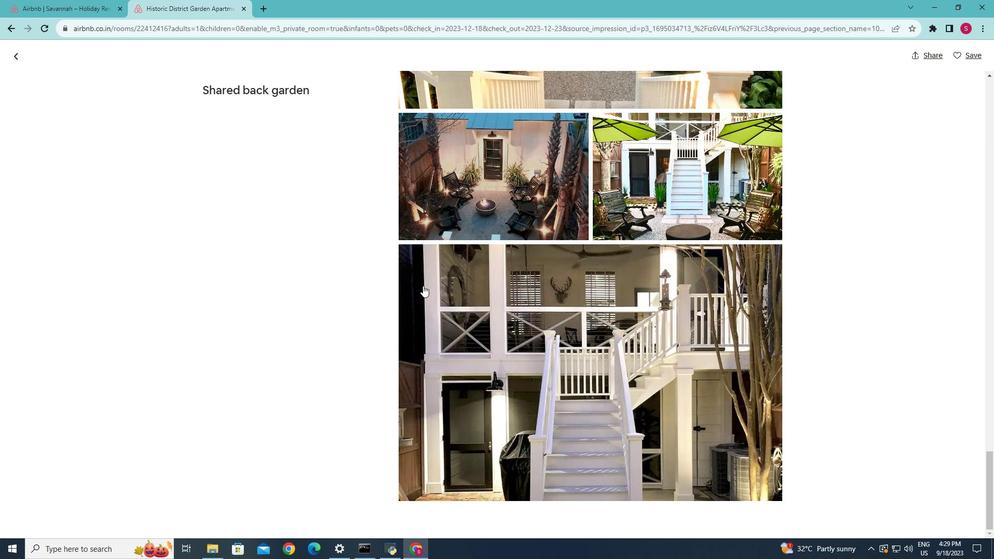 
Action: Mouse scrolled (423, 285) with delta (0, 0)
Screenshot: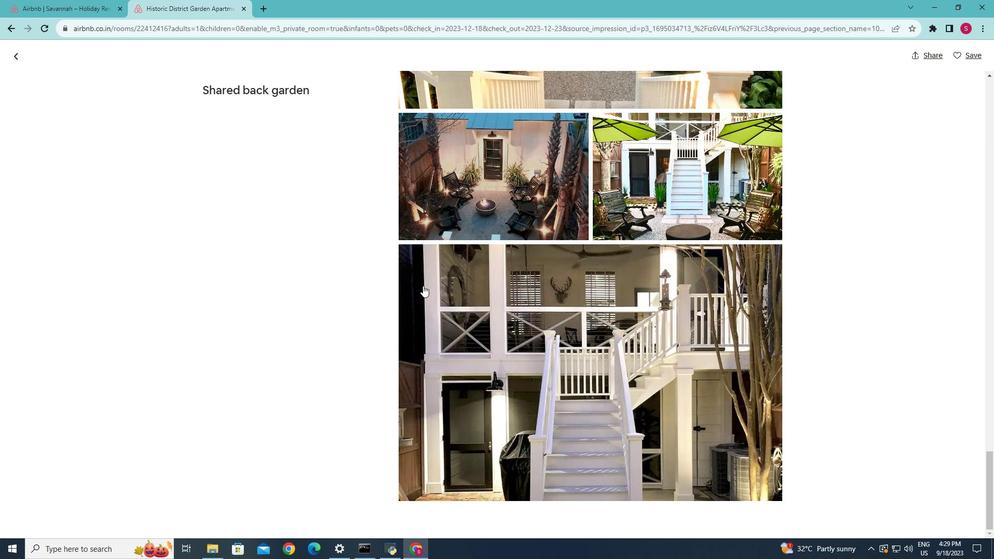 
Action: Mouse scrolled (423, 285) with delta (0, 0)
Screenshot: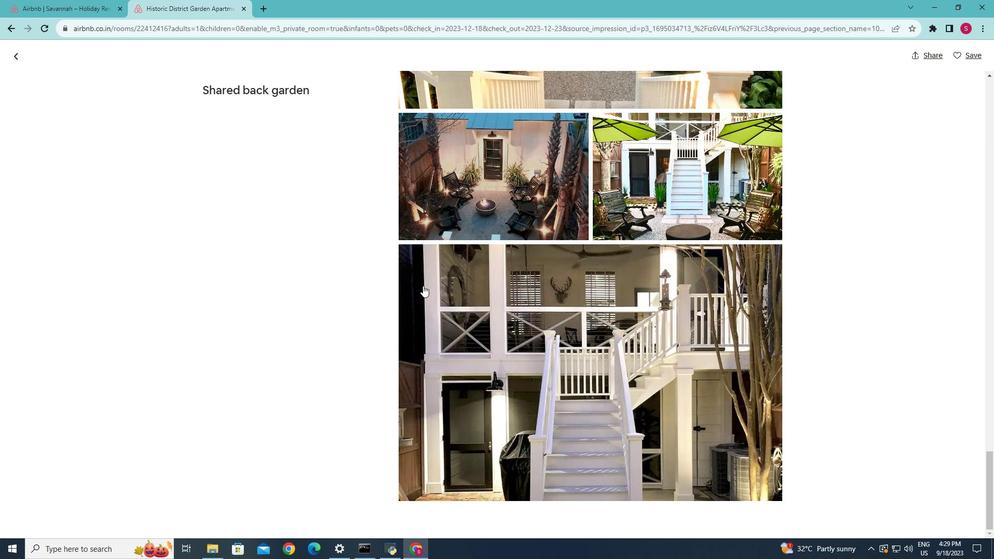 
Action: Mouse moved to (9, 55)
